 Task: Play online Dominion games in easy mode.
Action: Mouse moved to (506, 562)
Screenshot: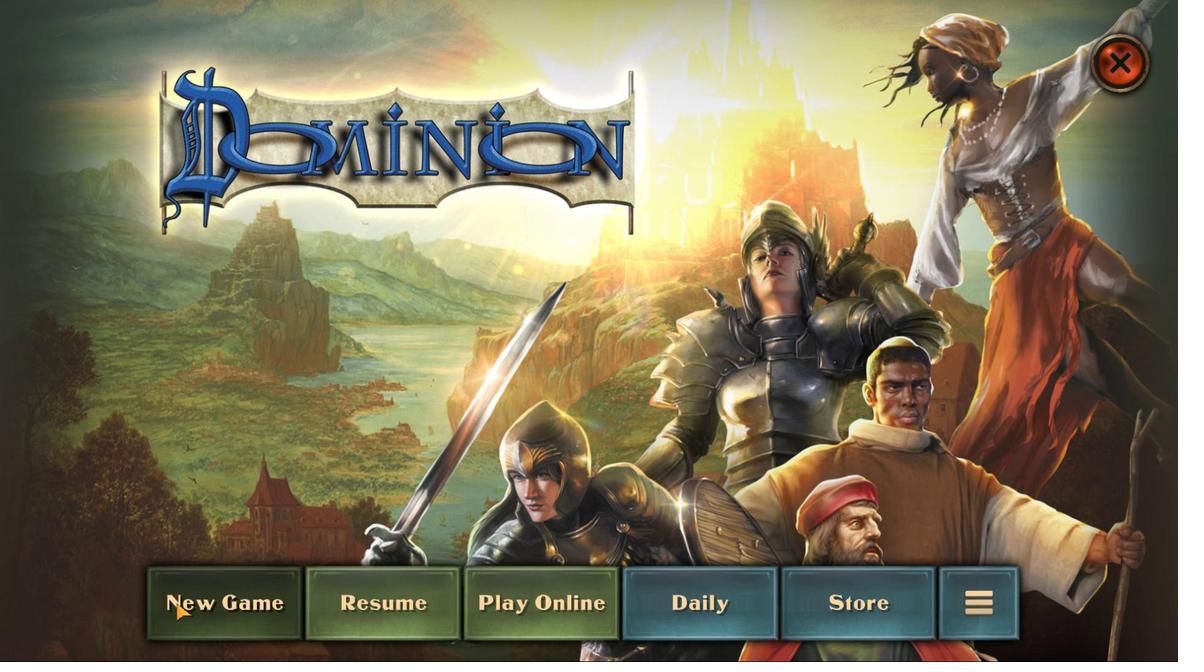 
Action: Mouse pressed left at (506, 562)
Screenshot: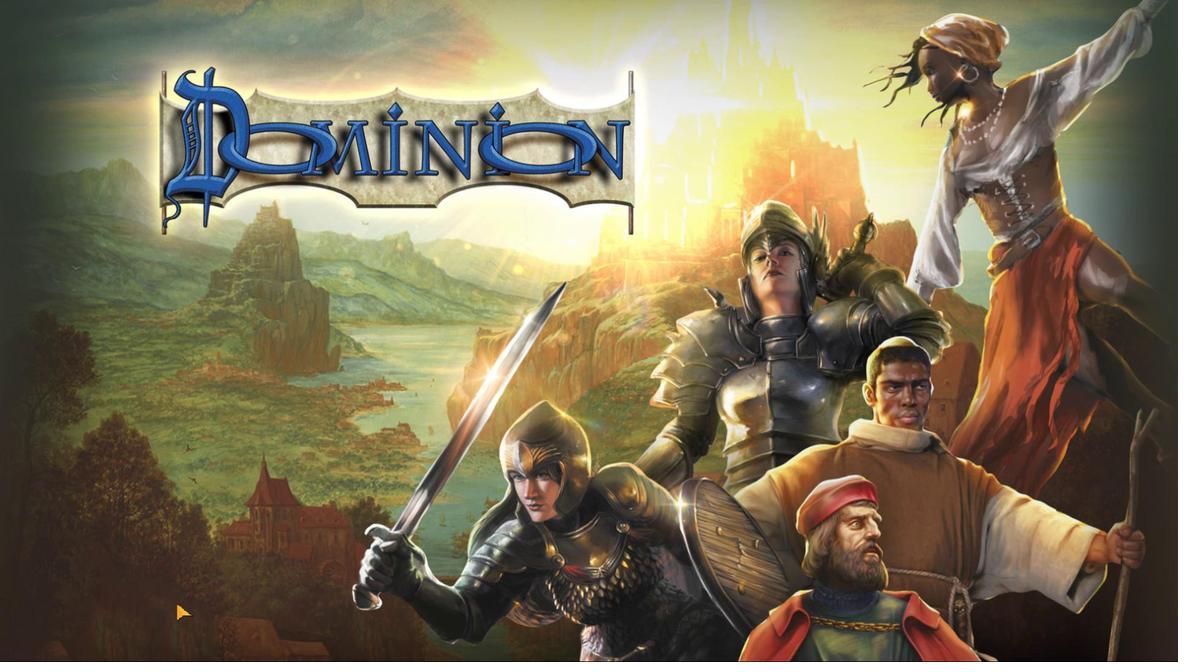 
Action: Mouse moved to (507, 521)
Screenshot: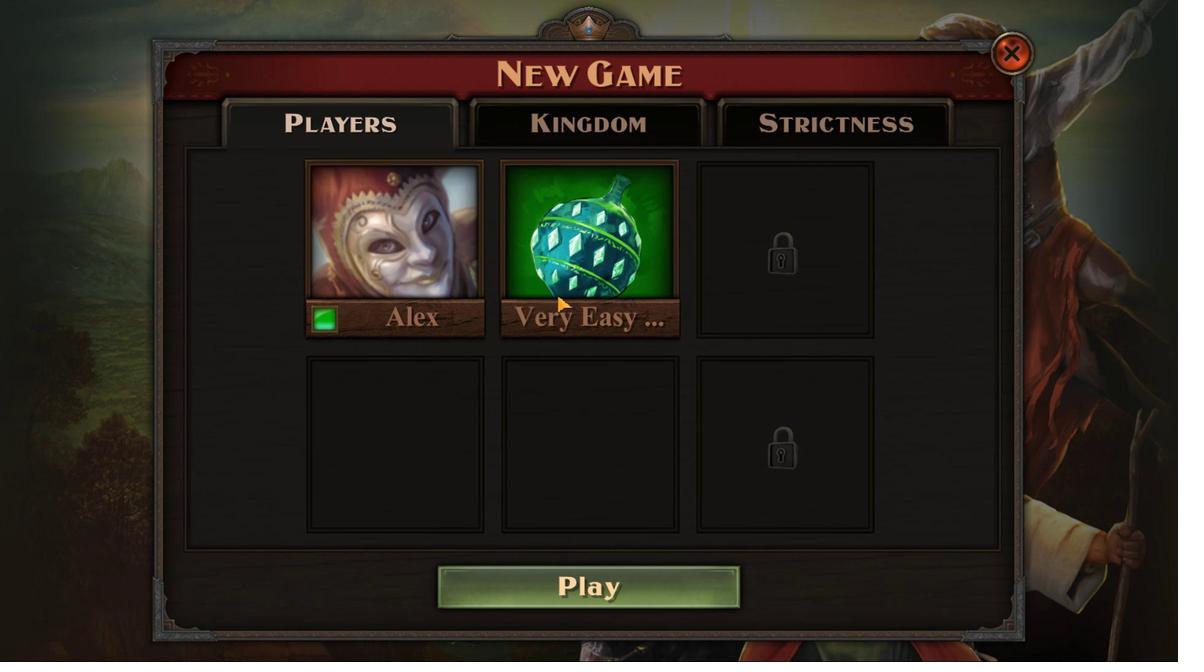 
Action: Mouse pressed left at (507, 521)
Screenshot: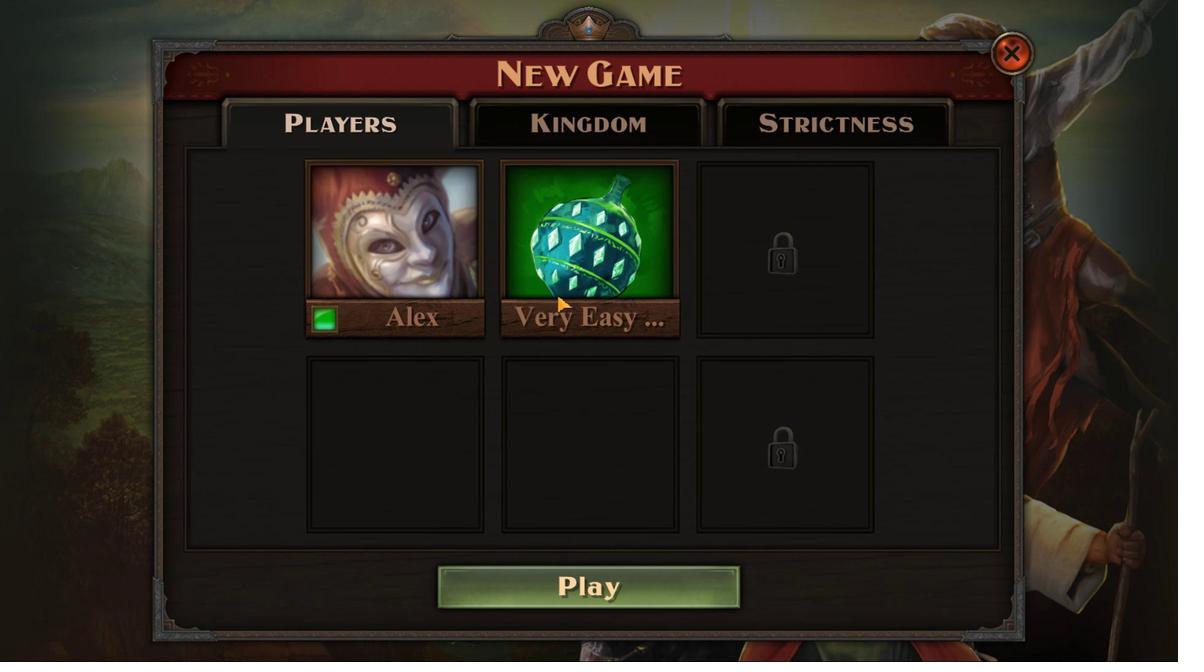 
Action: Mouse moved to (506, 534)
Screenshot: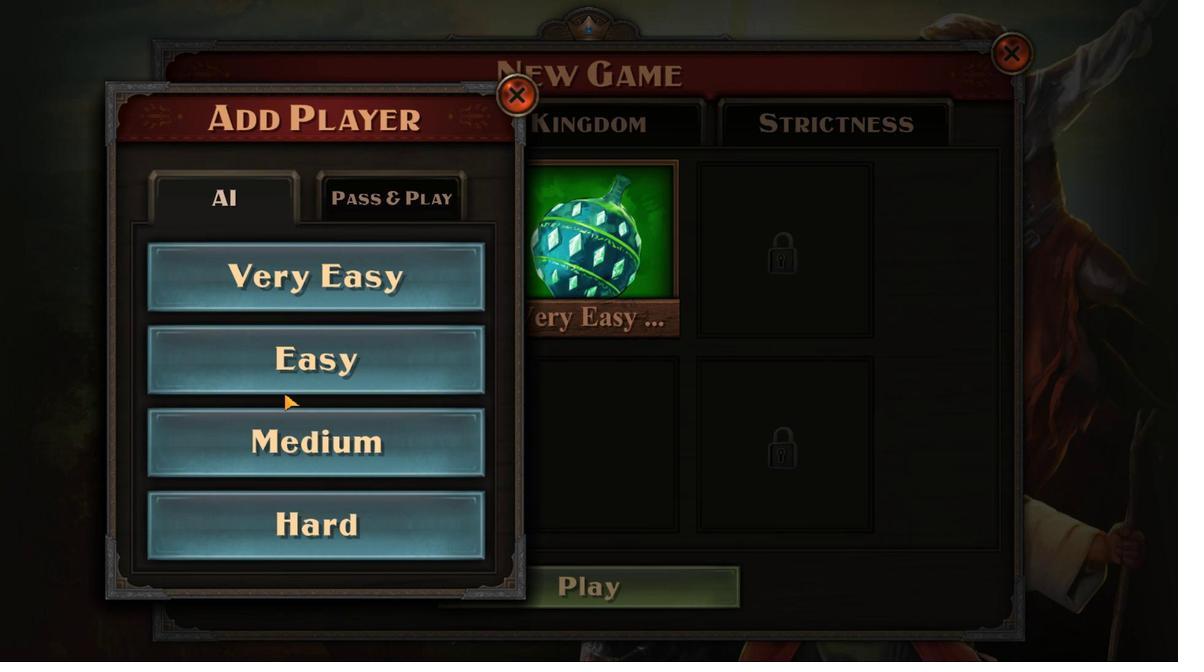 
Action: Mouse pressed left at (506, 534)
Screenshot: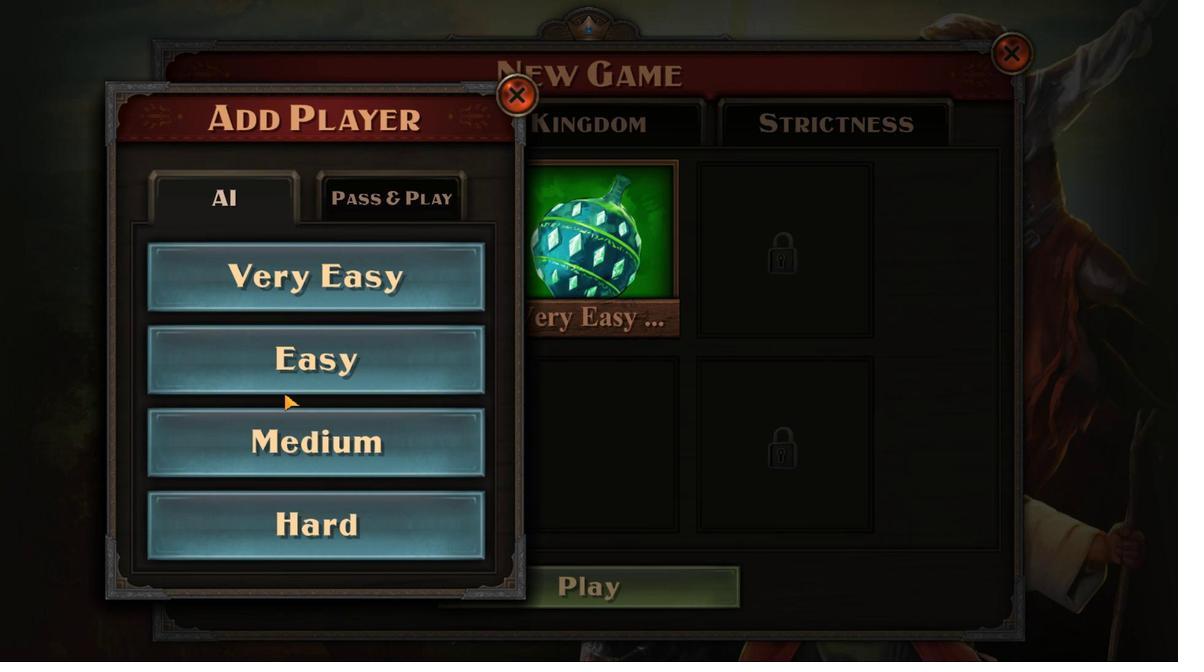 
Action: Mouse moved to (507, 560)
Screenshot: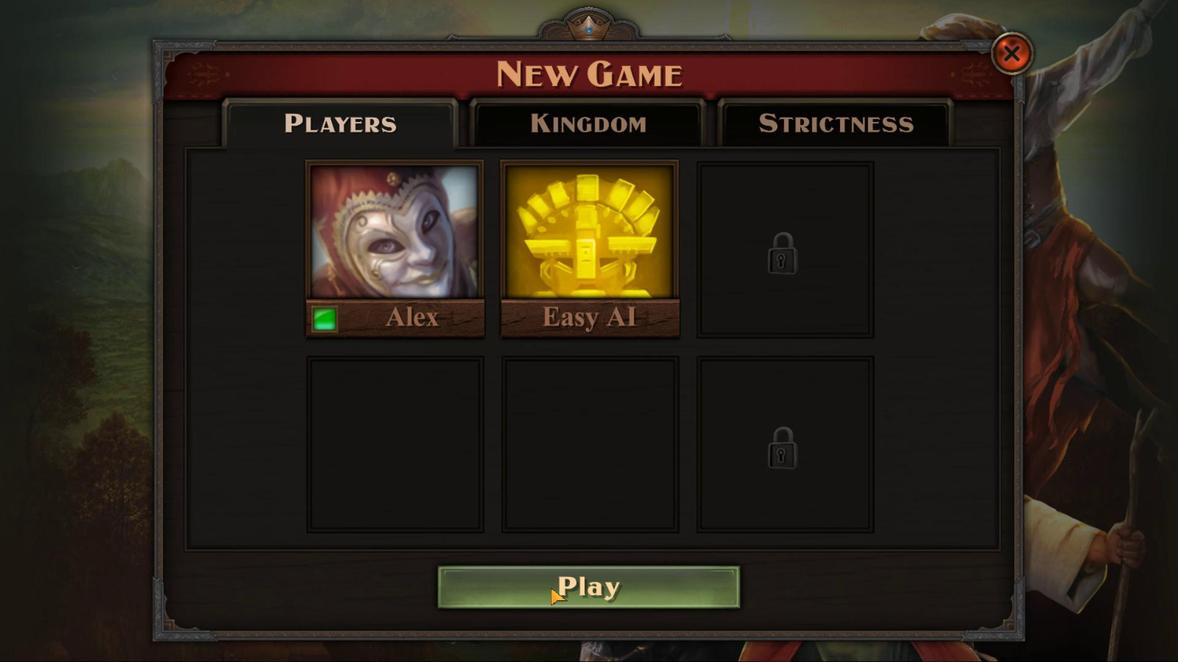 
Action: Mouse pressed left at (507, 560)
Screenshot: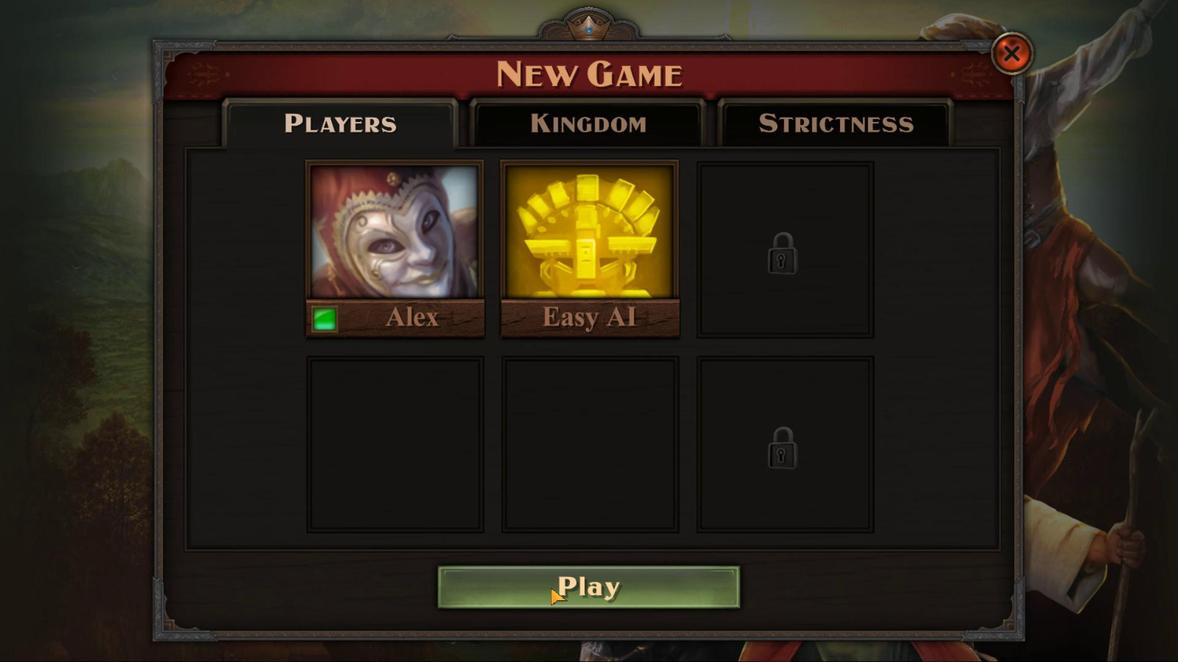 
Action: Mouse moved to (507, 557)
Screenshot: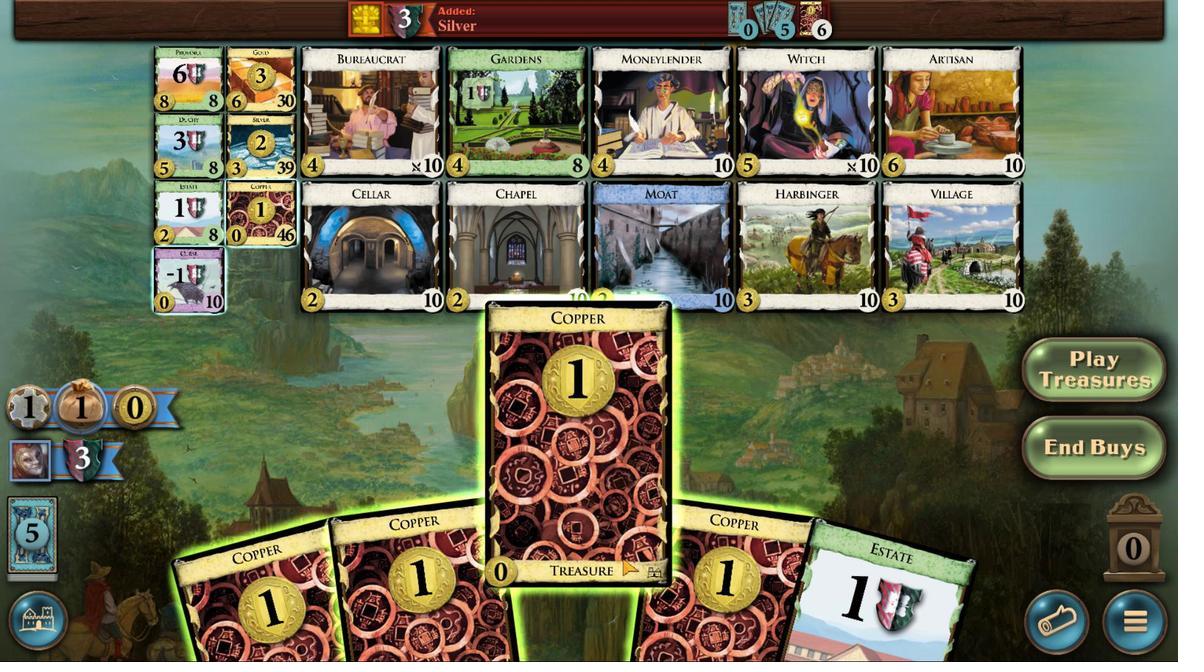 
Action: Mouse scrolled (507, 556) with delta (0, 0)
Screenshot: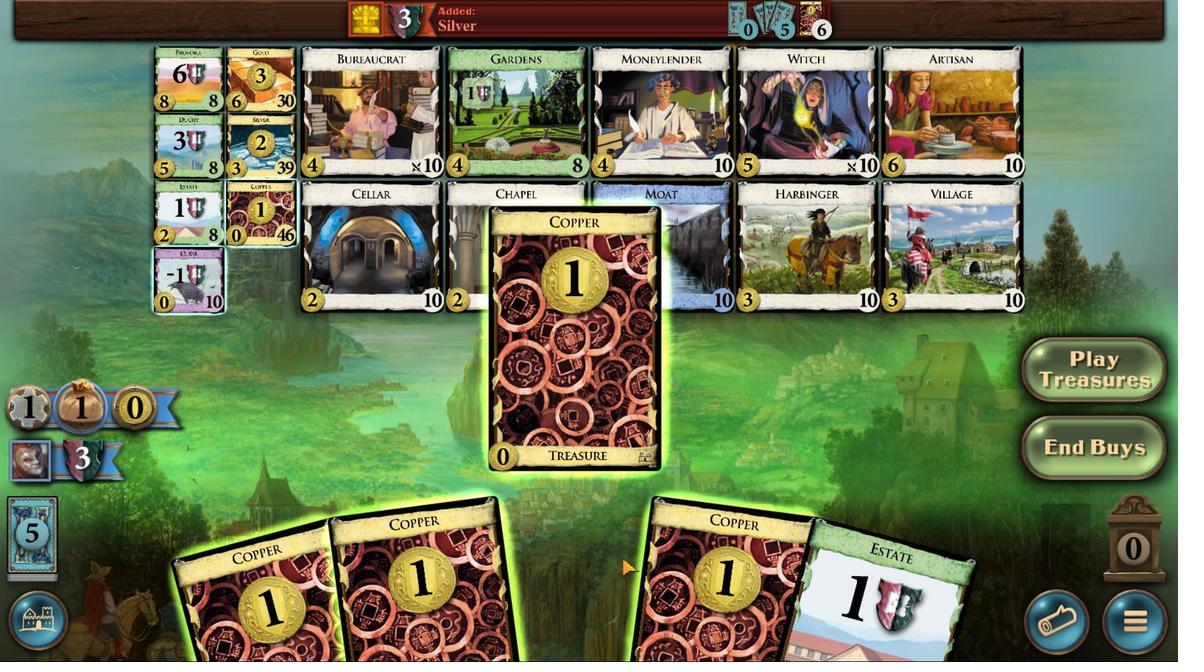 
Action: Mouse scrolled (507, 556) with delta (0, 0)
Screenshot: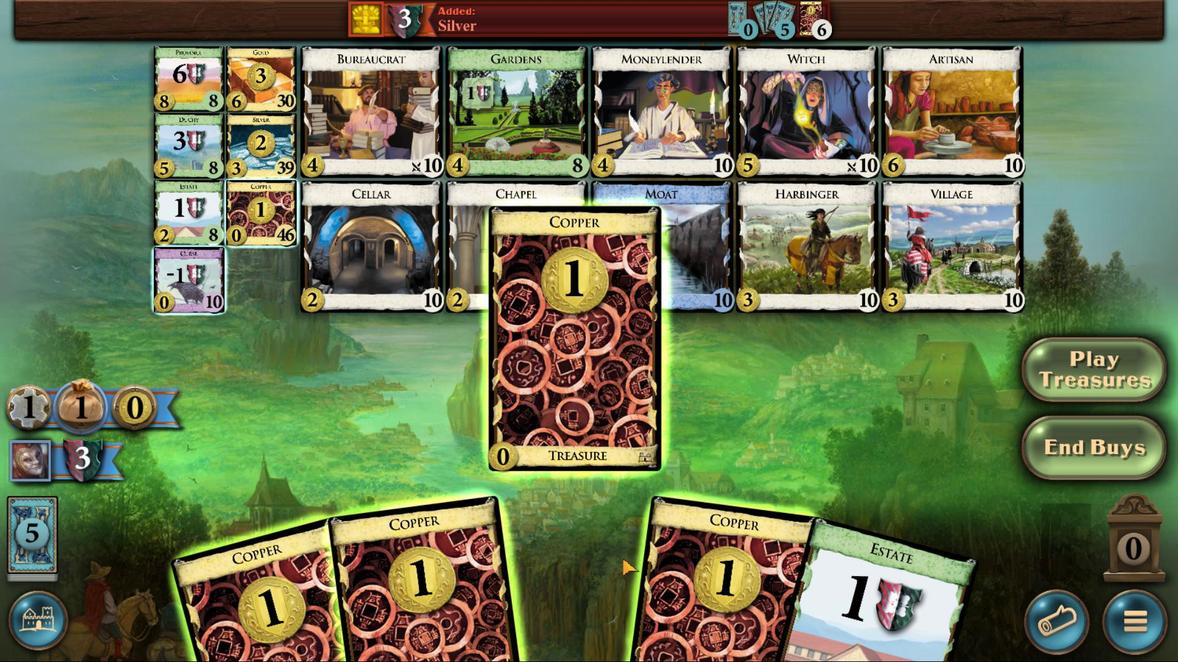 
Action: Mouse moved to (507, 556)
Screenshot: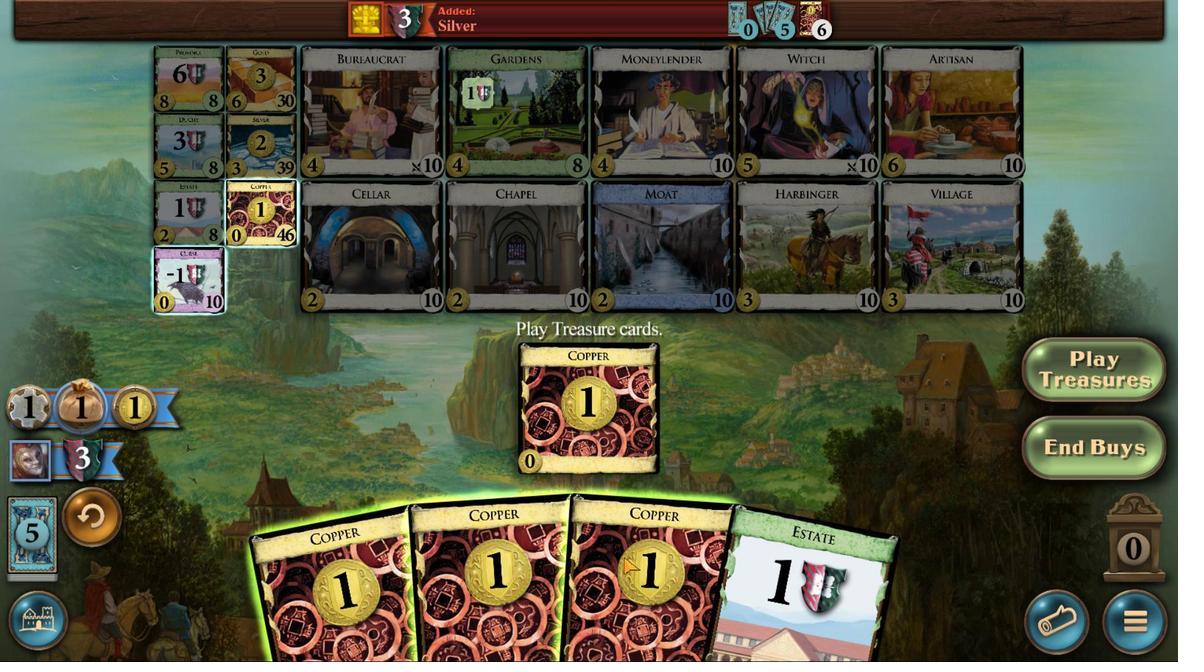 
Action: Mouse scrolled (507, 556) with delta (0, 0)
Screenshot: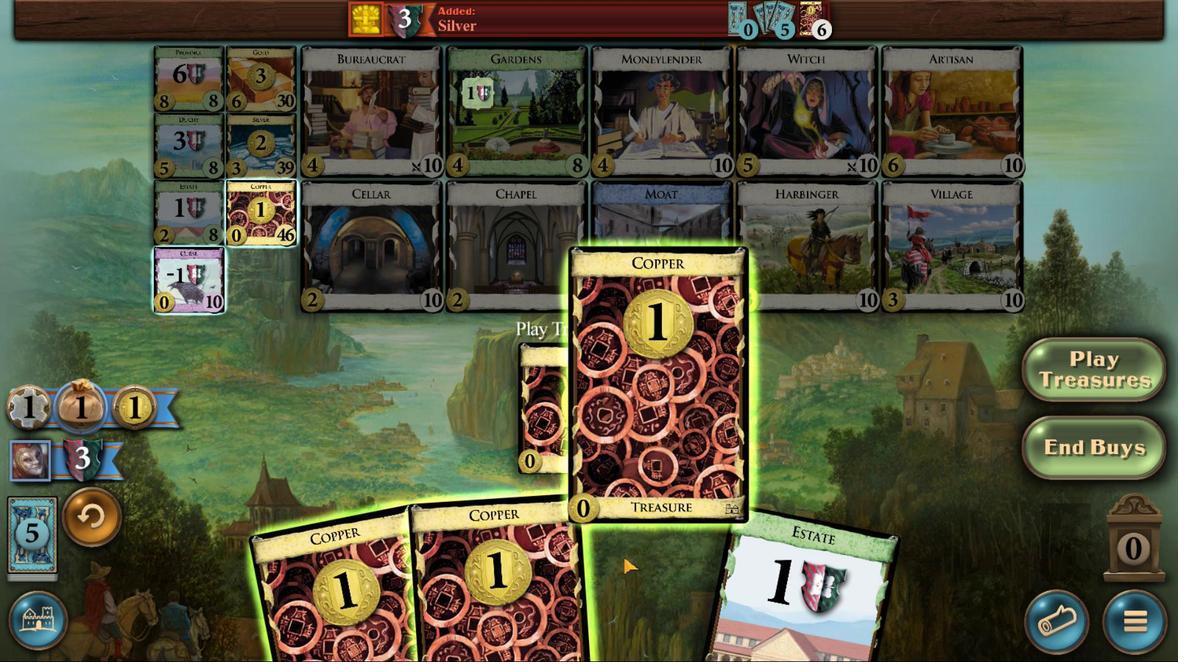 
Action: Mouse scrolled (507, 556) with delta (0, 0)
Screenshot: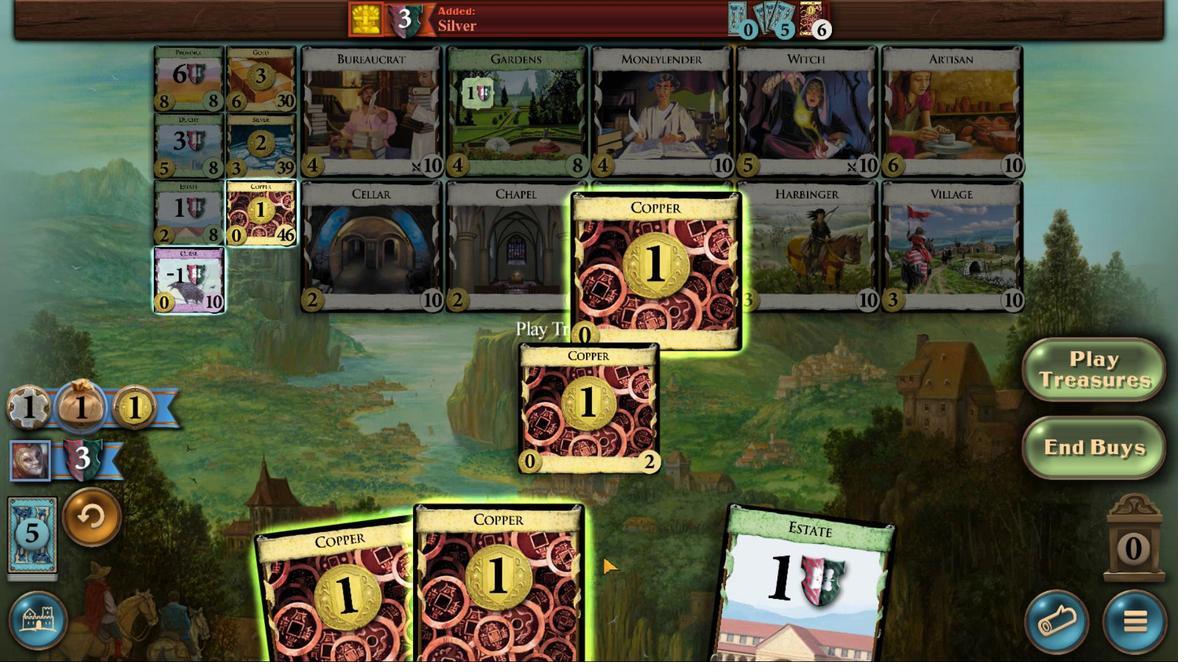 
Action: Mouse moved to (507, 557)
Screenshot: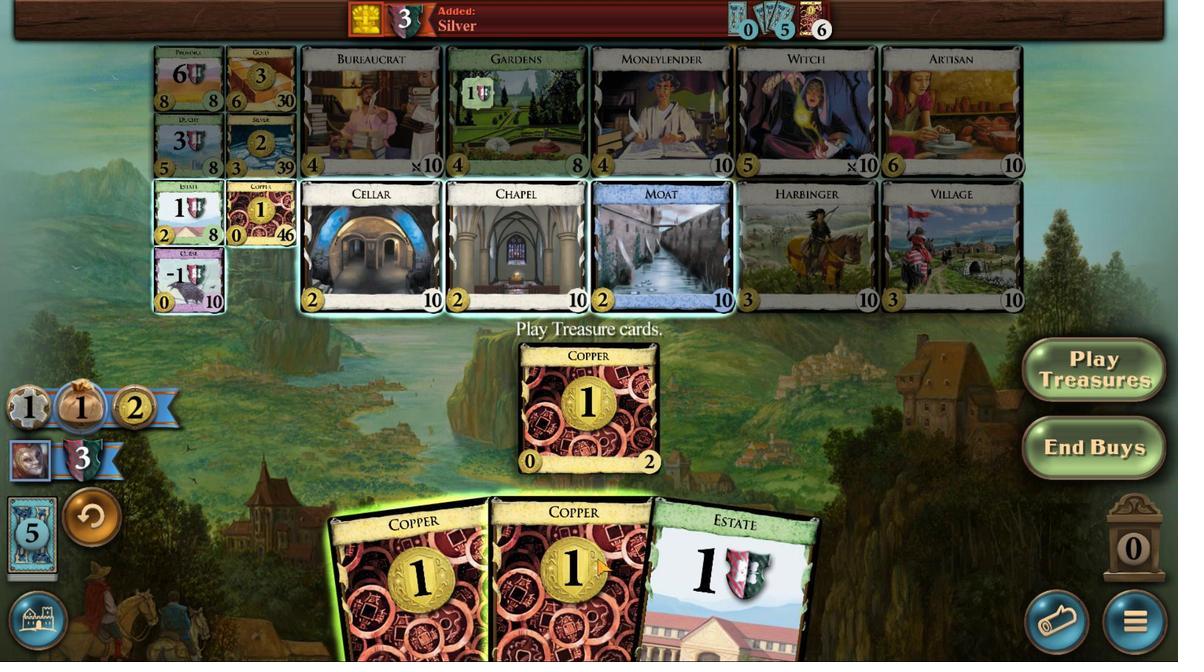 
Action: Mouse scrolled (507, 556) with delta (0, 0)
Screenshot: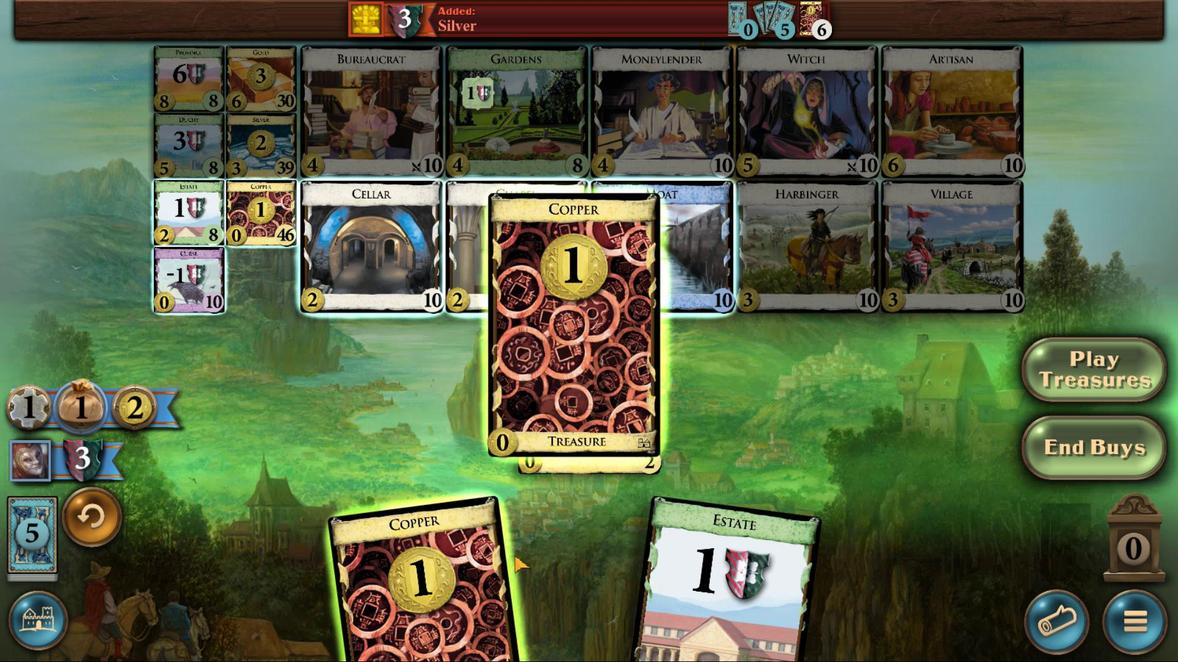 
Action: Mouse scrolled (507, 556) with delta (0, 0)
Screenshot: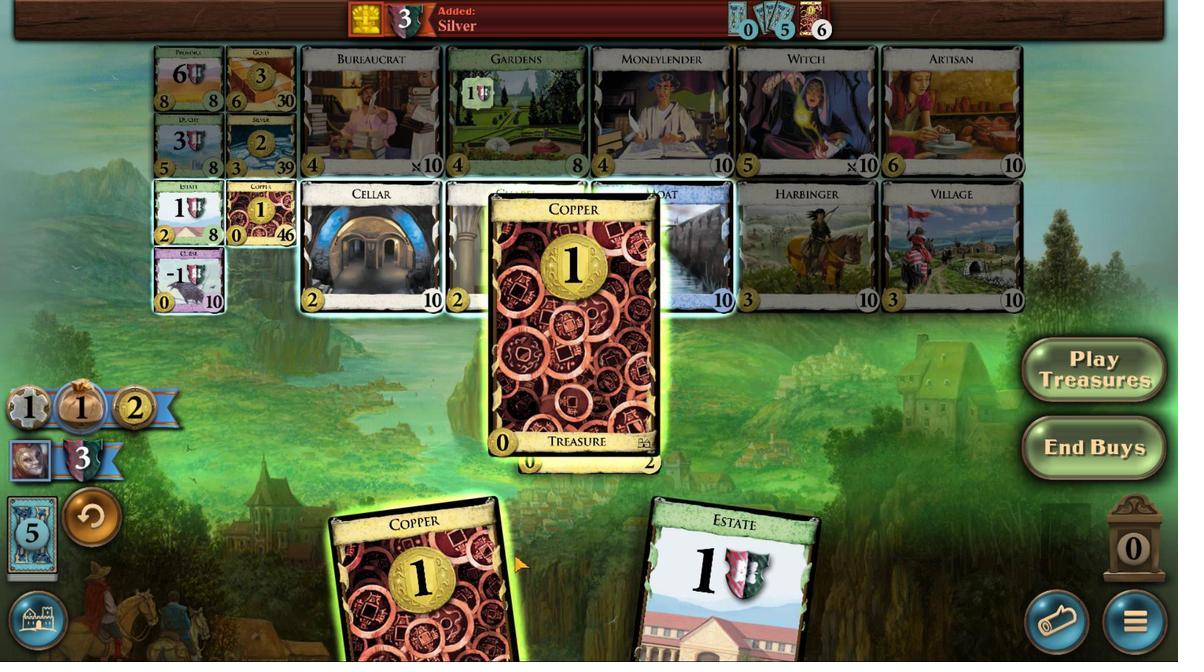 
Action: Mouse moved to (507, 556)
Screenshot: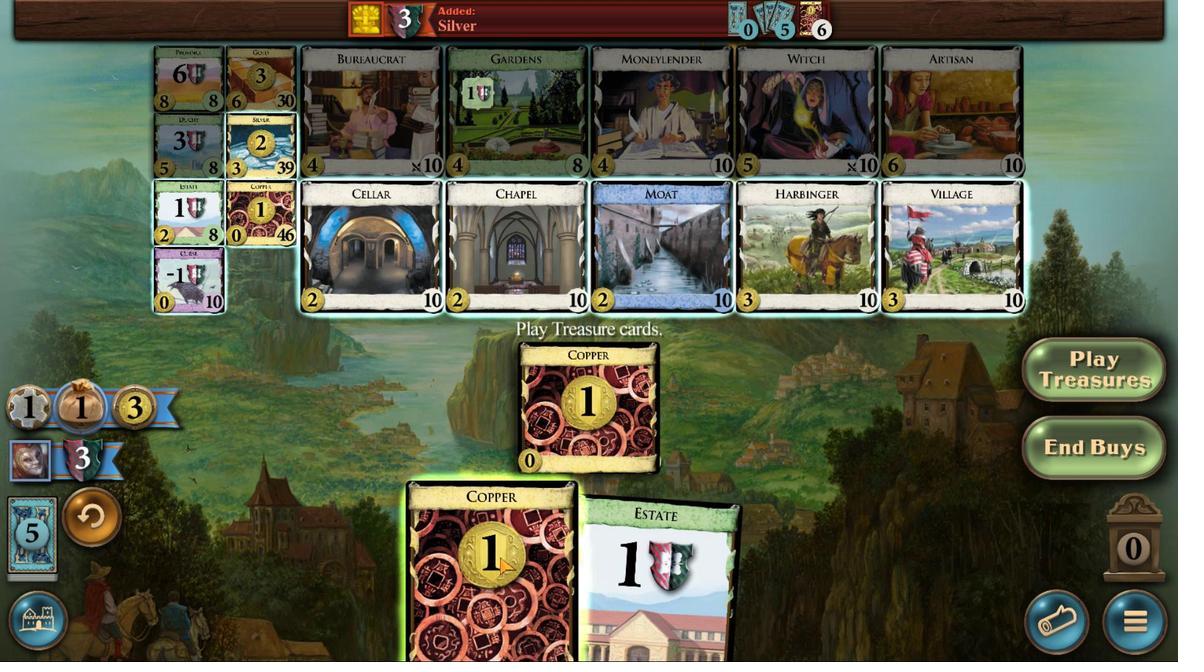 
Action: Mouse scrolled (507, 556) with delta (0, 0)
Screenshot: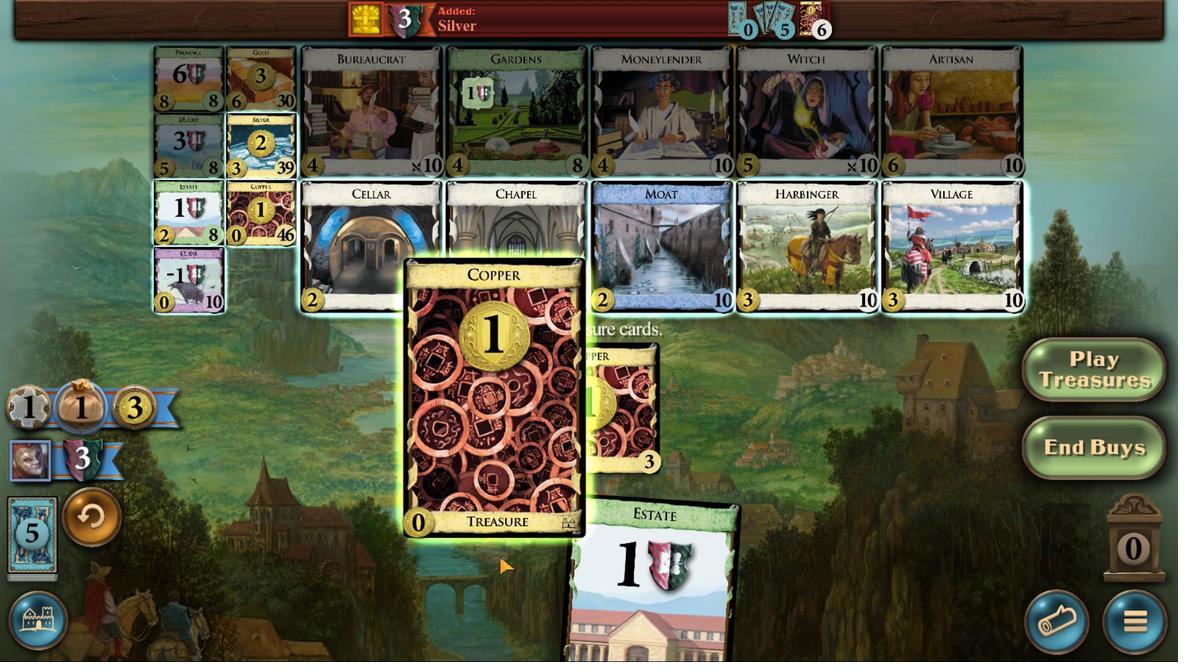 
Action: Mouse scrolled (507, 556) with delta (0, 0)
Screenshot: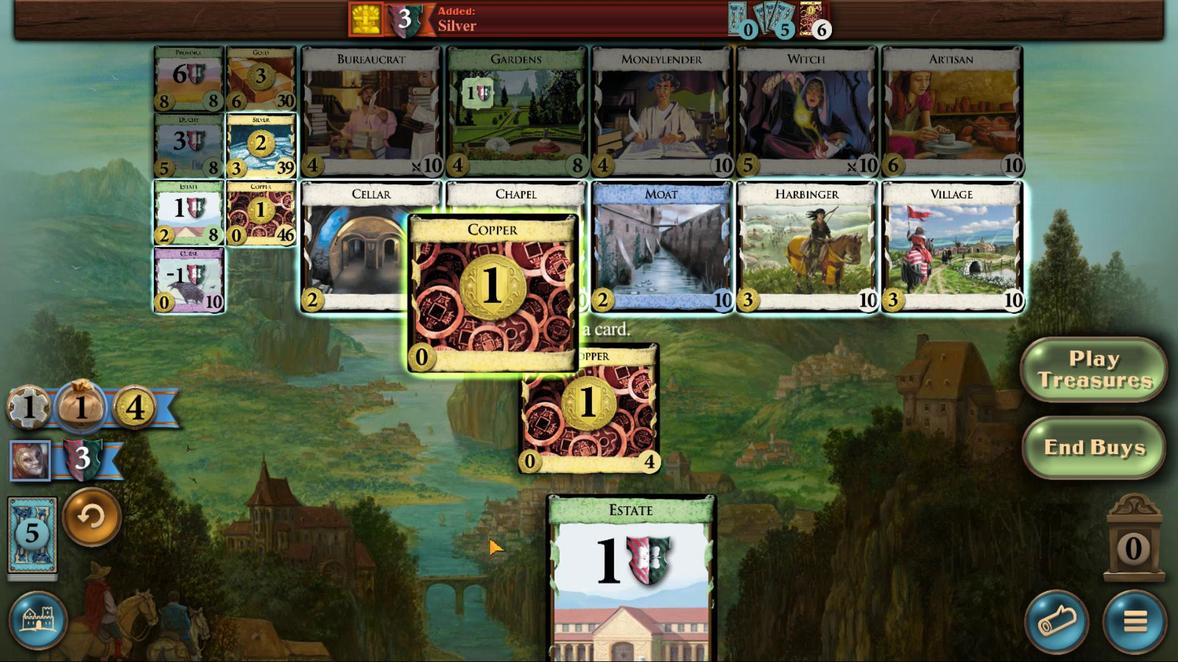 
Action: Mouse moved to (506, 500)
Screenshot: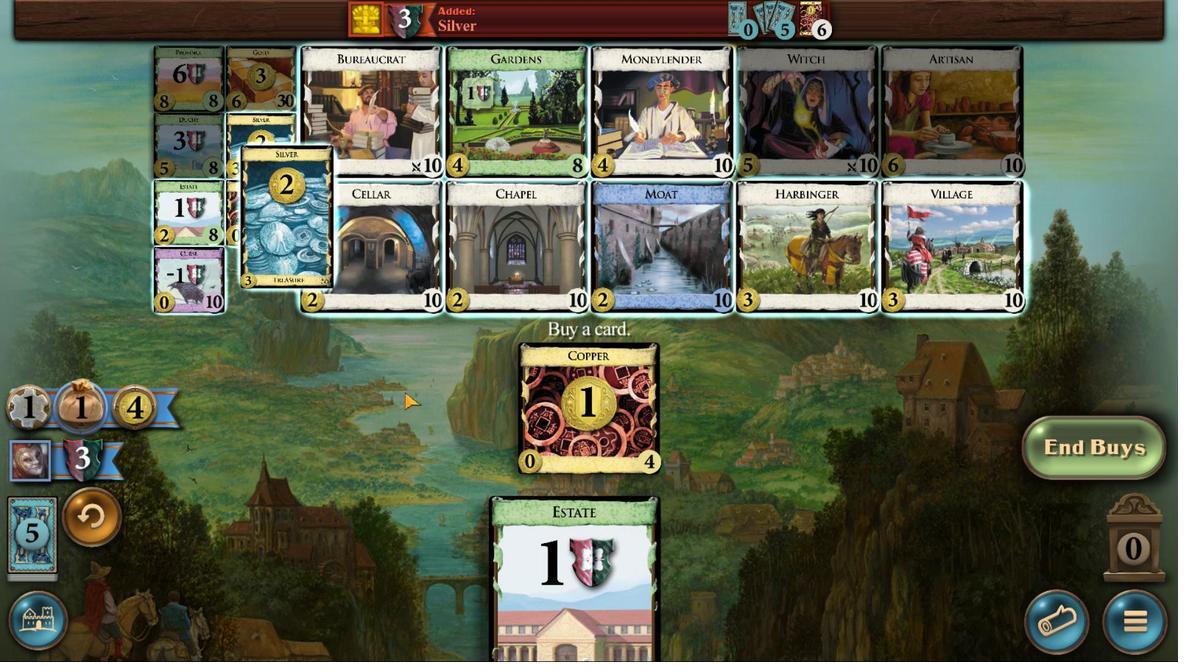 
Action: Mouse pressed left at (506, 500)
Screenshot: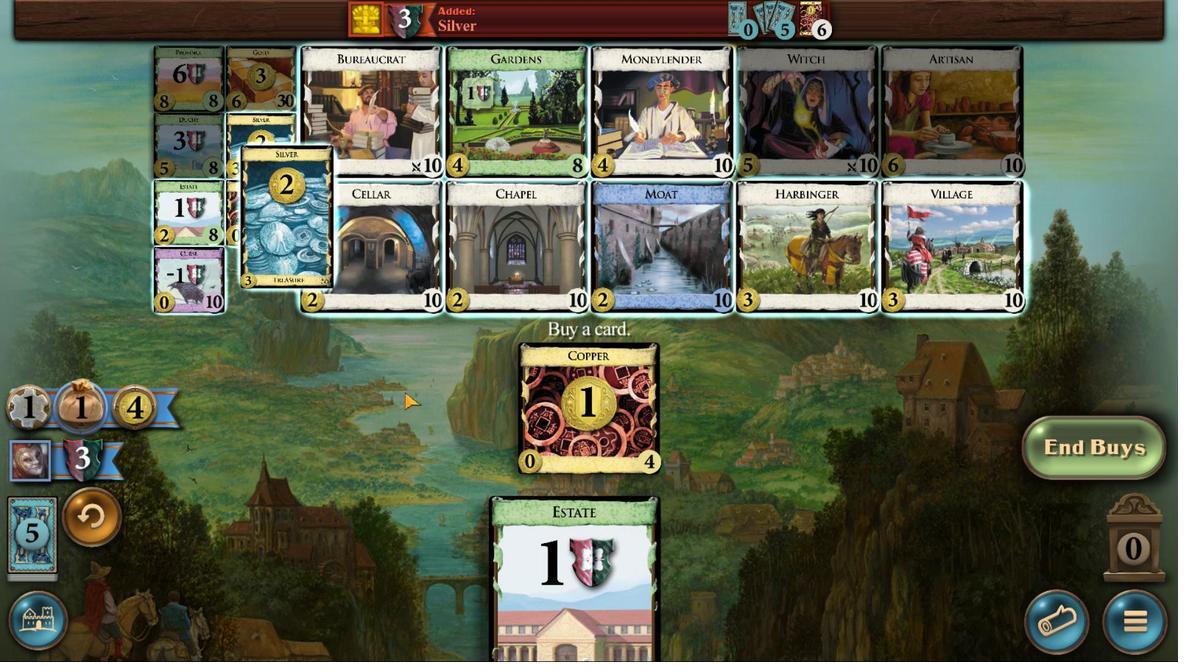 
Action: Mouse moved to (507, 552)
Screenshot: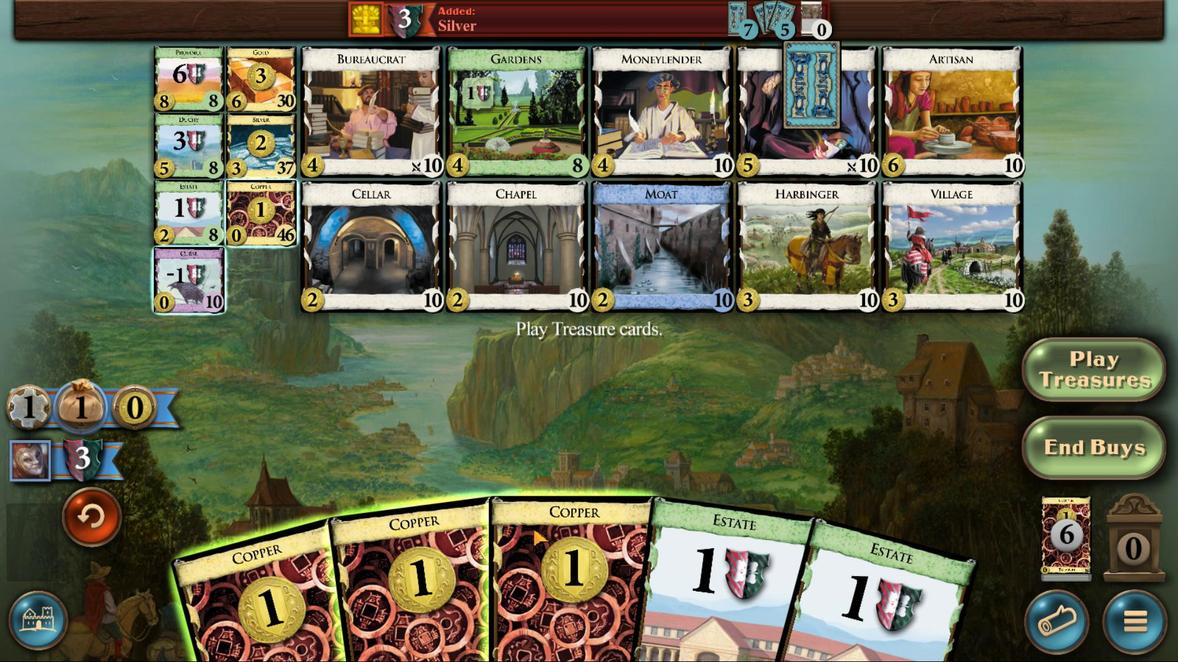 
Action: Mouse scrolled (507, 552) with delta (0, 0)
Screenshot: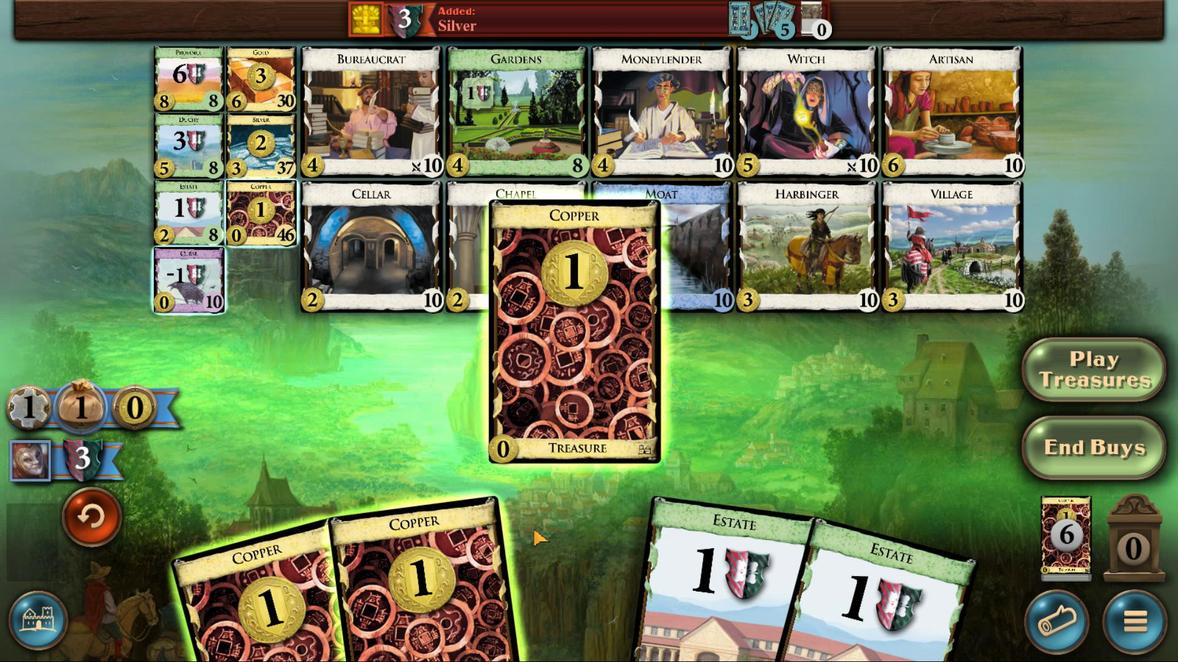 
Action: Mouse scrolled (507, 552) with delta (0, 0)
Screenshot: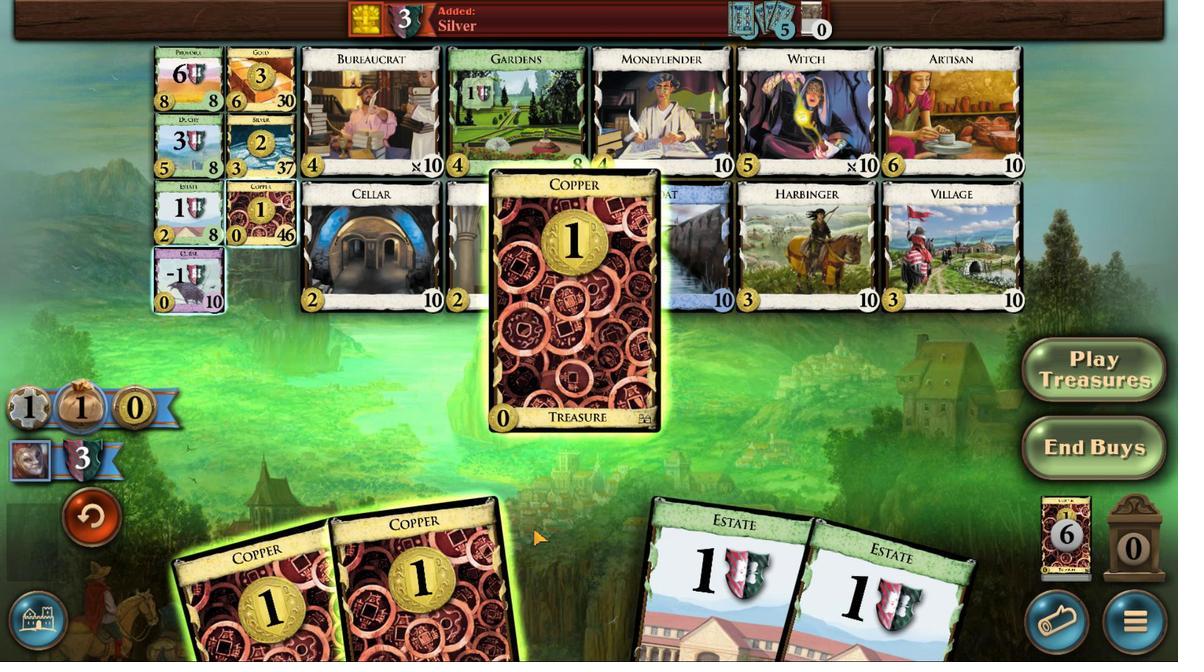 
Action: Mouse moved to (506, 551)
Screenshot: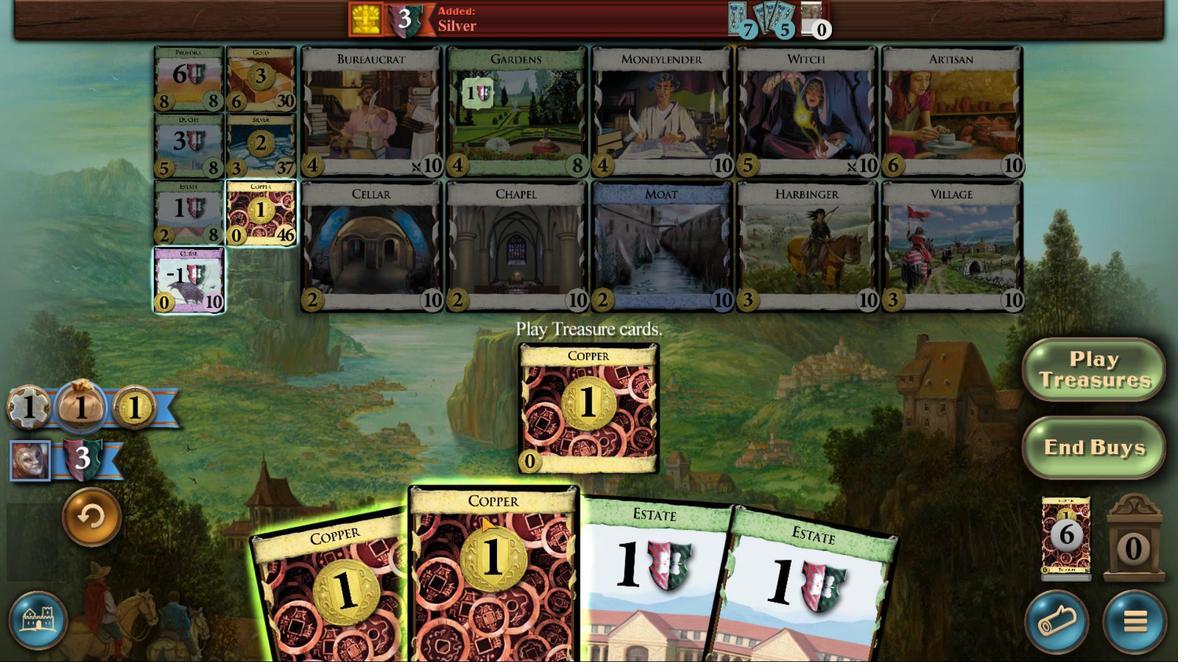 
Action: Mouse scrolled (506, 551) with delta (0, 0)
Screenshot: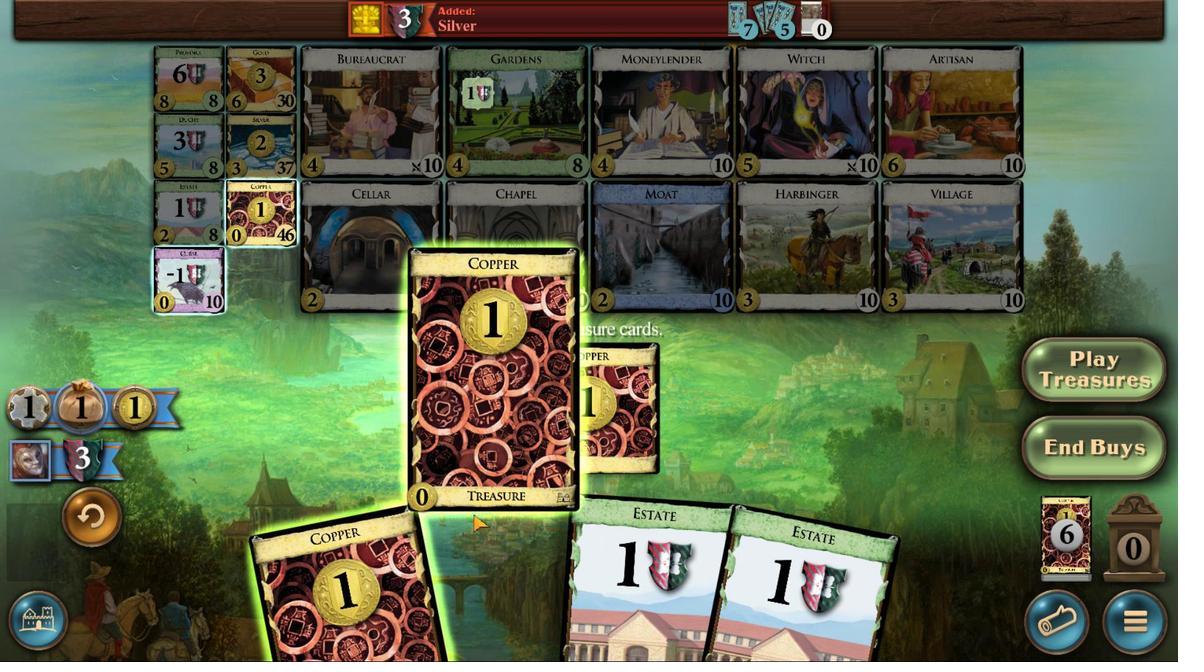 
Action: Mouse scrolled (506, 551) with delta (0, 0)
Screenshot: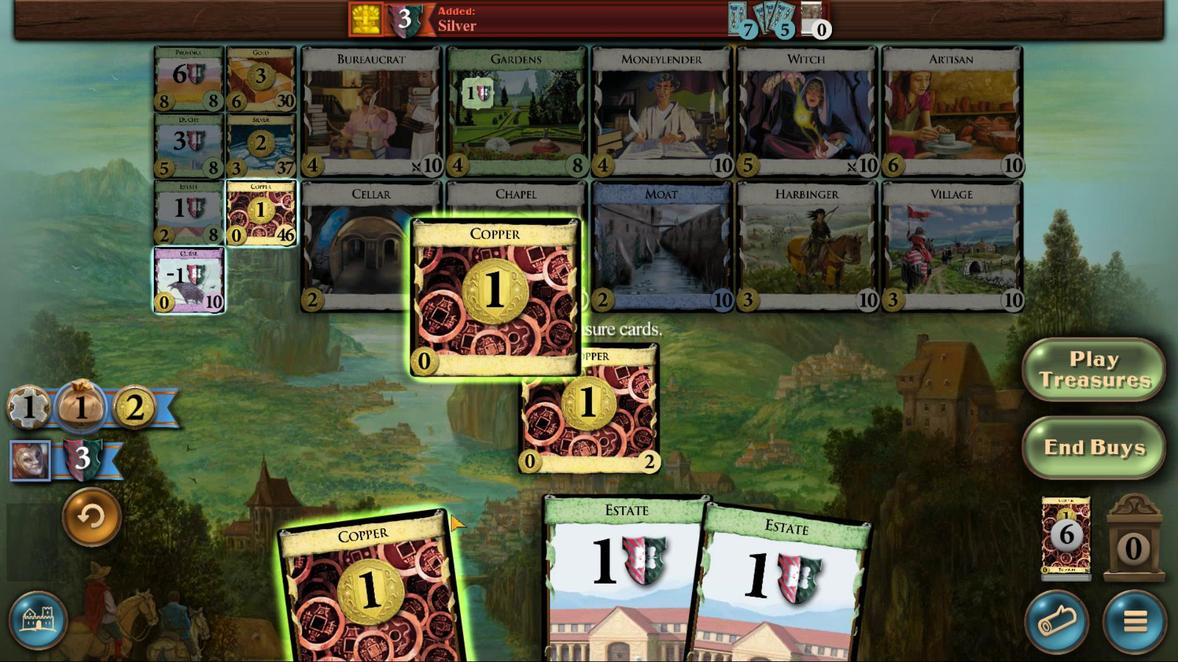 
Action: Mouse moved to (506, 551)
Screenshot: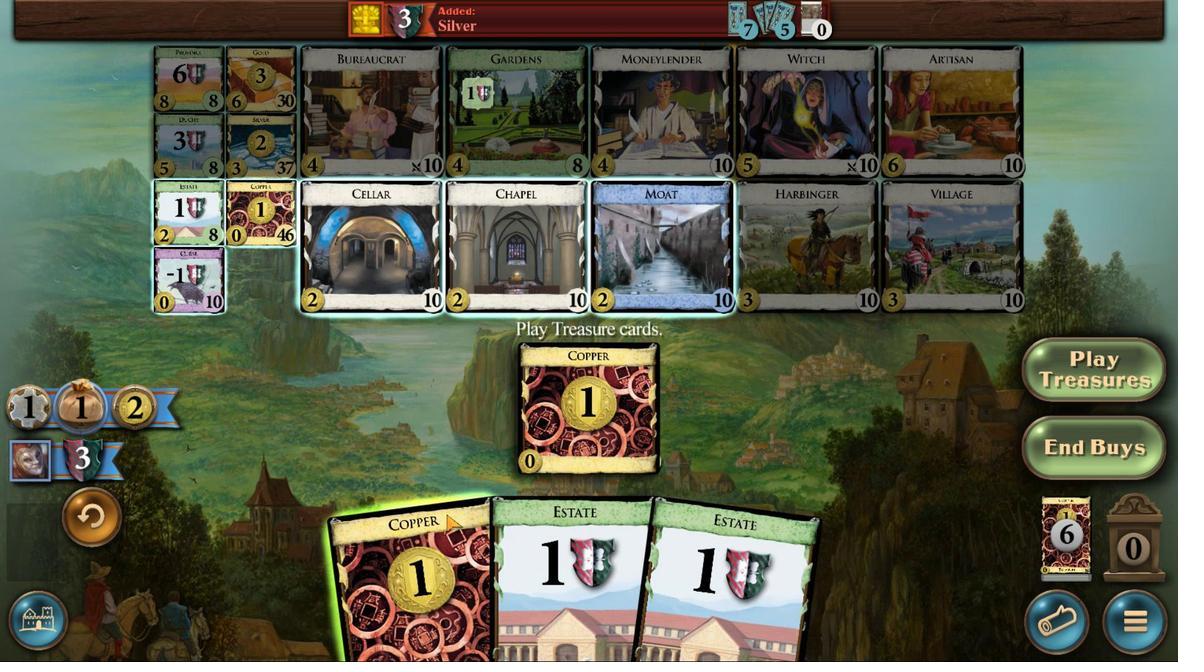 
Action: Mouse scrolled (506, 551) with delta (0, 0)
Screenshot: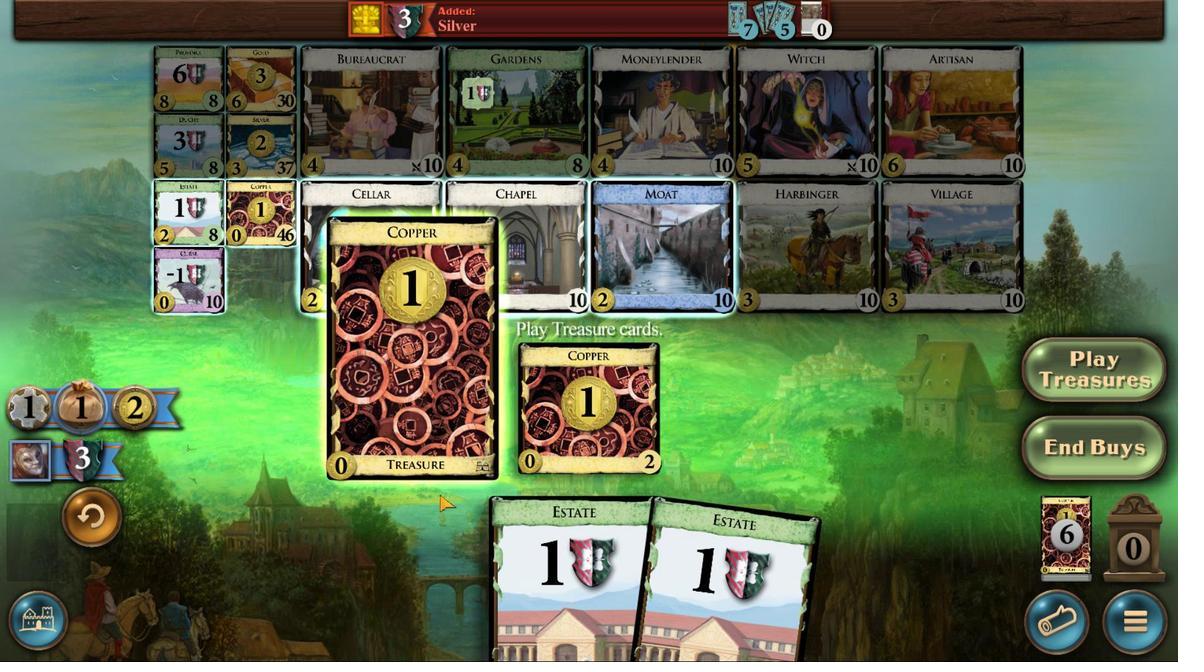 
Action: Mouse scrolled (506, 551) with delta (0, 0)
Screenshot: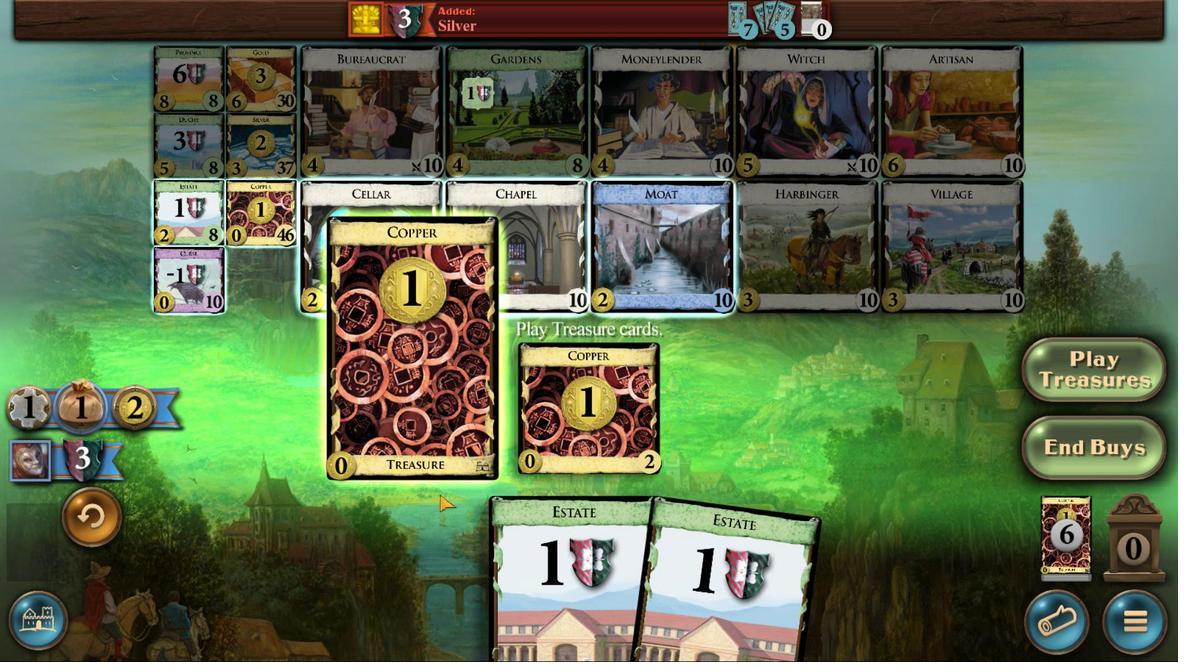 
Action: Mouse moved to (506, 501)
Screenshot: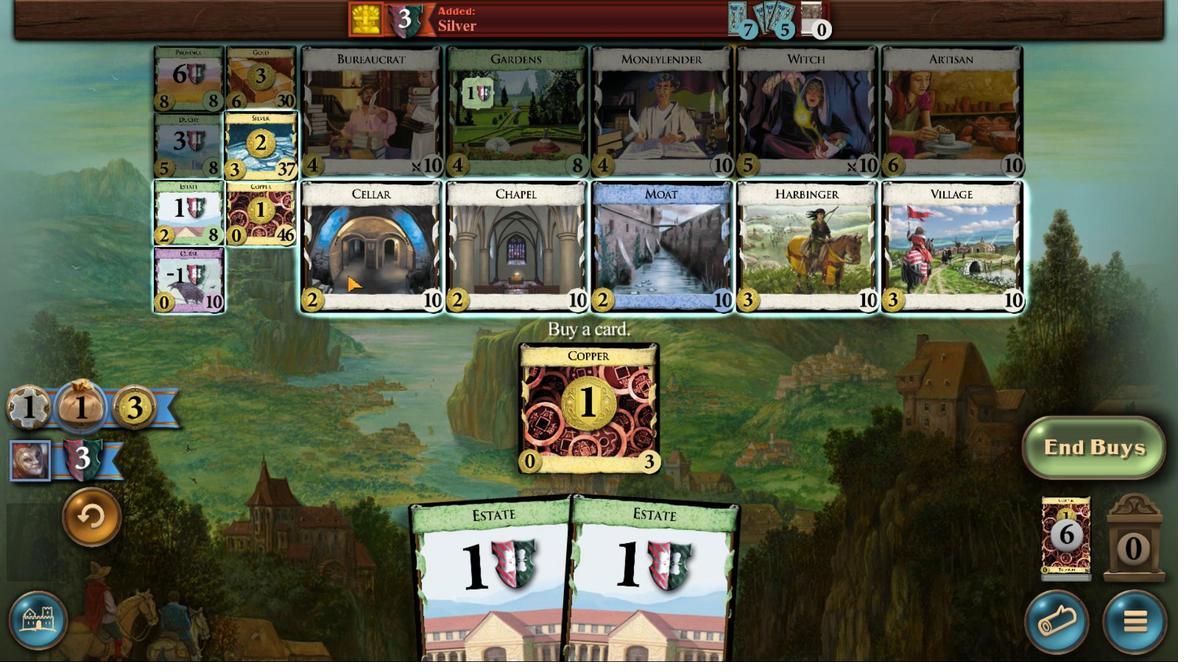 
Action: Mouse pressed left at (506, 501)
Screenshot: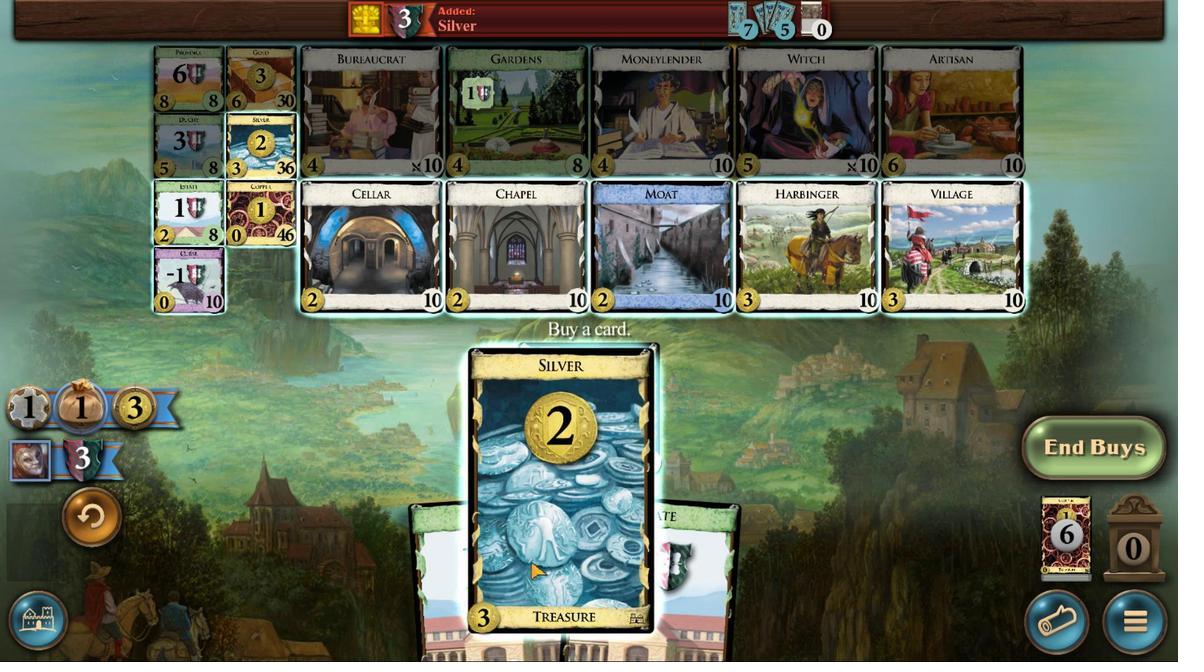 
Action: Mouse moved to (508, 557)
Screenshot: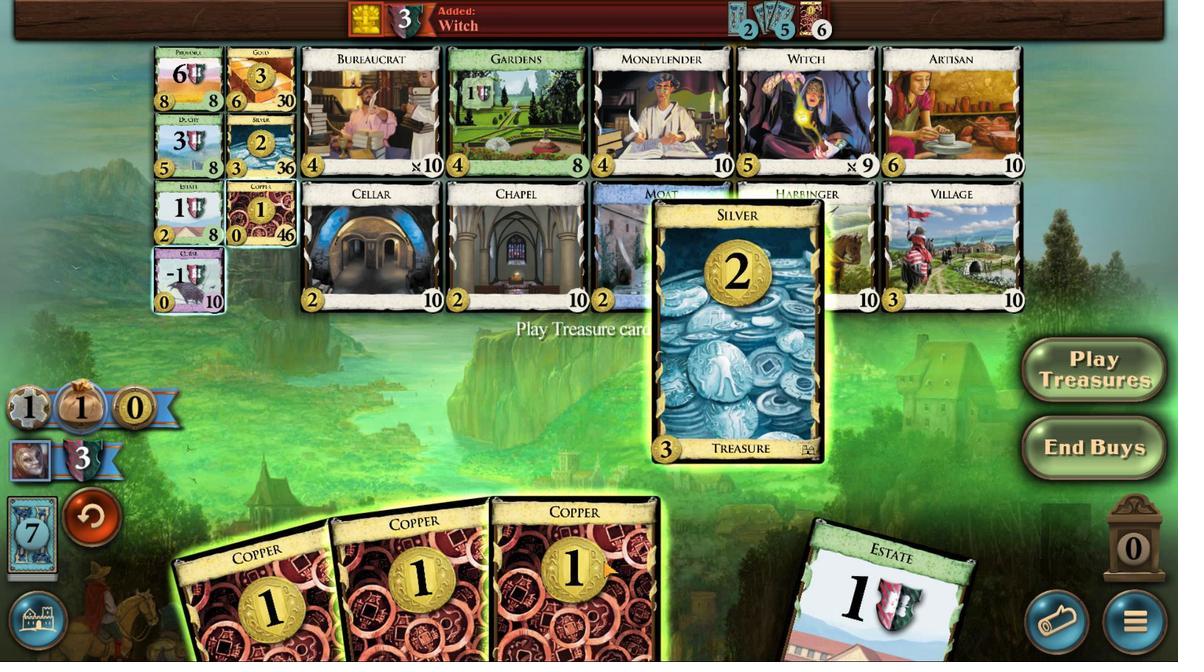
Action: Mouse scrolled (508, 557) with delta (0, 0)
Screenshot: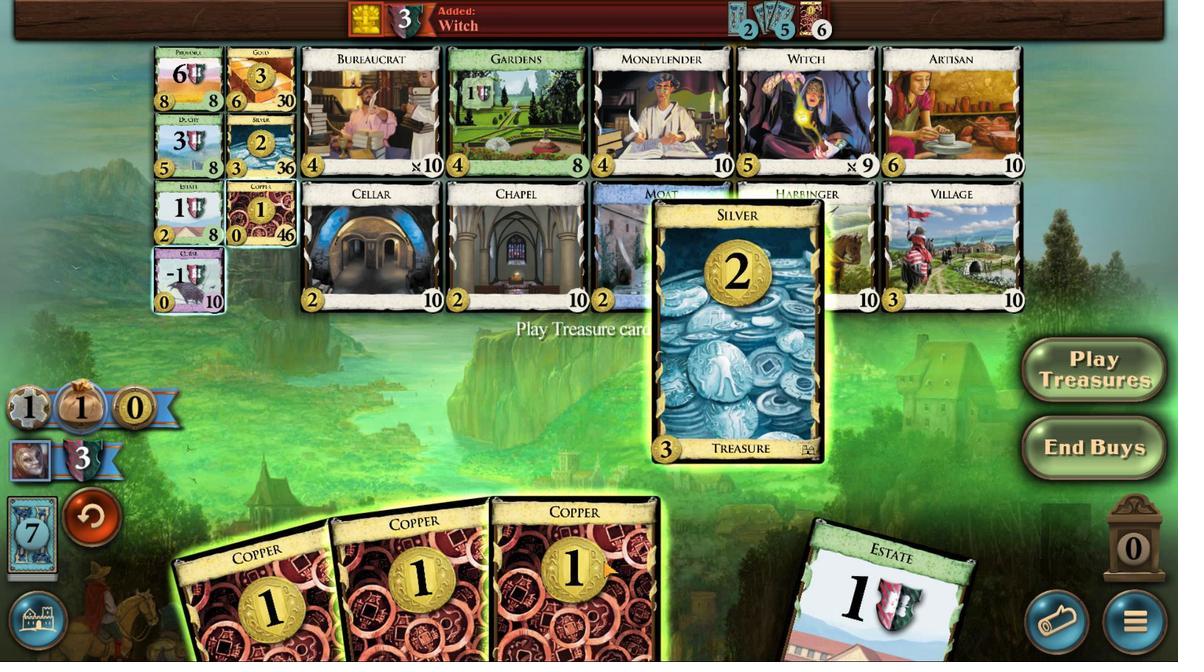 
Action: Mouse moved to (508, 557)
Screenshot: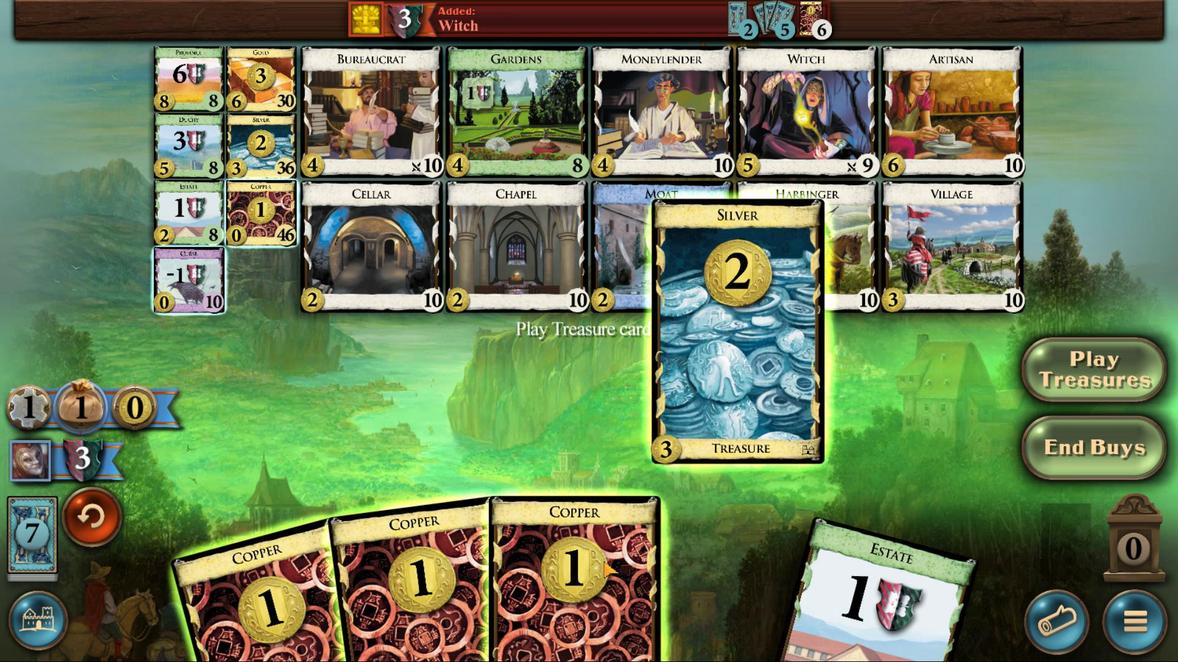 
Action: Mouse scrolled (508, 557) with delta (0, 0)
Screenshot: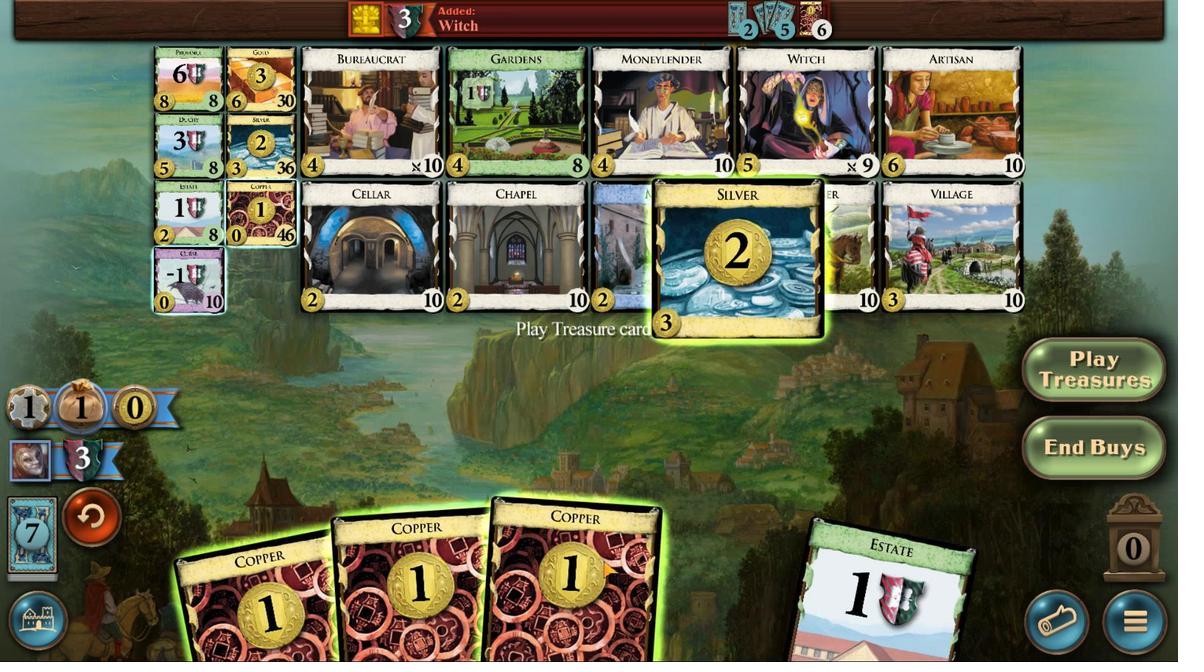 
Action: Mouse scrolled (508, 557) with delta (0, 0)
Screenshot: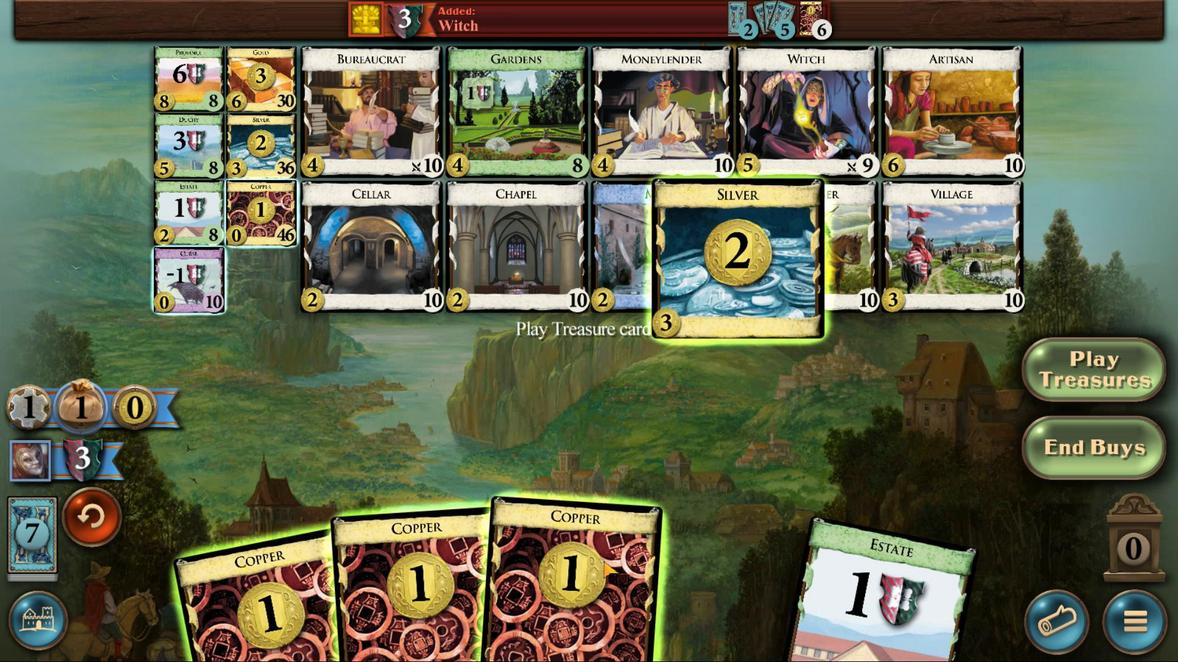 
Action: Mouse moved to (507, 557)
Screenshot: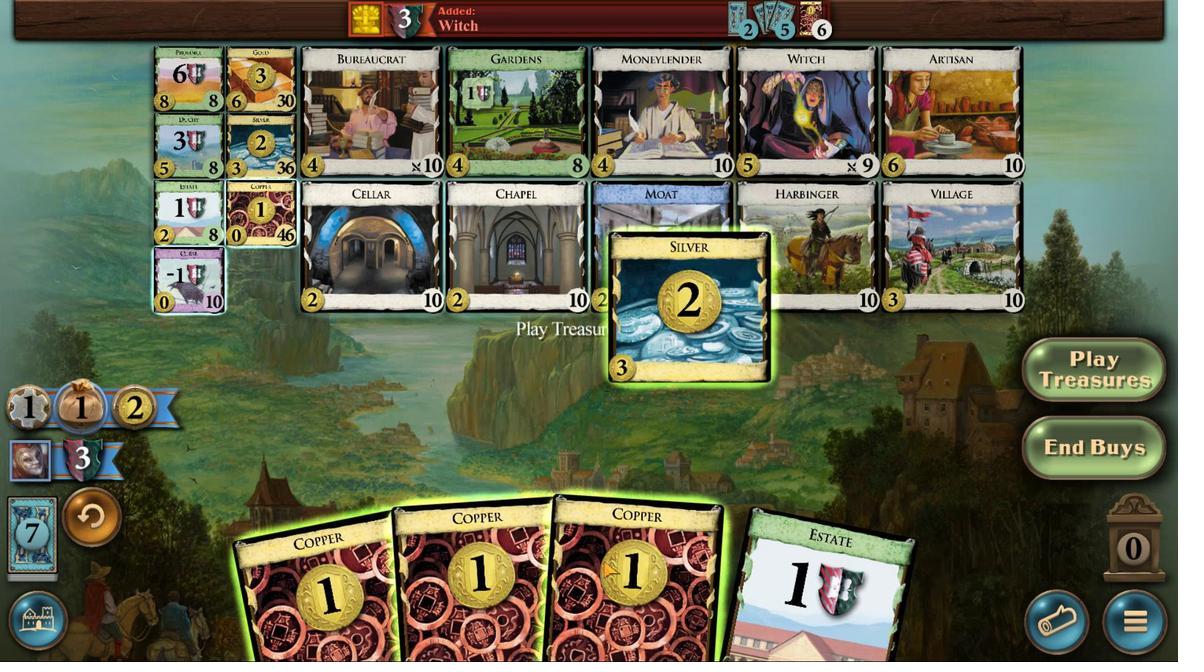 
Action: Mouse scrolled (507, 557) with delta (0, 0)
Screenshot: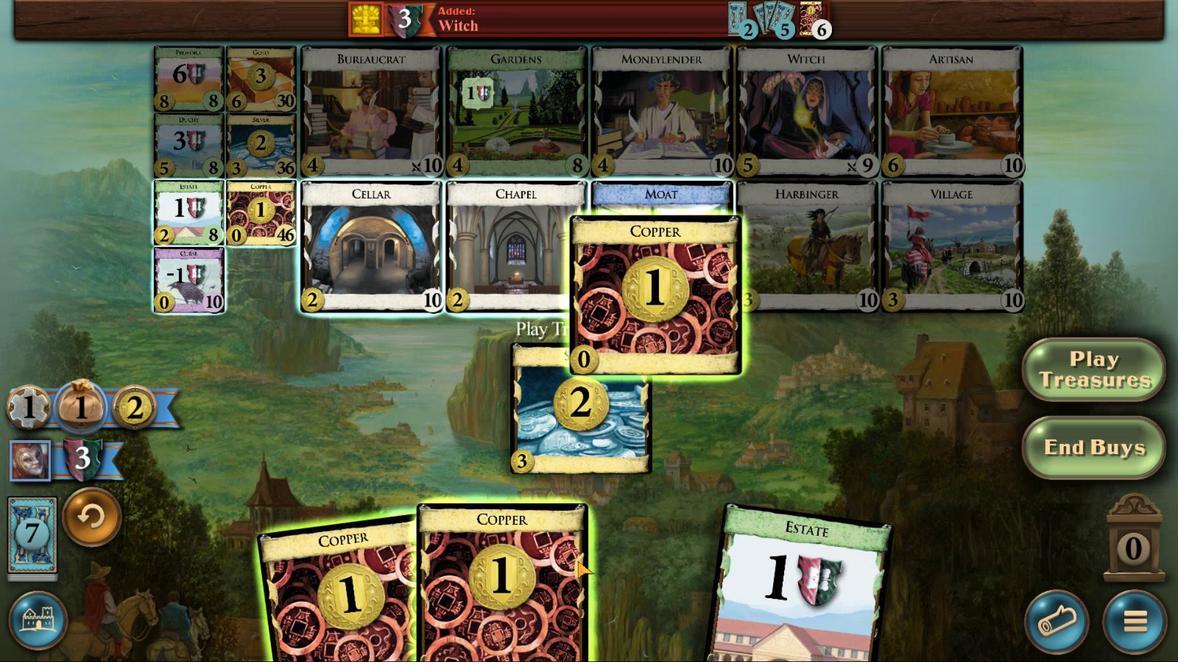 
Action: Mouse scrolled (507, 557) with delta (0, 0)
Screenshot: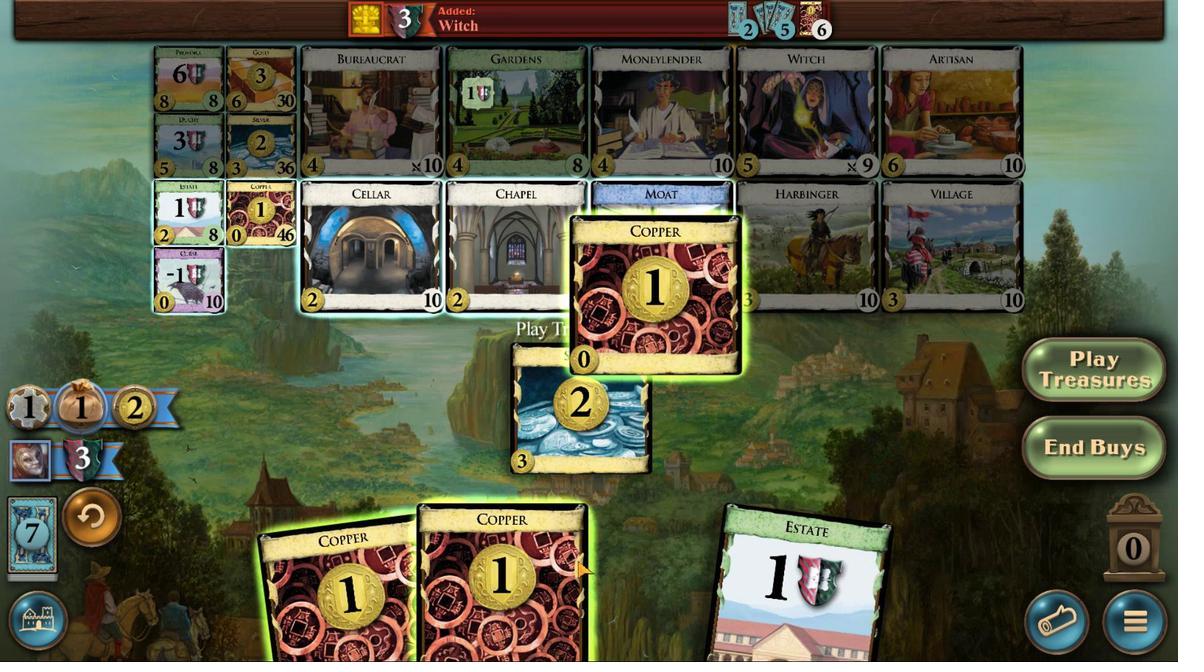 
Action: Mouse moved to (507, 557)
Screenshot: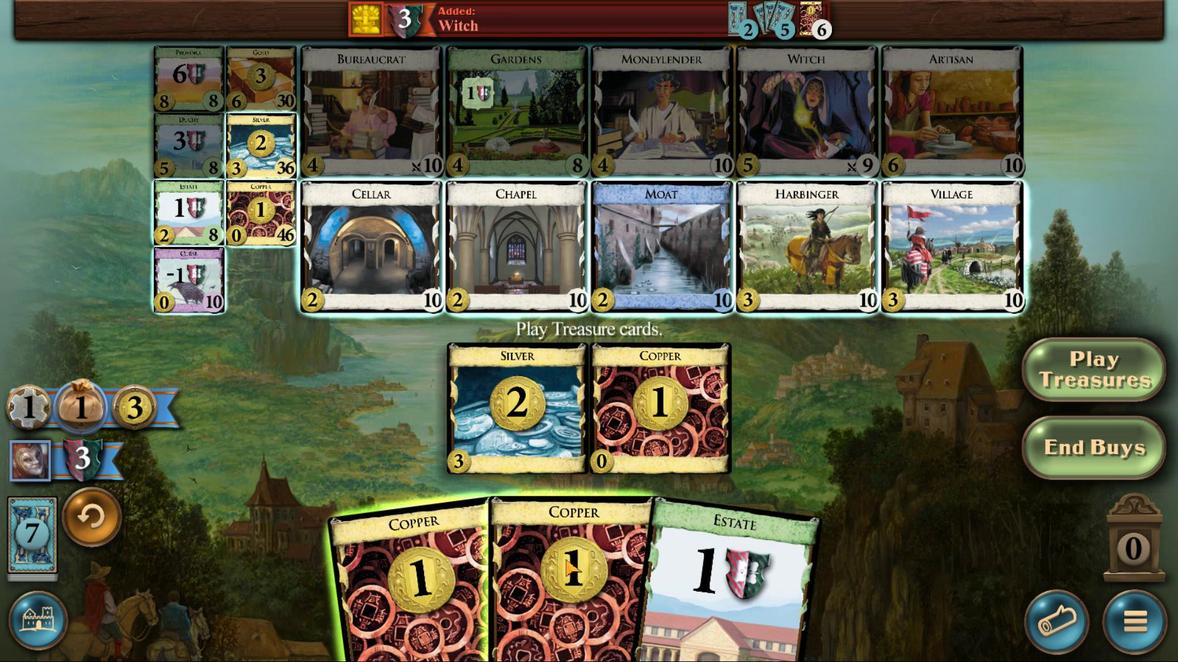 
Action: Mouse scrolled (507, 557) with delta (0, 0)
Screenshot: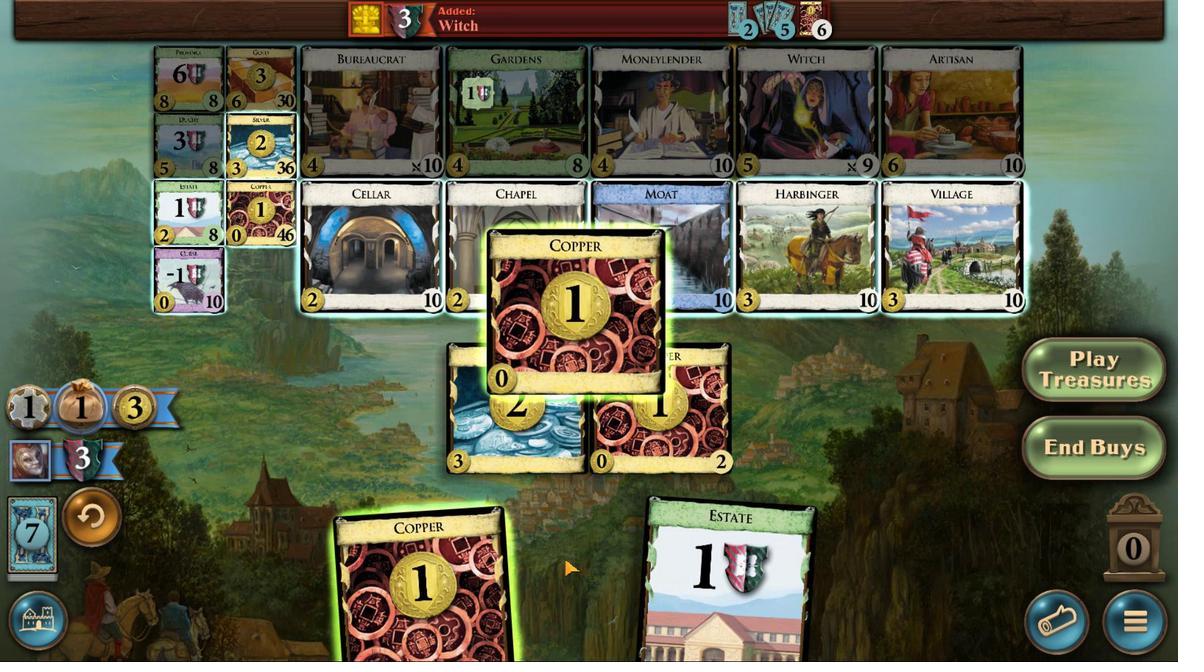 
Action: Mouse moved to (507, 556)
Screenshot: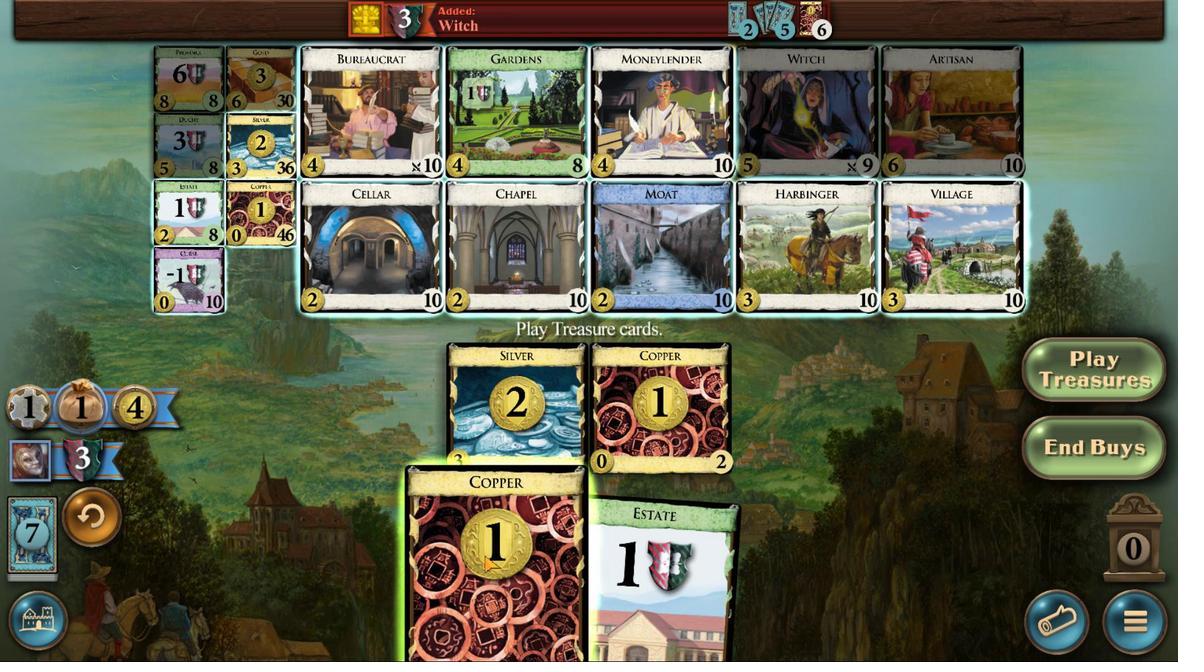 
Action: Mouse scrolled (507, 556) with delta (0, 0)
Screenshot: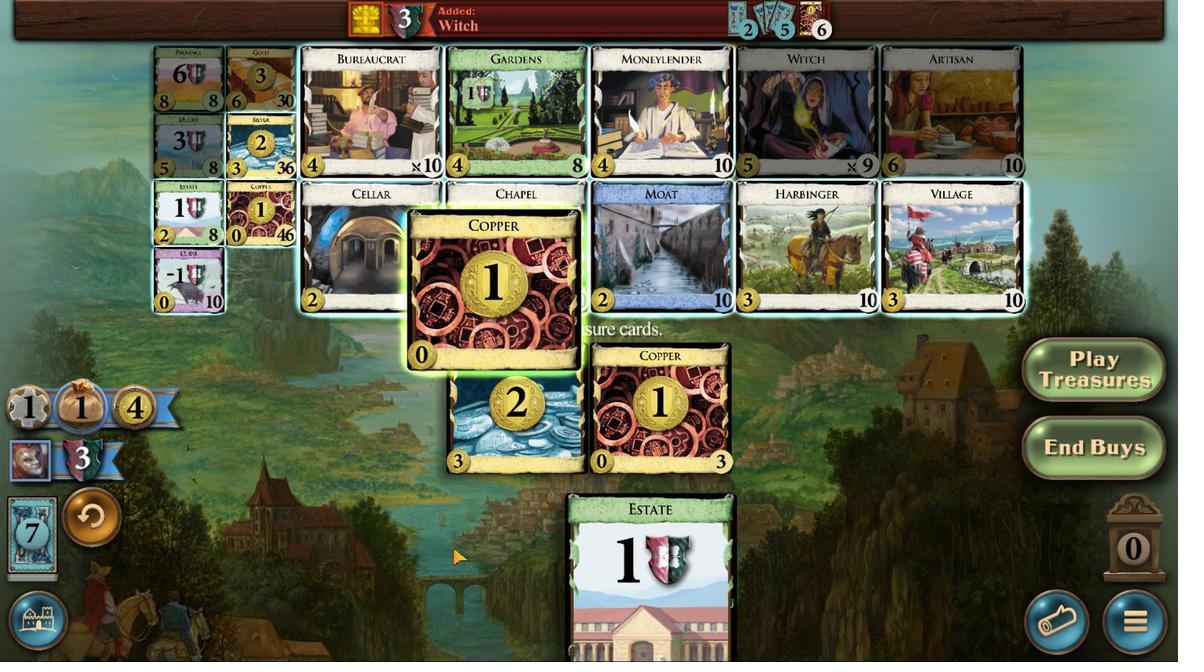 
Action: Mouse scrolled (507, 556) with delta (0, 0)
Screenshot: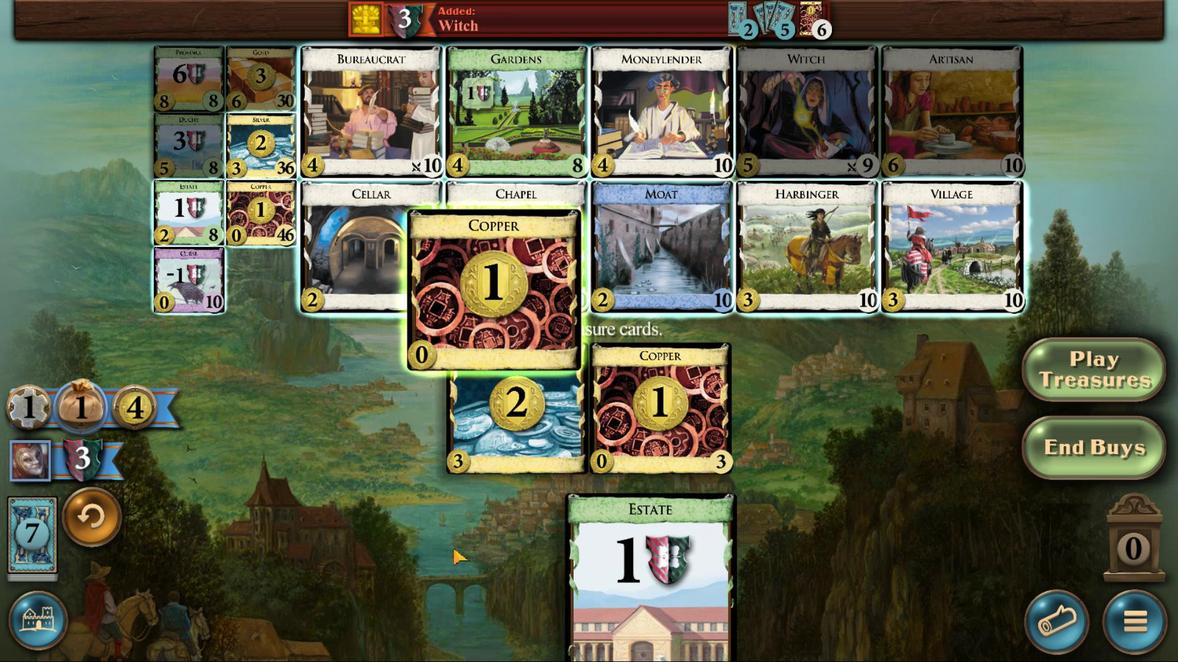 
Action: Mouse moved to (506, 500)
Screenshot: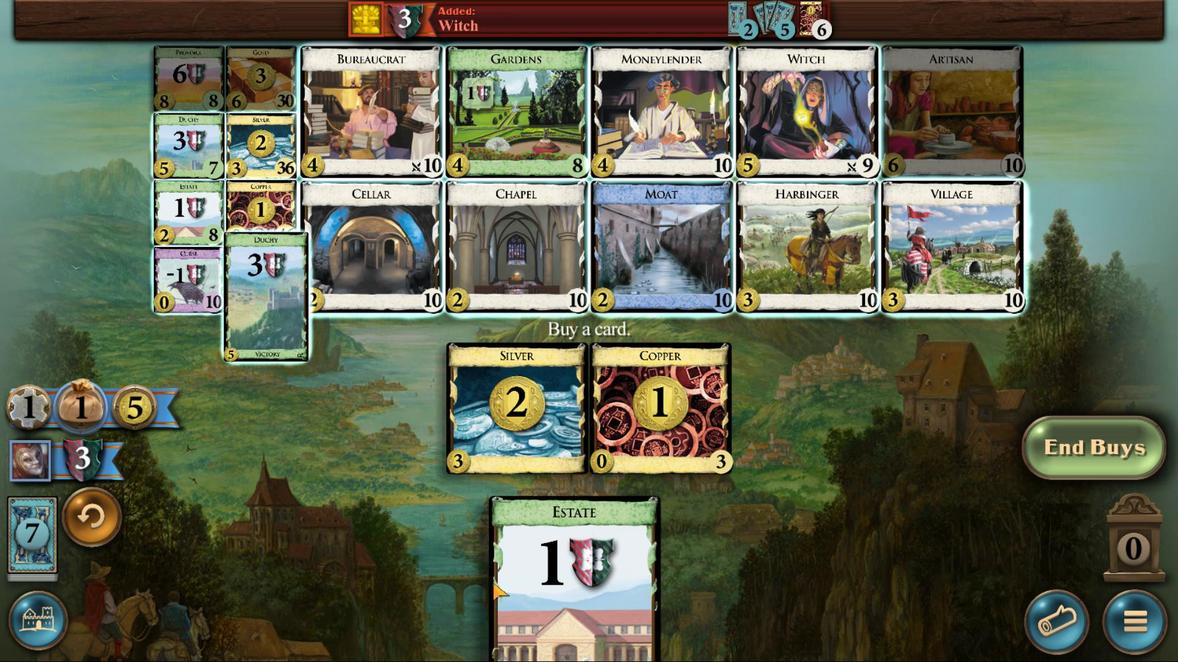 
Action: Mouse pressed left at (506, 500)
Screenshot: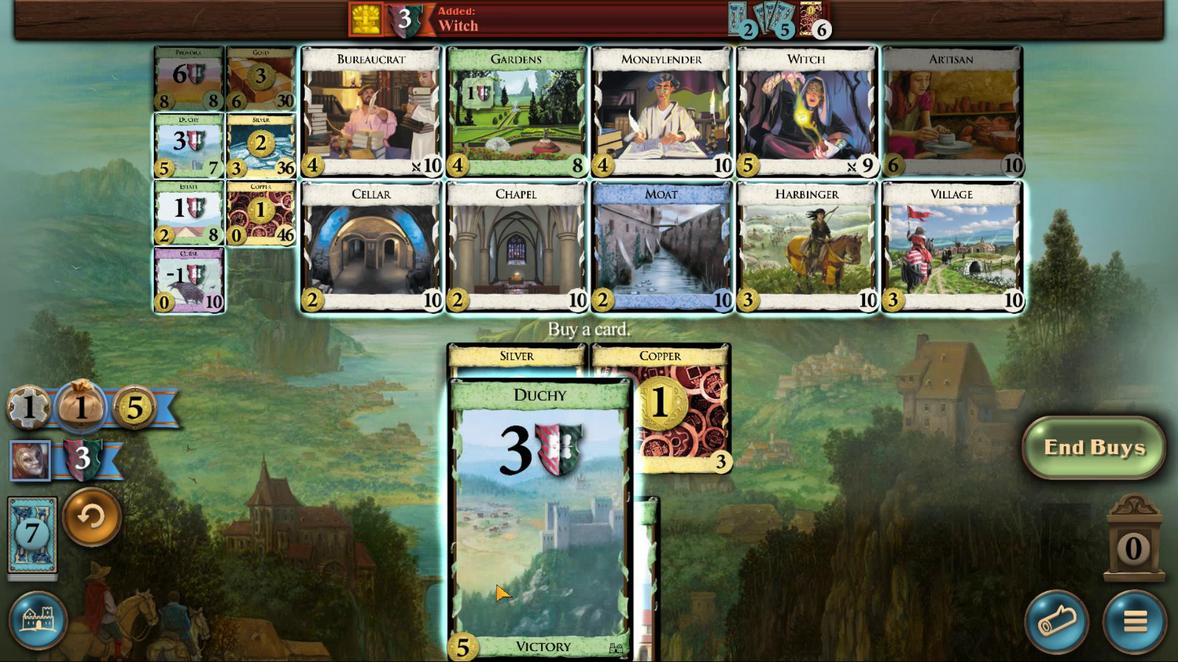 
Action: Mouse moved to (506, 557)
Screenshot: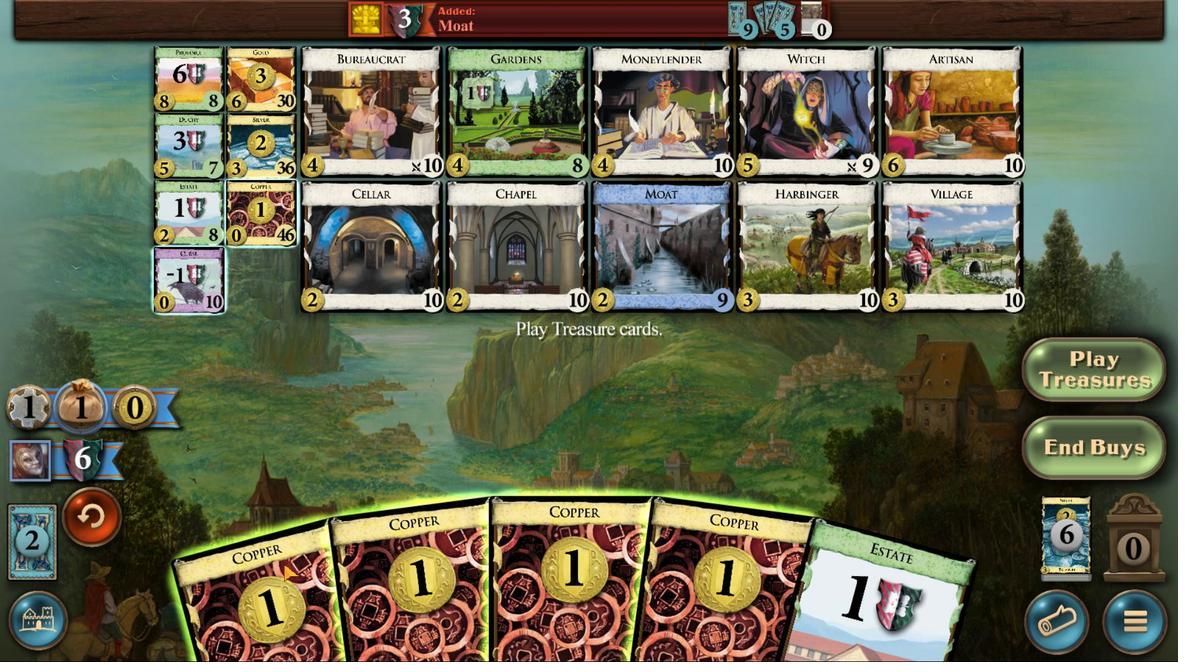 
Action: Mouse scrolled (506, 557) with delta (0, 0)
Screenshot: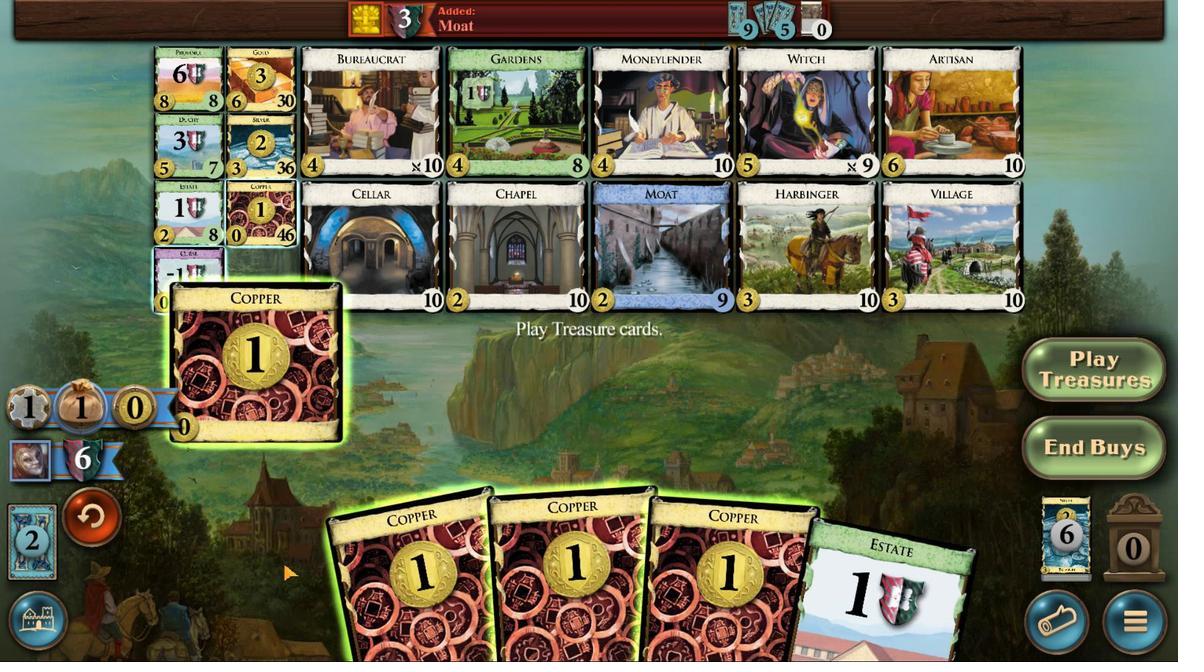 
Action: Mouse scrolled (506, 557) with delta (0, 0)
Screenshot: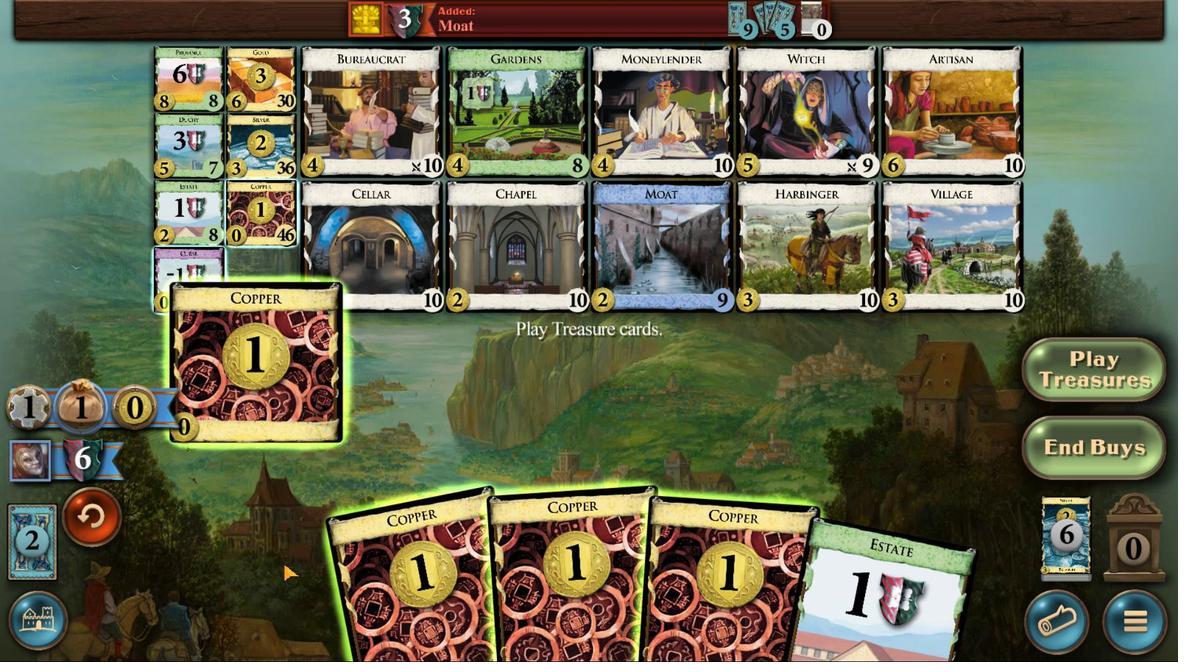 
Action: Mouse moved to (506, 557)
Screenshot: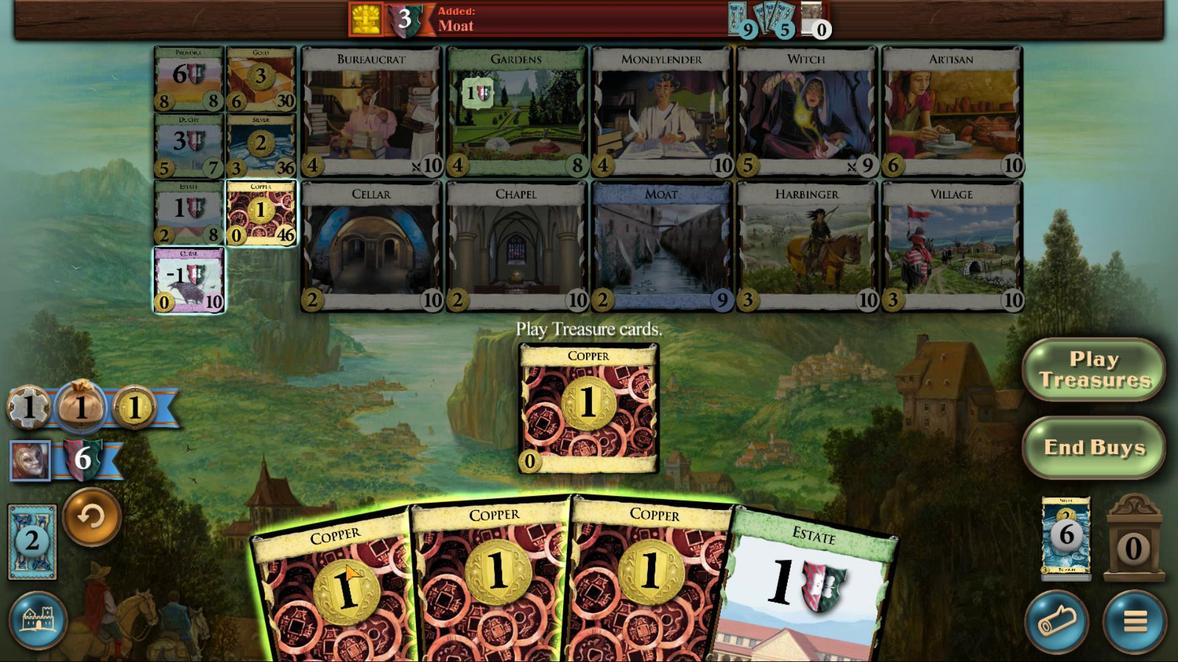 
Action: Mouse scrolled (506, 557) with delta (0, 0)
Screenshot: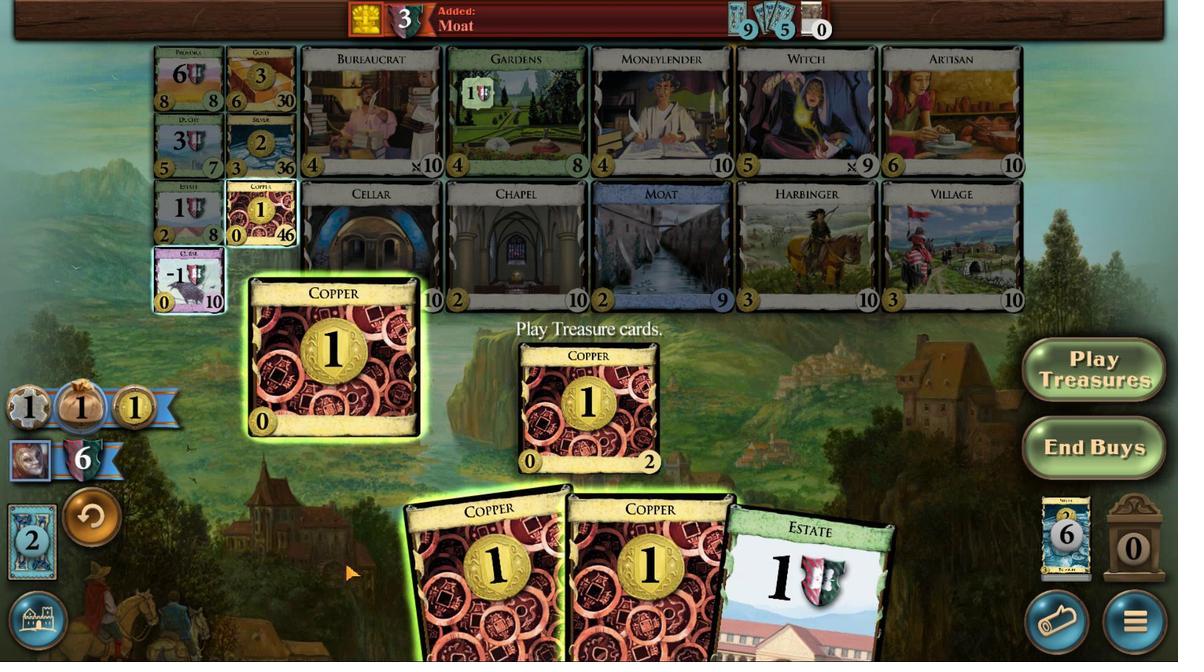 
Action: Mouse scrolled (506, 557) with delta (0, 0)
Screenshot: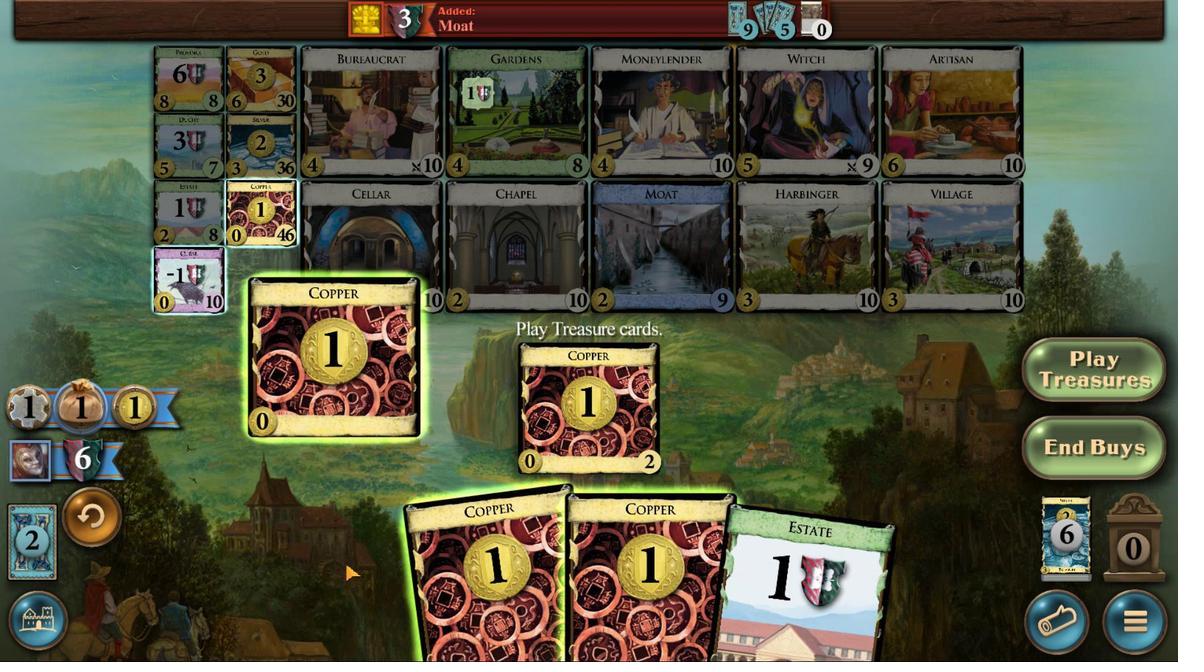 
Action: Mouse scrolled (506, 557) with delta (0, 0)
Screenshot: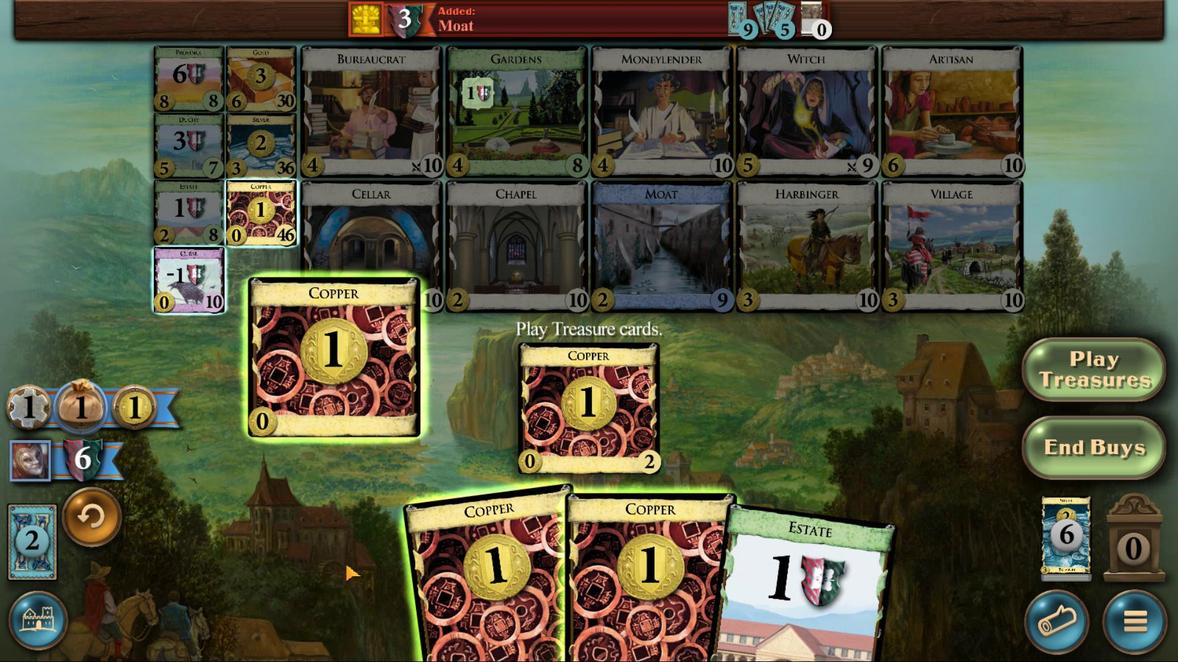
Action: Mouse moved to (506, 557)
Screenshot: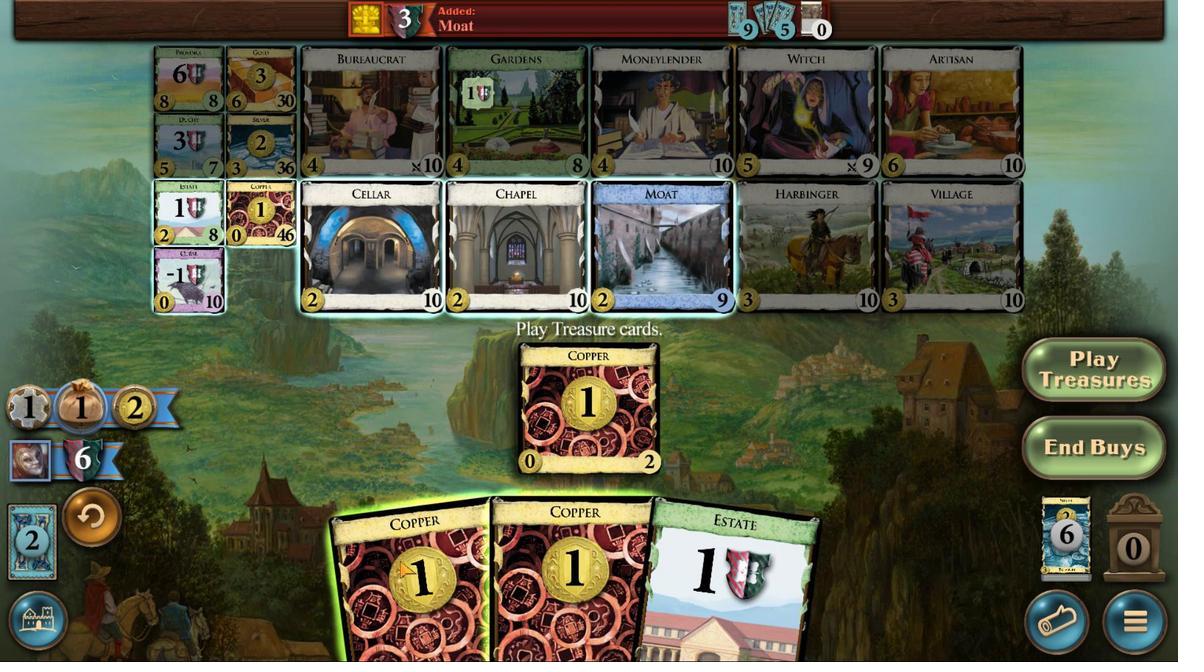 
Action: Mouse scrolled (506, 557) with delta (0, 0)
Screenshot: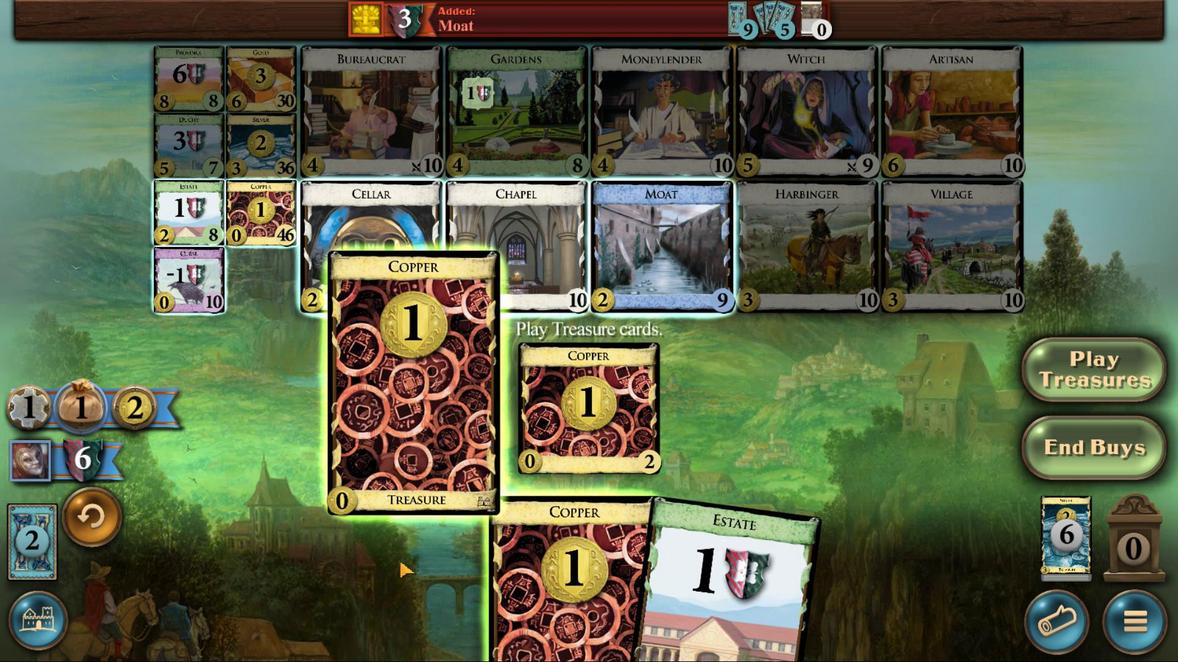 
Action: Mouse scrolled (506, 557) with delta (0, 0)
Screenshot: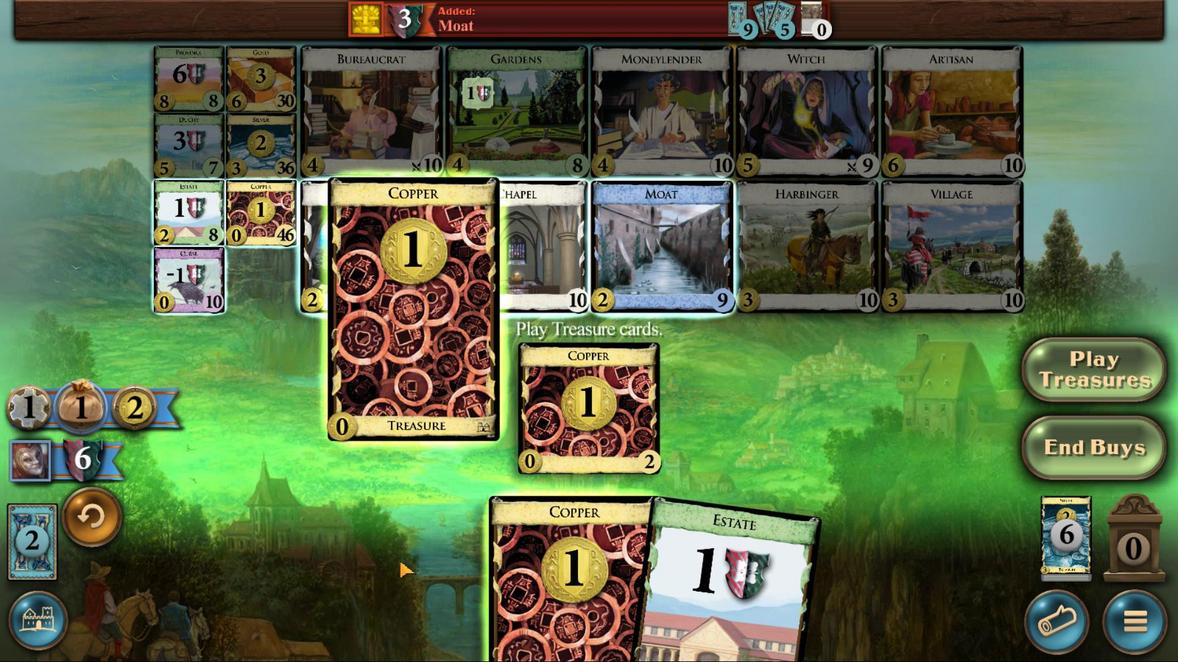 
Action: Mouse scrolled (506, 557) with delta (0, 0)
Screenshot: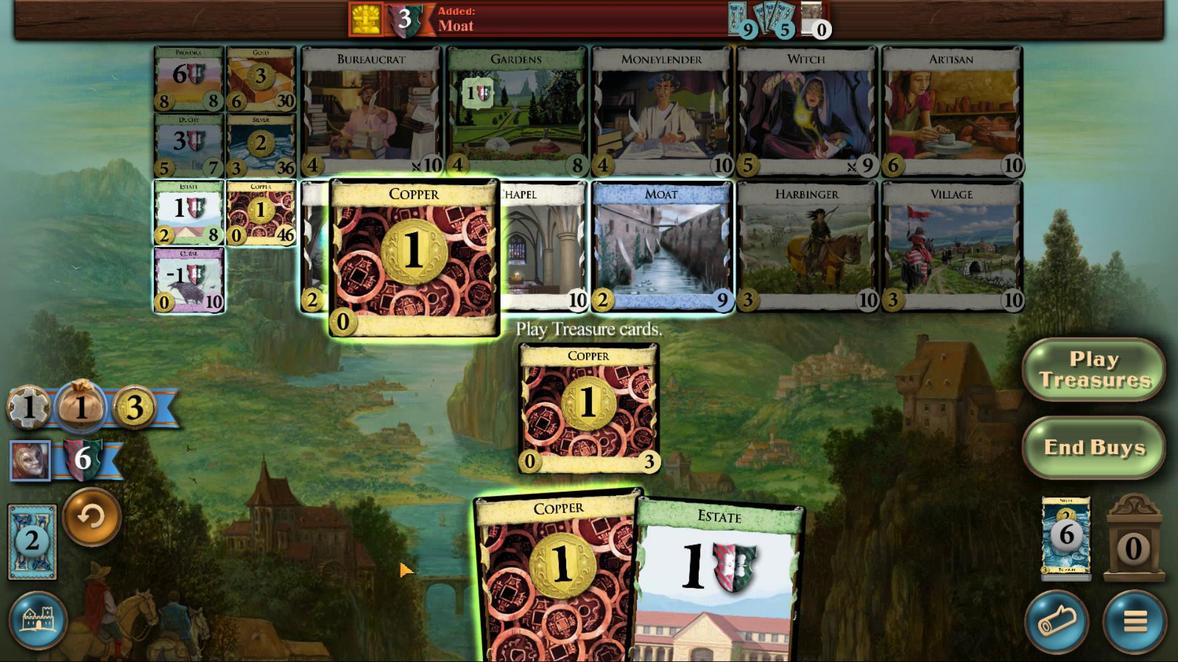
Action: Mouse scrolled (506, 557) with delta (0, 0)
Screenshot: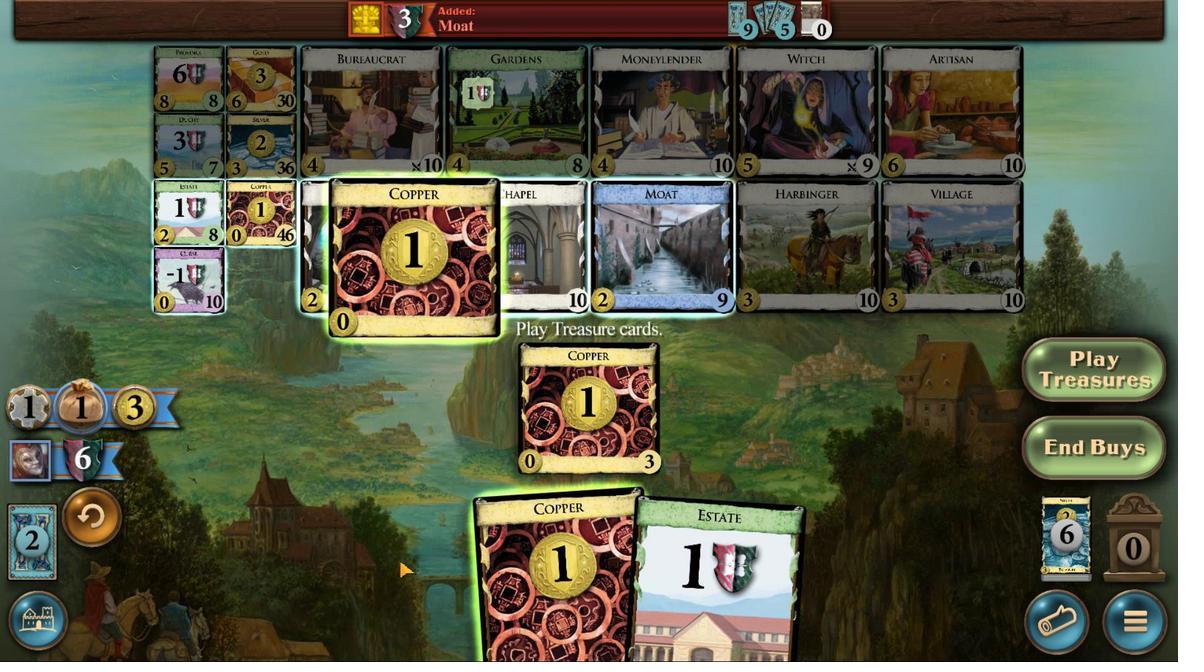 
Action: Mouse moved to (507, 556)
Screenshot: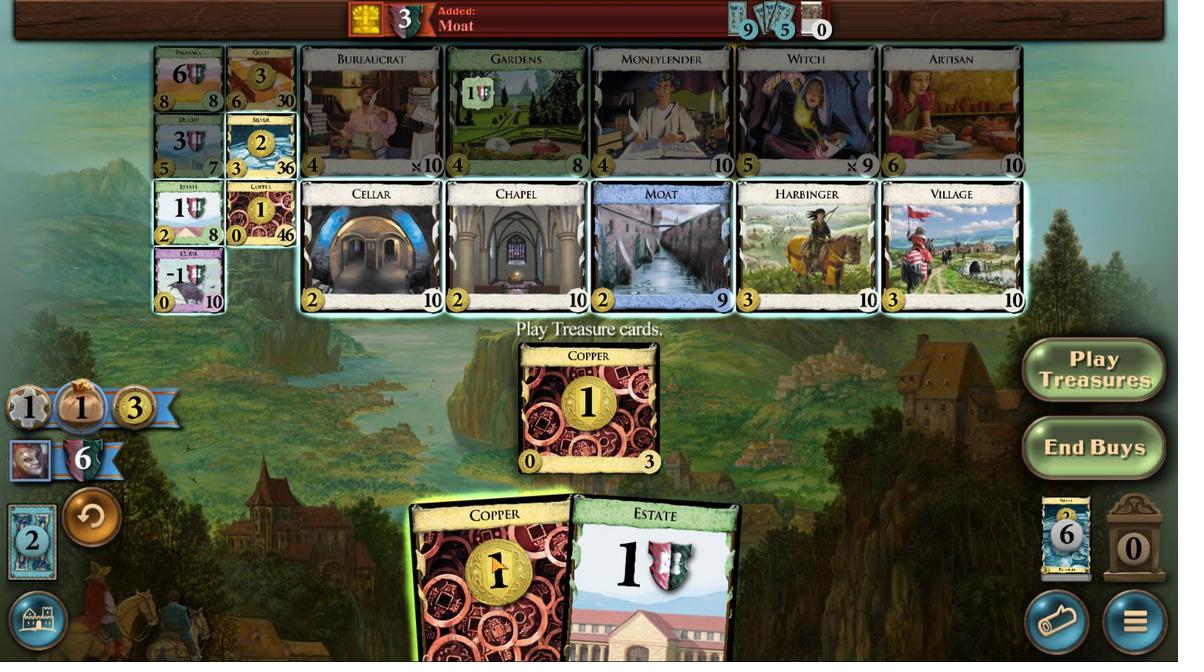 
Action: Mouse scrolled (507, 556) with delta (0, 0)
Screenshot: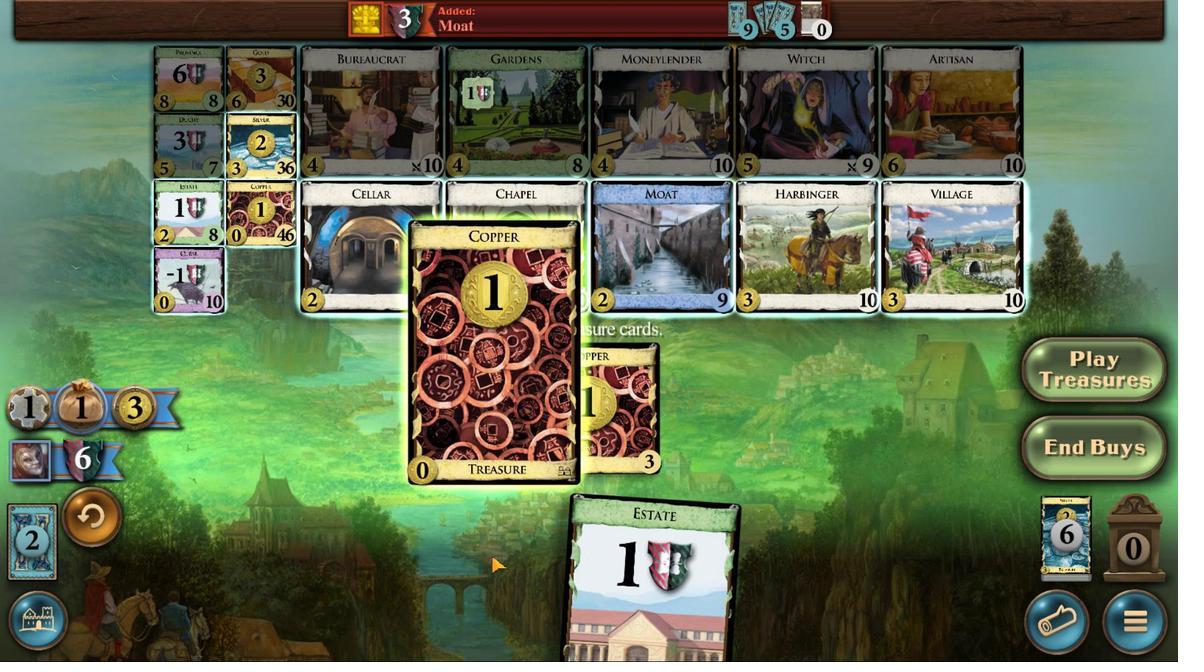 
Action: Mouse scrolled (507, 556) with delta (0, 0)
Screenshot: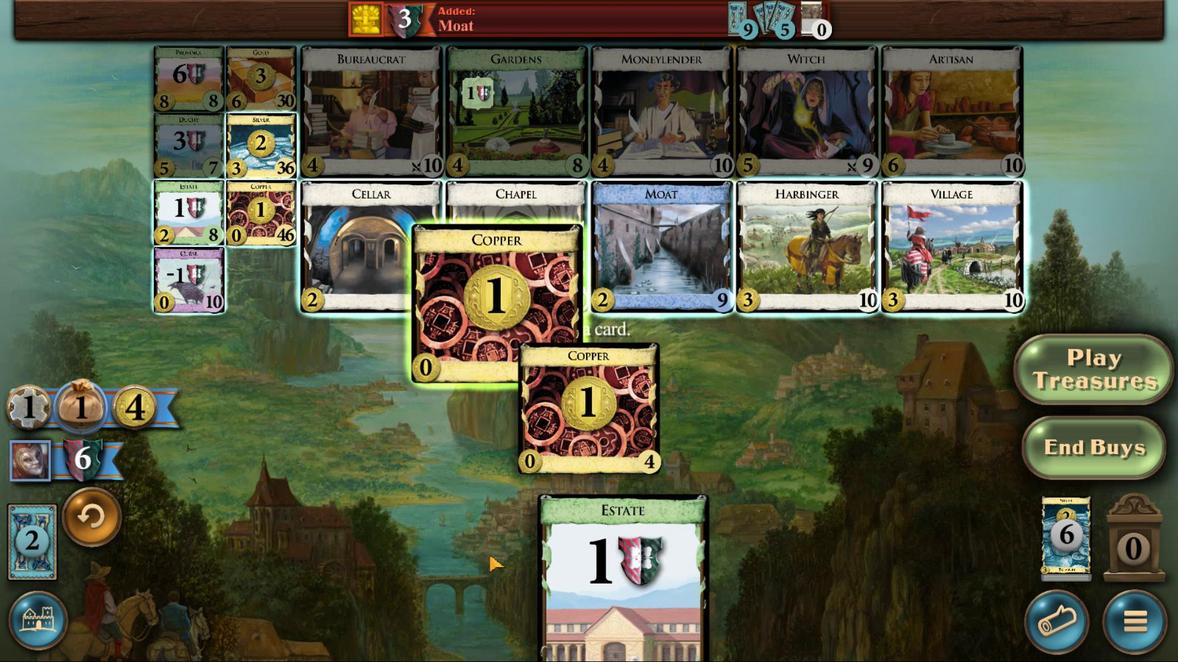 
Action: Mouse moved to (506, 501)
Screenshot: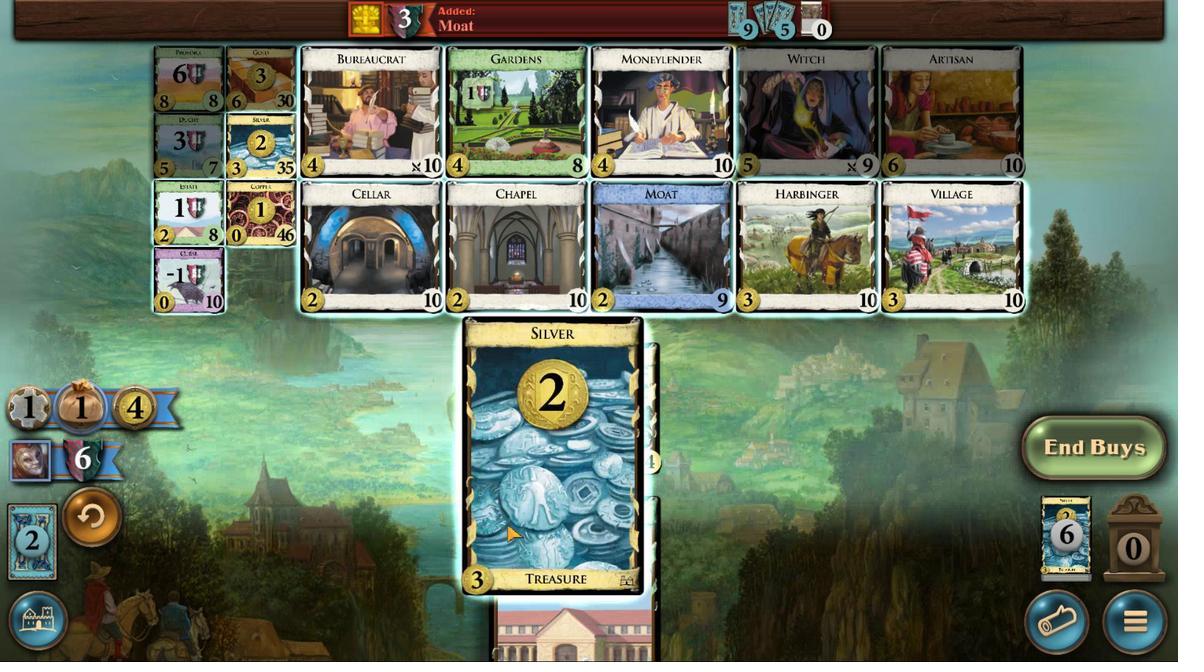 
Action: Mouse pressed left at (506, 501)
Screenshot: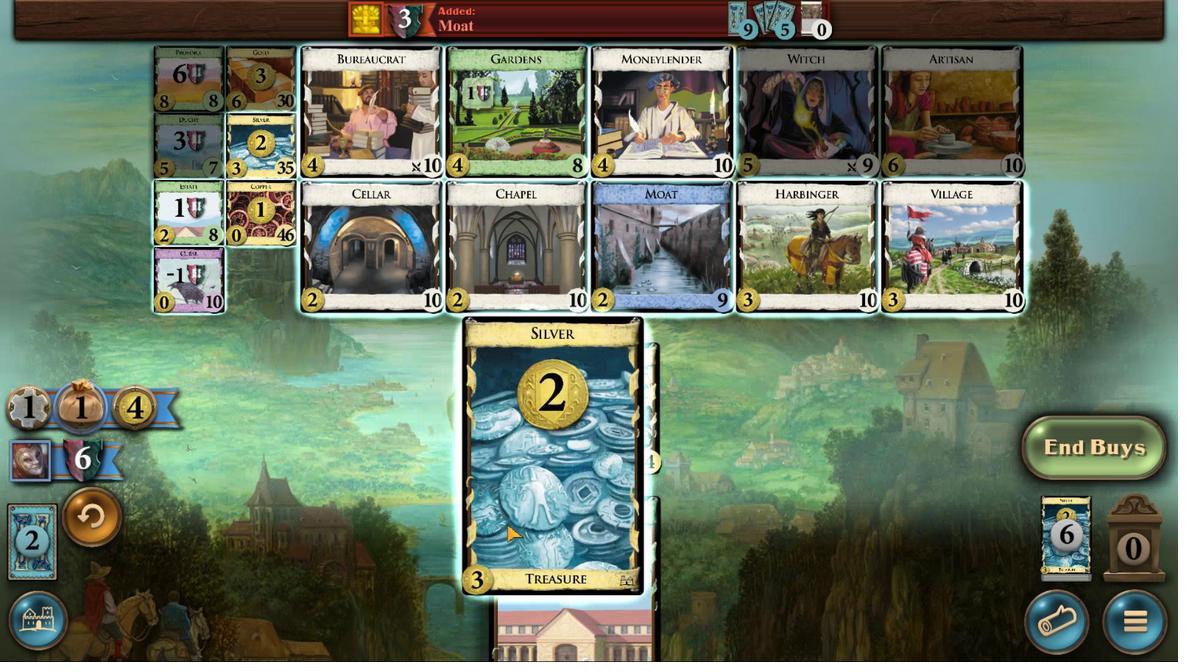 
Action: Mouse moved to (506, 559)
Screenshot: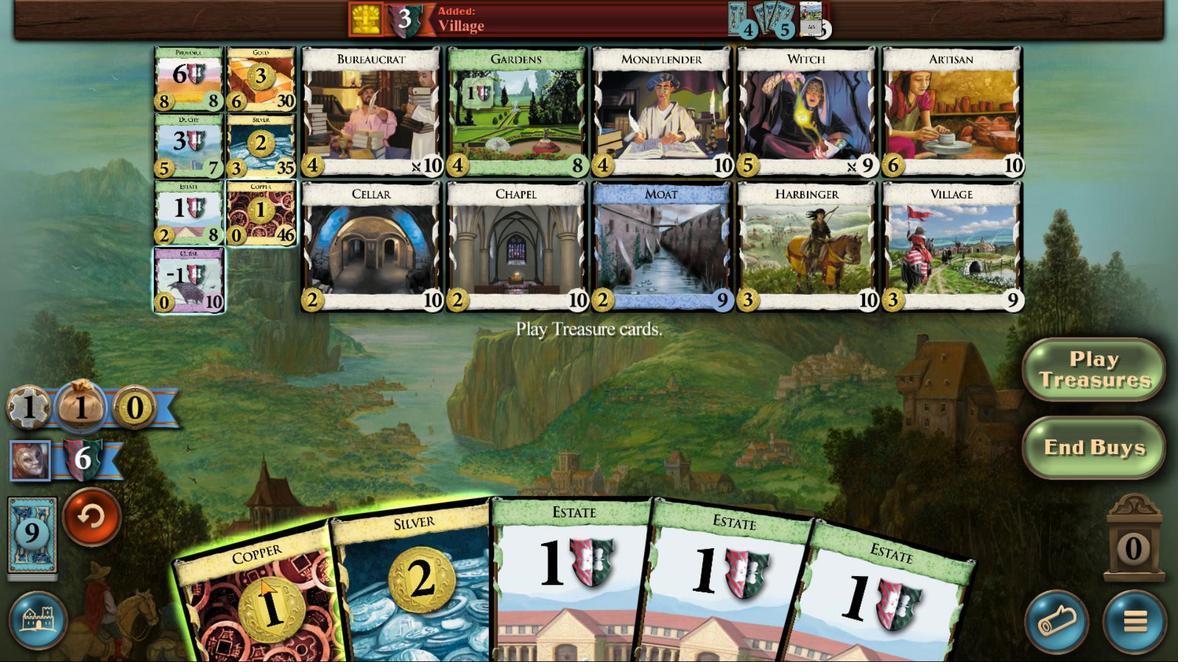 
Action: Mouse scrolled (506, 559) with delta (0, 0)
Screenshot: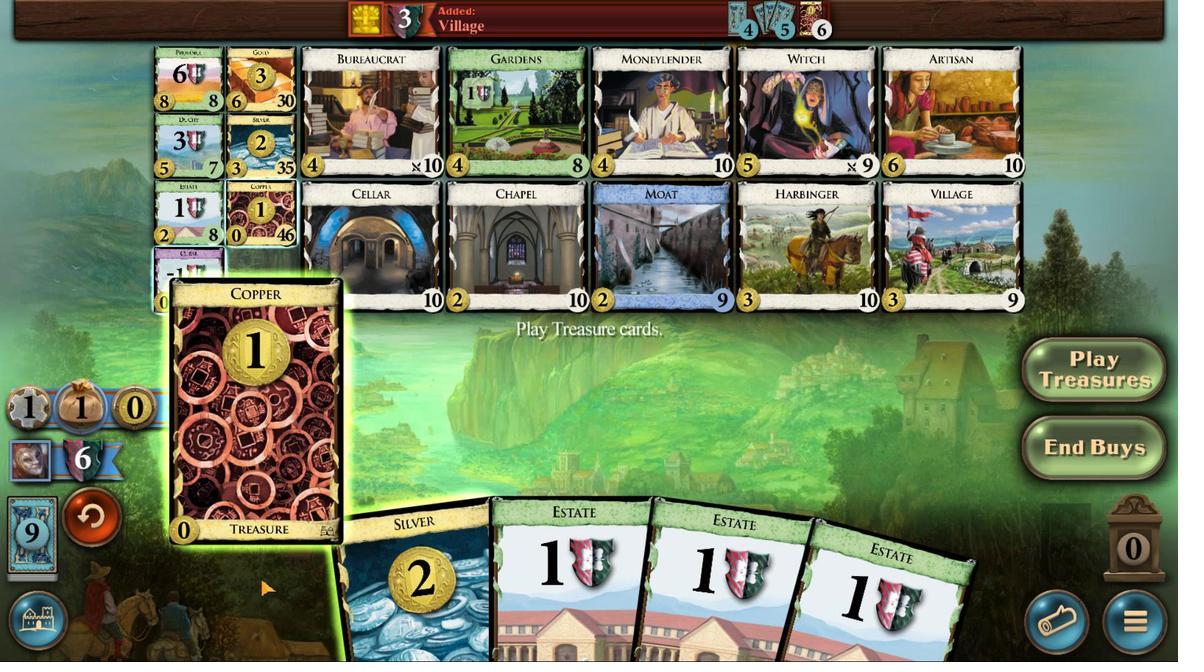 
Action: Mouse scrolled (506, 559) with delta (0, 0)
Screenshot: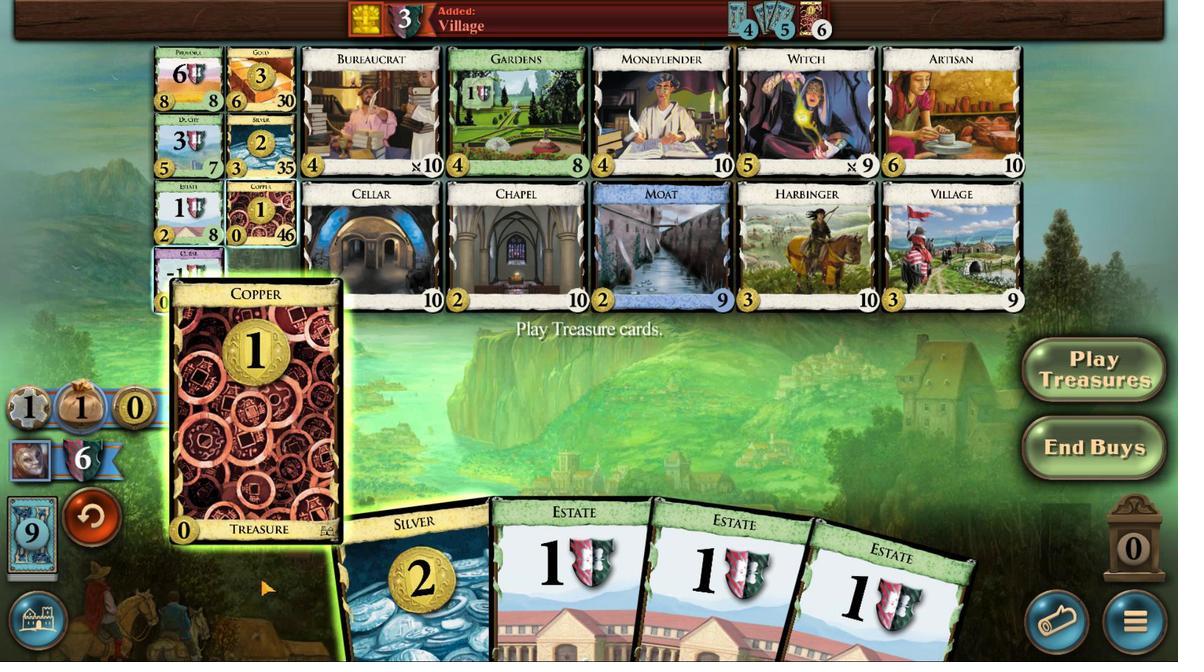 
Action: Mouse scrolled (506, 559) with delta (0, 0)
Screenshot: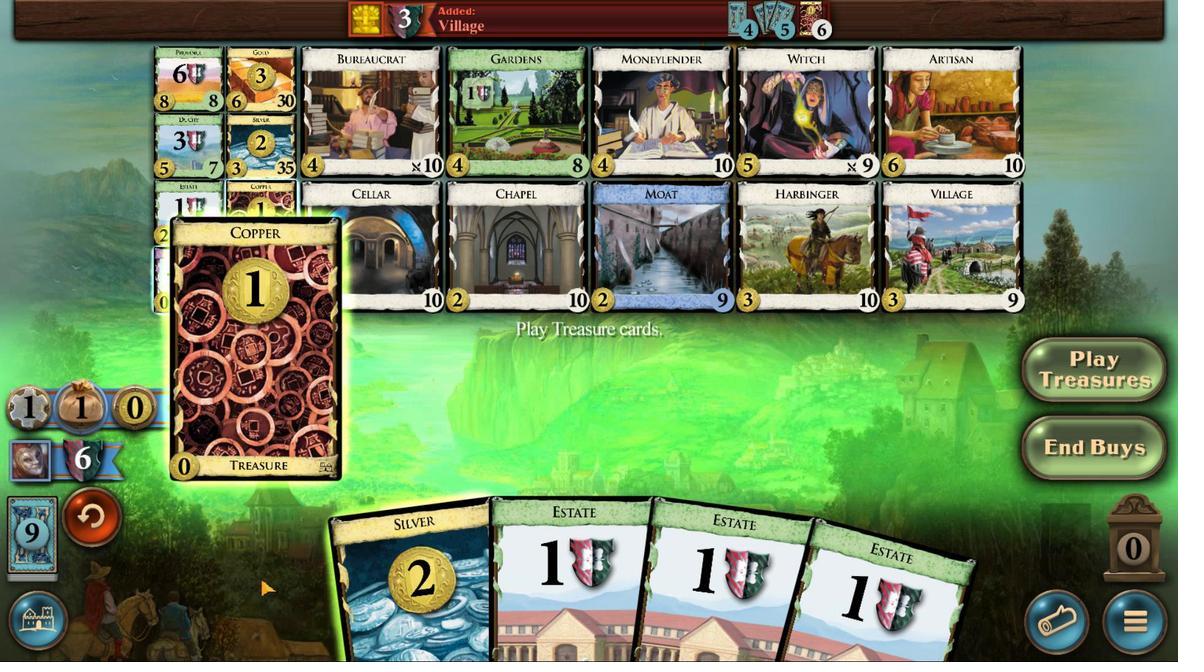 
Action: Mouse scrolled (506, 559) with delta (0, 0)
Screenshot: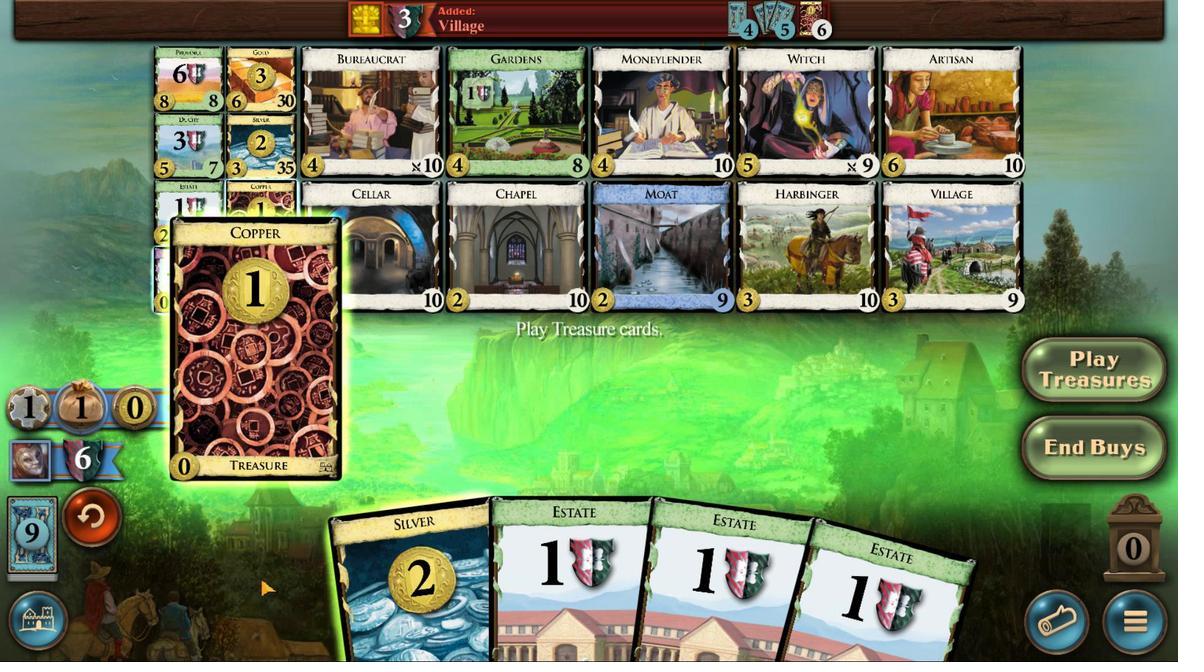 
Action: Mouse scrolled (506, 559) with delta (0, 0)
Screenshot: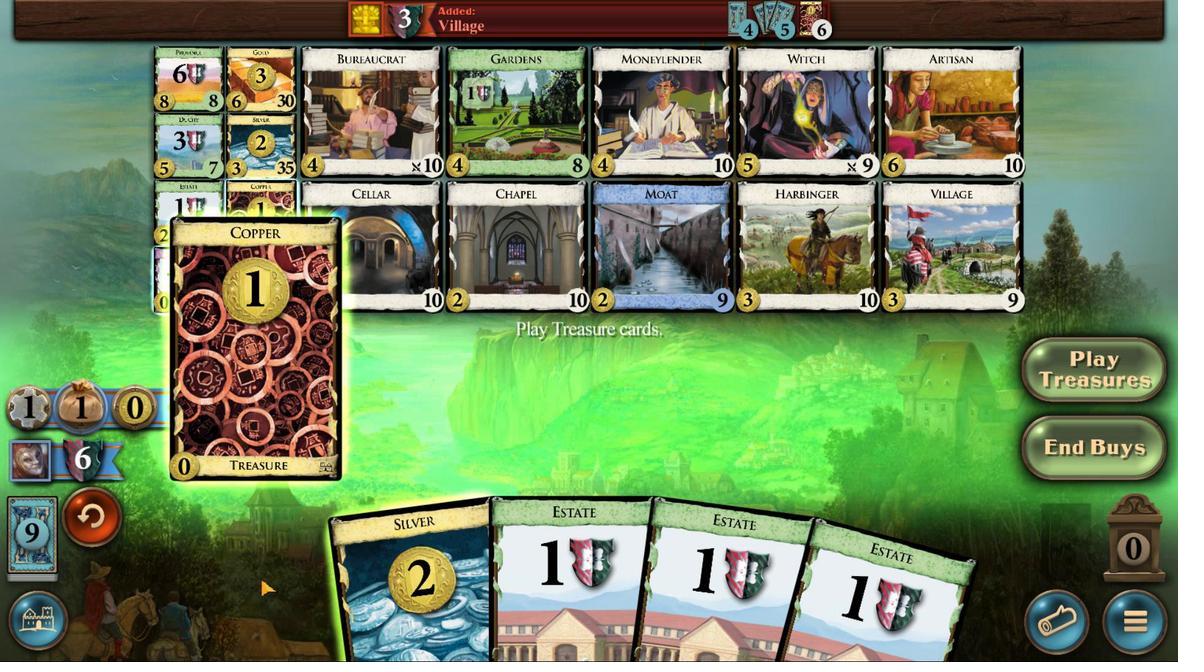 
Action: Mouse moved to (506, 559)
Screenshot: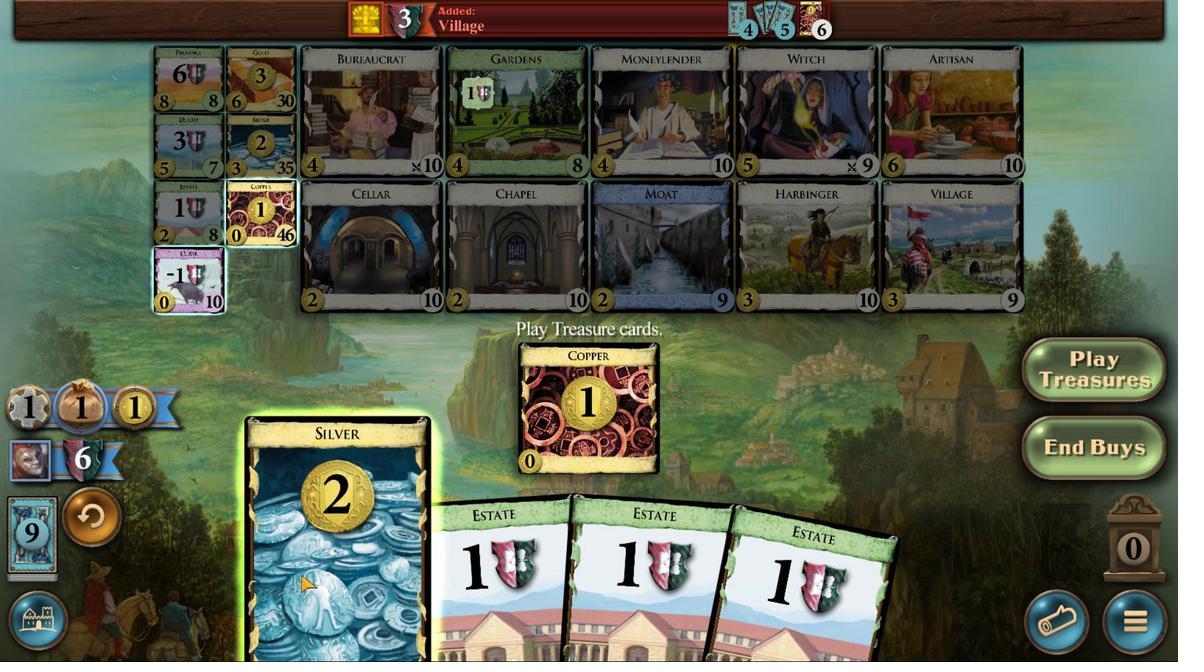 
Action: Mouse scrolled (506, 559) with delta (0, 0)
Screenshot: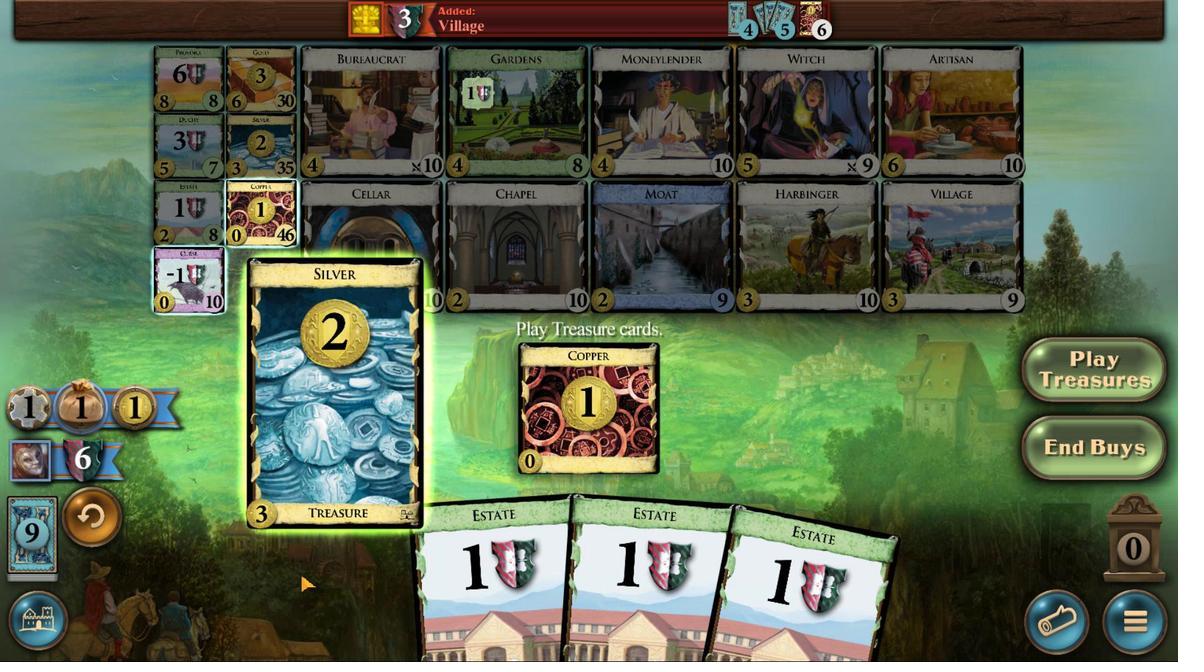 
Action: Mouse scrolled (506, 559) with delta (0, 0)
Screenshot: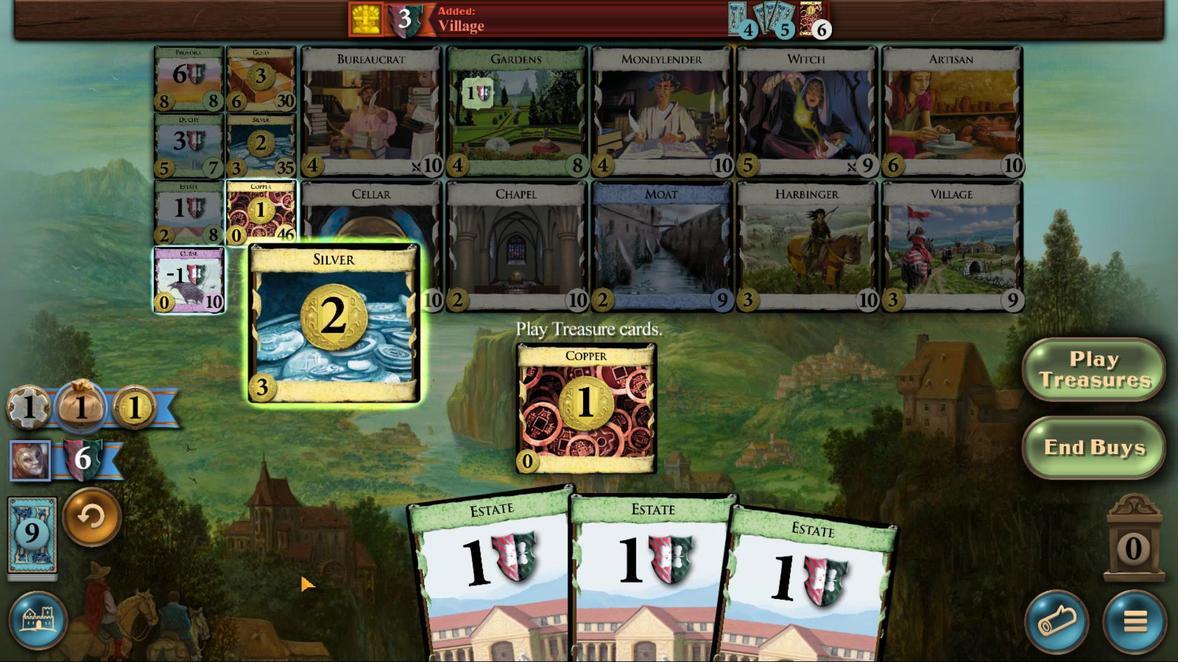 
Action: Mouse scrolled (506, 559) with delta (0, 0)
Screenshot: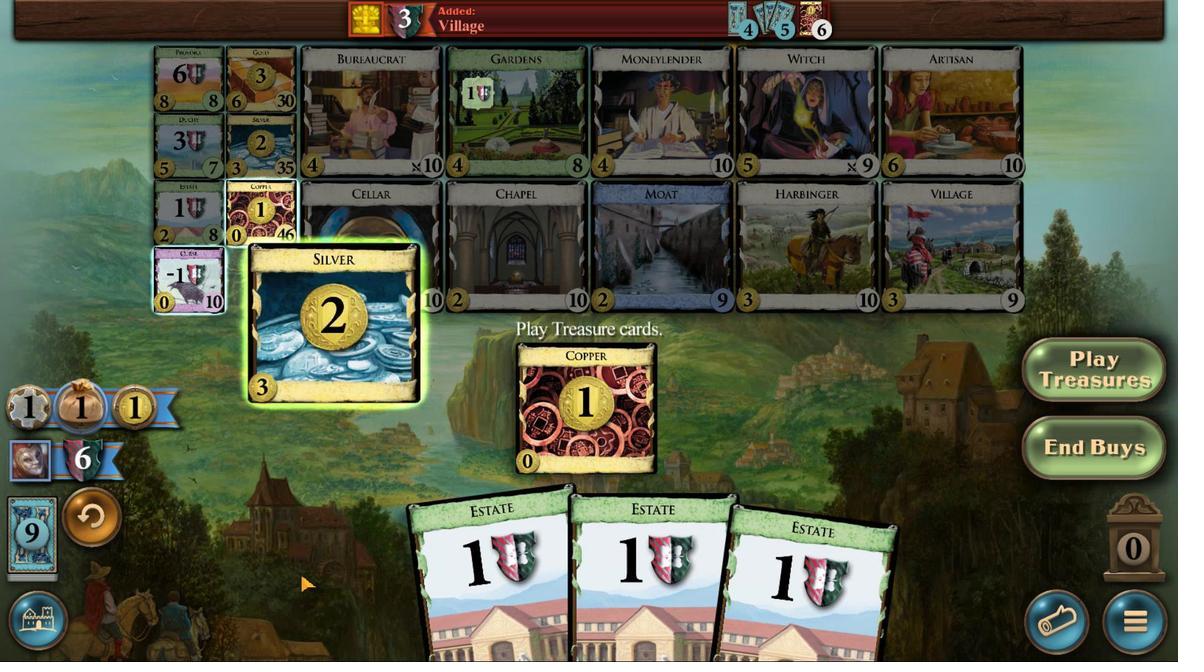 
Action: Mouse moved to (506, 504)
Screenshot: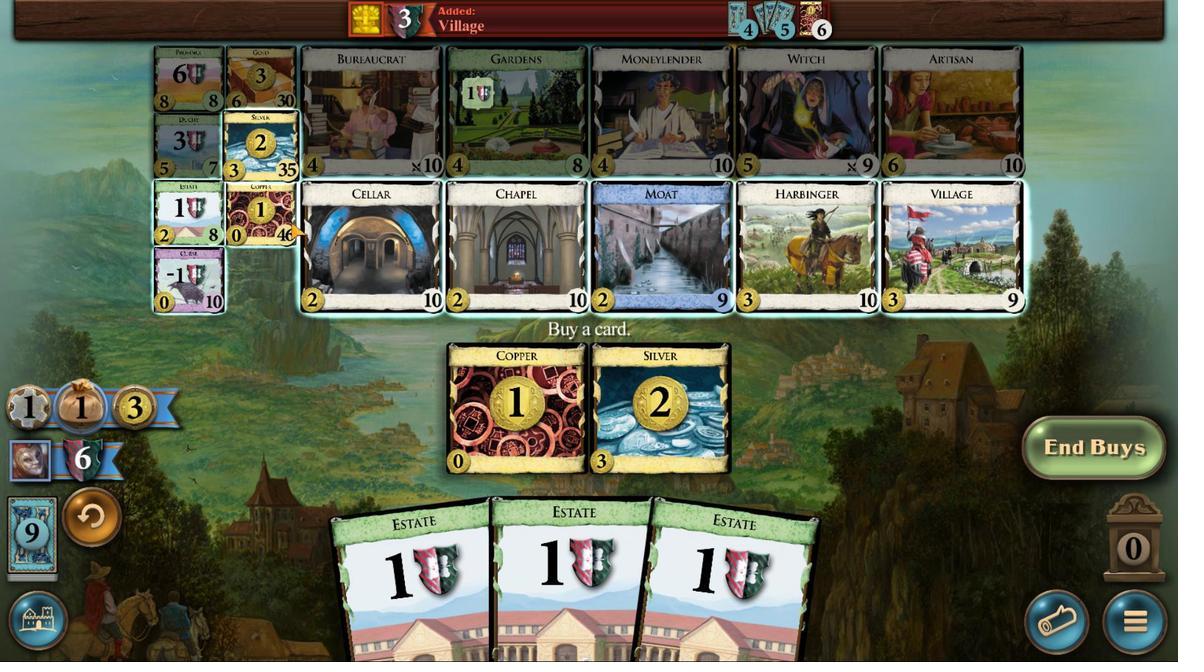 
Action: Mouse pressed left at (506, 504)
Screenshot: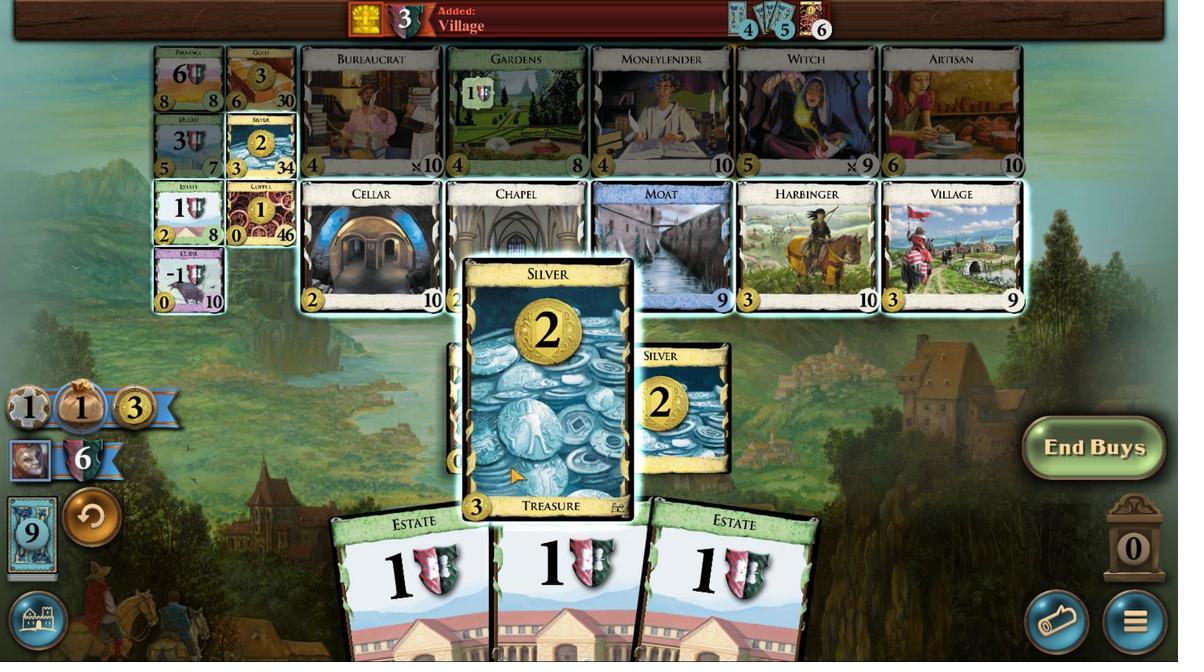 
Action: Mouse moved to (508, 554)
Screenshot: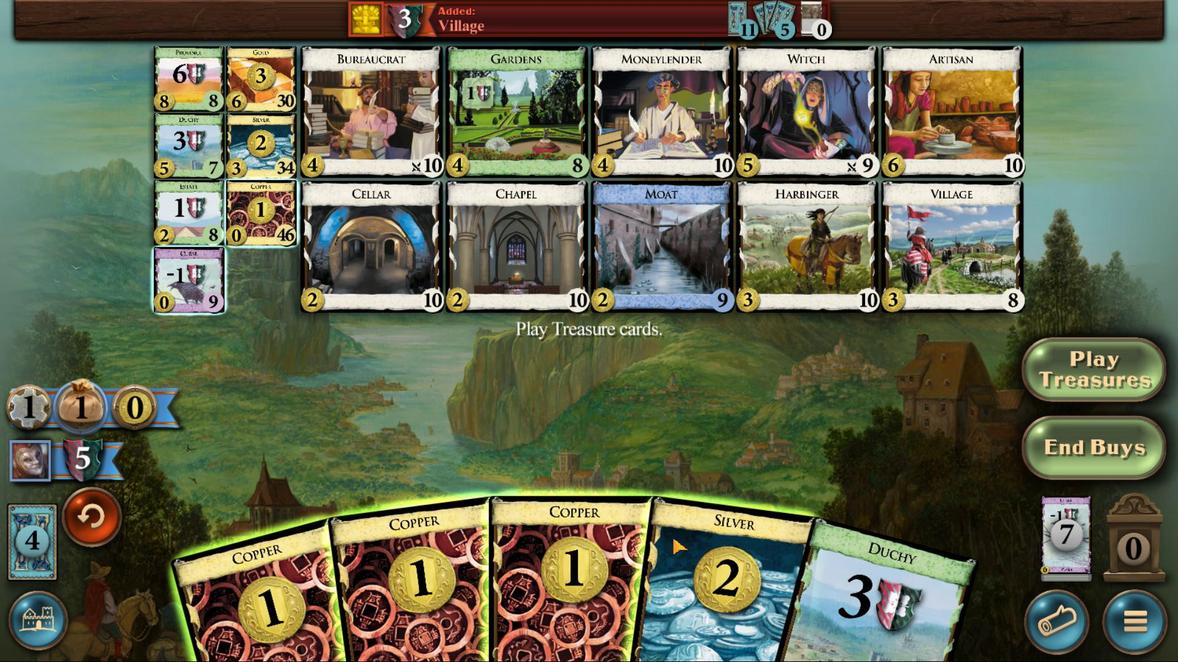 
Action: Mouse scrolled (508, 554) with delta (0, 0)
Screenshot: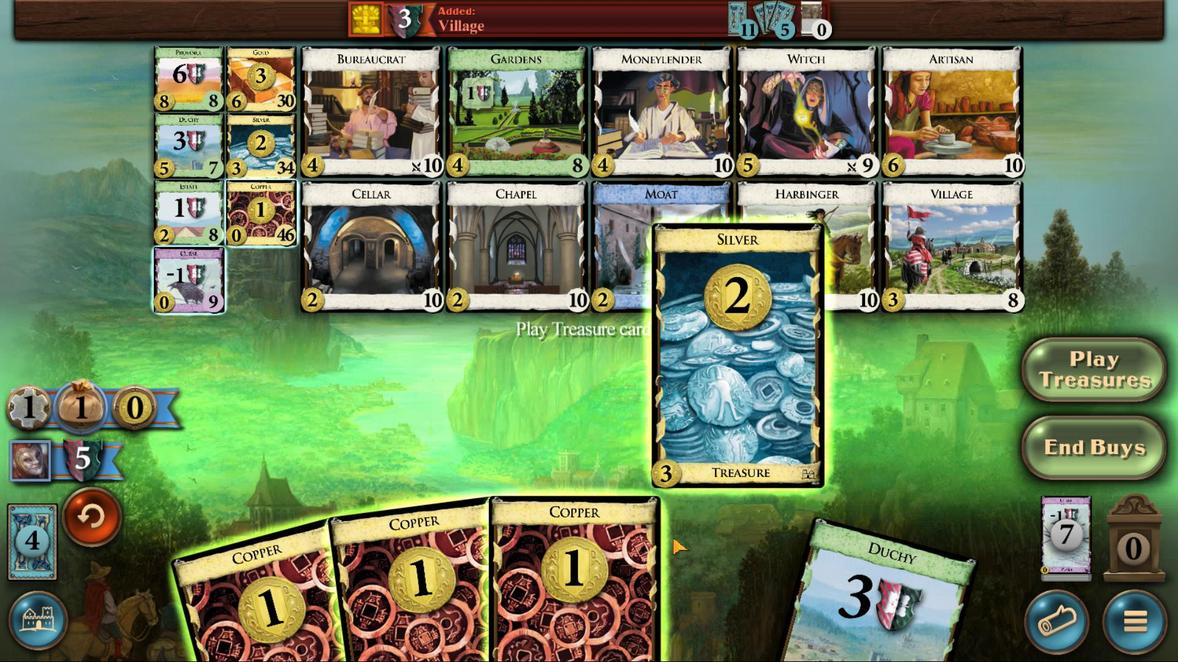 
Action: Mouse scrolled (508, 554) with delta (0, 0)
Screenshot: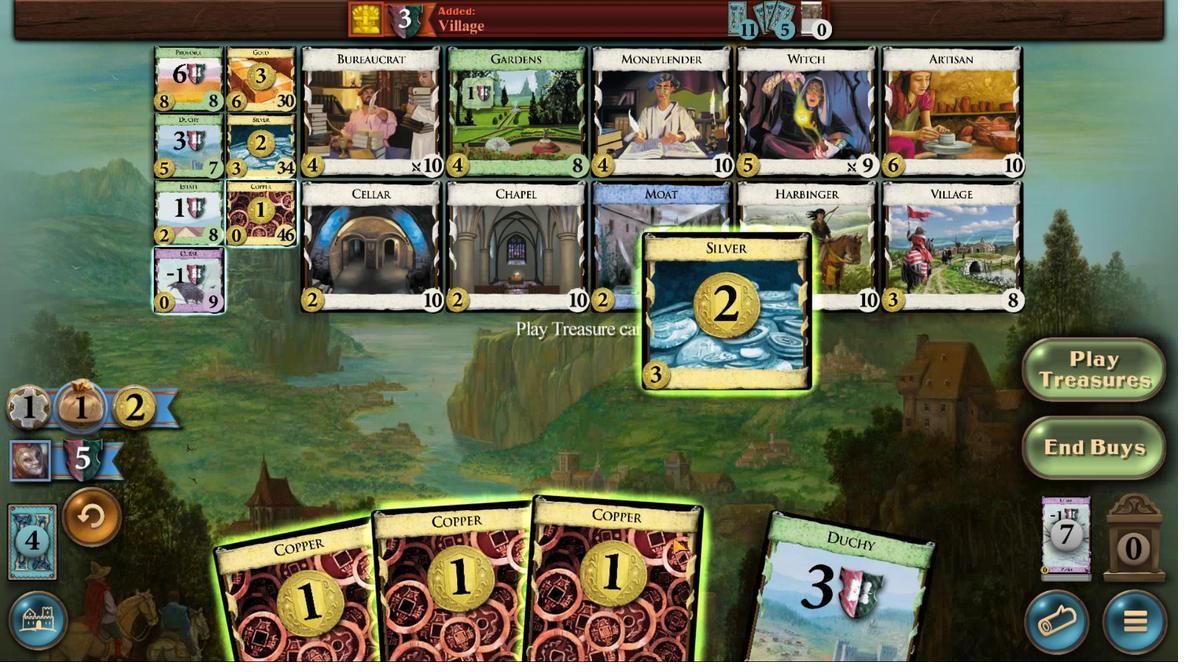 
Action: Mouse moved to (507, 554)
Screenshot: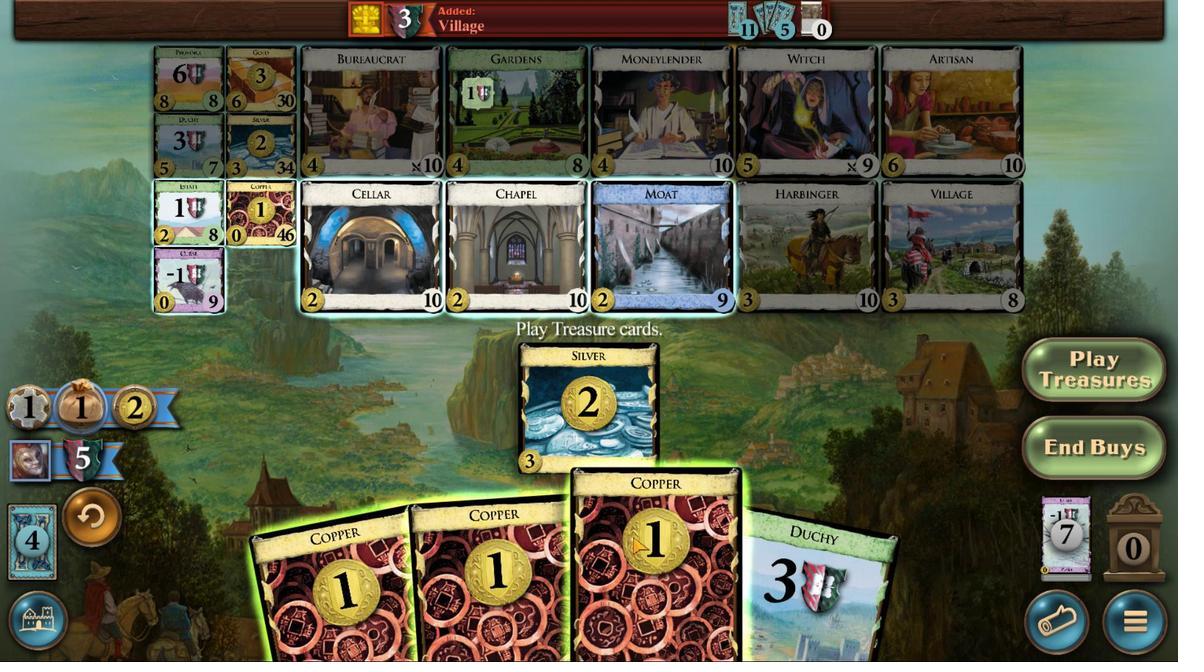 
Action: Mouse scrolled (507, 554) with delta (0, 0)
Screenshot: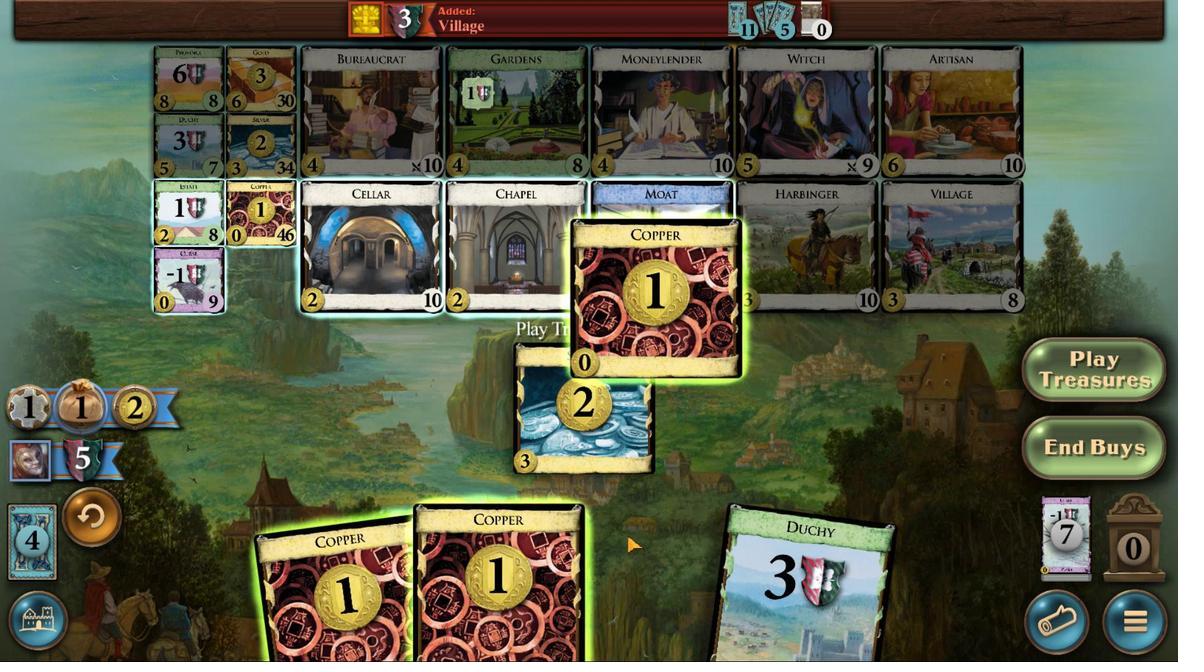 
Action: Mouse scrolled (507, 554) with delta (0, 0)
Screenshot: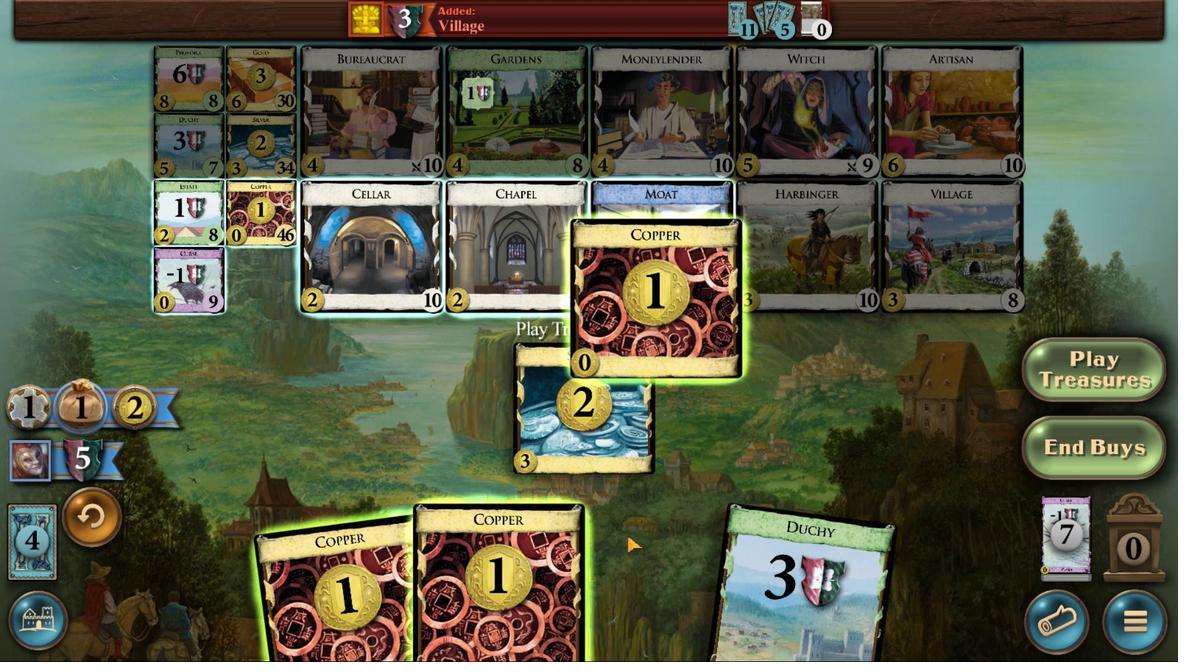 
Action: Mouse moved to (507, 553)
Screenshot: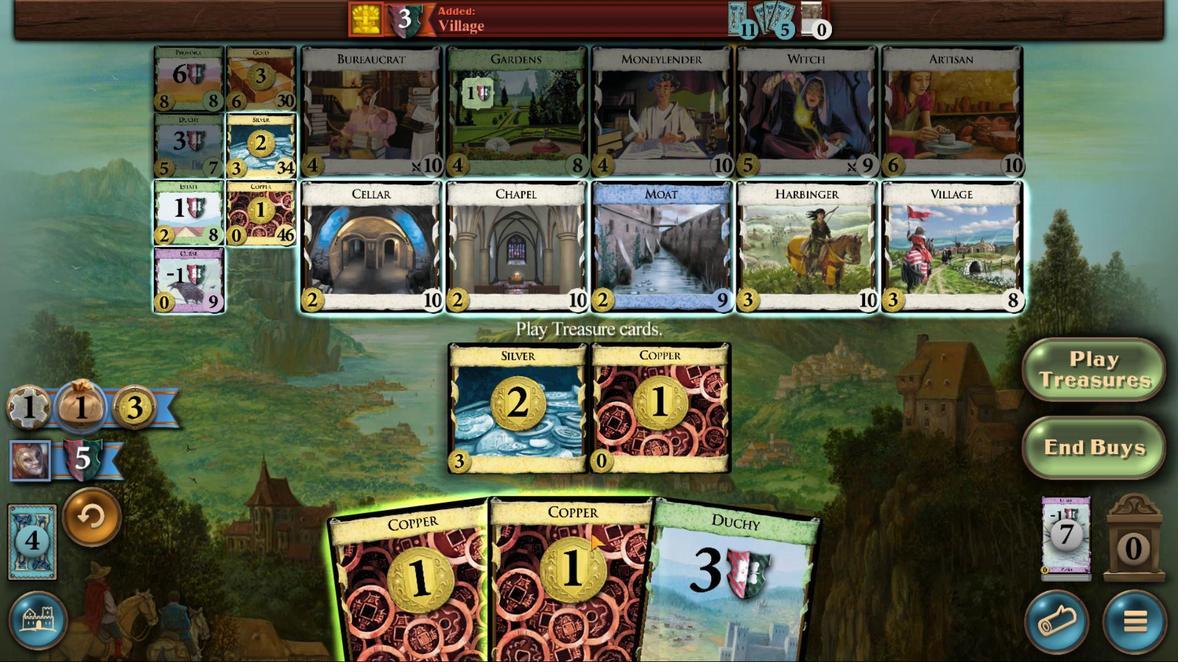 
Action: Mouse scrolled (507, 553) with delta (0, 0)
Screenshot: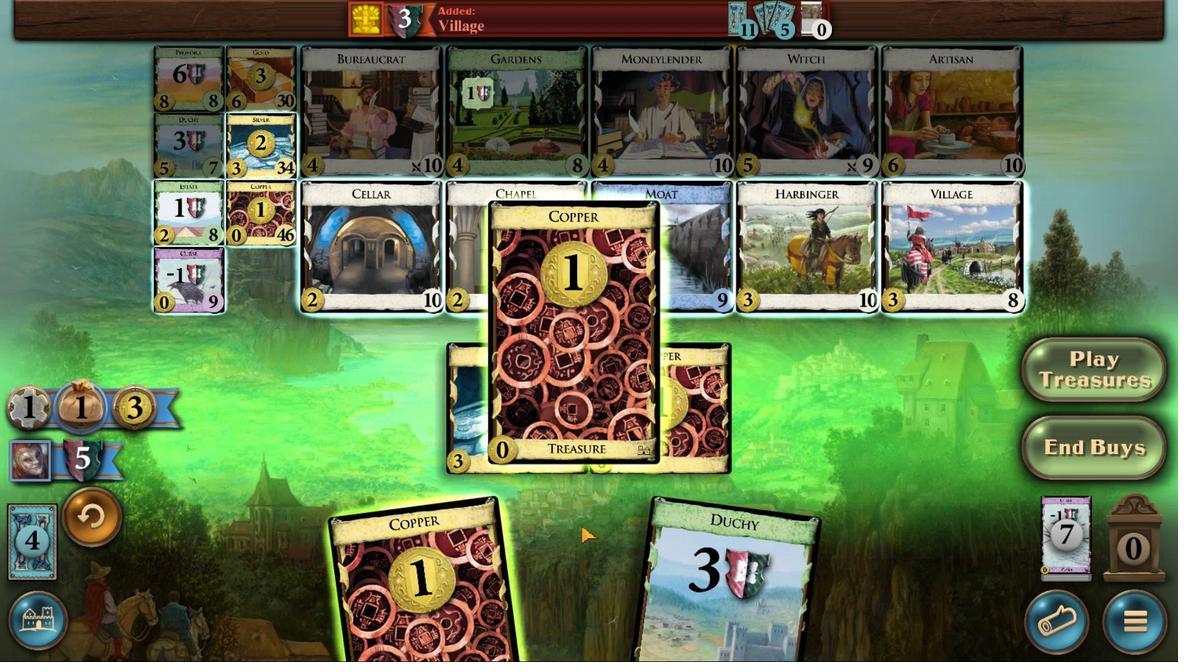 
Action: Mouse scrolled (507, 553) with delta (0, 0)
Screenshot: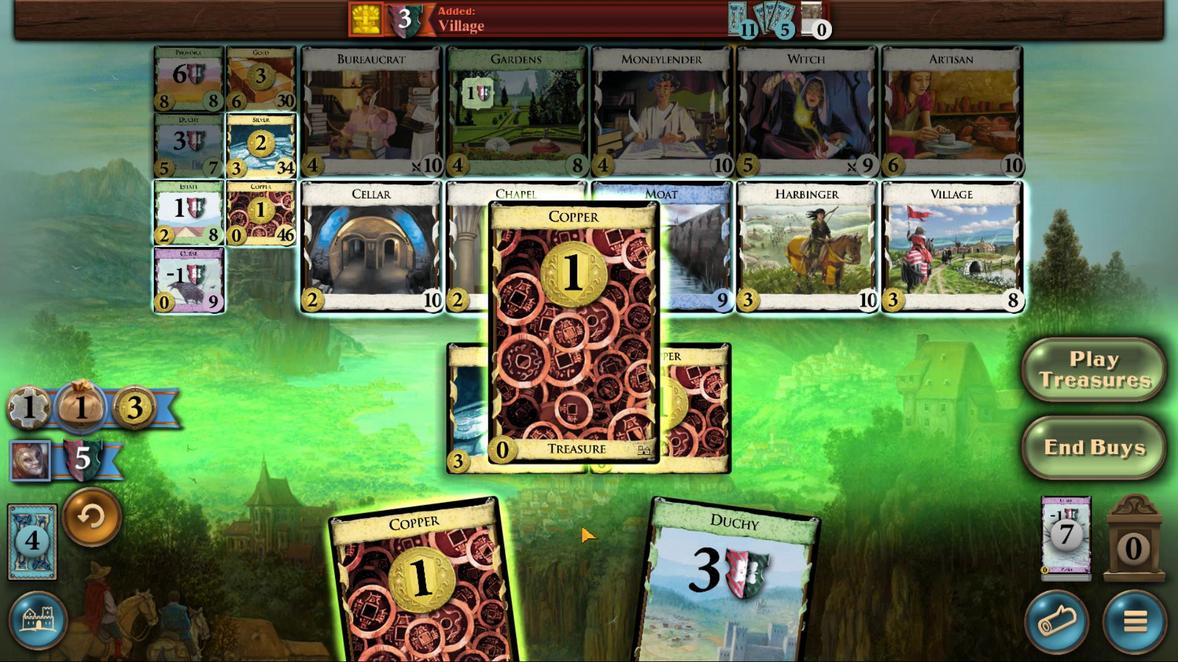 
Action: Mouse moved to (507, 550)
Screenshot: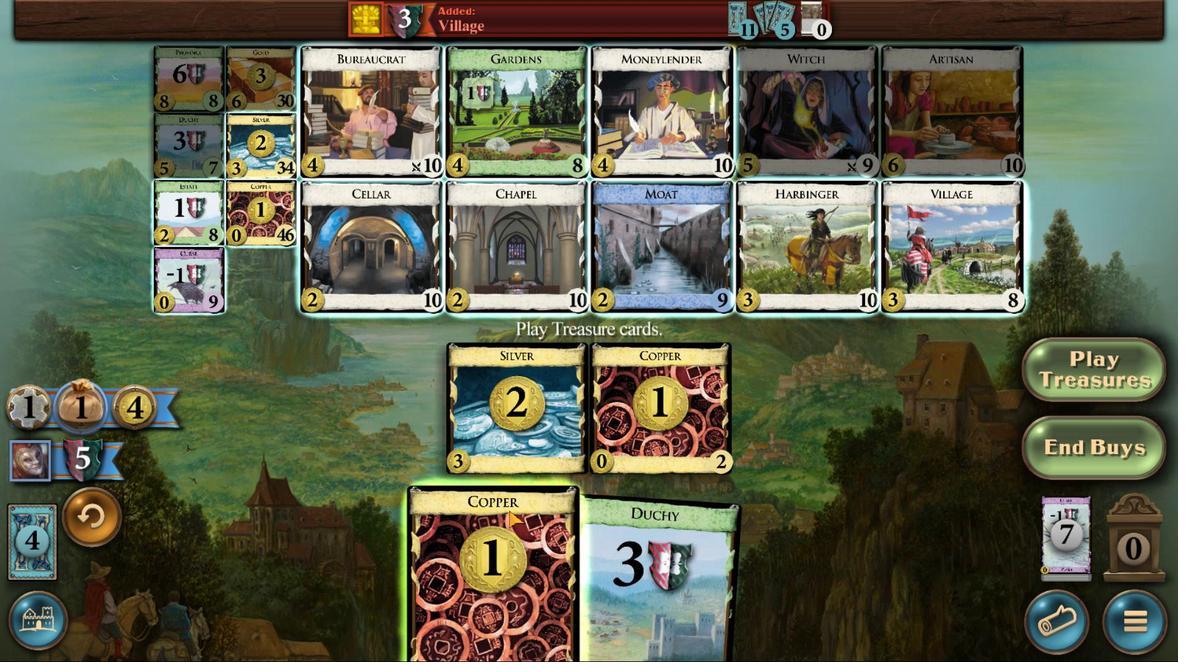 
Action: Mouse scrolled (507, 550) with delta (0, 0)
Screenshot: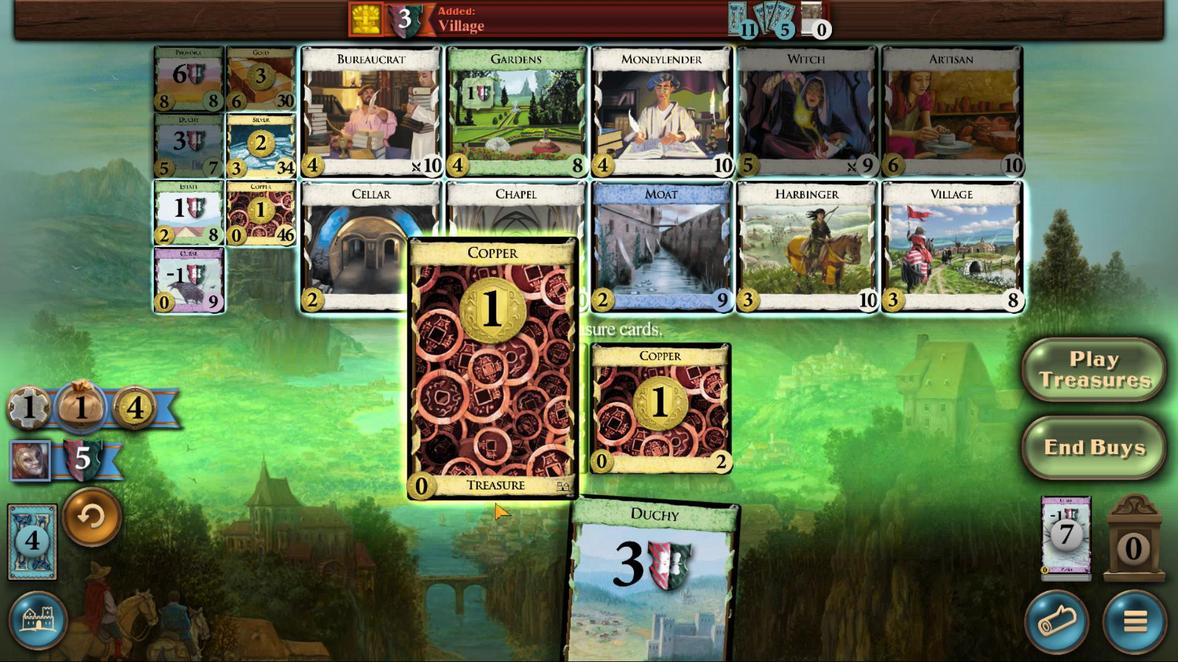 
Action: Mouse scrolled (507, 550) with delta (0, 0)
Screenshot: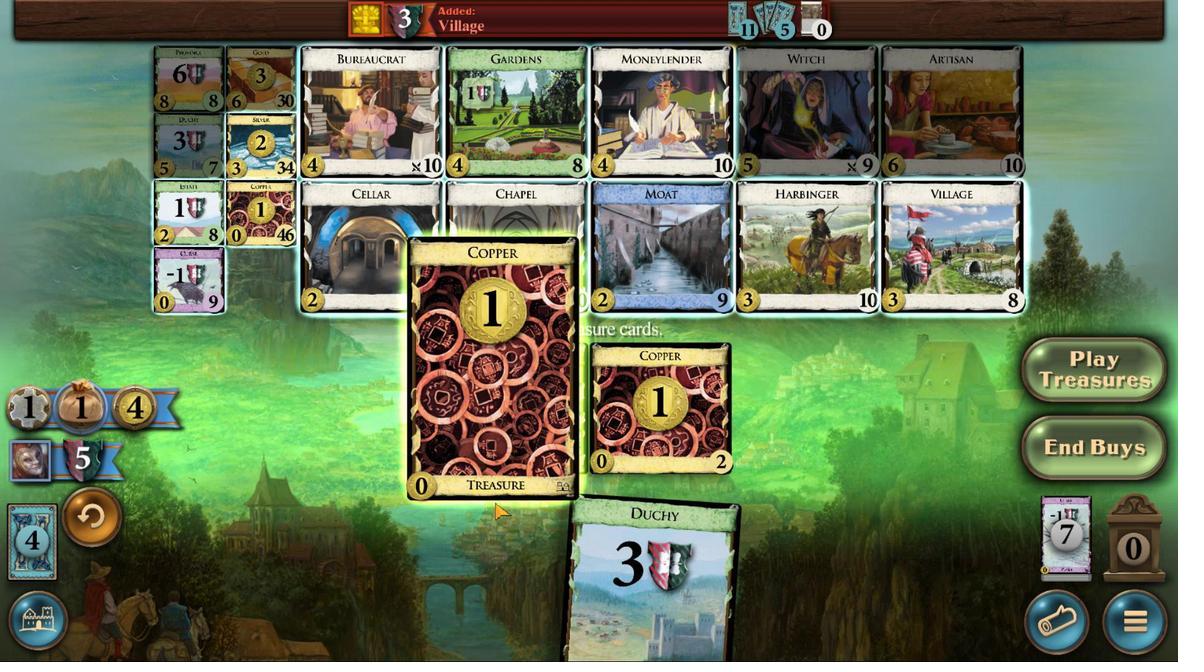 
Action: Mouse moved to (506, 501)
Screenshot: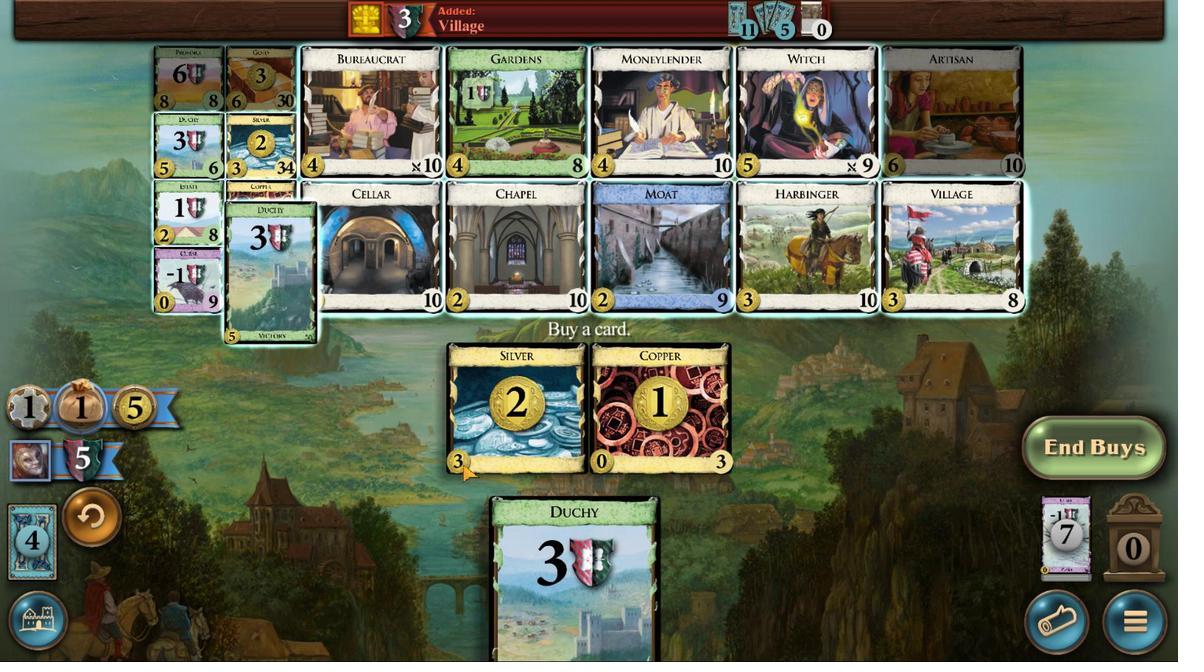 
Action: Mouse pressed left at (506, 501)
Screenshot: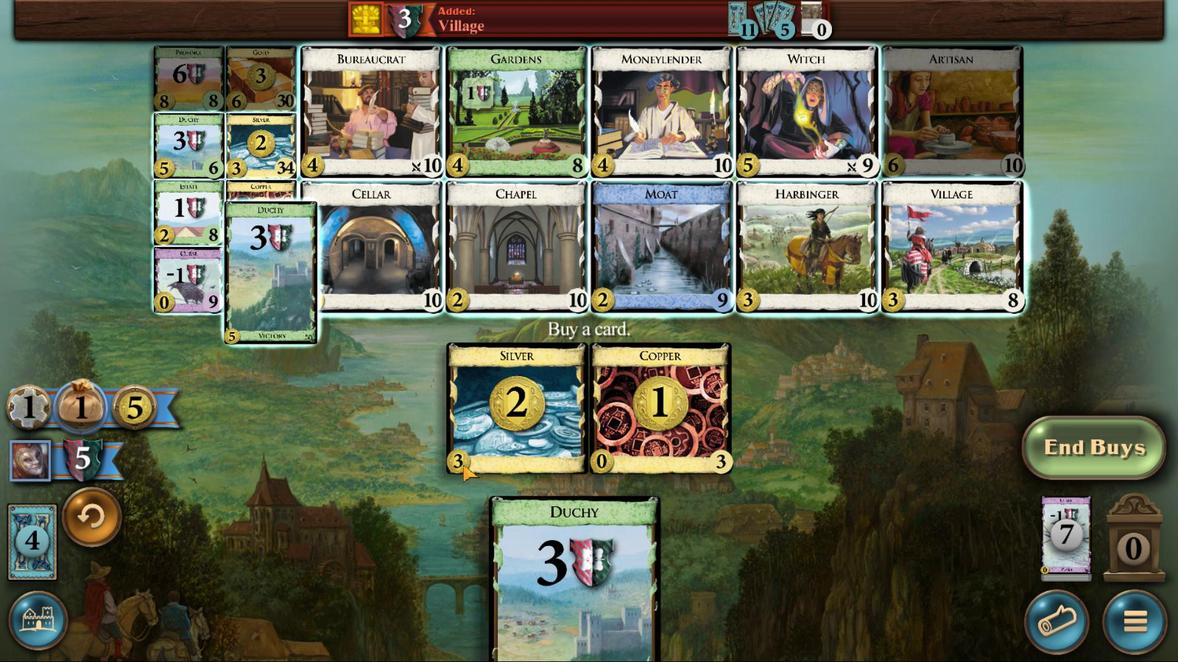 
Action: Mouse moved to (506, 557)
Screenshot: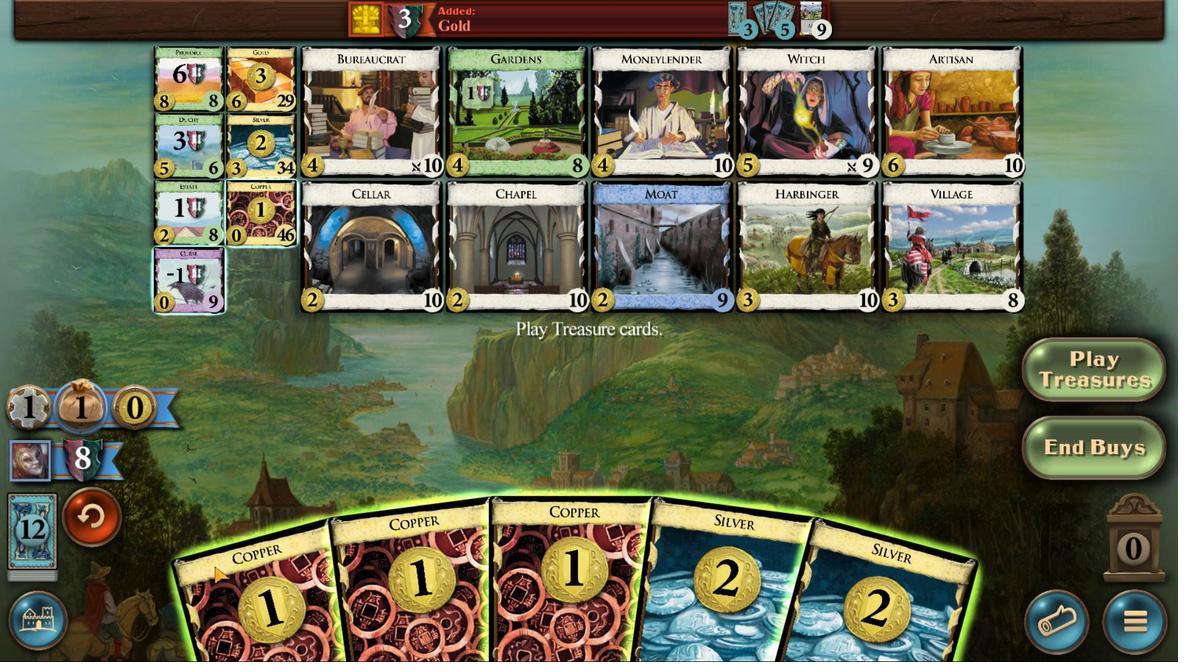 
Action: Mouse scrolled (506, 557) with delta (0, 0)
Screenshot: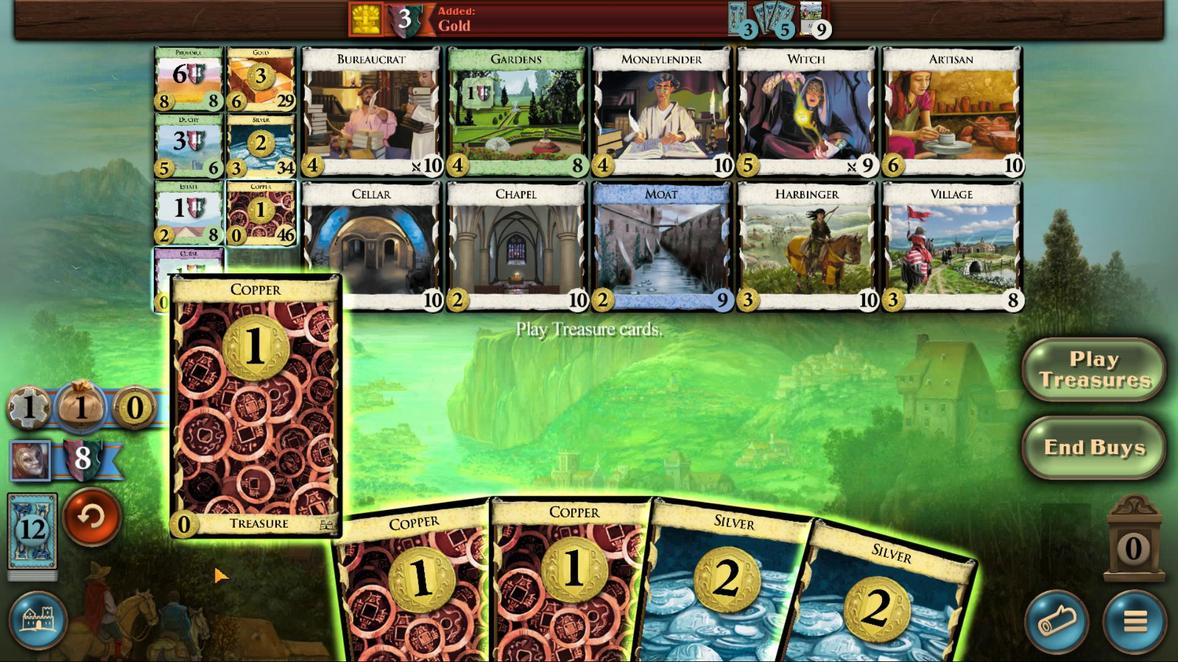 
Action: Mouse scrolled (506, 557) with delta (0, 0)
Screenshot: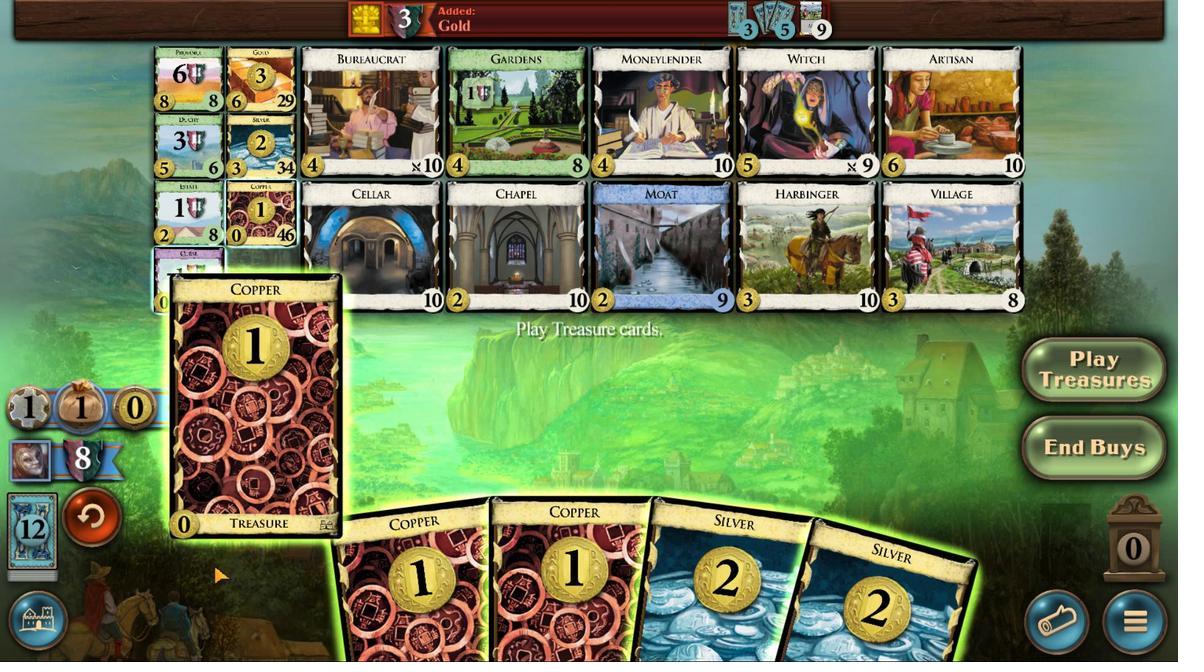 
Action: Mouse moved to (506, 558)
Screenshot: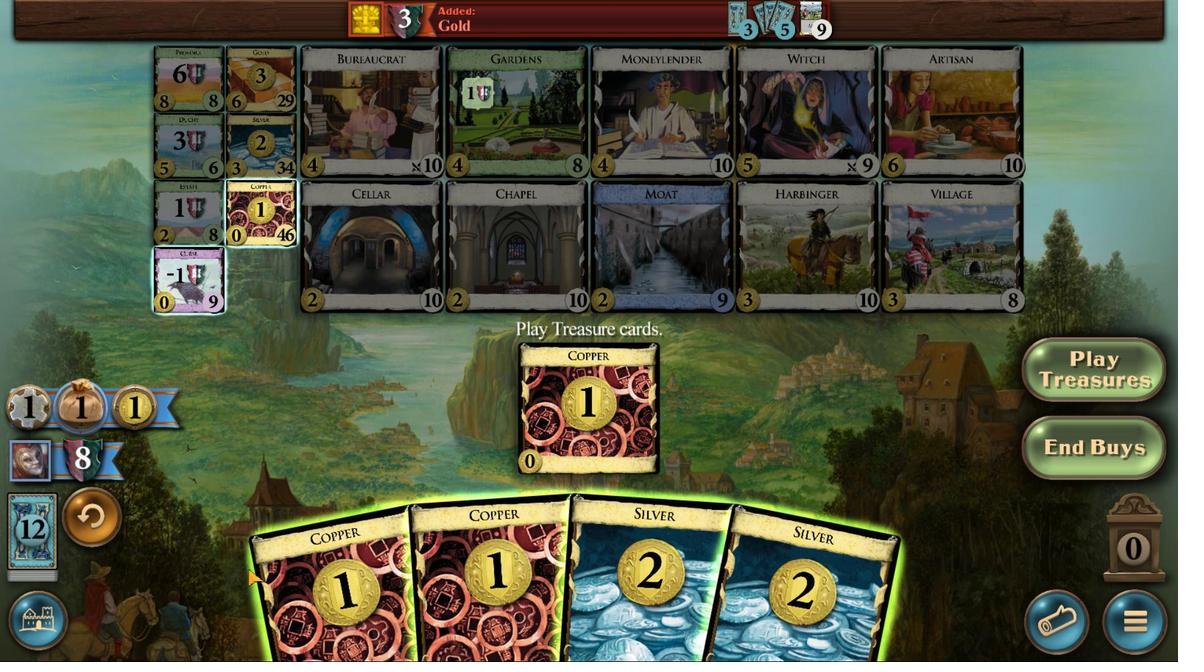 
Action: Mouse scrolled (506, 558) with delta (0, 0)
Screenshot: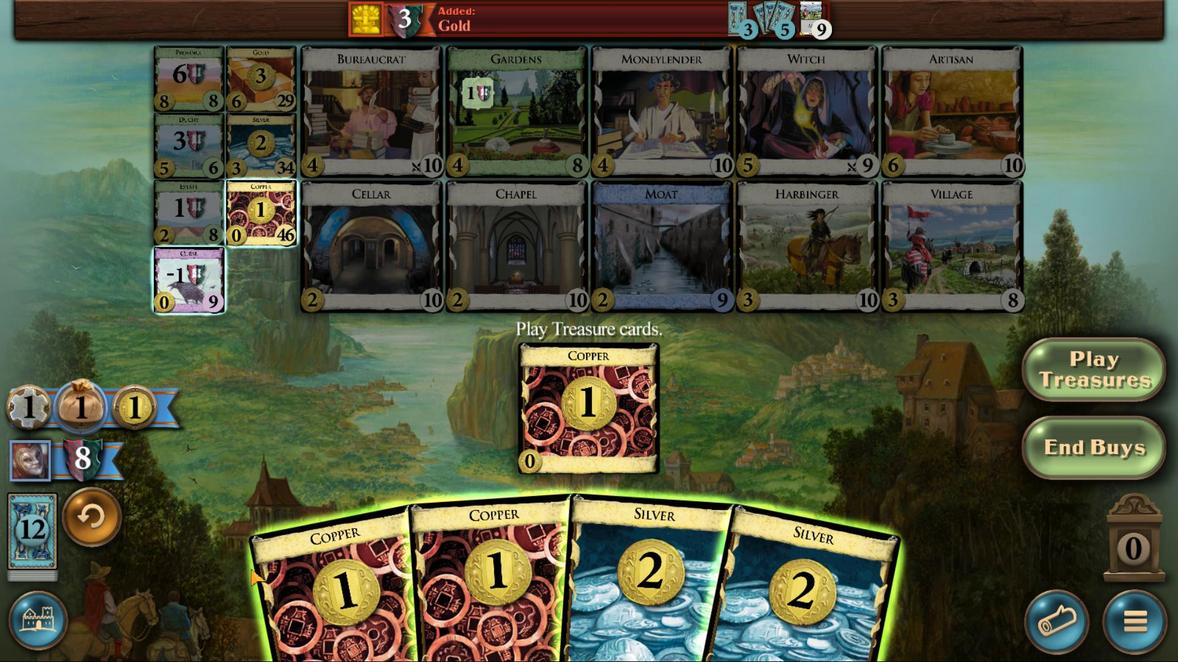 
Action: Mouse scrolled (506, 558) with delta (0, 0)
Screenshot: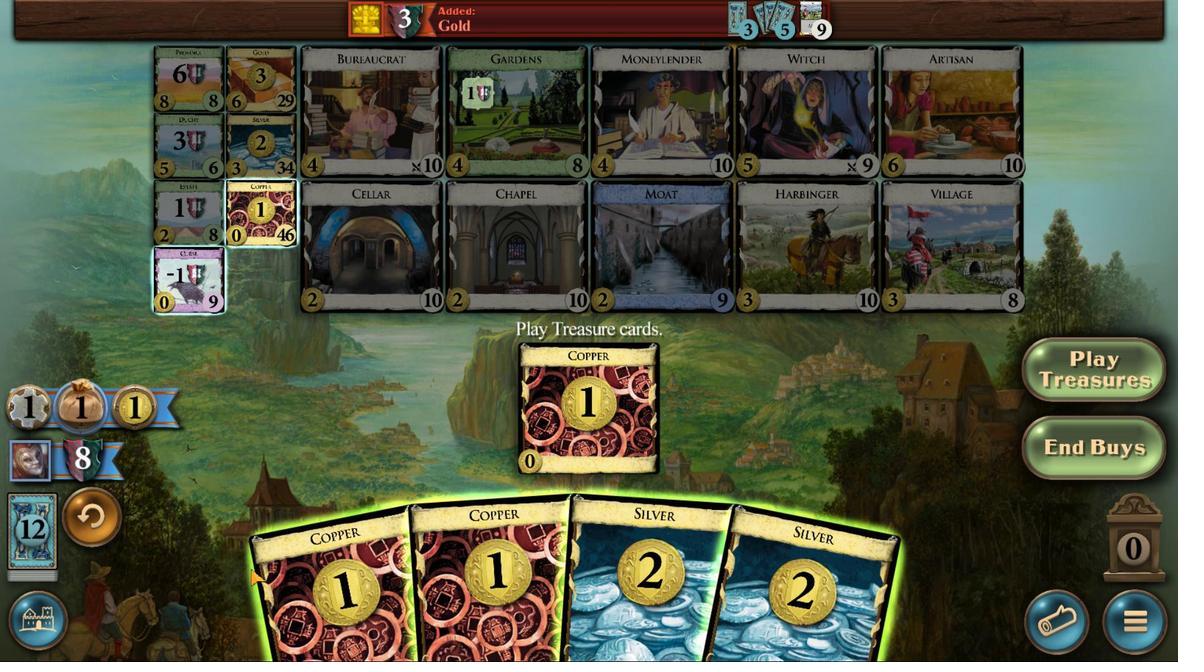 
Action: Mouse moved to (506, 558)
Screenshot: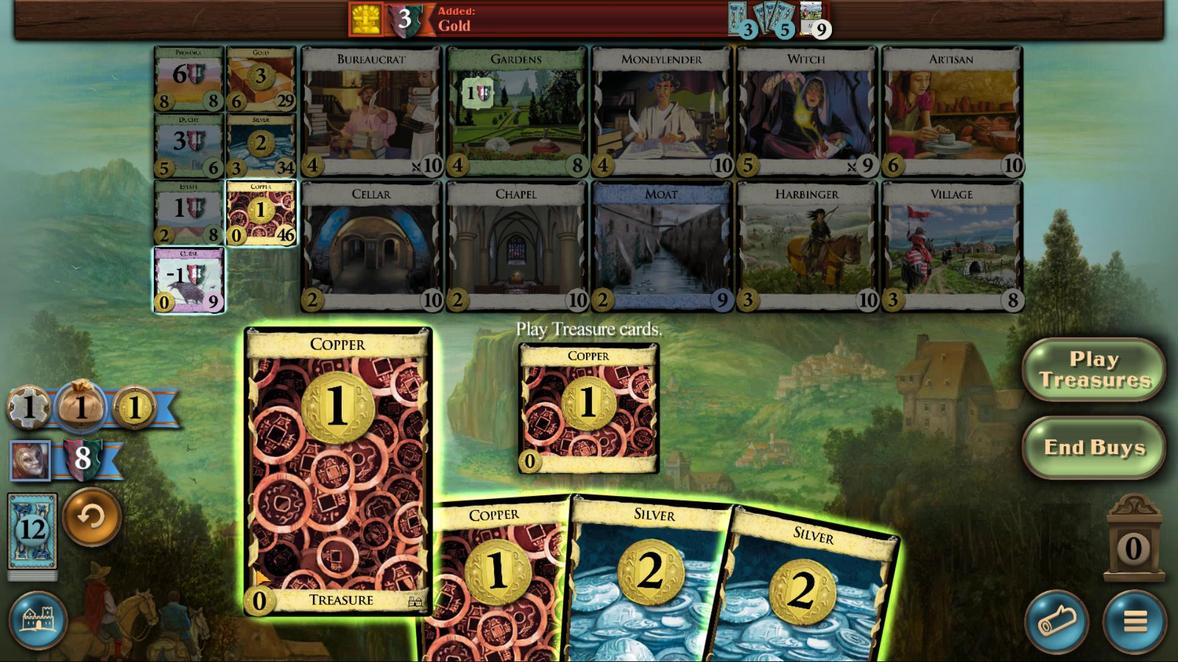 
Action: Mouse scrolled (506, 558) with delta (0, 0)
Screenshot: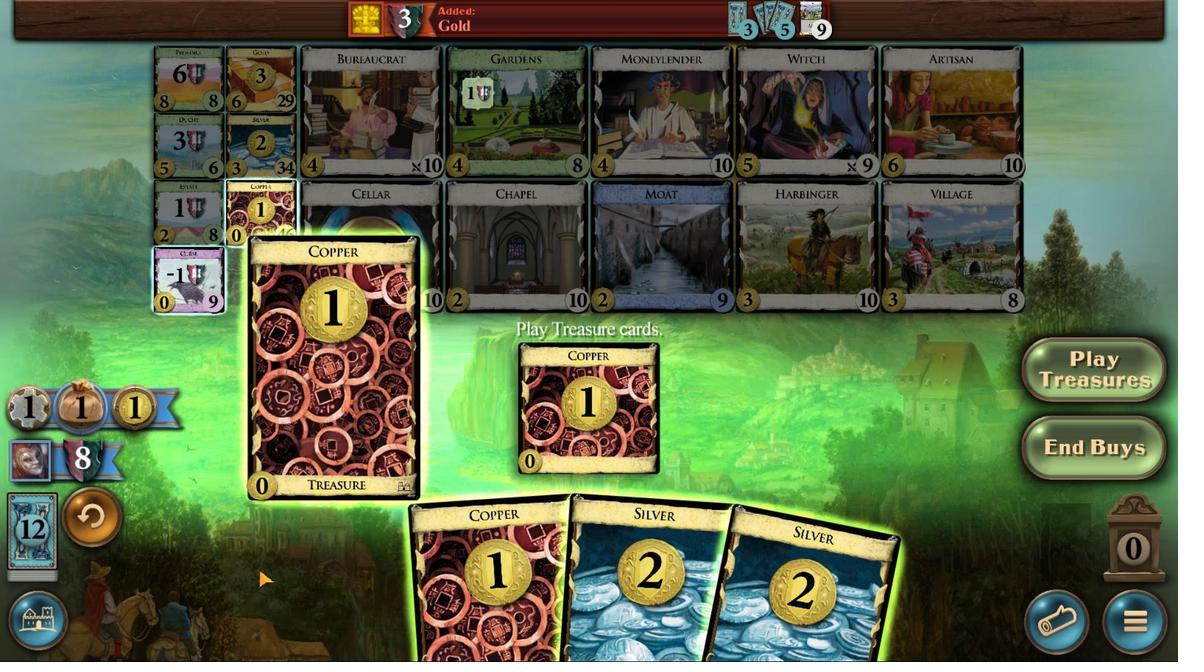 
Action: Mouse scrolled (506, 558) with delta (0, 0)
Screenshot: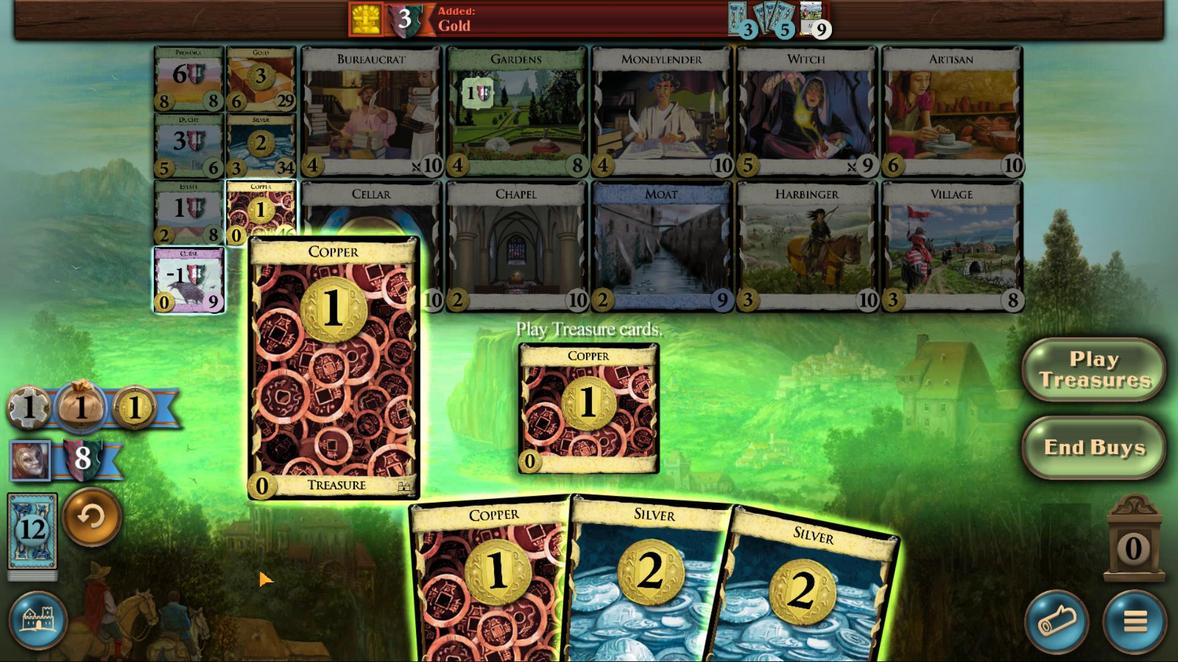 
Action: Mouse moved to (506, 559)
Screenshot: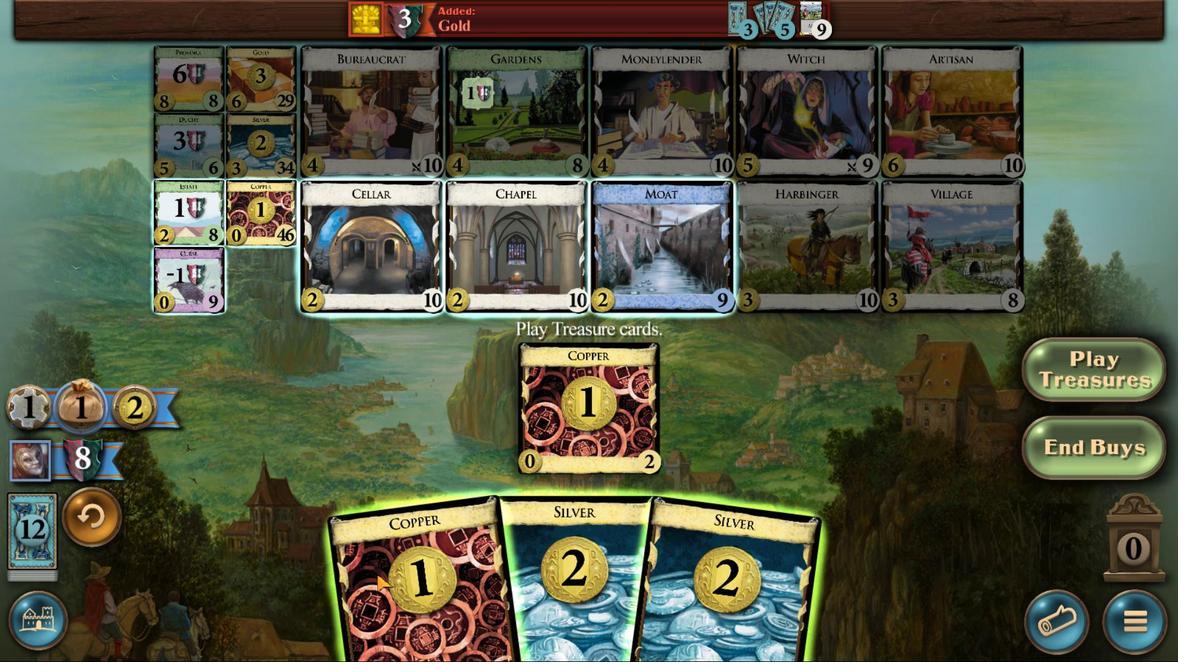 
Action: Mouse scrolled (506, 559) with delta (0, 0)
Screenshot: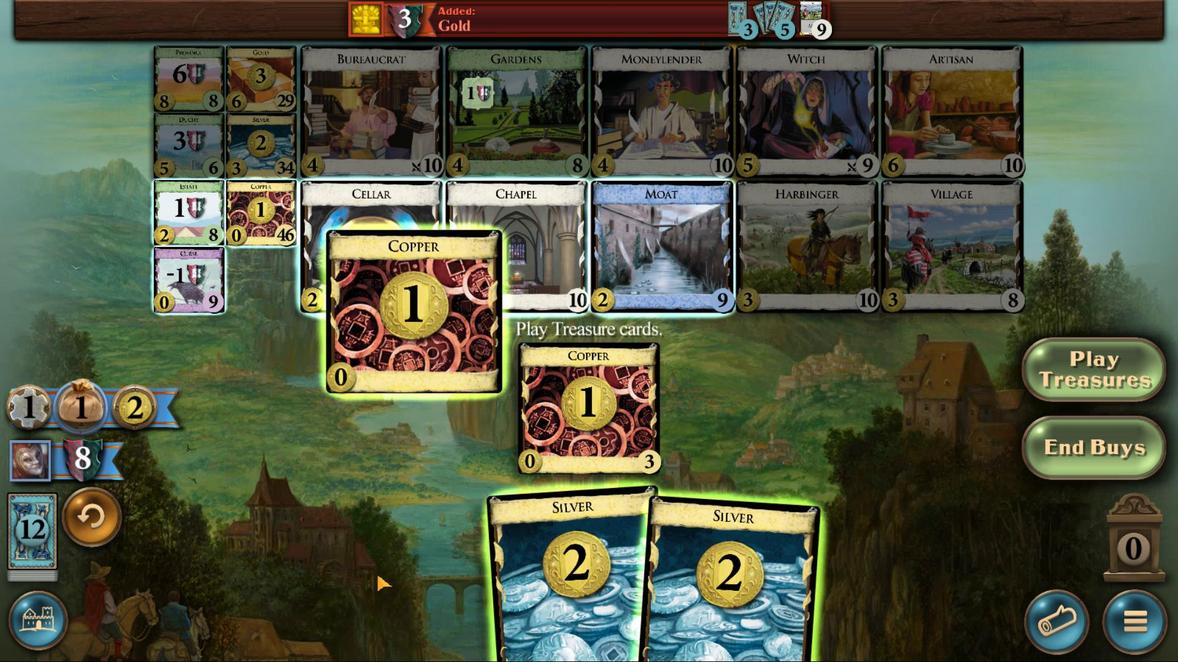 
Action: Mouse moved to (506, 559)
Screenshot: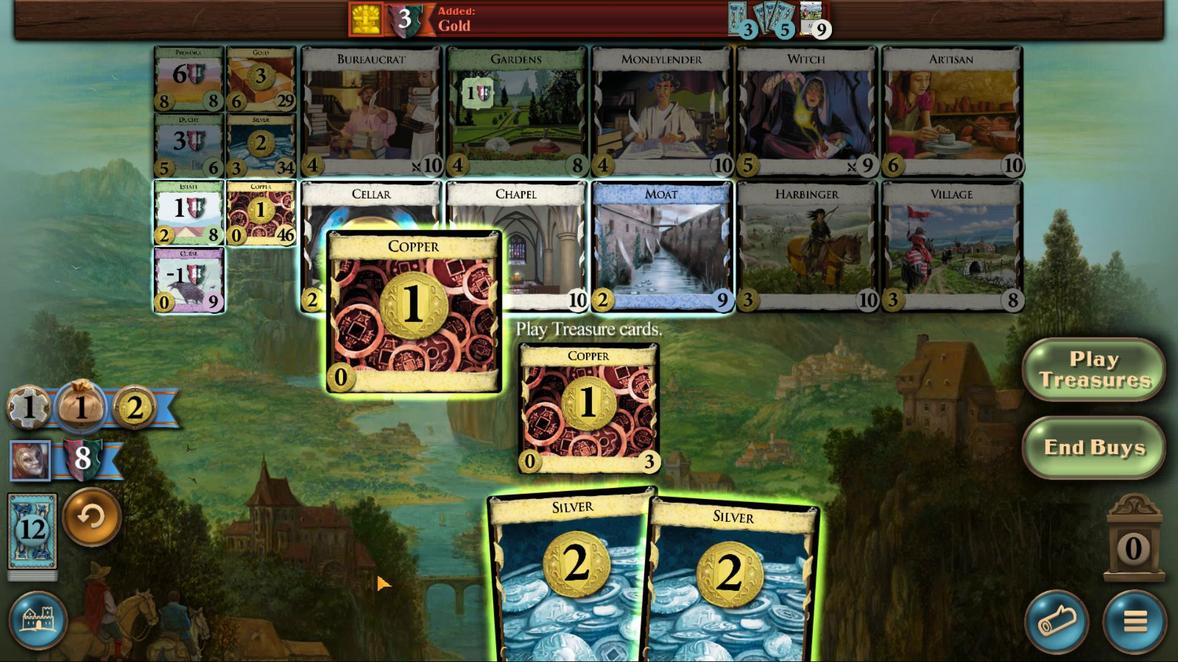 
Action: Mouse scrolled (506, 559) with delta (0, 0)
Screenshot: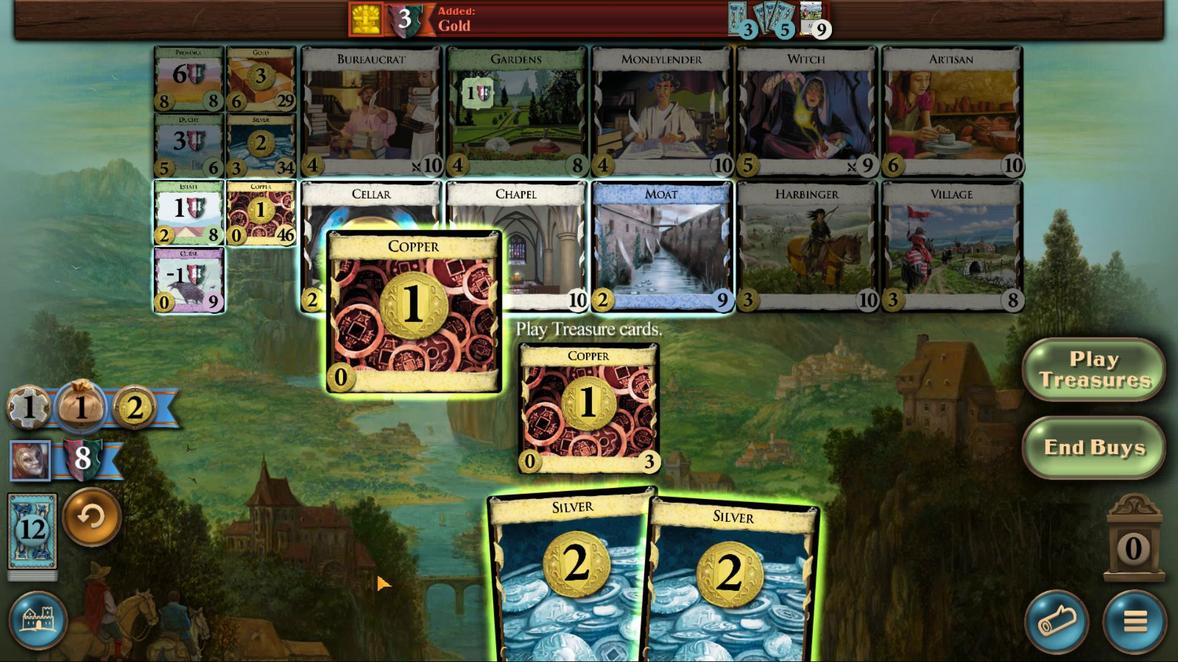 
Action: Mouse moved to (506, 560)
Screenshot: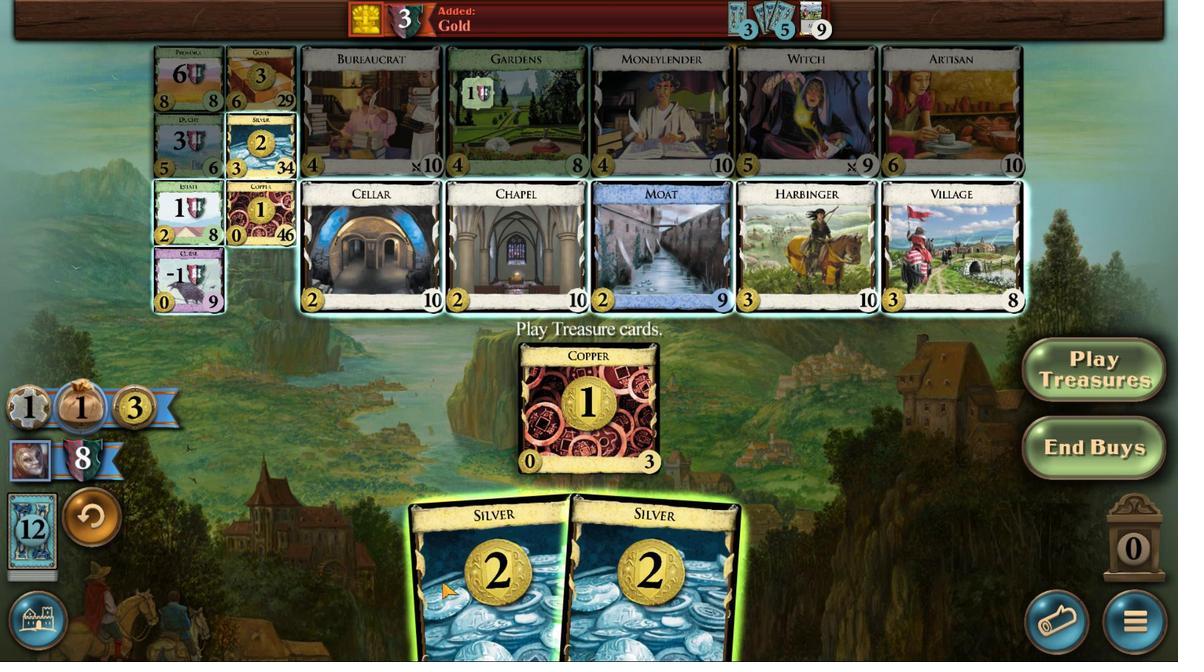 
Action: Mouse scrolled (506, 560) with delta (0, 0)
Screenshot: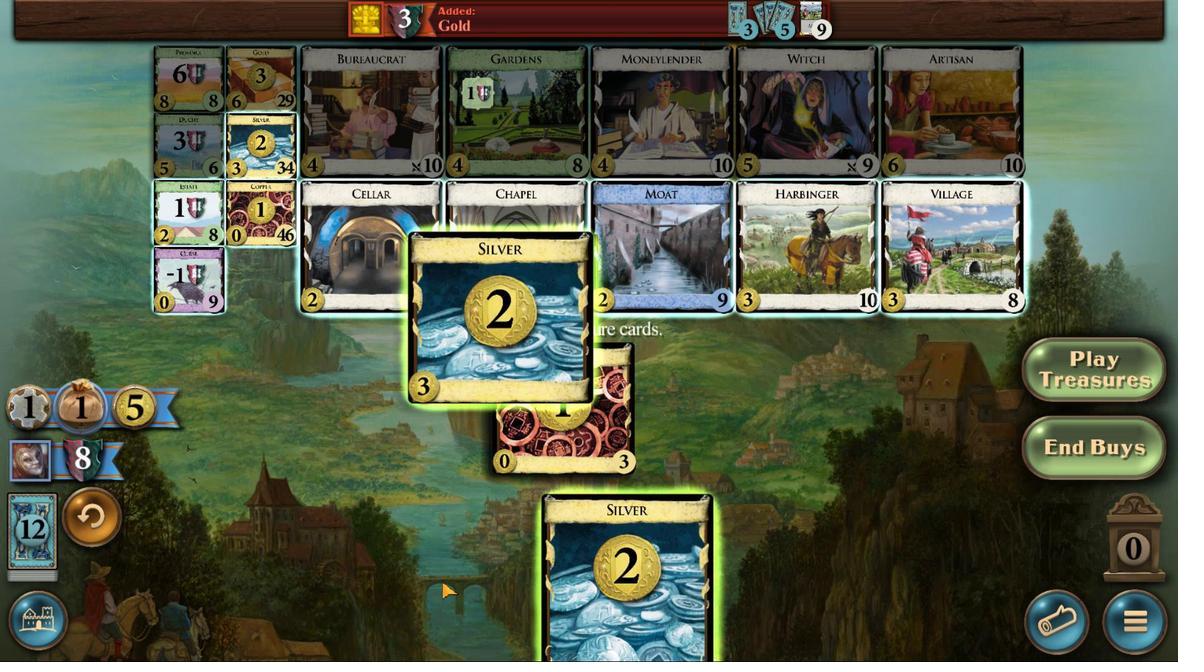 
Action: Mouse moved to (507, 561)
Screenshot: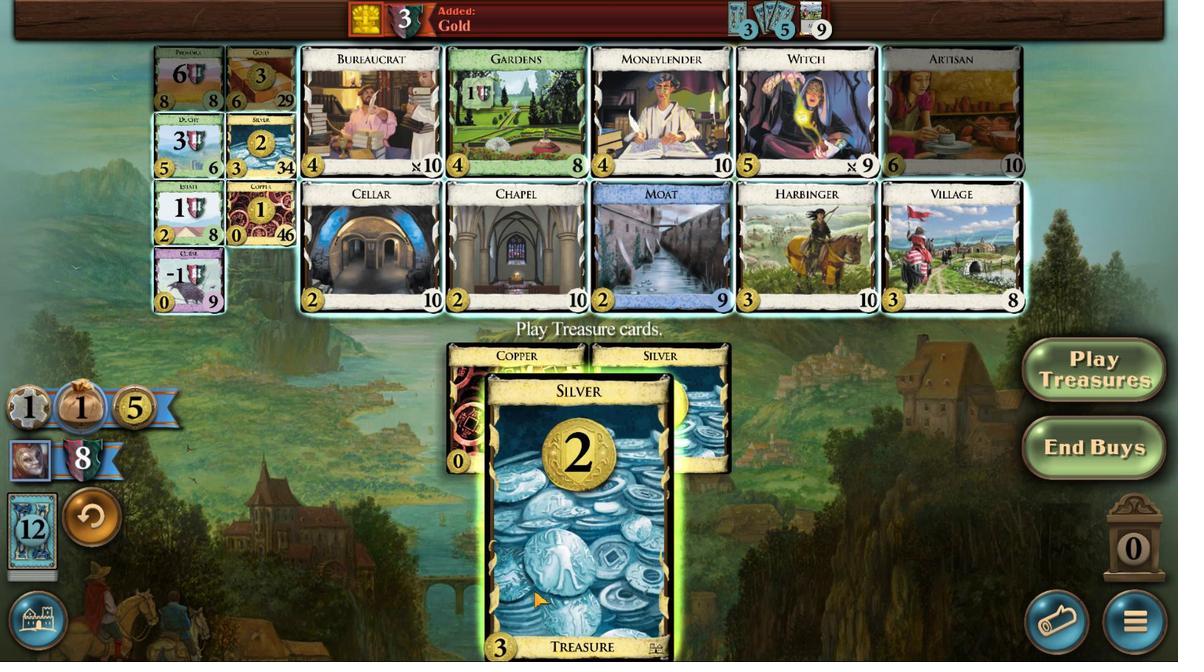 
Action: Mouse scrolled (507, 561) with delta (0, 0)
Screenshot: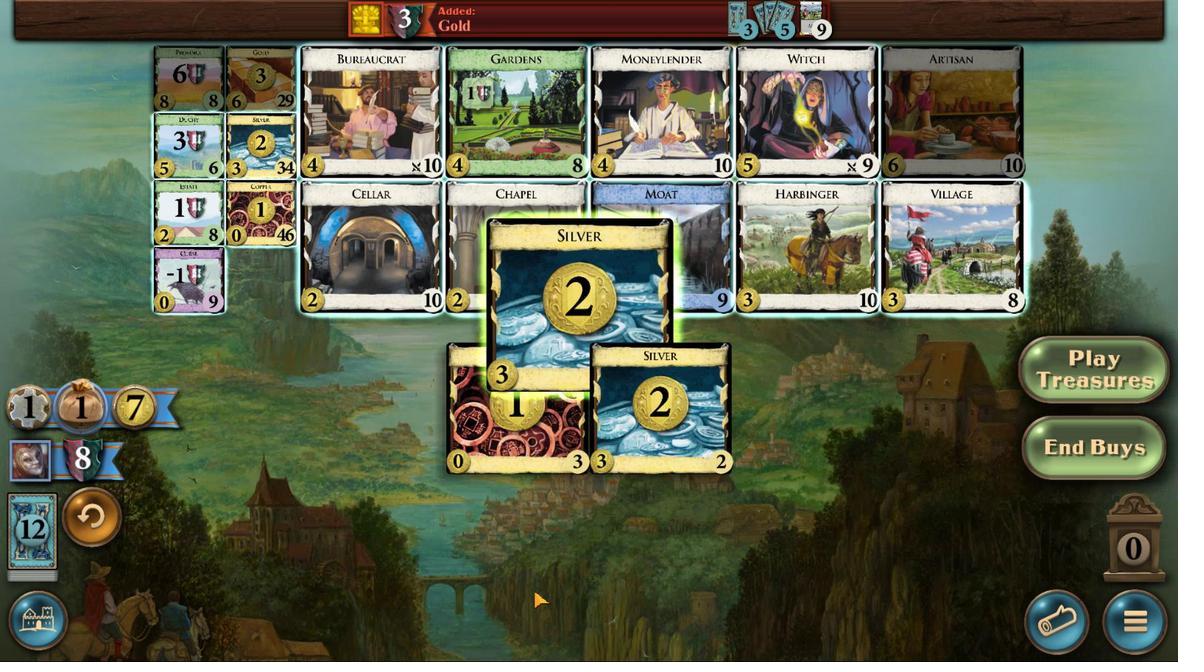 
Action: Mouse moved to (506, 501)
Screenshot: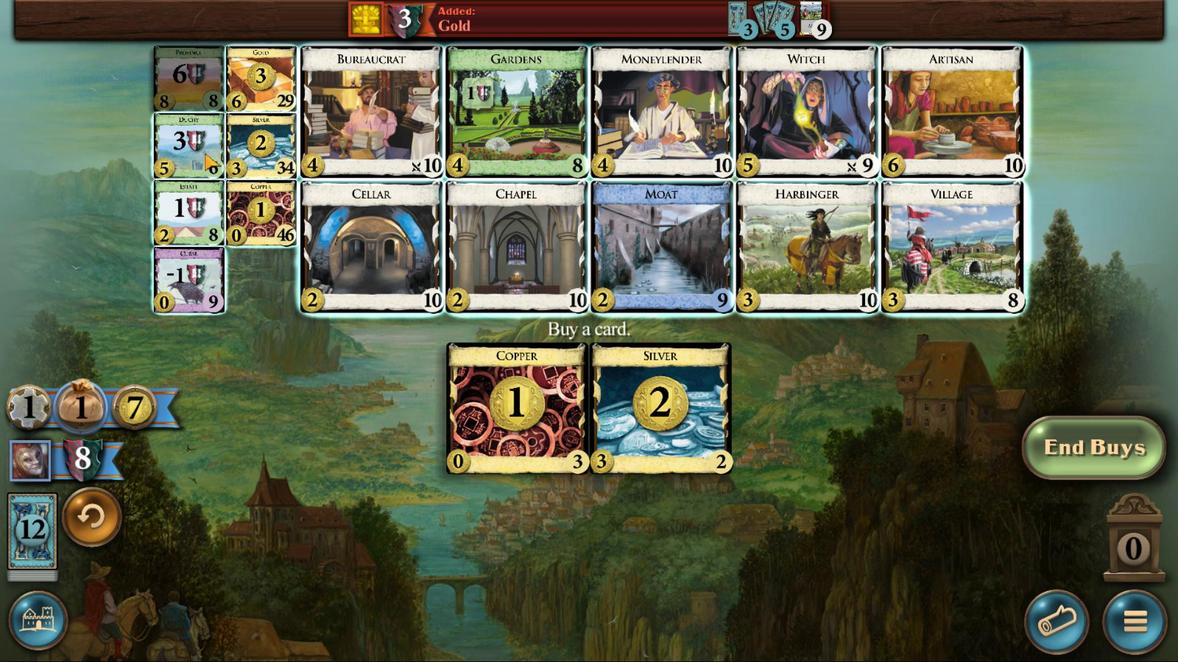 
Action: Mouse pressed left at (506, 501)
Screenshot: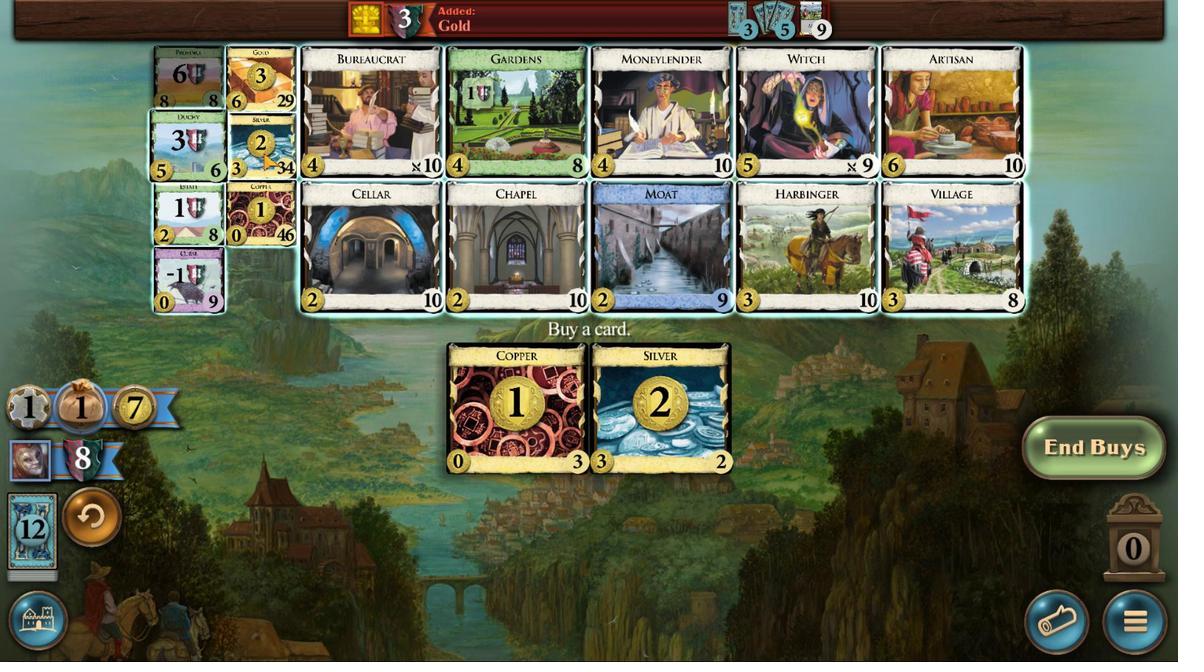 
Action: Mouse moved to (506, 561)
Screenshot: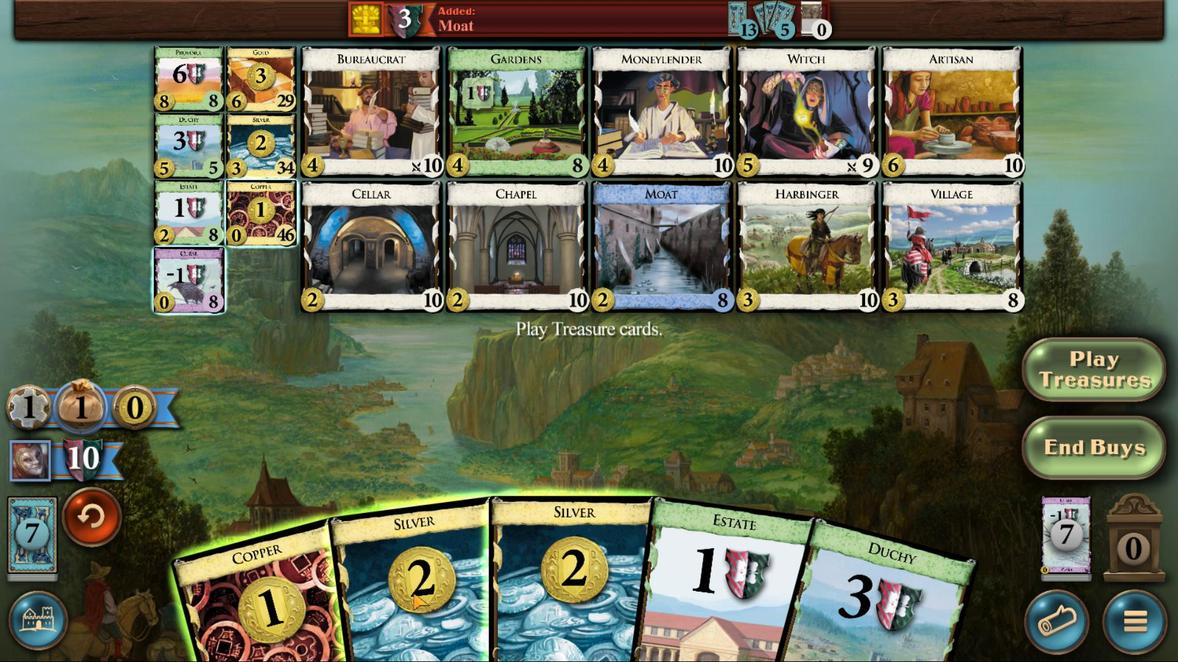 
Action: Mouse scrolled (506, 561) with delta (0, 0)
Screenshot: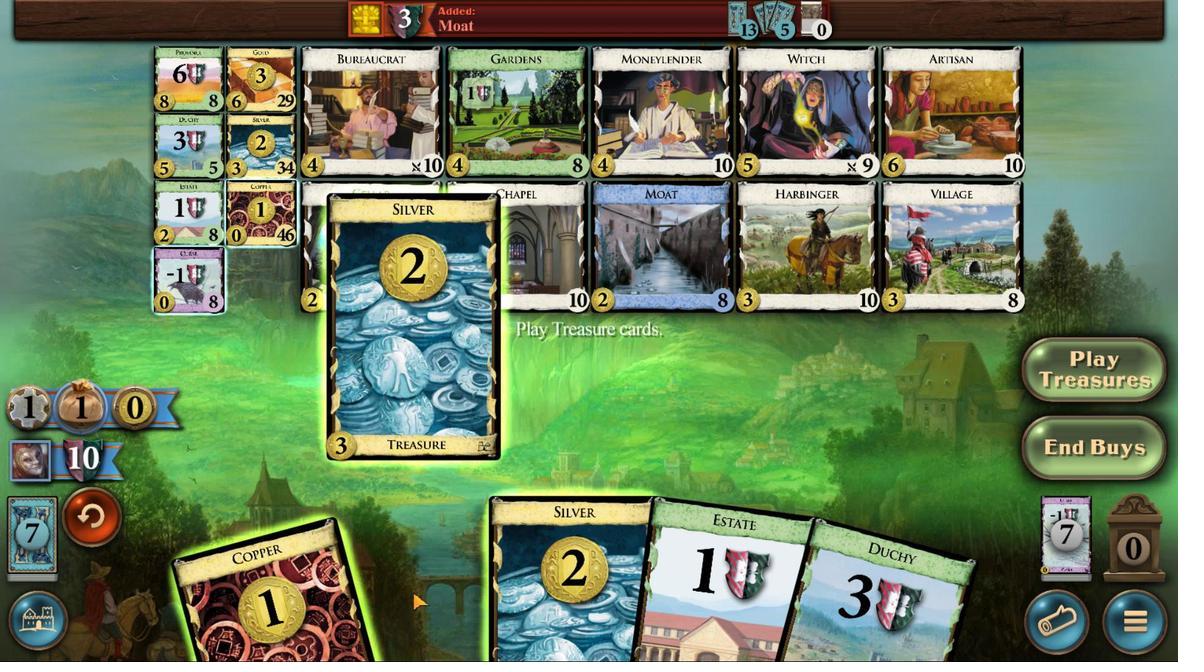 
Action: Mouse scrolled (506, 561) with delta (0, 0)
Screenshot: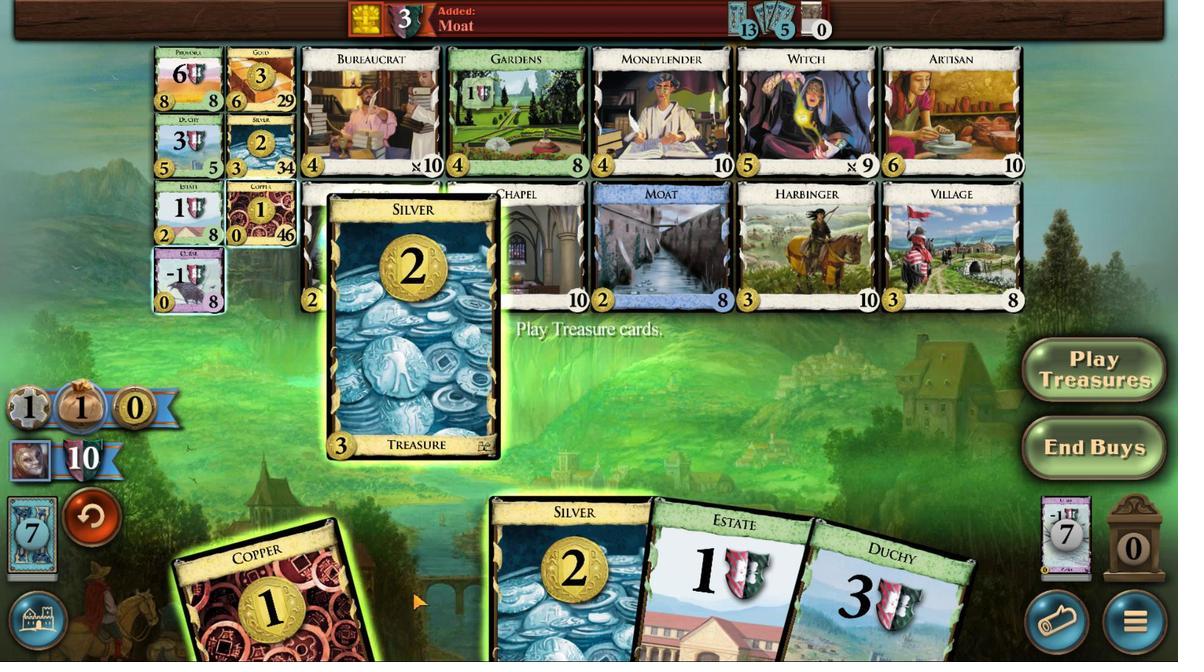 
Action: Mouse scrolled (506, 561) with delta (0, 0)
Screenshot: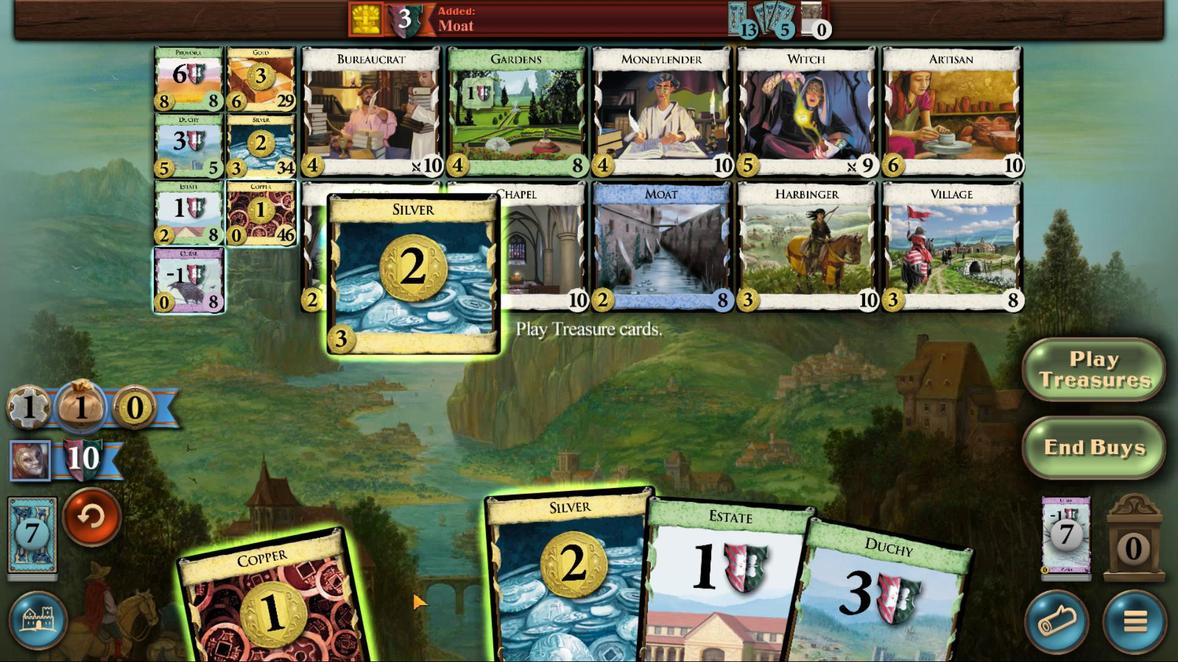 
Action: Mouse moved to (506, 560)
Screenshot: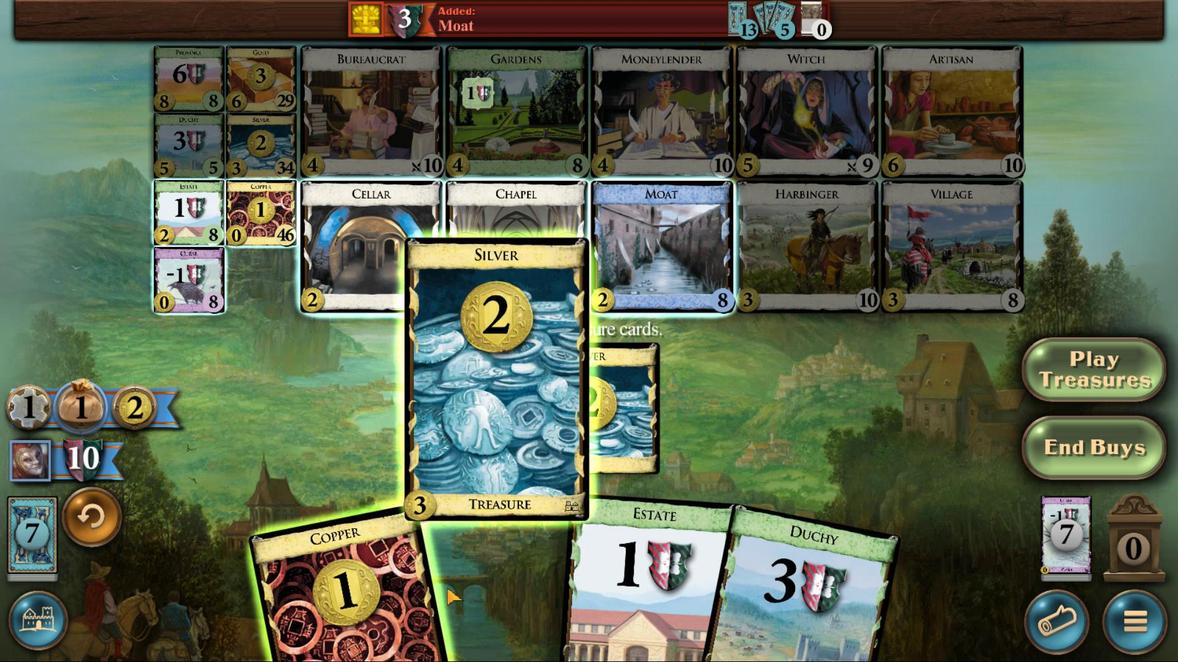 
Action: Mouse scrolled (506, 560) with delta (0, 0)
Screenshot: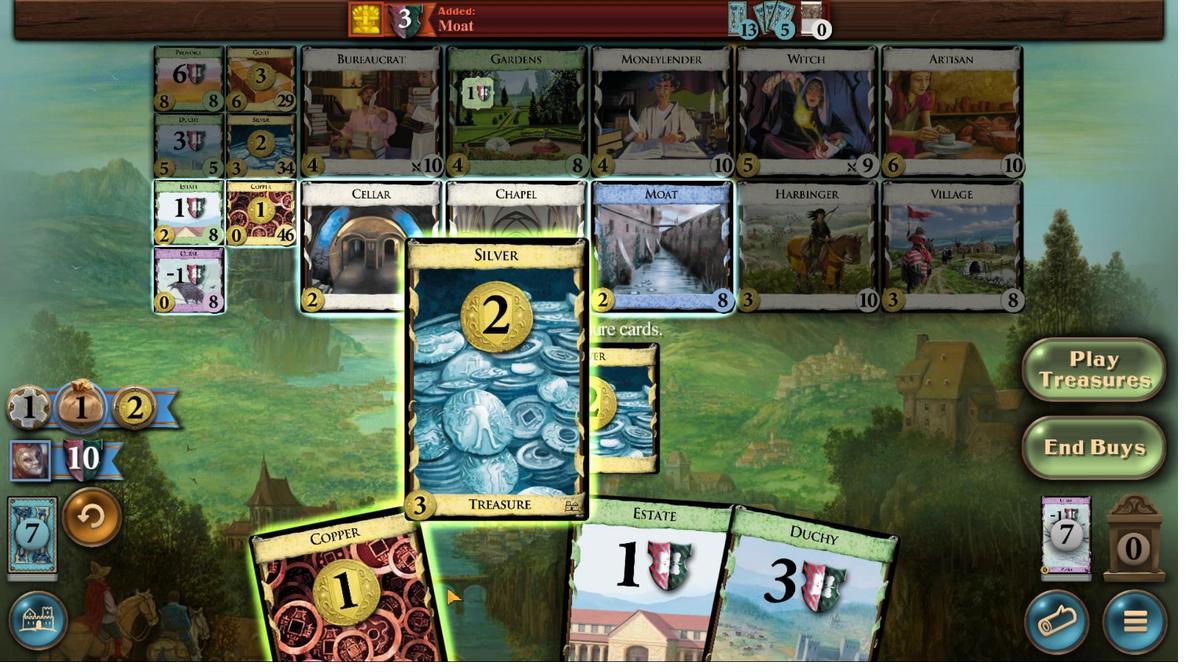
Action: Mouse scrolled (506, 560) with delta (0, 0)
Screenshot: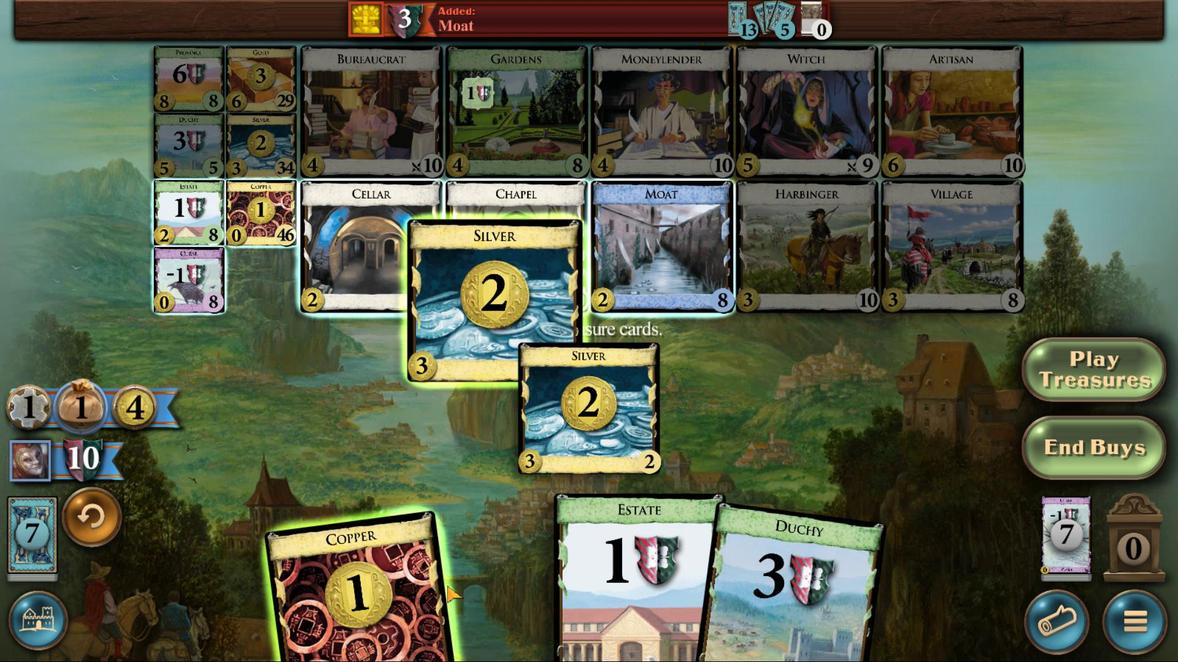 
Action: Mouse moved to (506, 559)
Screenshot: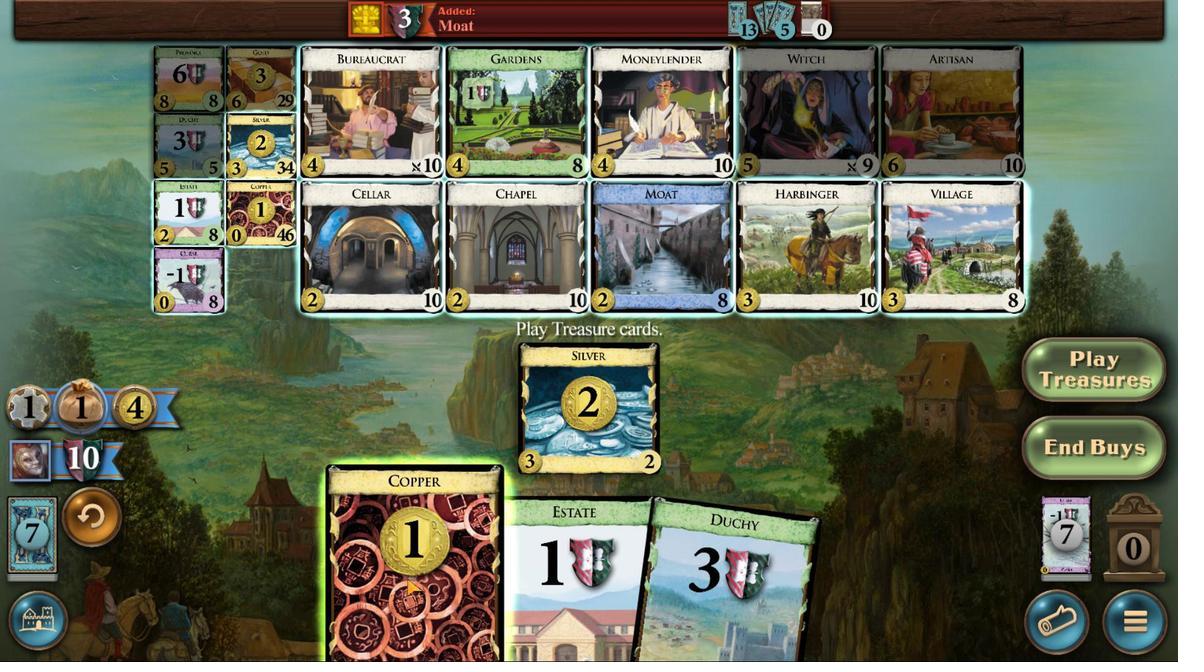 
Action: Mouse scrolled (506, 559) with delta (0, 0)
Screenshot: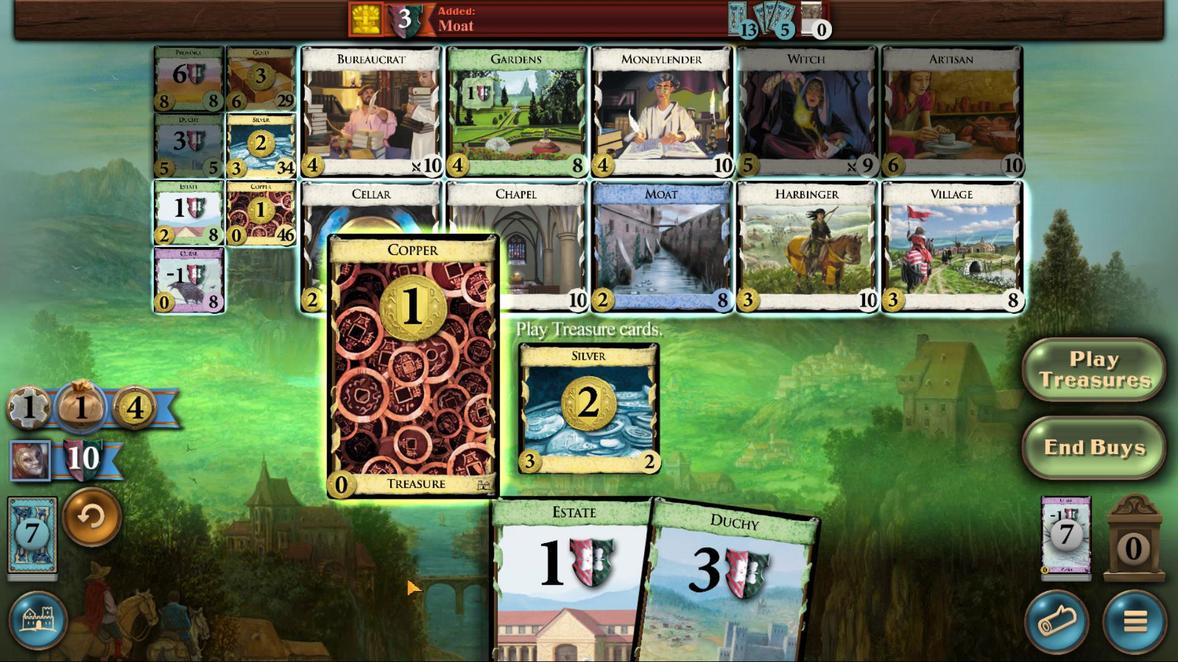 
Action: Mouse scrolled (506, 559) with delta (0, 0)
Screenshot: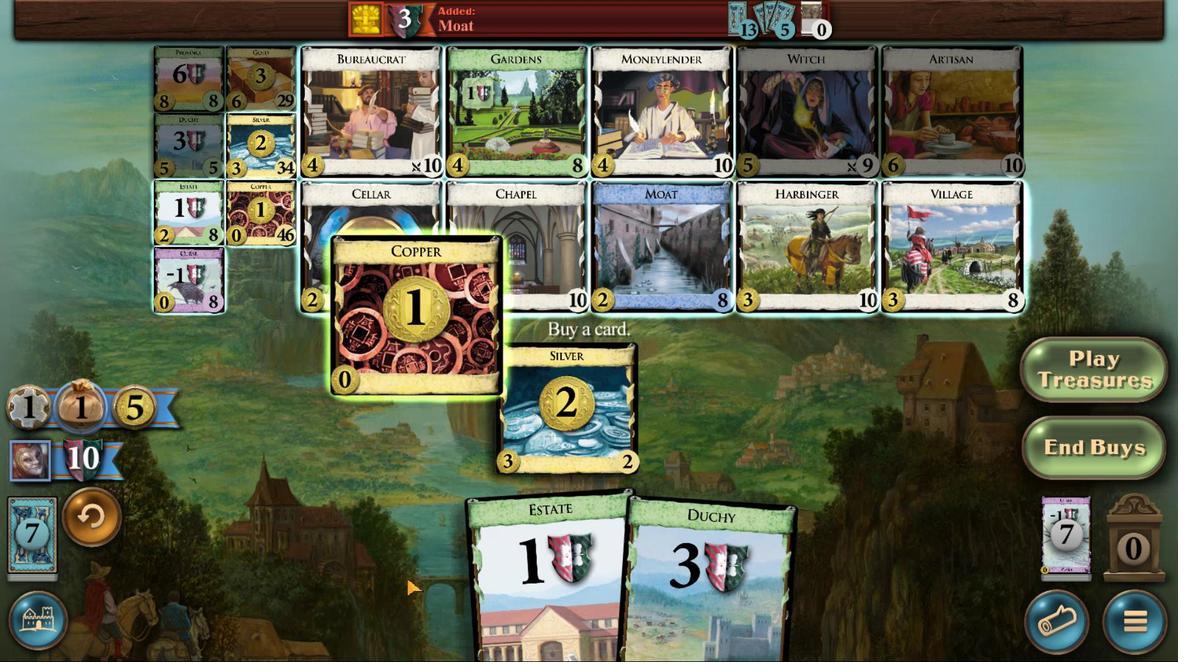 
Action: Mouse moved to (506, 502)
Screenshot: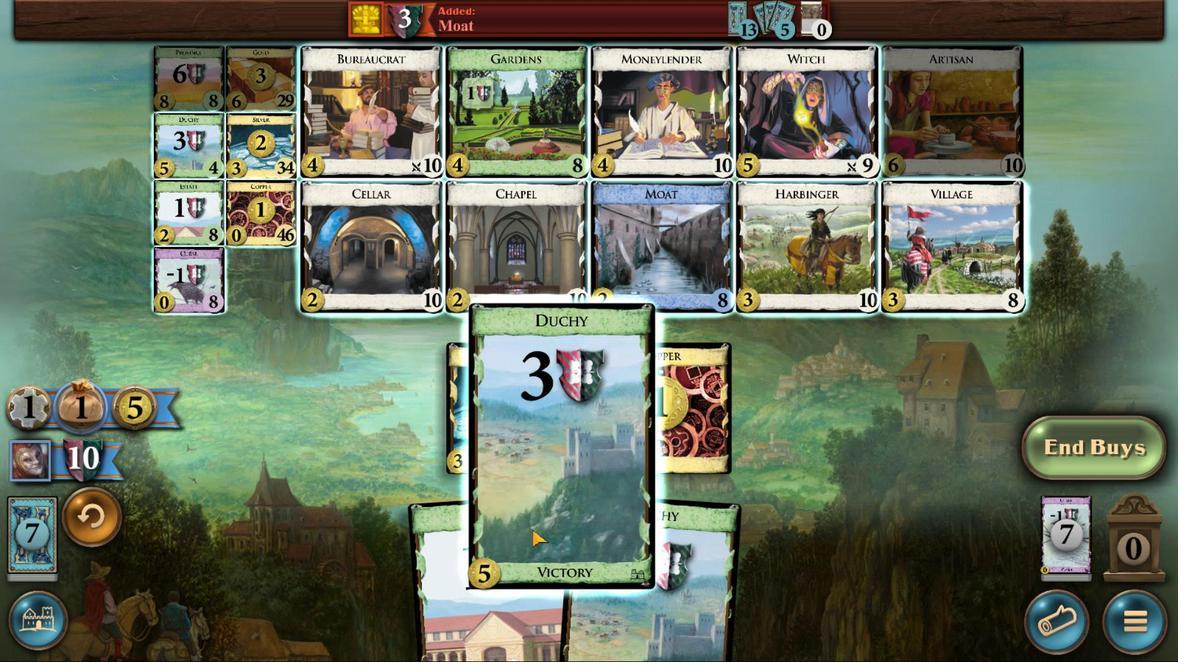 
Action: Mouse pressed left at (506, 502)
Screenshot: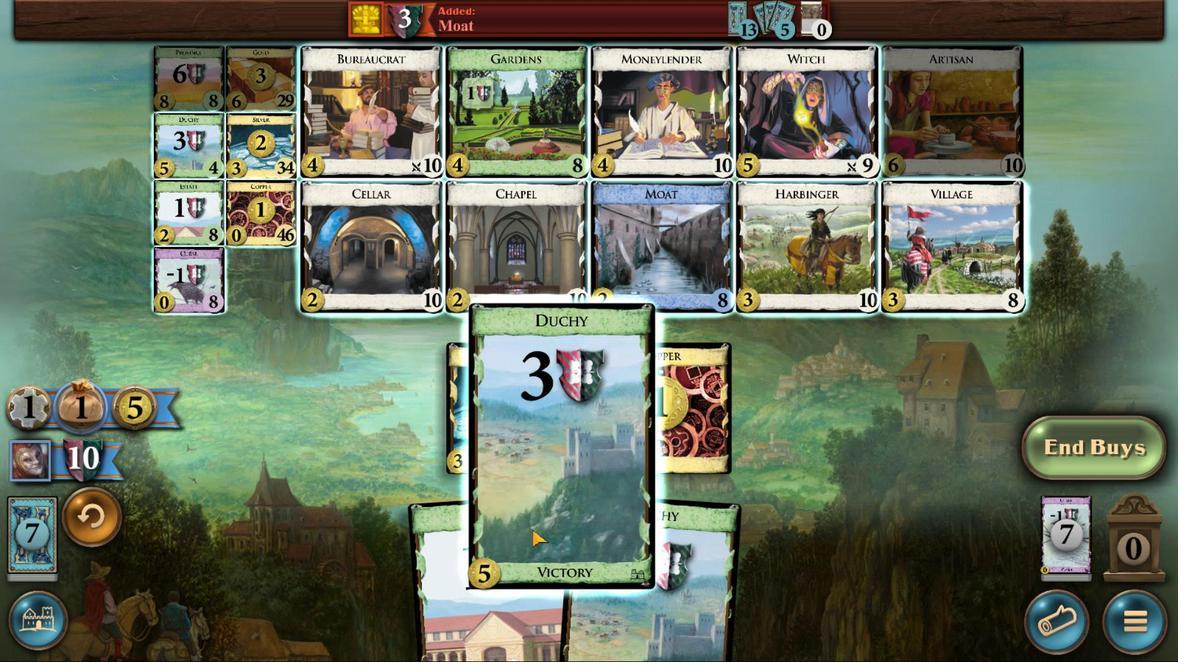 
Action: Mouse moved to (506, 566)
Screenshot: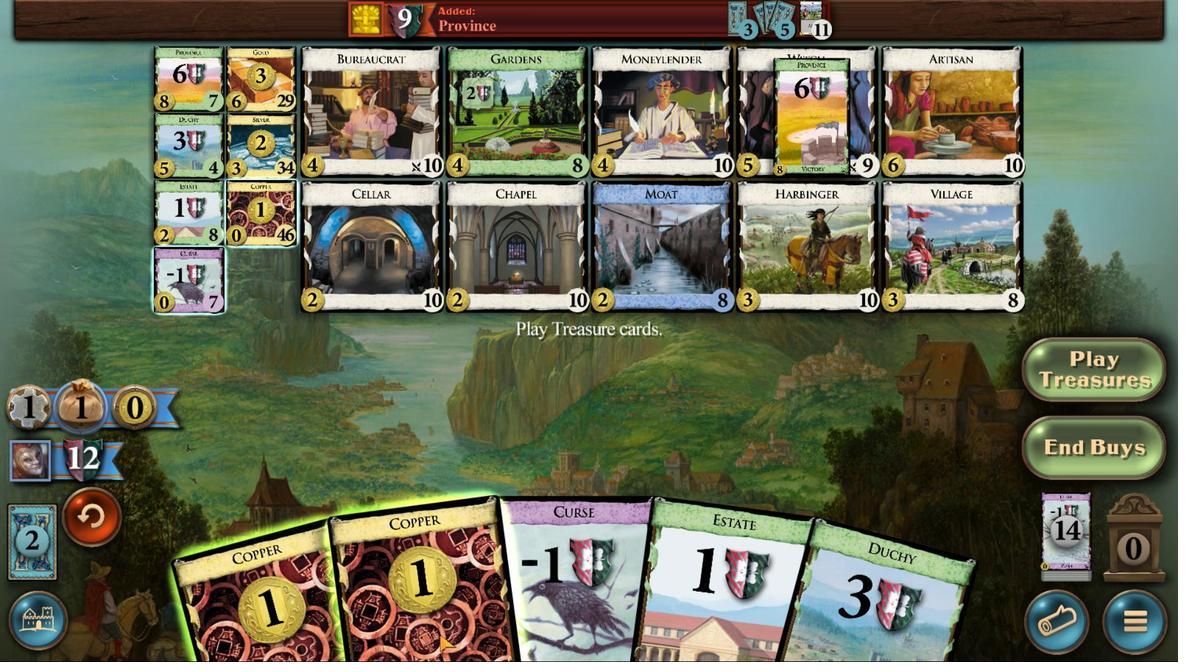 
Action: Mouse scrolled (506, 566) with delta (0, 0)
Screenshot: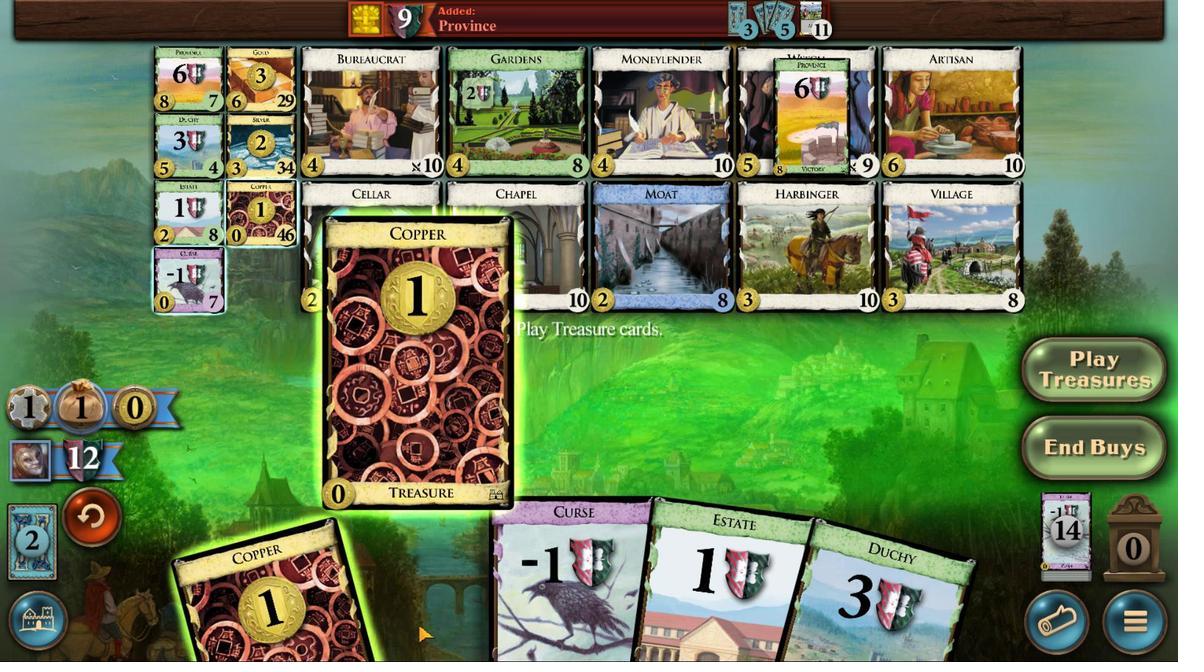 
Action: Mouse scrolled (506, 566) with delta (0, 0)
Screenshot: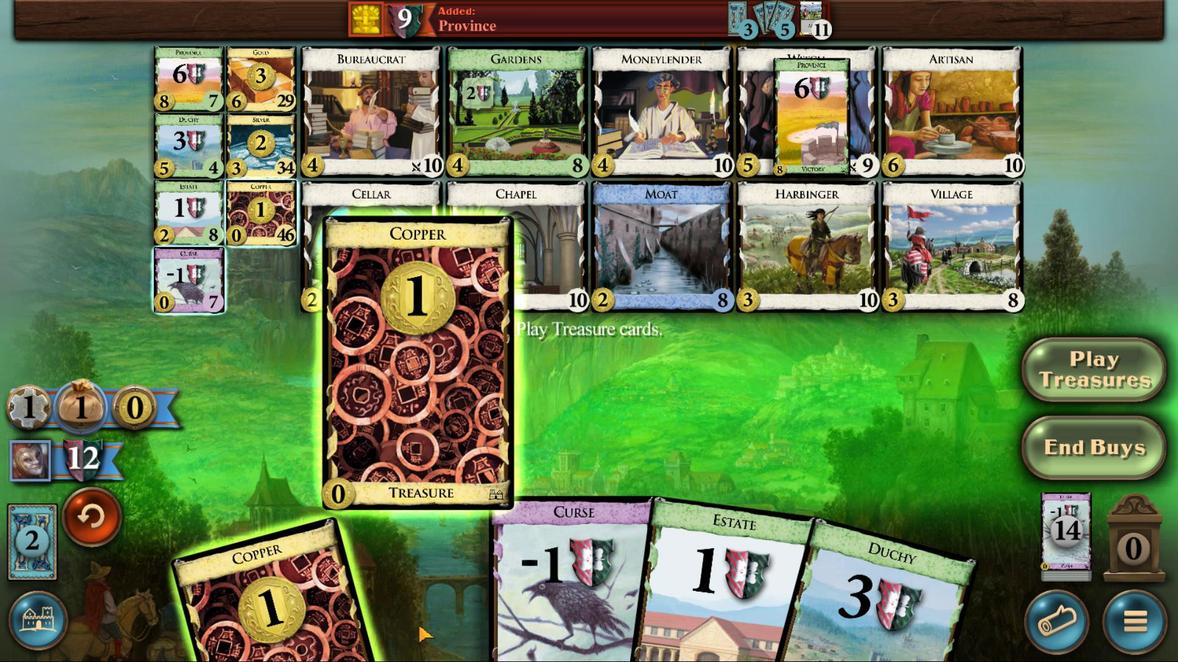 
Action: Mouse scrolled (506, 566) with delta (0, 0)
Screenshot: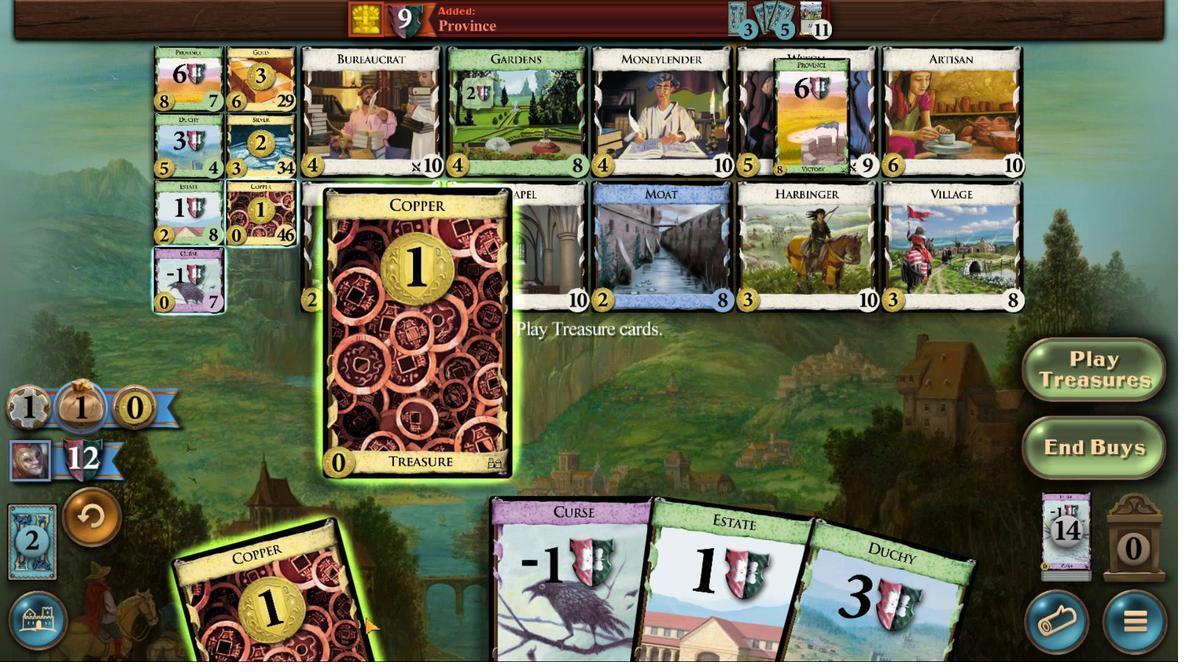 
Action: Mouse moved to (506, 564)
Screenshot: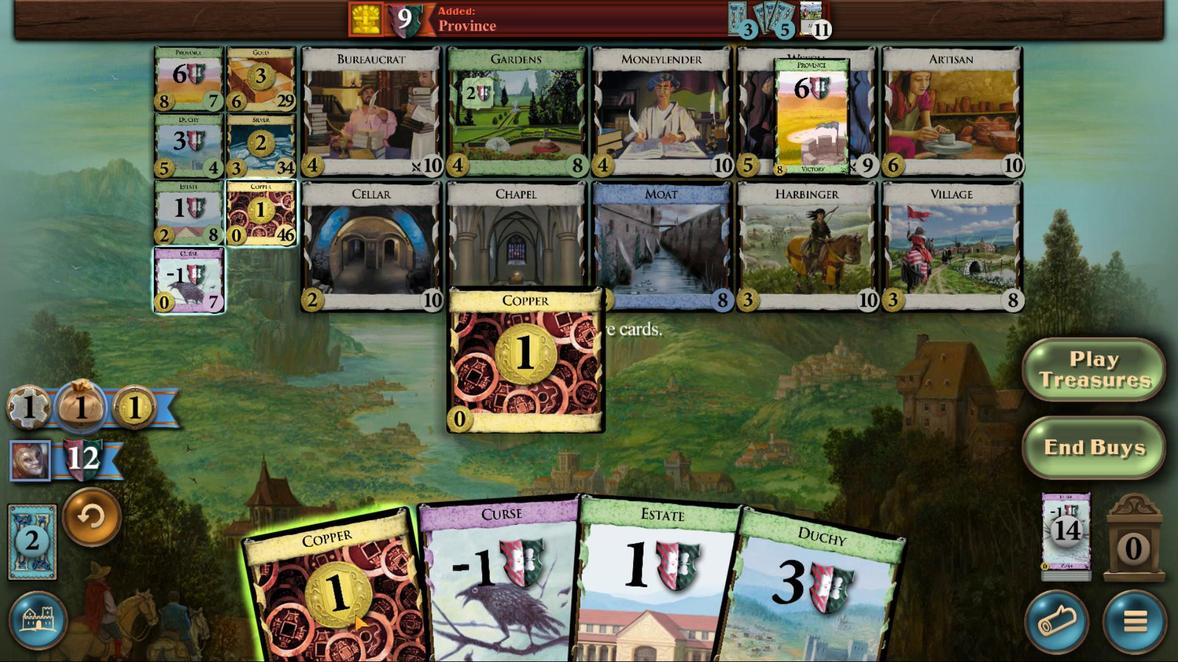 
Action: Mouse scrolled (506, 564) with delta (0, 0)
Screenshot: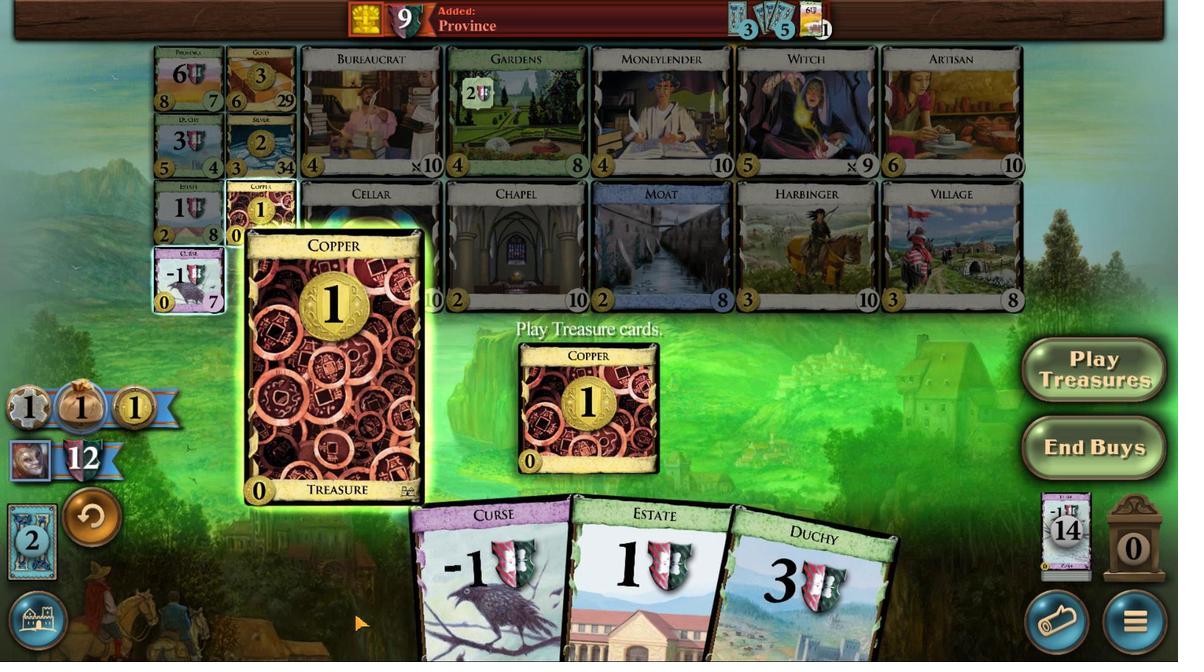 
Action: Mouse scrolled (506, 564) with delta (0, 0)
Screenshot: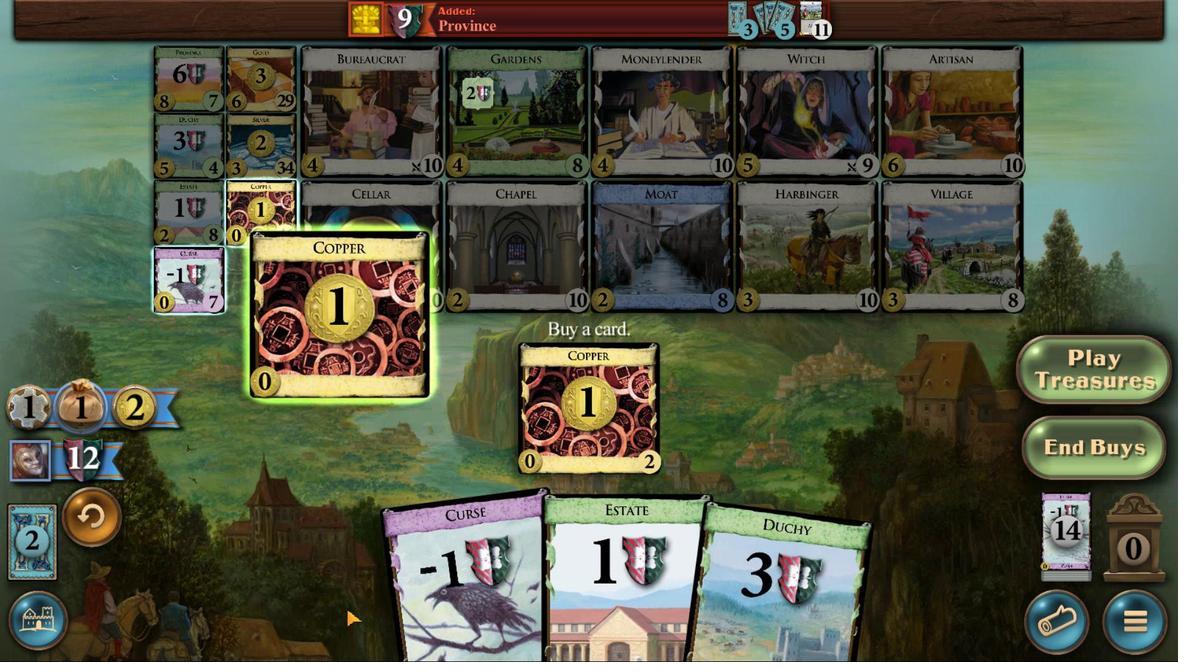 
Action: Mouse moved to (506, 509)
Screenshot: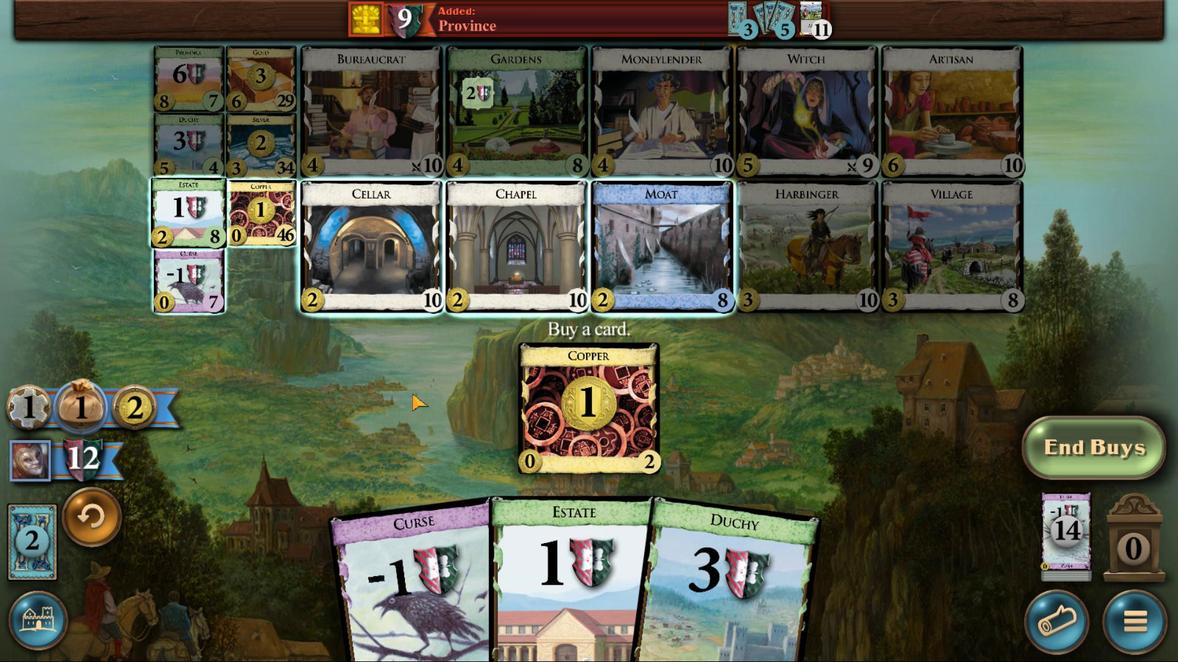 
Action: Mouse pressed left at (506, 509)
Screenshot: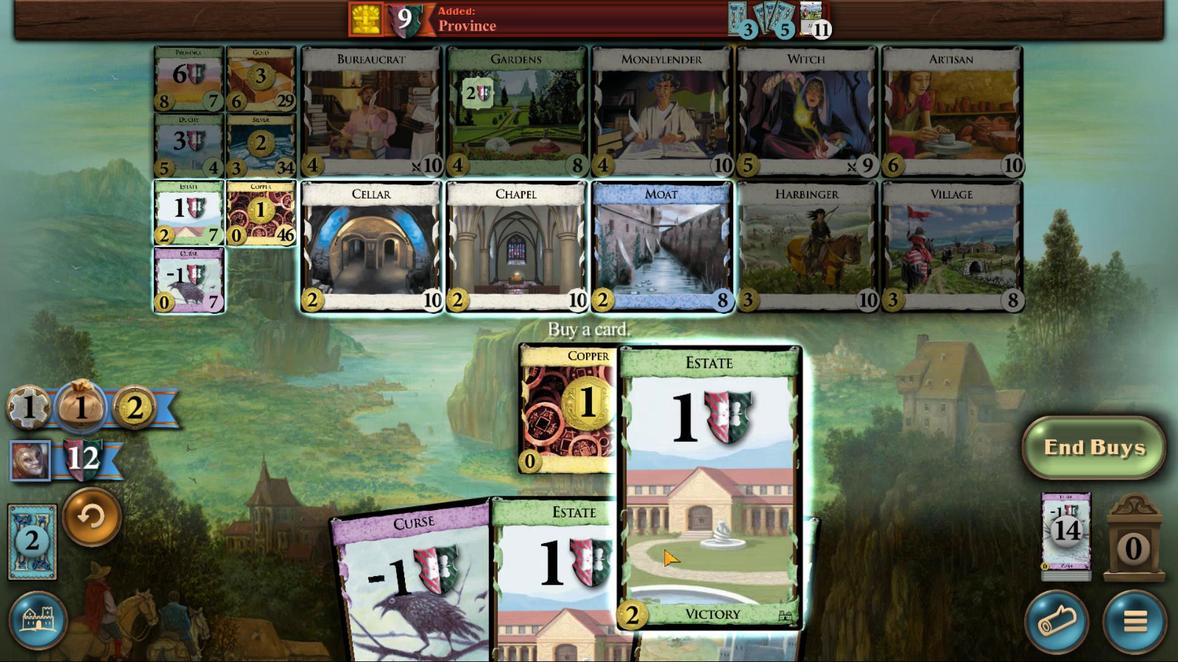 
Action: Mouse moved to (506, 559)
Screenshot: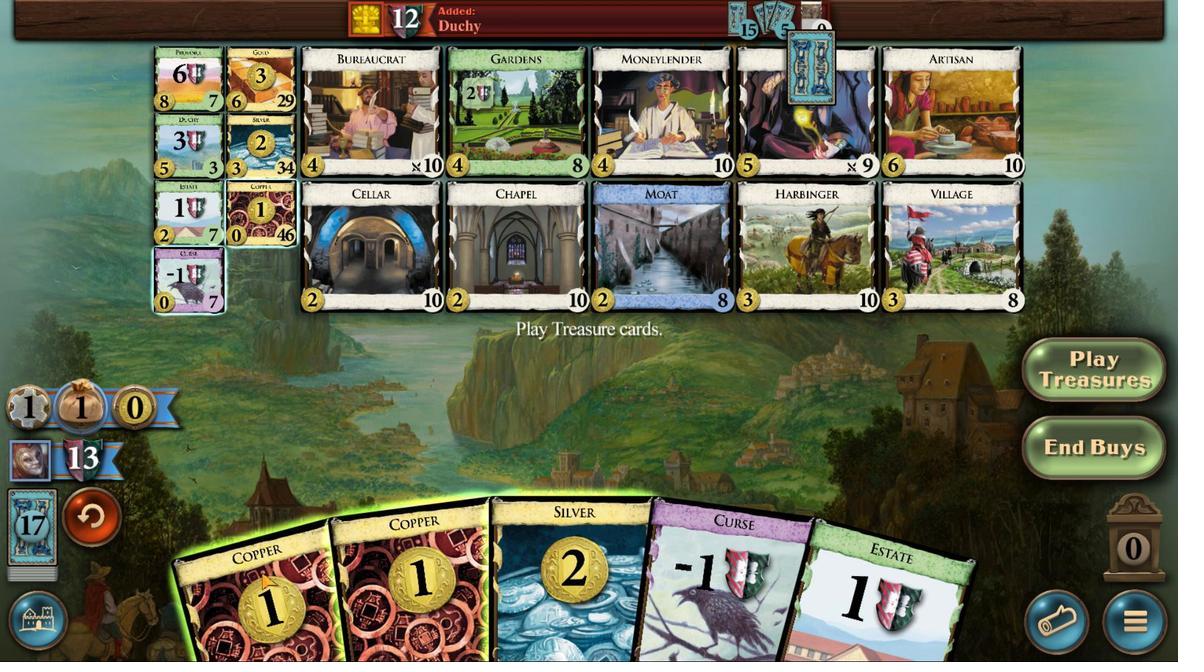 
Action: Mouse scrolled (506, 559) with delta (0, 0)
Screenshot: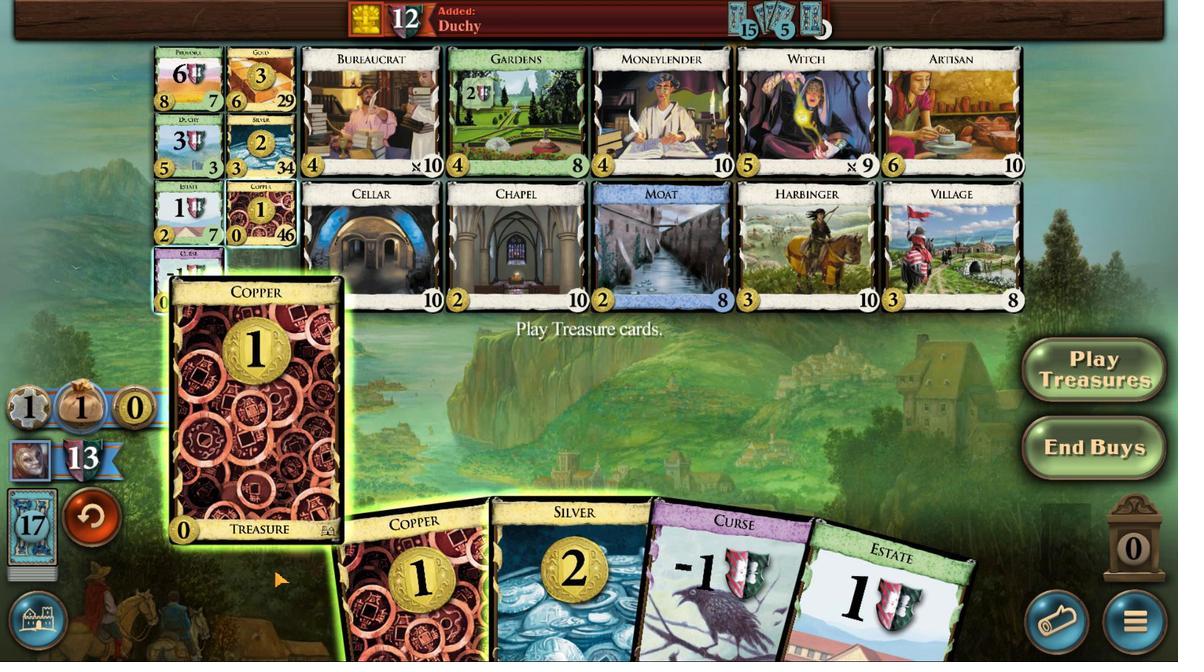 
Action: Mouse scrolled (506, 559) with delta (0, 0)
Screenshot: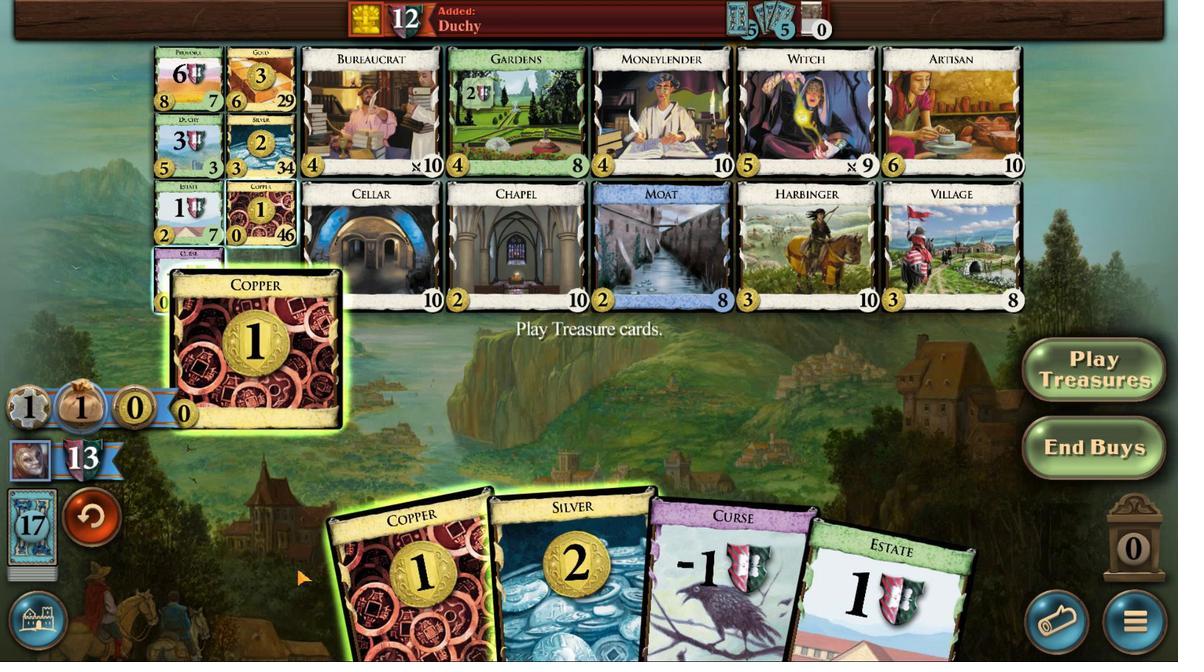
Action: Mouse moved to (506, 557)
Screenshot: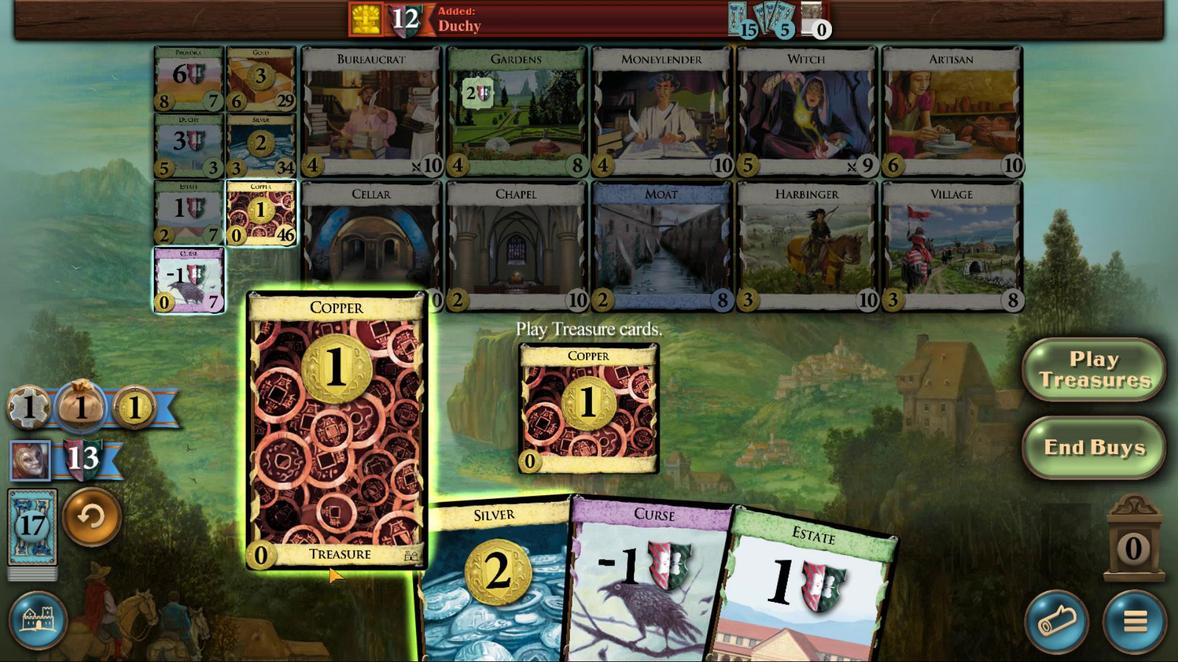 
Action: Mouse scrolled (506, 557) with delta (0, 0)
Screenshot: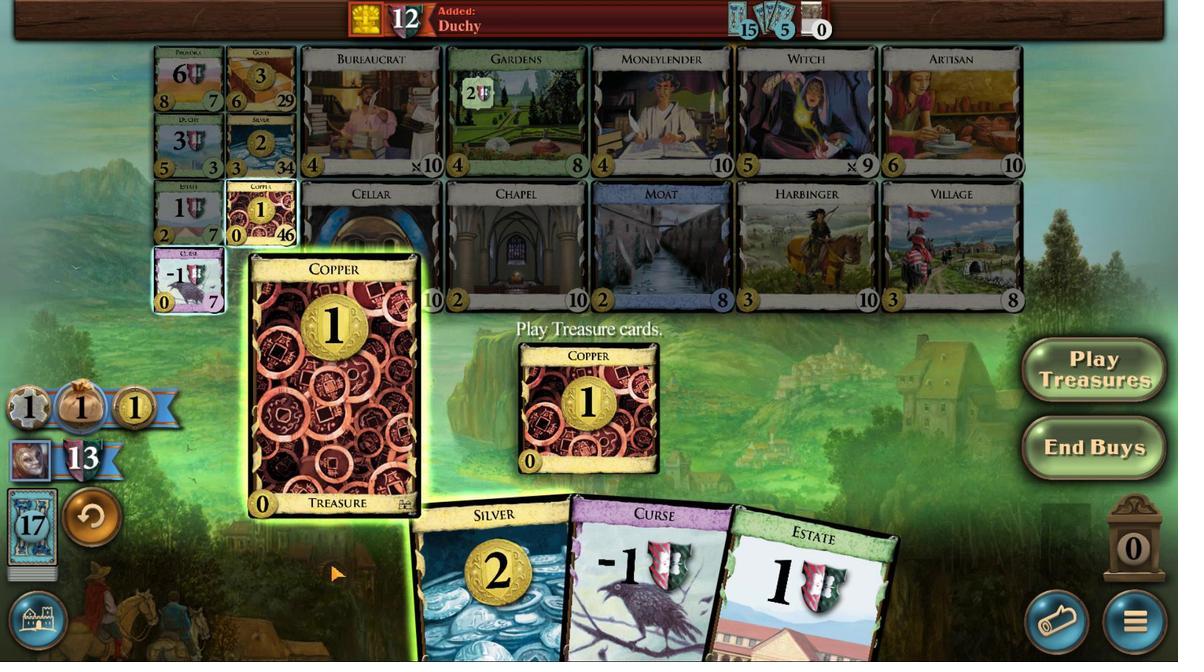 
Action: Mouse scrolled (506, 557) with delta (0, 0)
Screenshot: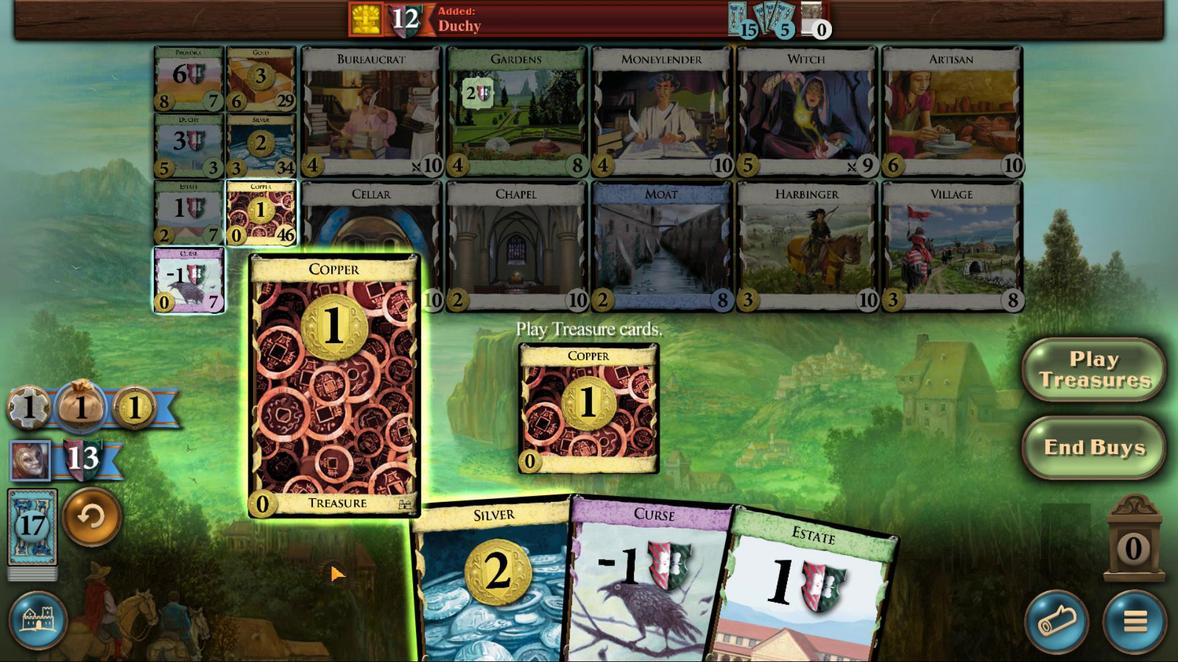 
Action: Mouse moved to (506, 557)
Screenshot: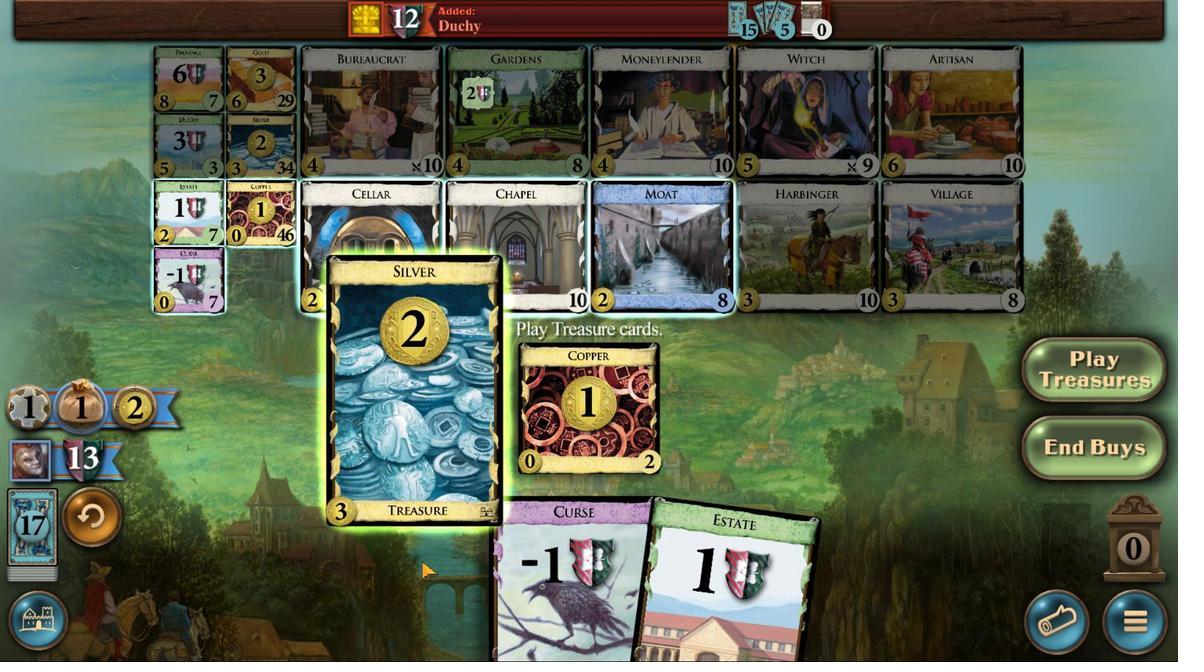 
Action: Mouse scrolled (506, 557) with delta (0, 0)
Screenshot: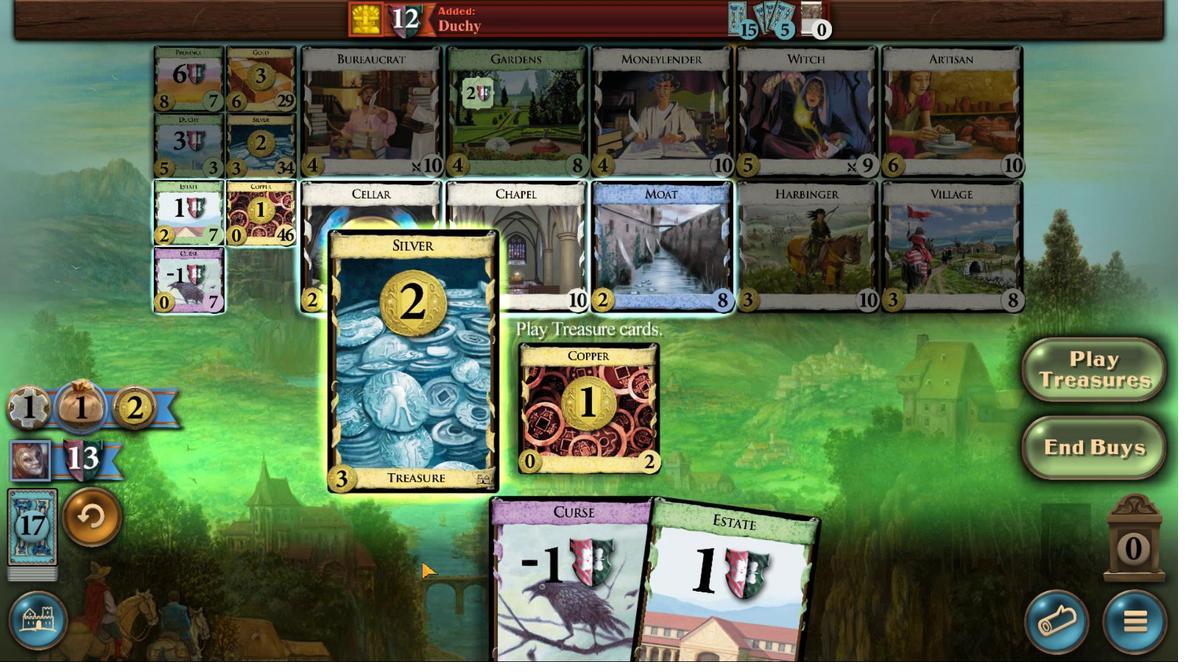 
Action: Mouse scrolled (506, 557) with delta (0, 0)
Screenshot: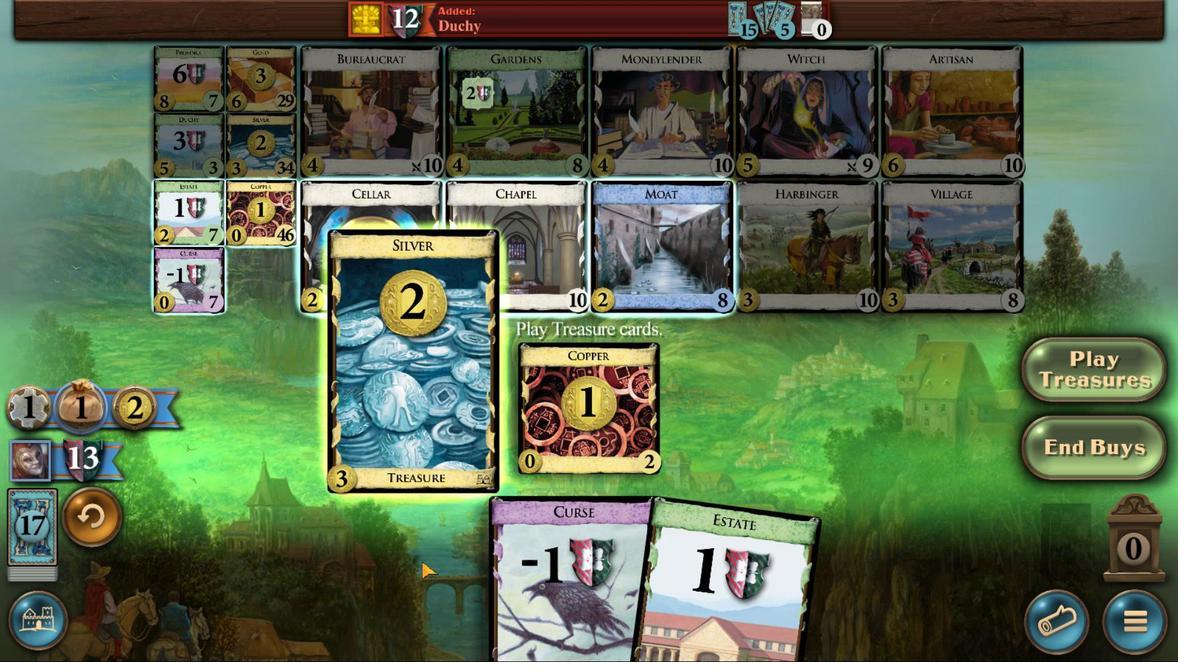 
Action: Mouse scrolled (506, 557) with delta (0, 0)
Screenshot: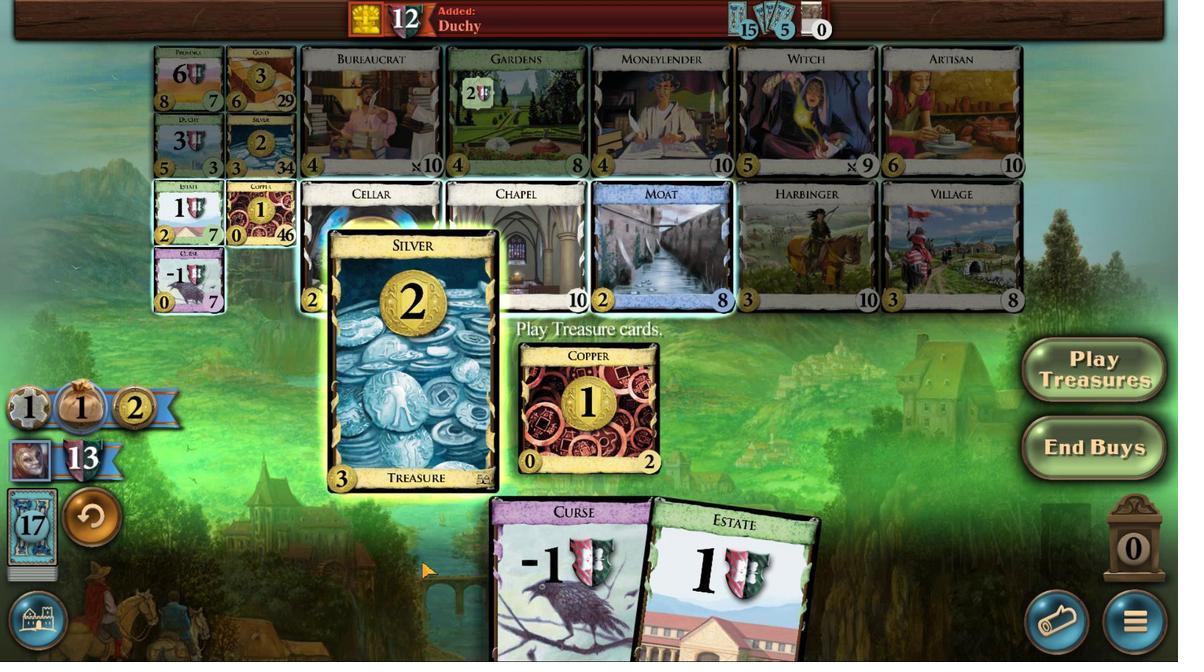 
Action: Mouse moved to (506, 500)
Screenshot: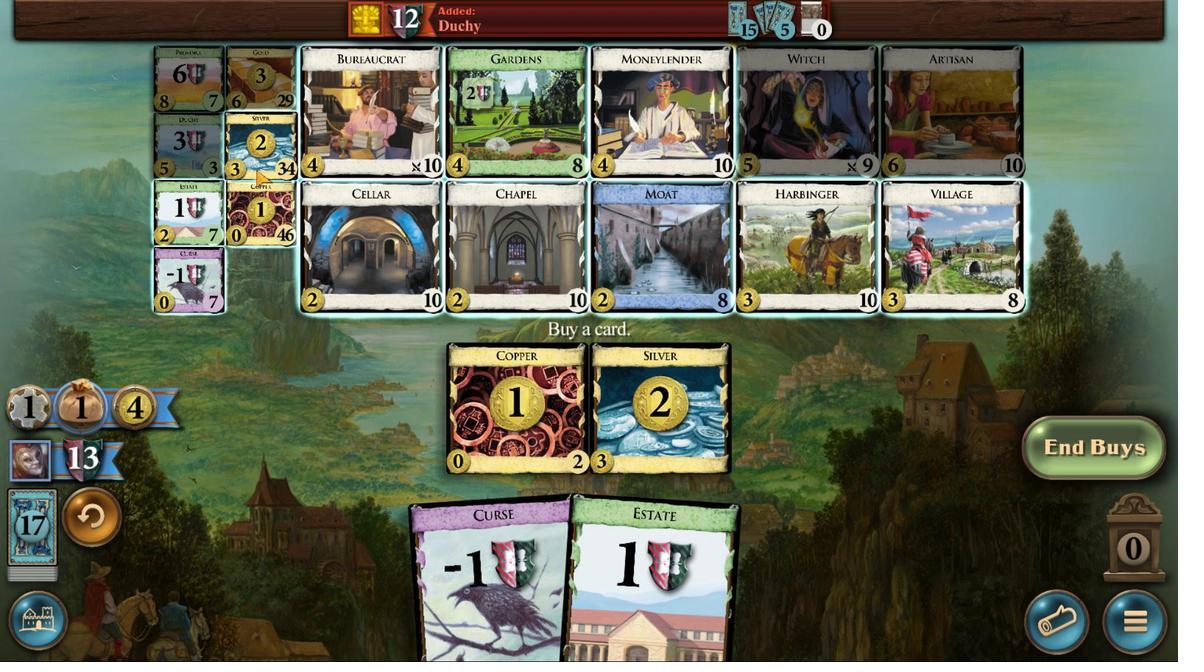 
Action: Mouse pressed left at (506, 500)
Screenshot: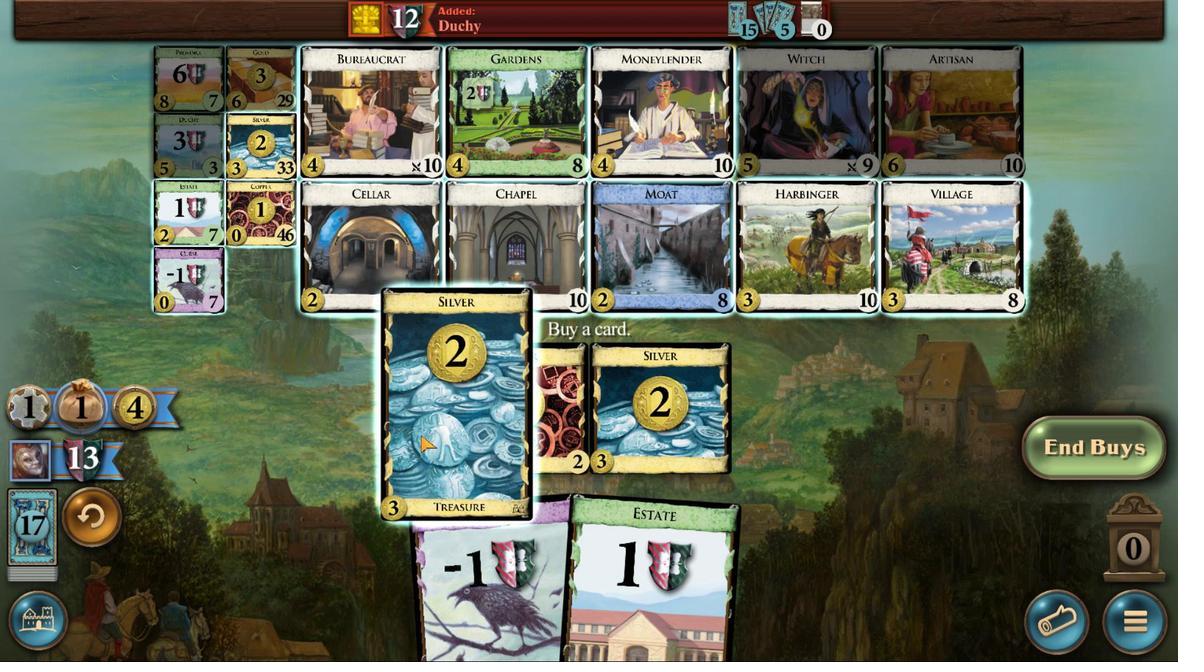 
Action: Mouse moved to (506, 562)
Screenshot: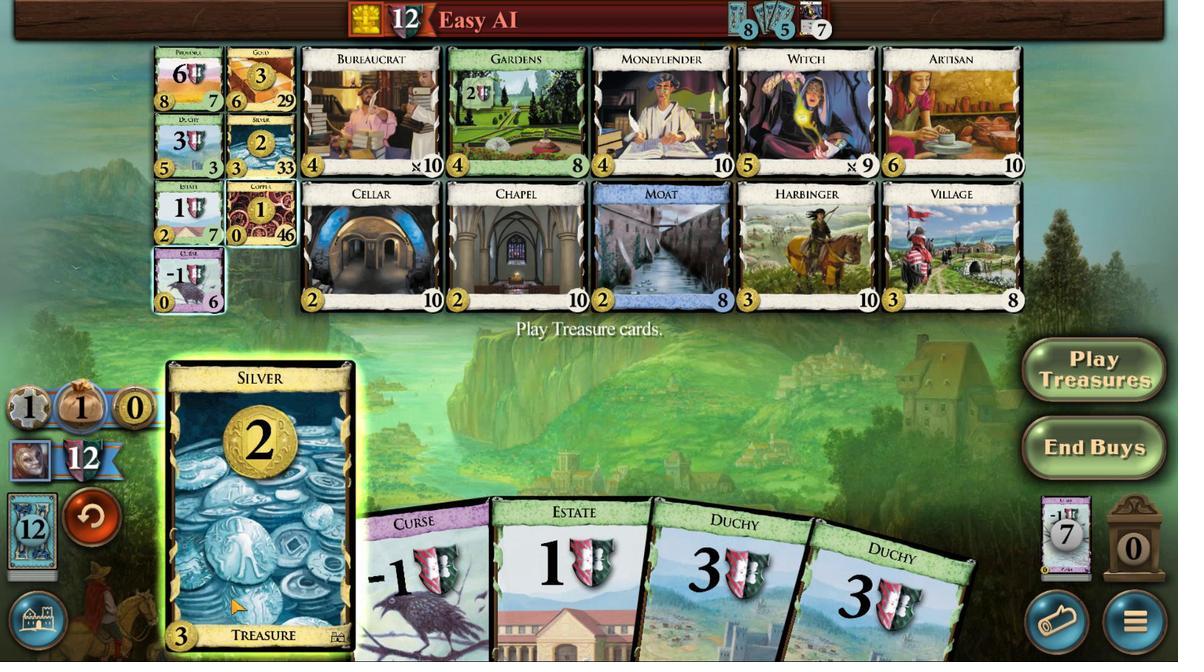 
Action: Mouse scrolled (506, 562) with delta (0, 0)
Screenshot: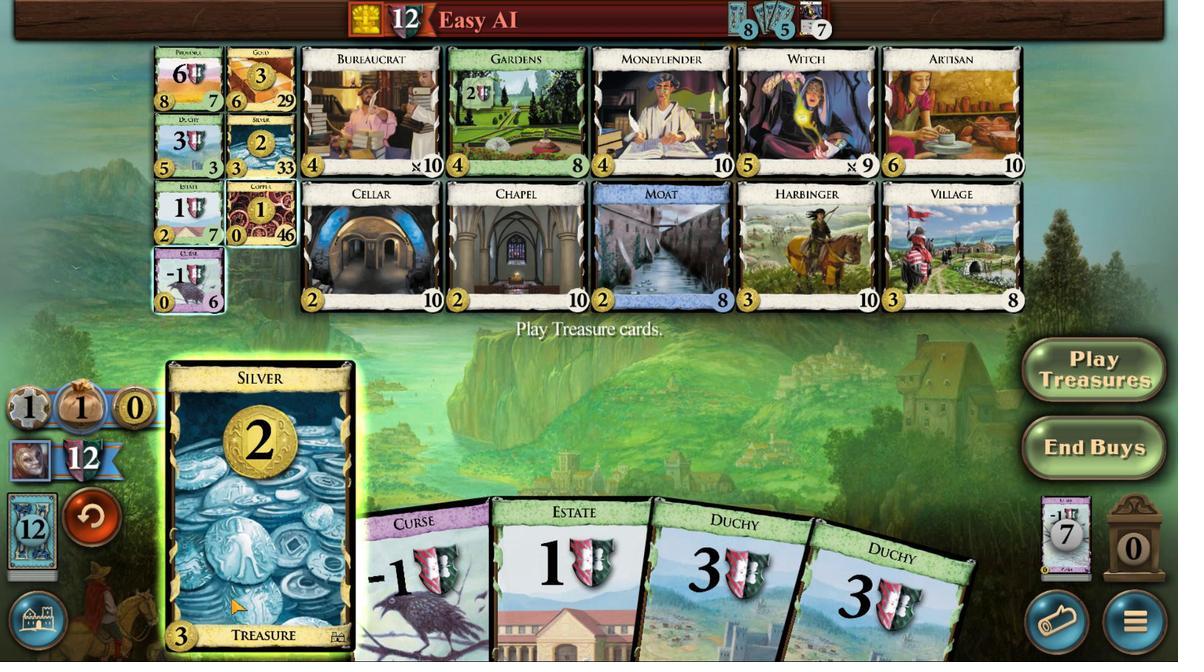 
Action: Mouse scrolled (506, 562) with delta (0, 0)
Screenshot: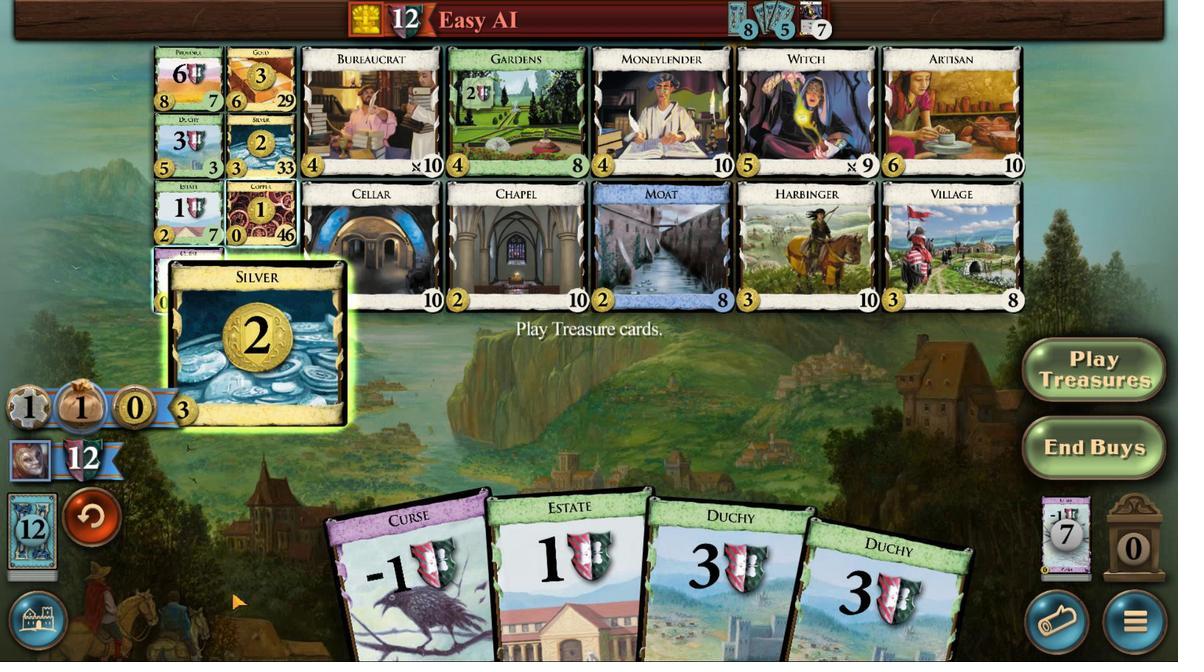 
Action: Mouse moved to (506, 511)
Screenshot: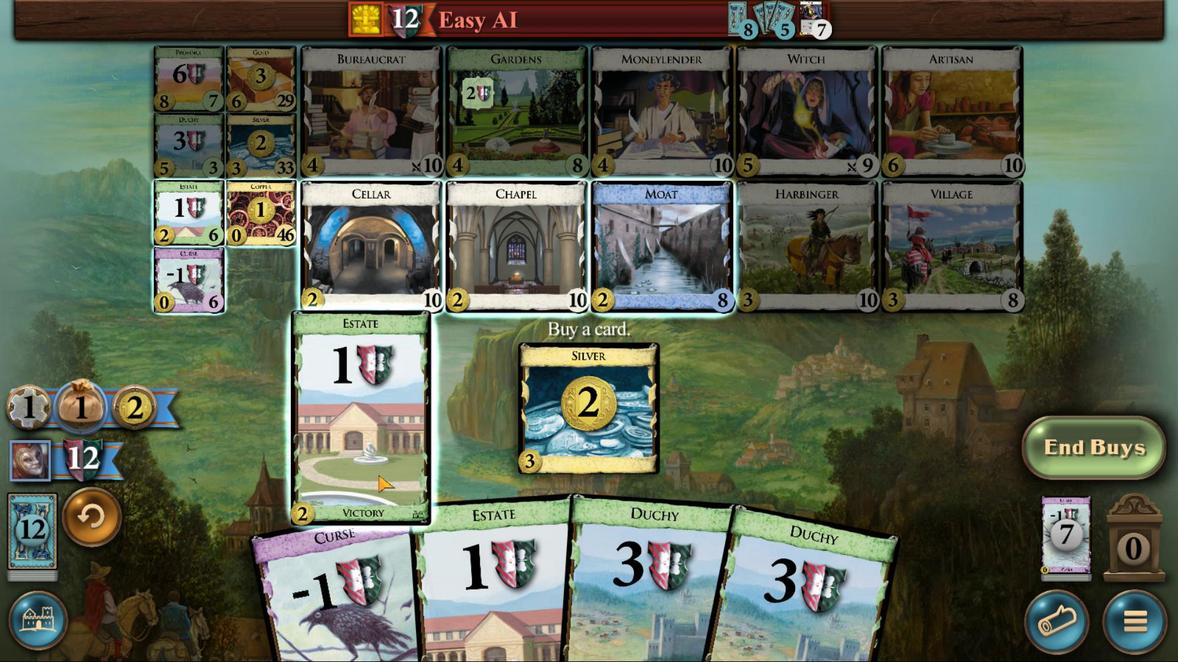 
Action: Mouse pressed left at (506, 511)
Screenshot: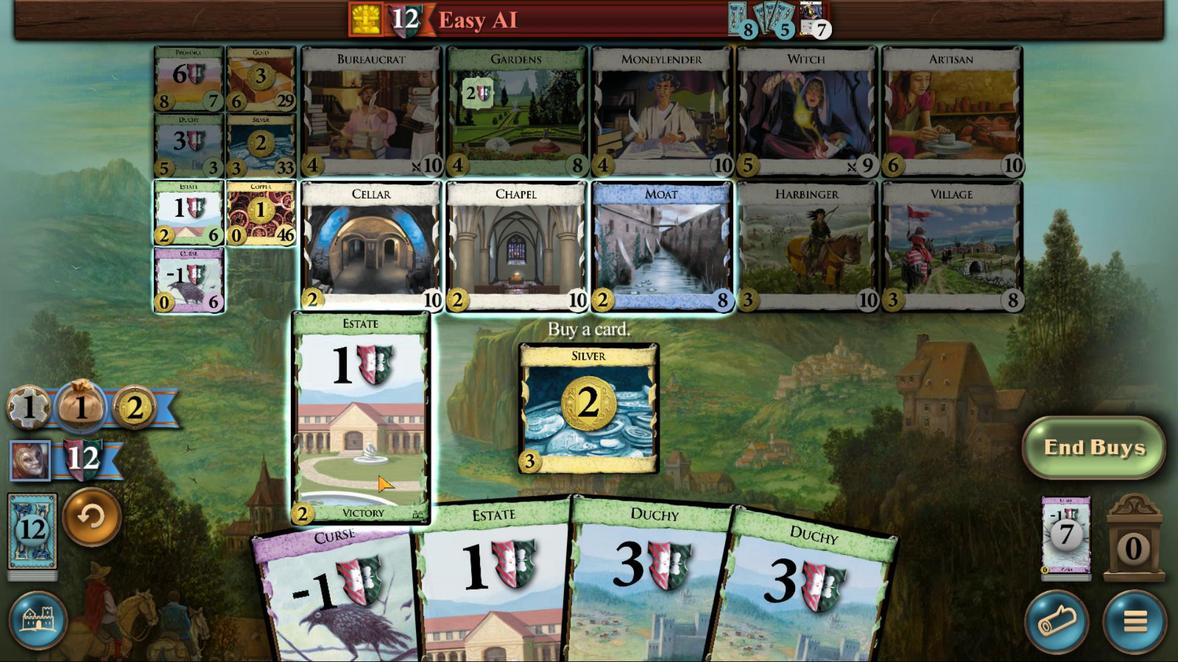 
Action: Mouse moved to (506, 554)
Screenshot: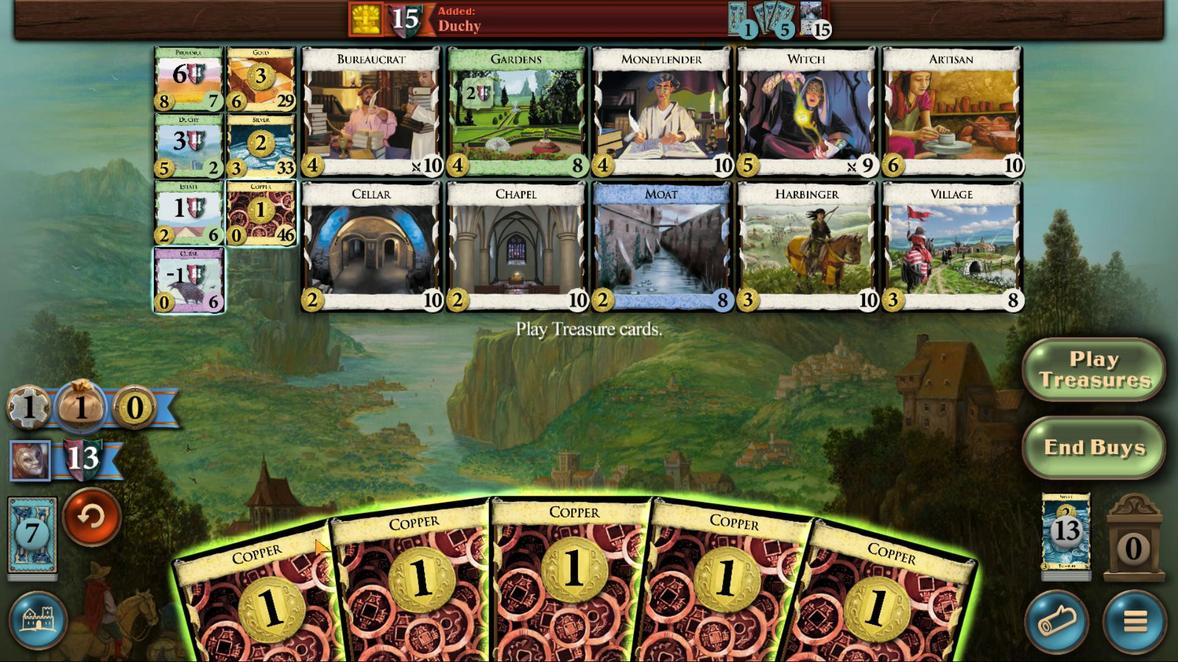 
Action: Mouse scrolled (506, 554) with delta (0, 0)
Screenshot: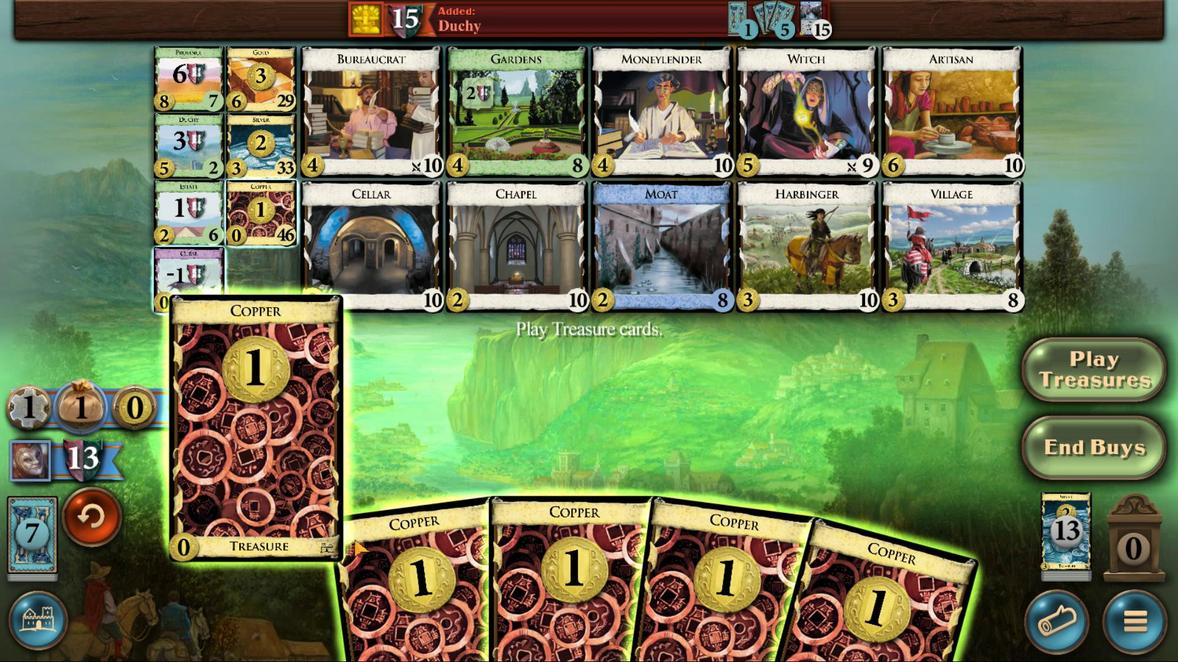 
Action: Mouse scrolled (506, 554) with delta (0, 0)
Screenshot: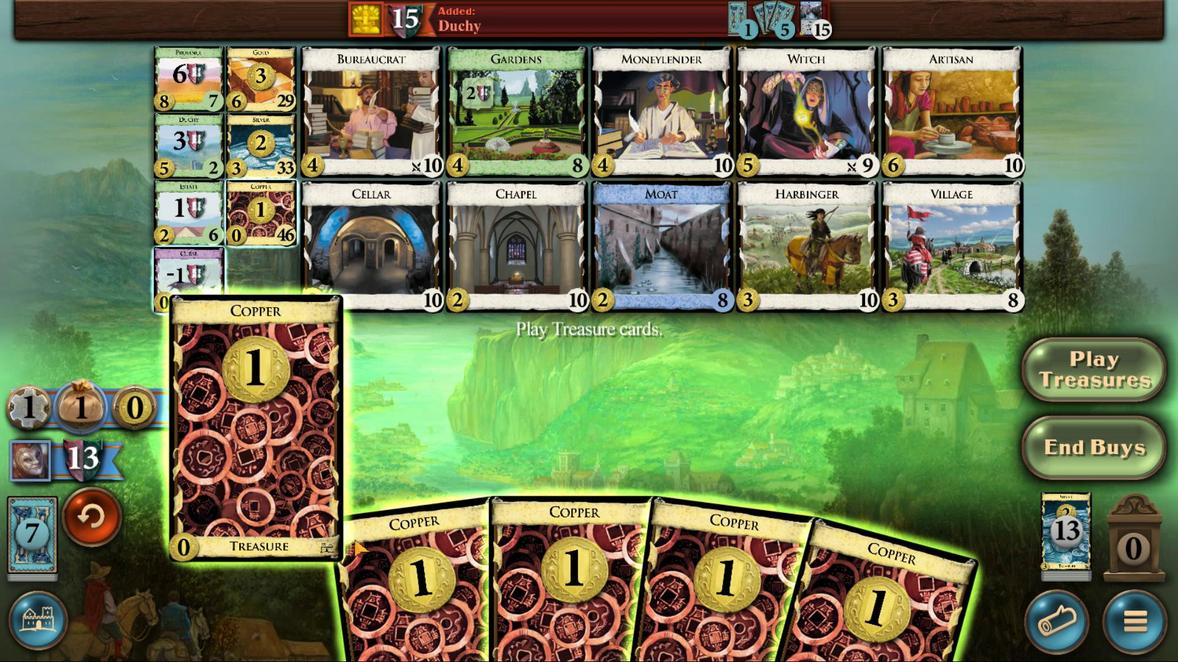 
Action: Mouse scrolled (506, 554) with delta (0, 0)
Screenshot: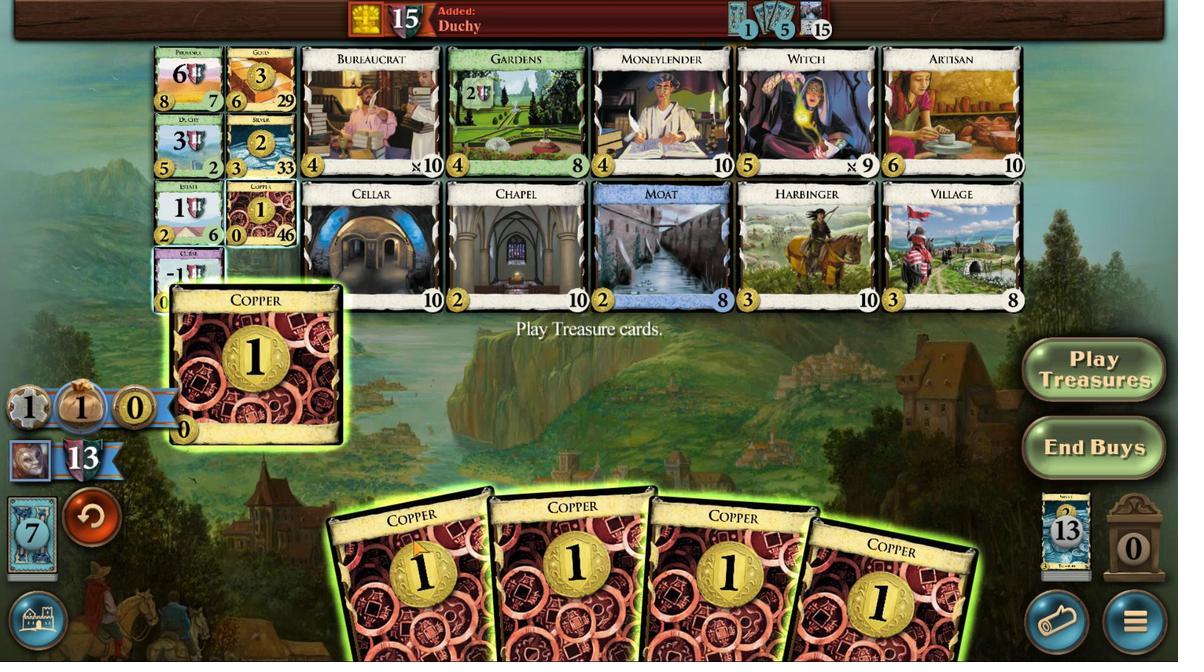 
Action: Mouse moved to (506, 555)
Screenshot: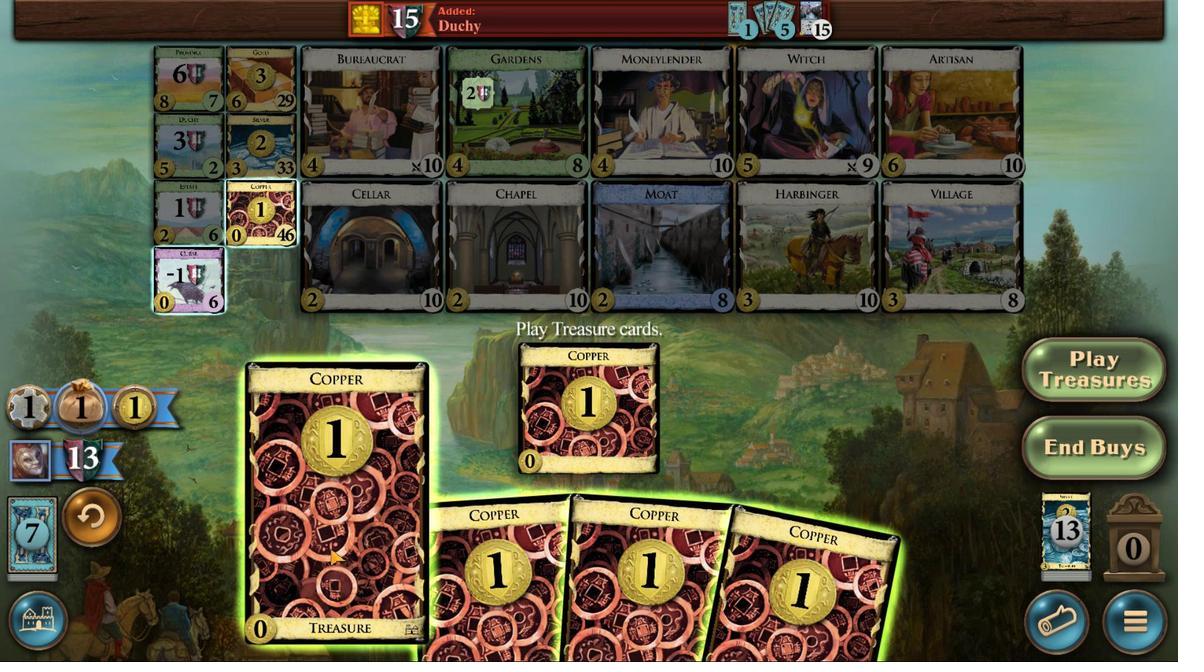 
Action: Mouse scrolled (506, 555) with delta (0, 0)
Screenshot: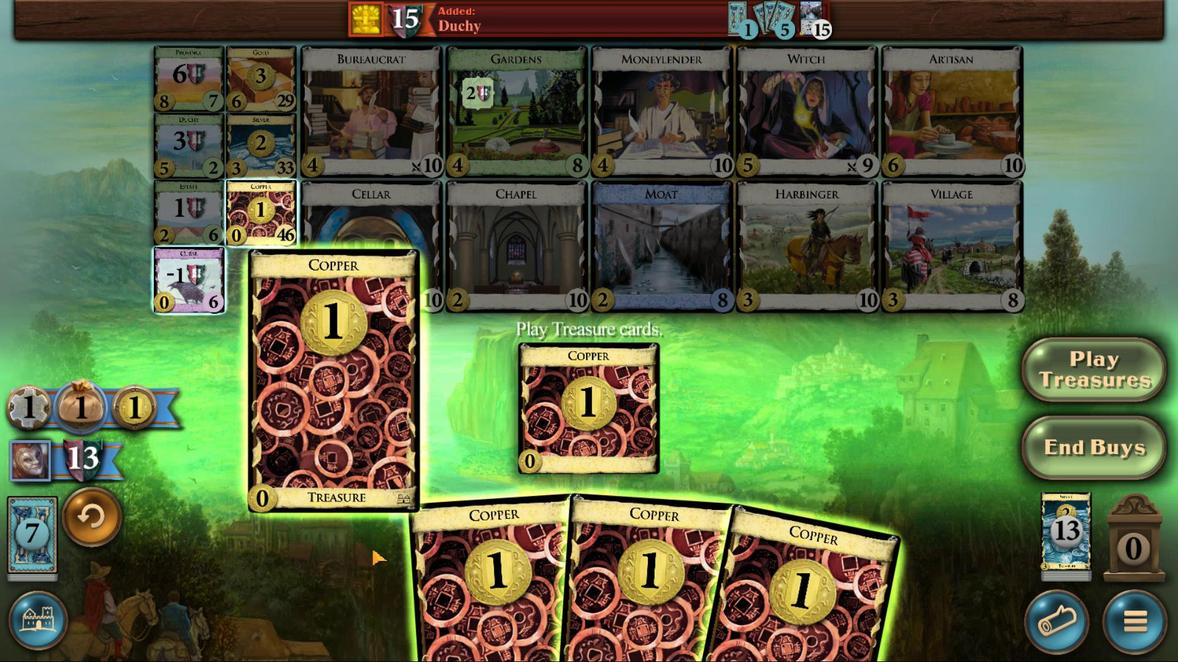 
Action: Mouse scrolled (506, 555) with delta (0, 0)
Screenshot: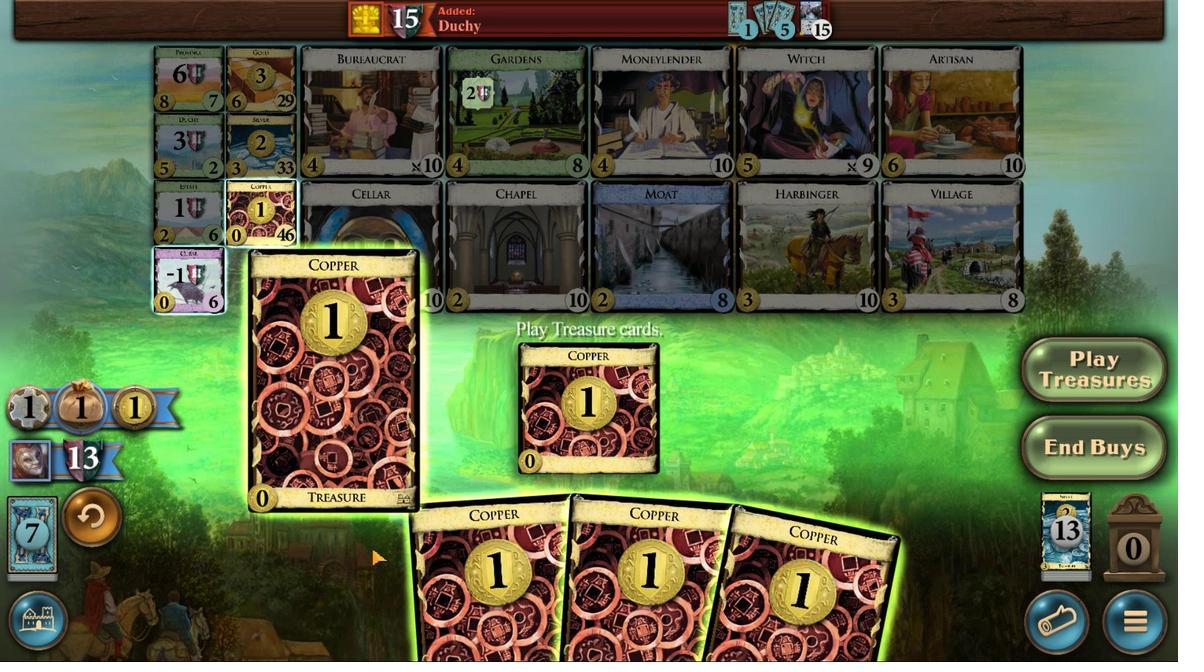 
Action: Mouse scrolled (506, 555) with delta (0, 0)
Screenshot: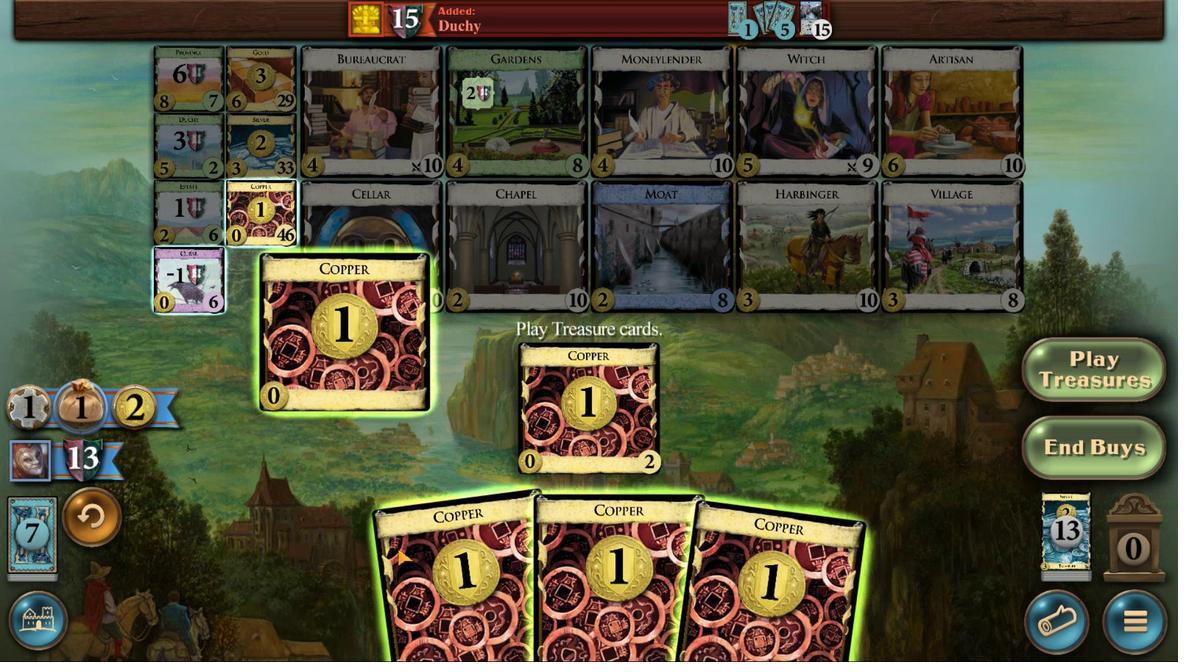 
Action: Mouse moved to (506, 555)
Screenshot: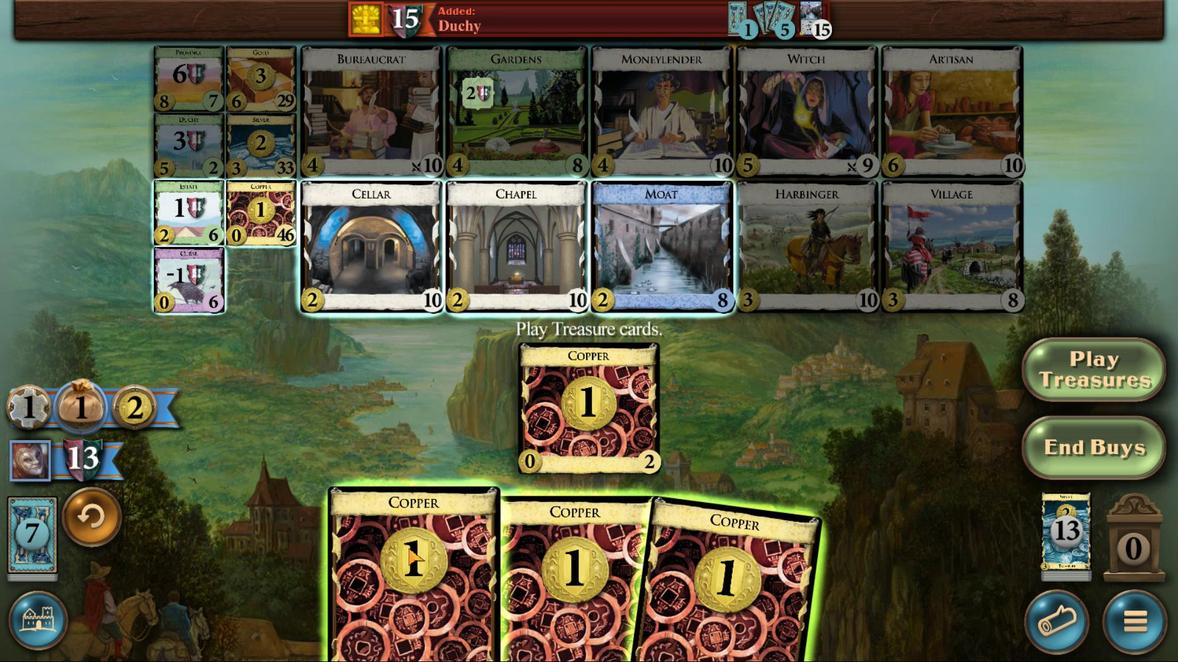 
Action: Mouse scrolled (506, 555) with delta (0, 0)
Screenshot: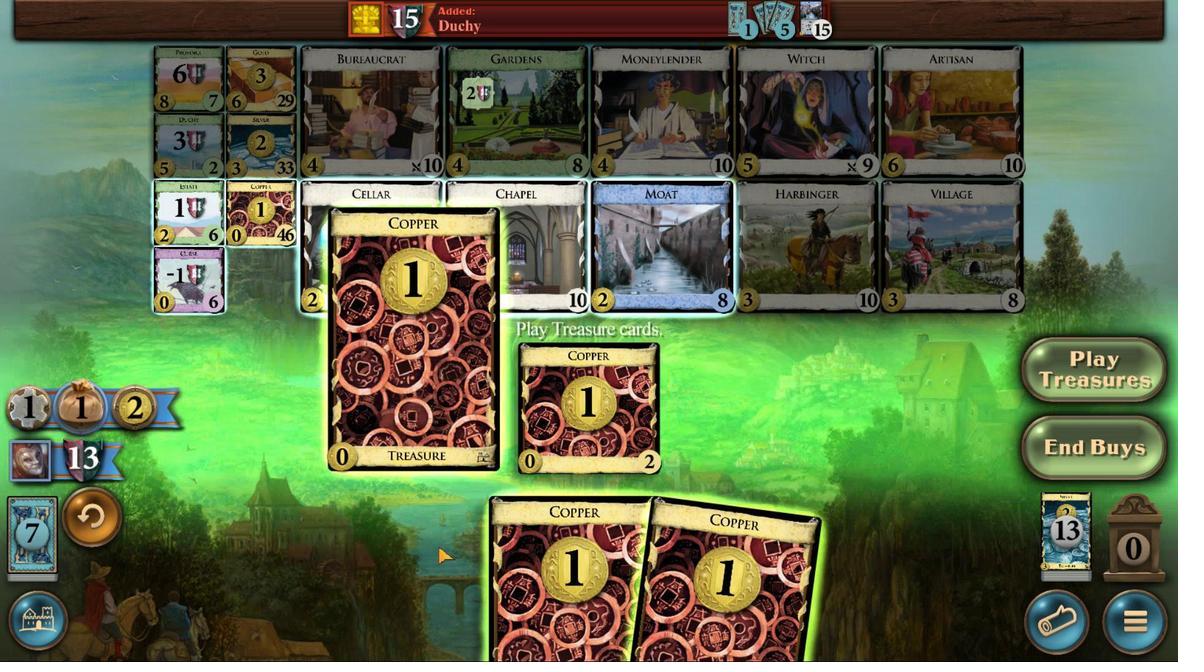 
Action: Mouse scrolled (506, 555) with delta (0, 0)
Screenshot: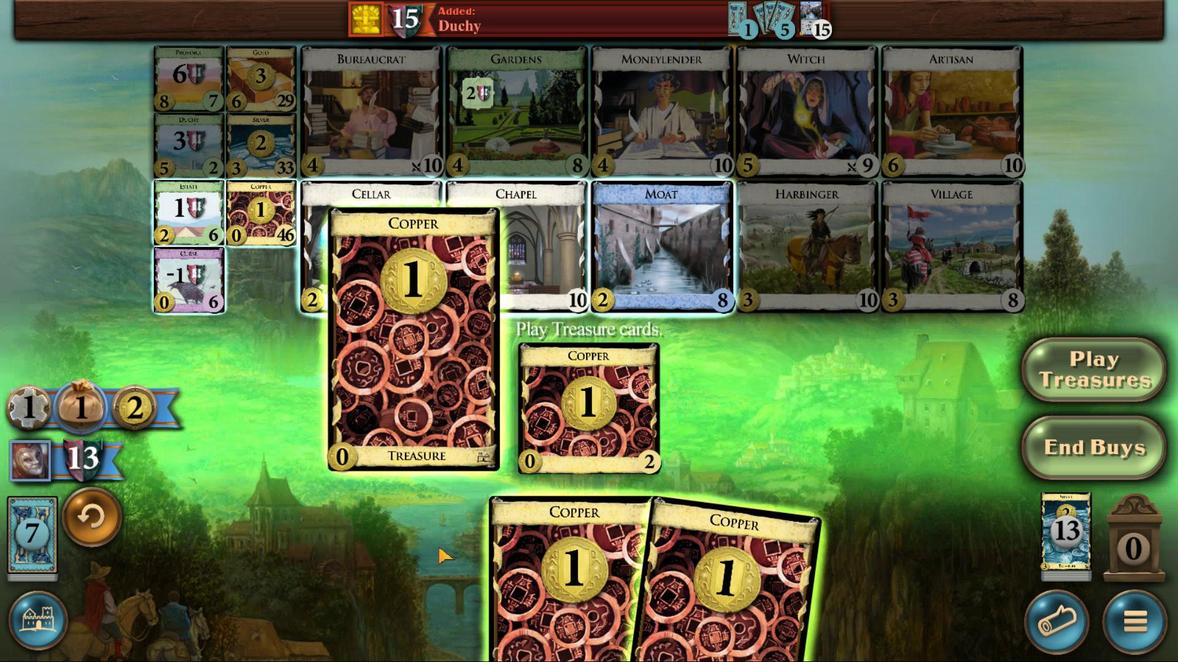 
Action: Mouse scrolled (506, 555) with delta (0, 0)
Screenshot: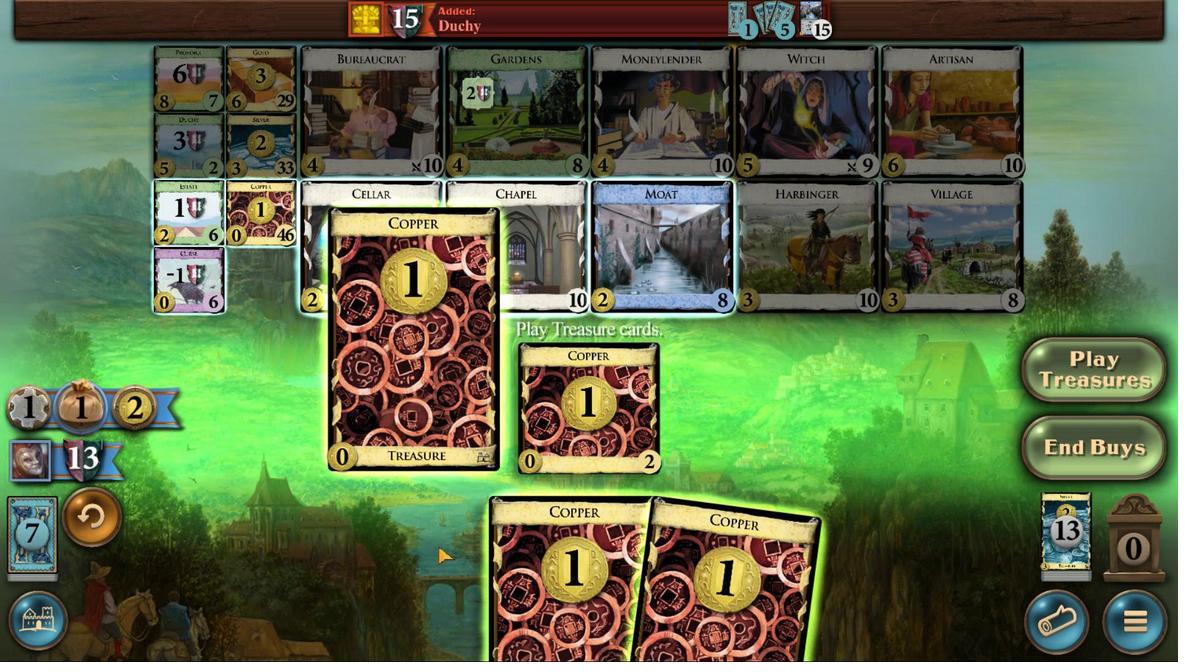 
Action: Mouse moved to (507, 555)
Screenshot: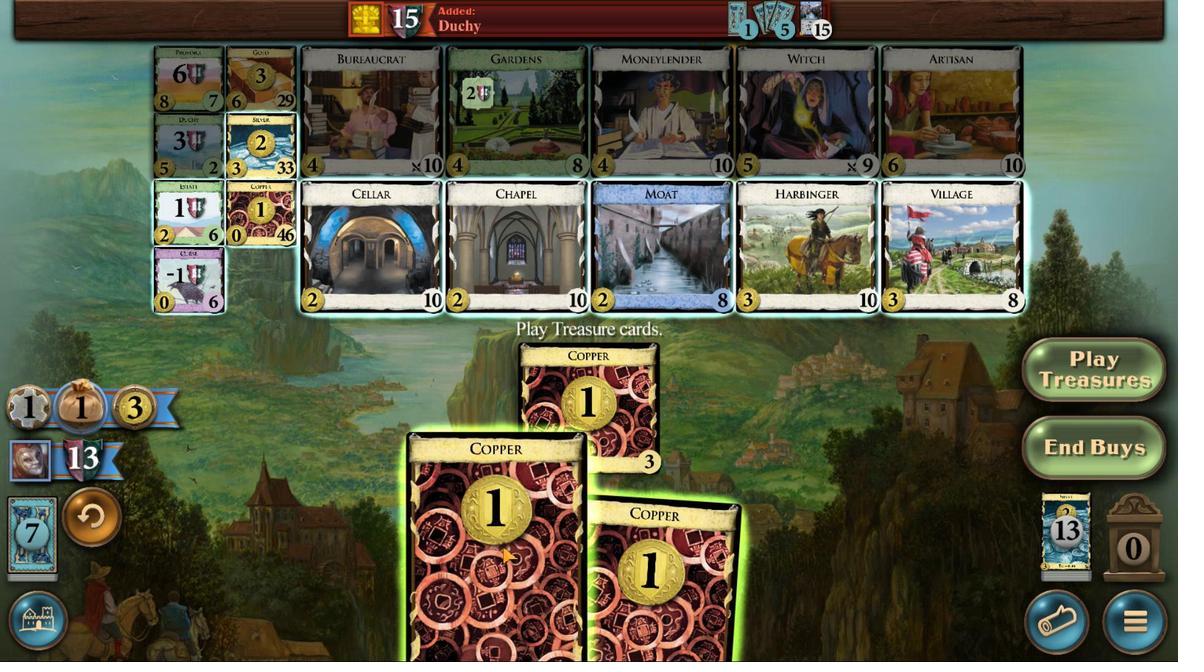 
Action: Mouse scrolled (507, 555) with delta (0, 0)
Screenshot: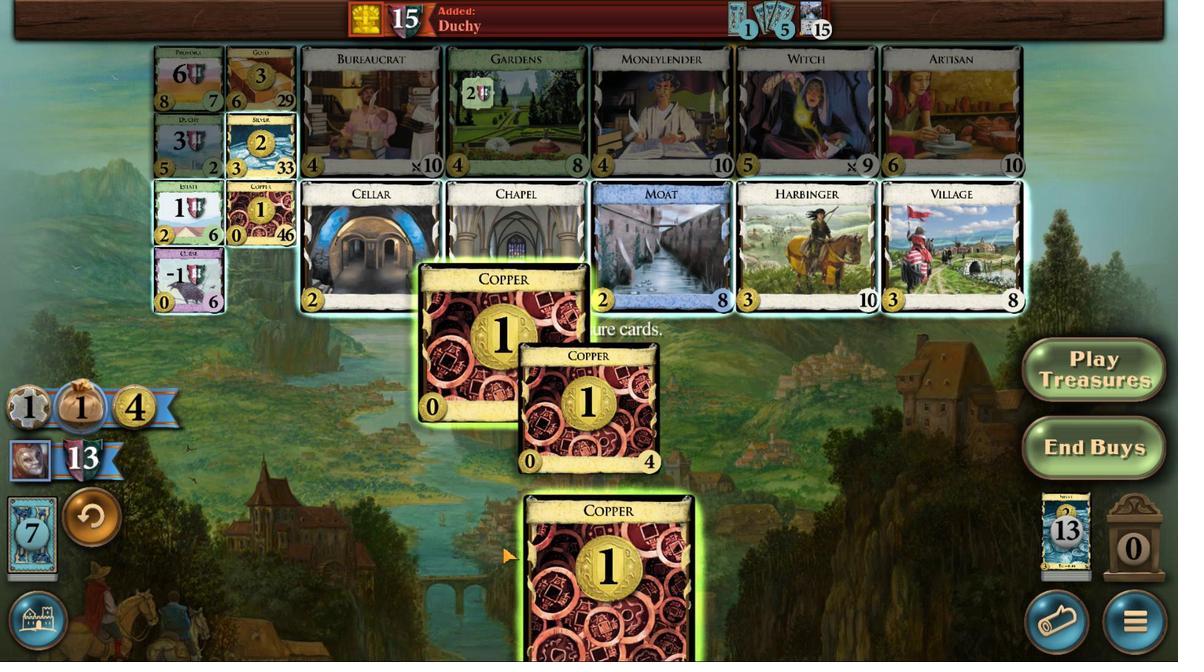 
Action: Mouse moved to (507, 555)
Screenshot: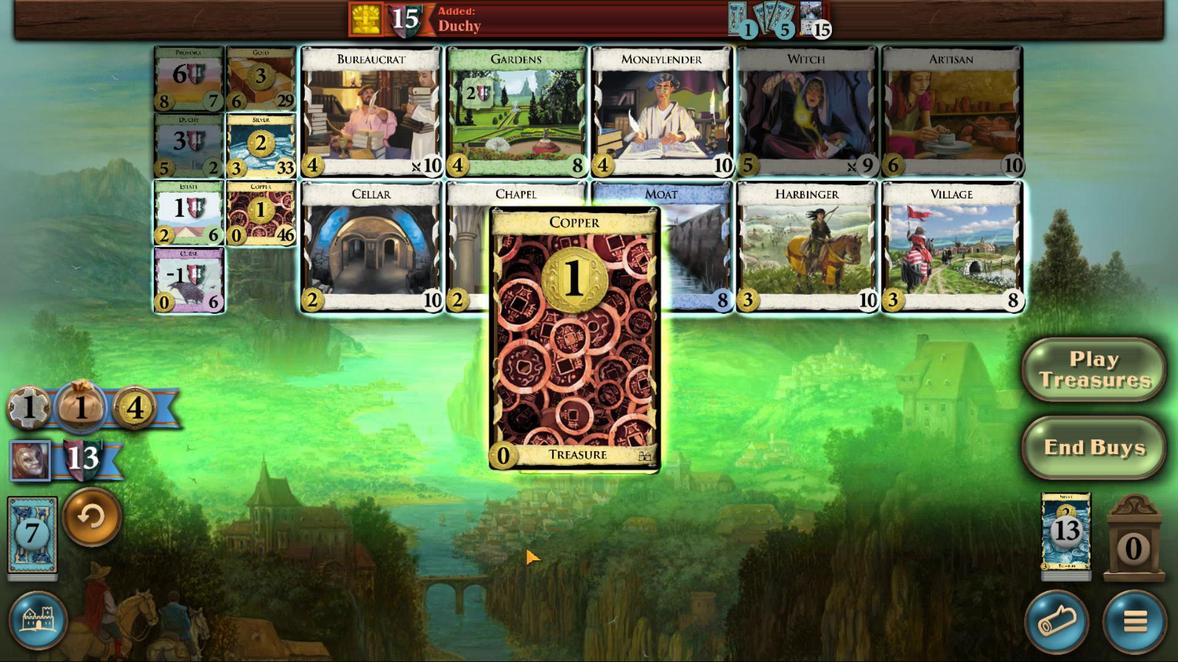 
Action: Mouse scrolled (507, 555) with delta (0, 0)
Screenshot: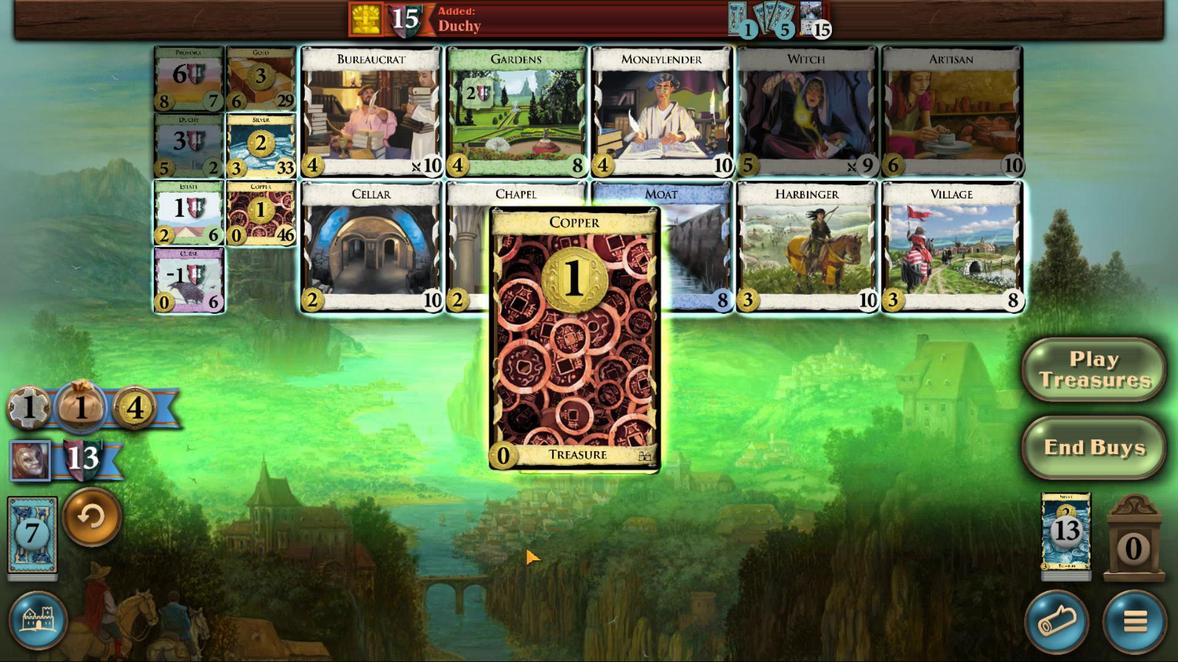 
Action: Mouse scrolled (507, 555) with delta (0, 0)
Screenshot: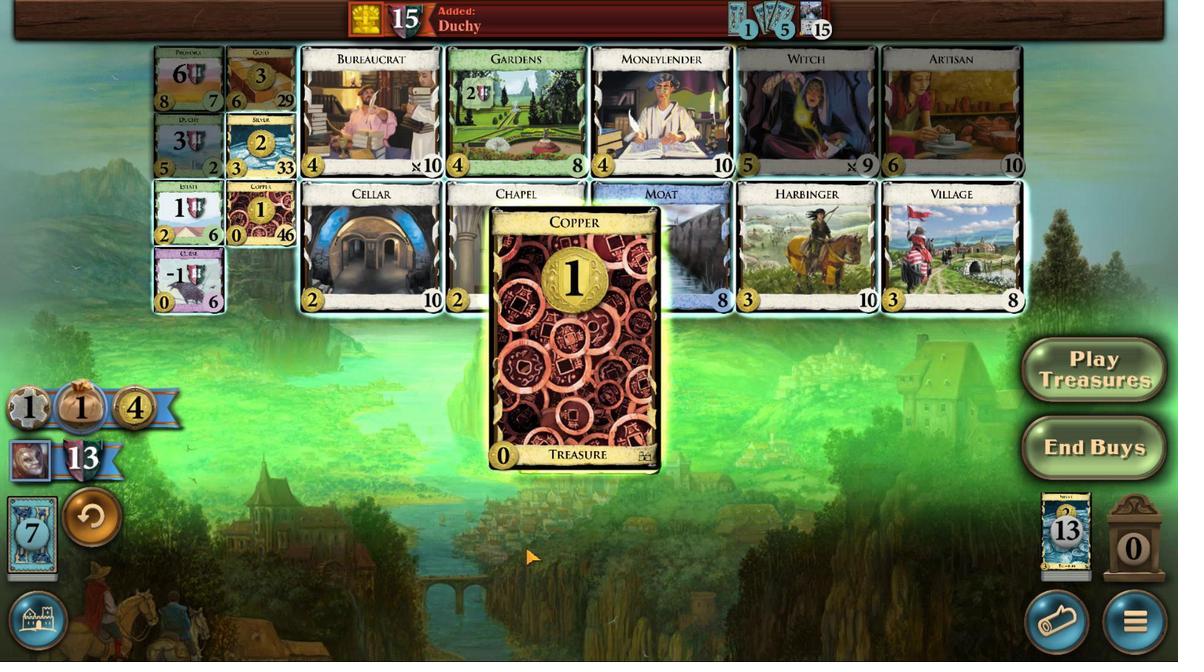 
Action: Mouse moved to (507, 555)
Screenshot: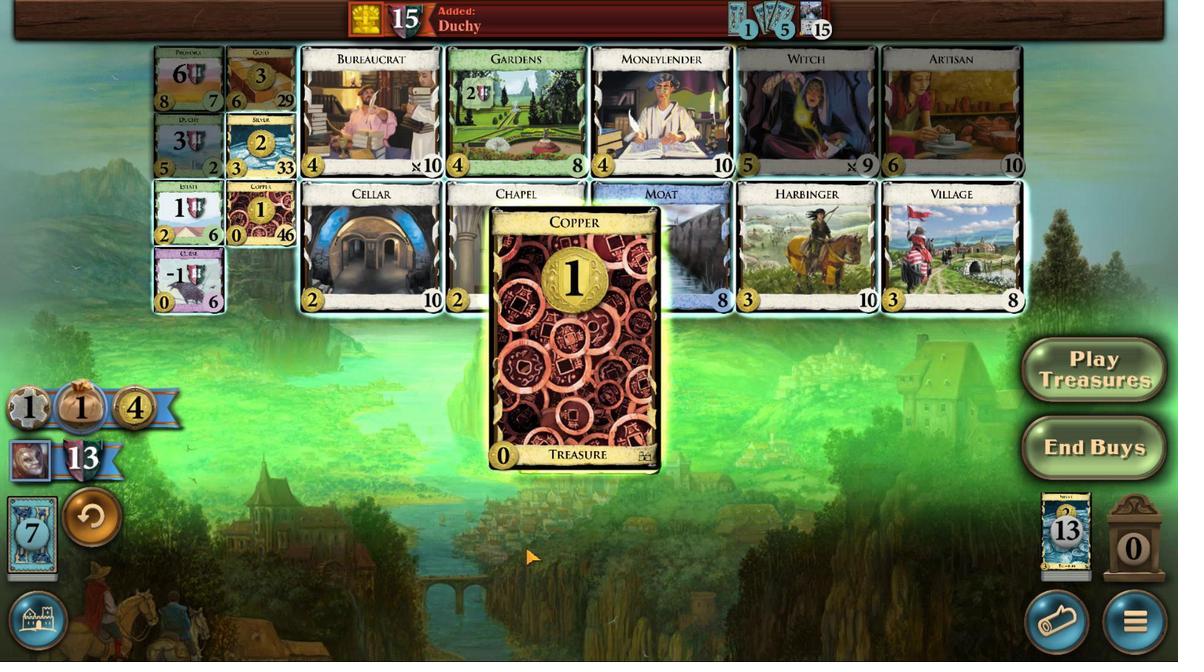 
Action: Mouse scrolled (507, 555) with delta (0, 0)
Screenshot: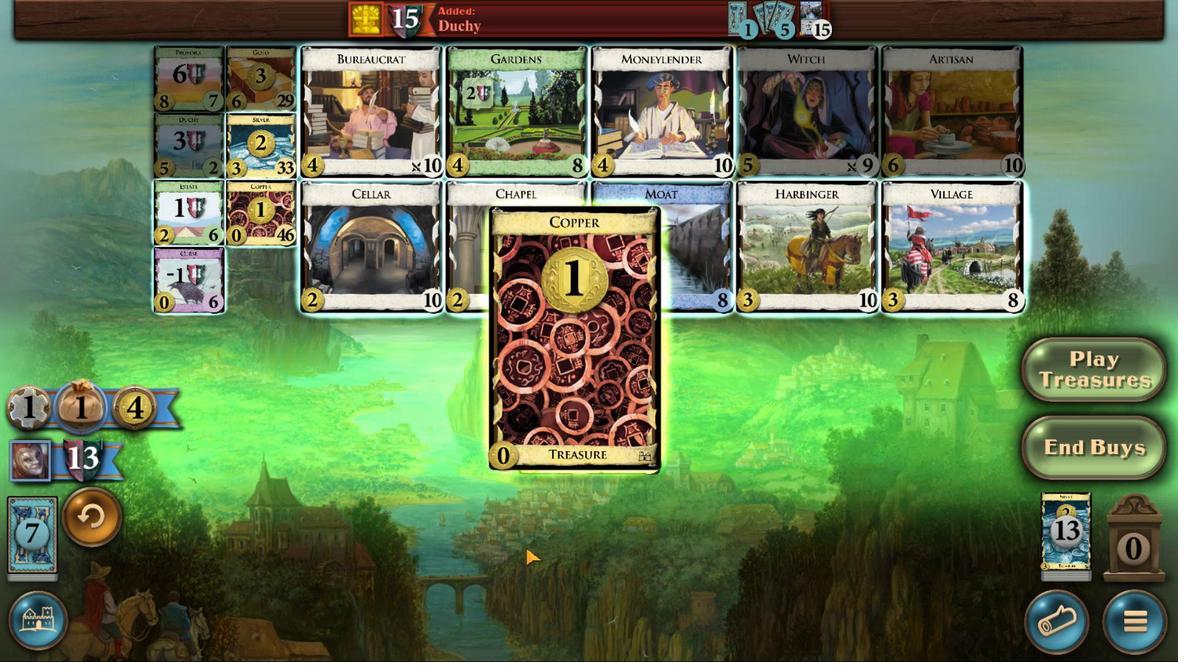
Action: Mouse moved to (506, 510)
Screenshot: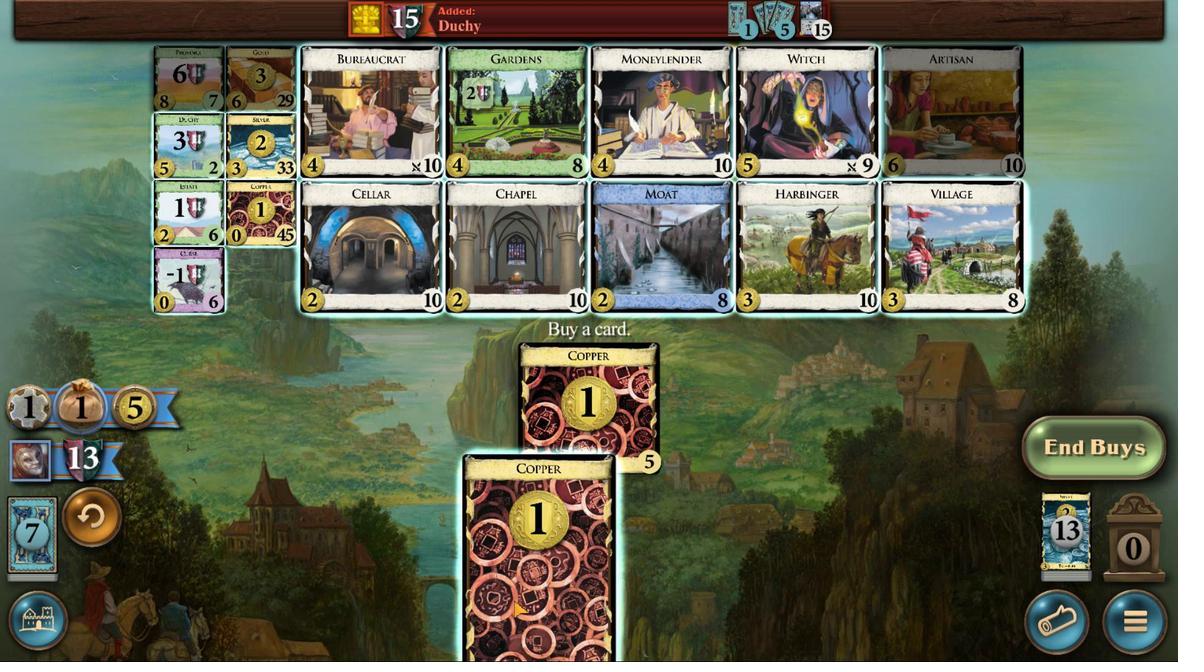 
Action: Mouse pressed left at (506, 510)
Screenshot: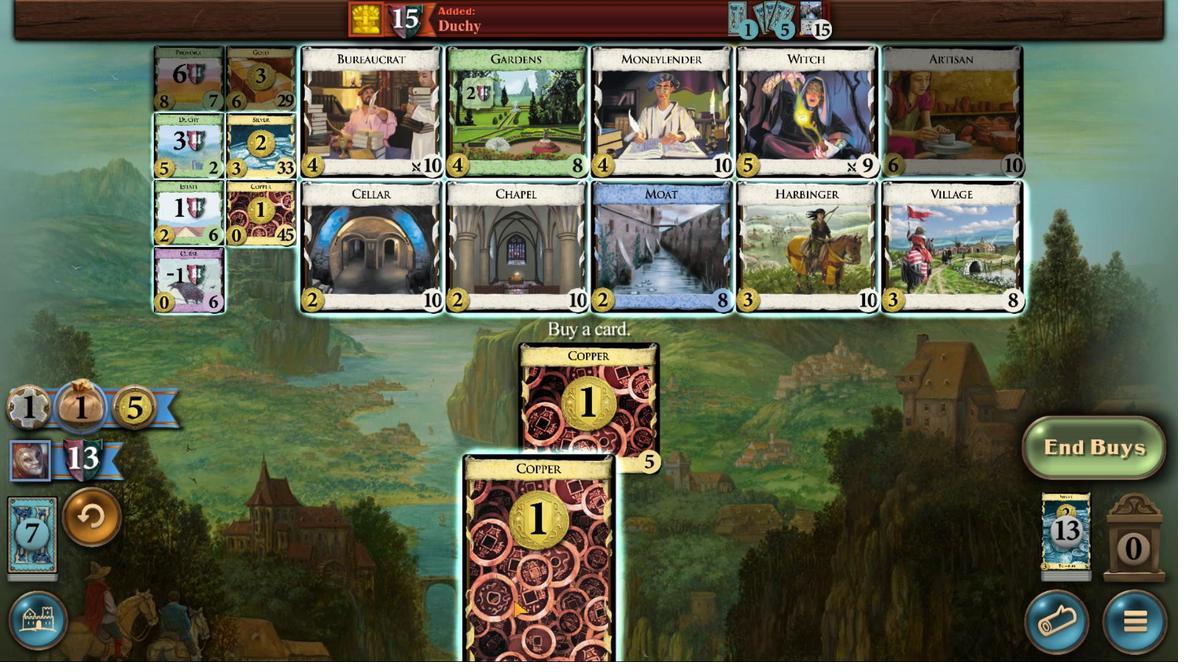 
Action: Mouse moved to (506, 559)
Screenshot: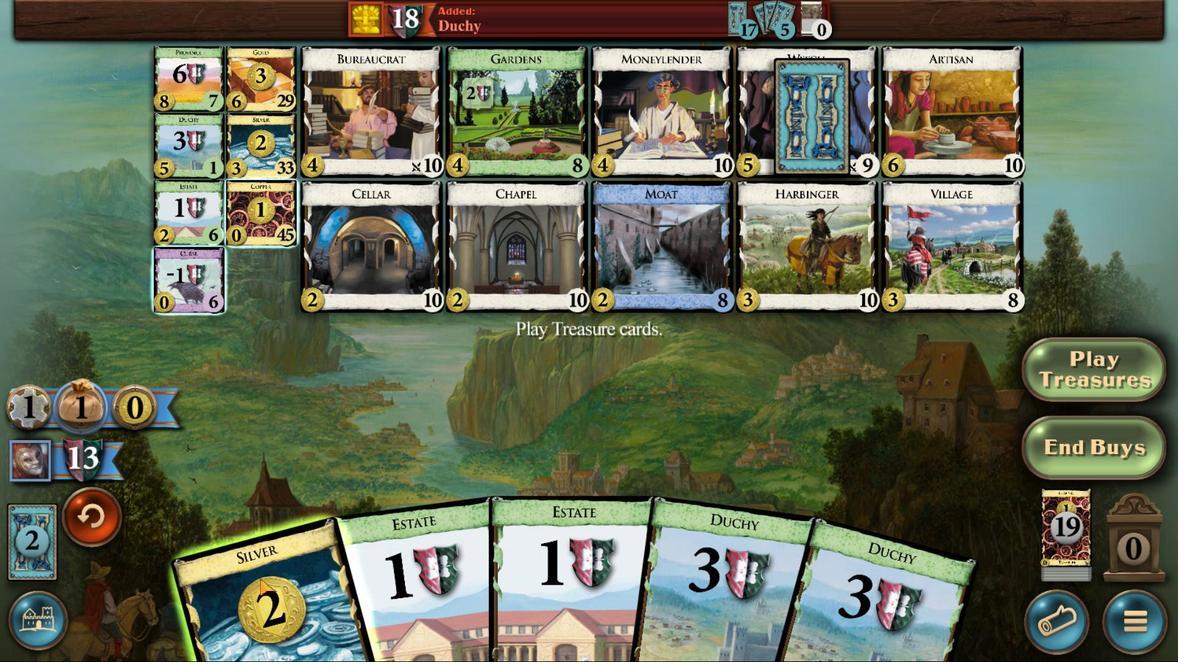 
Action: Mouse scrolled (506, 559) with delta (0, 0)
Screenshot: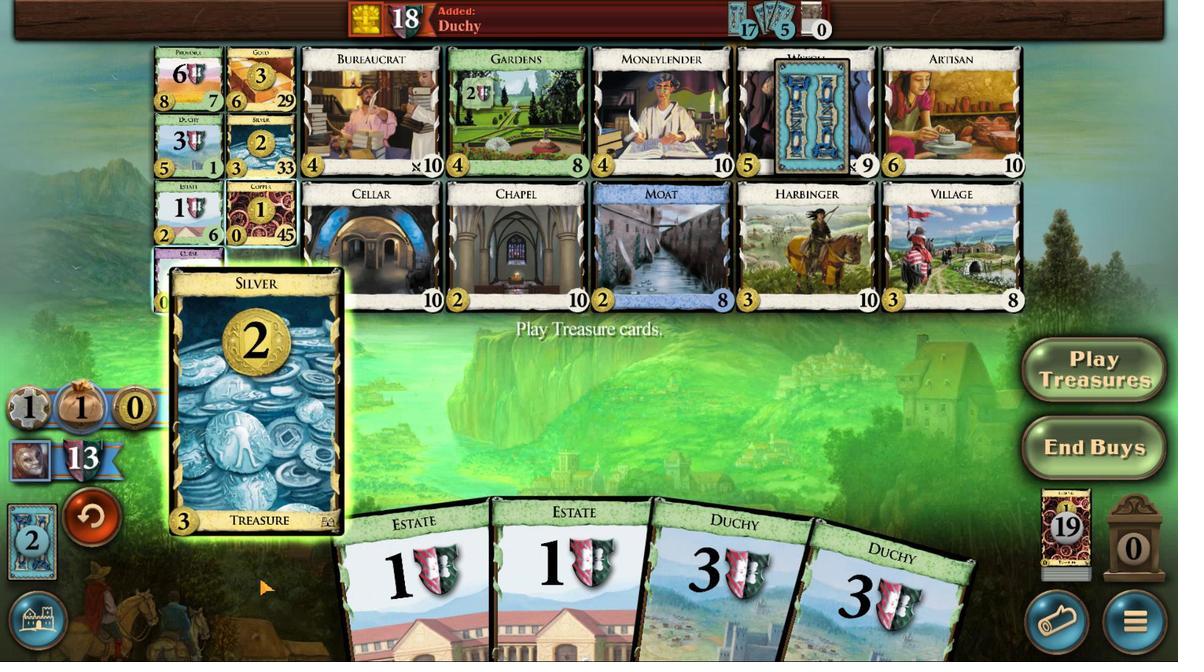 
Action: Mouse scrolled (506, 559) with delta (0, 0)
Screenshot: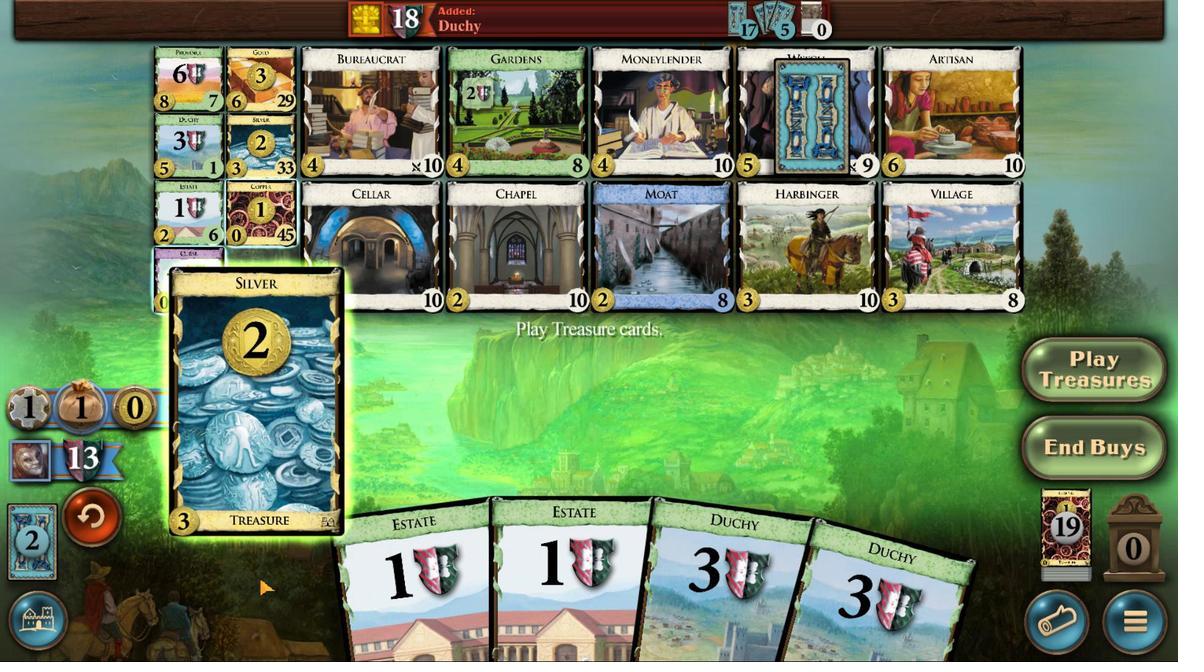 
Action: Mouse scrolled (506, 559) with delta (0, 0)
Screenshot: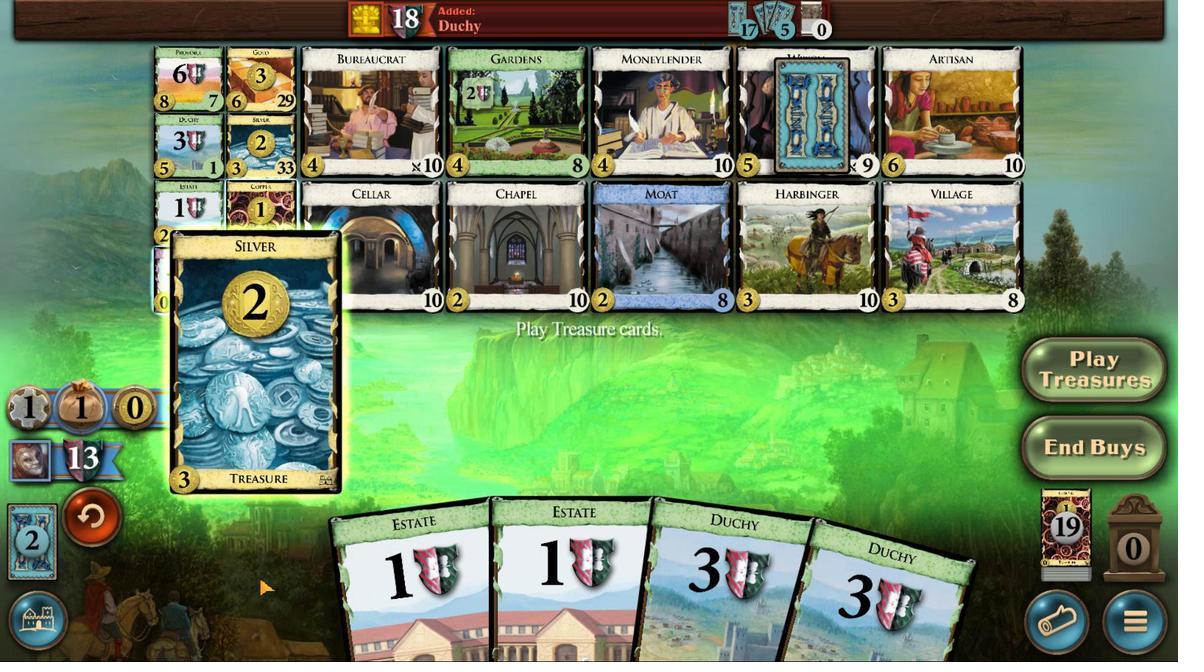 
Action: Mouse moved to (506, 509)
Screenshot: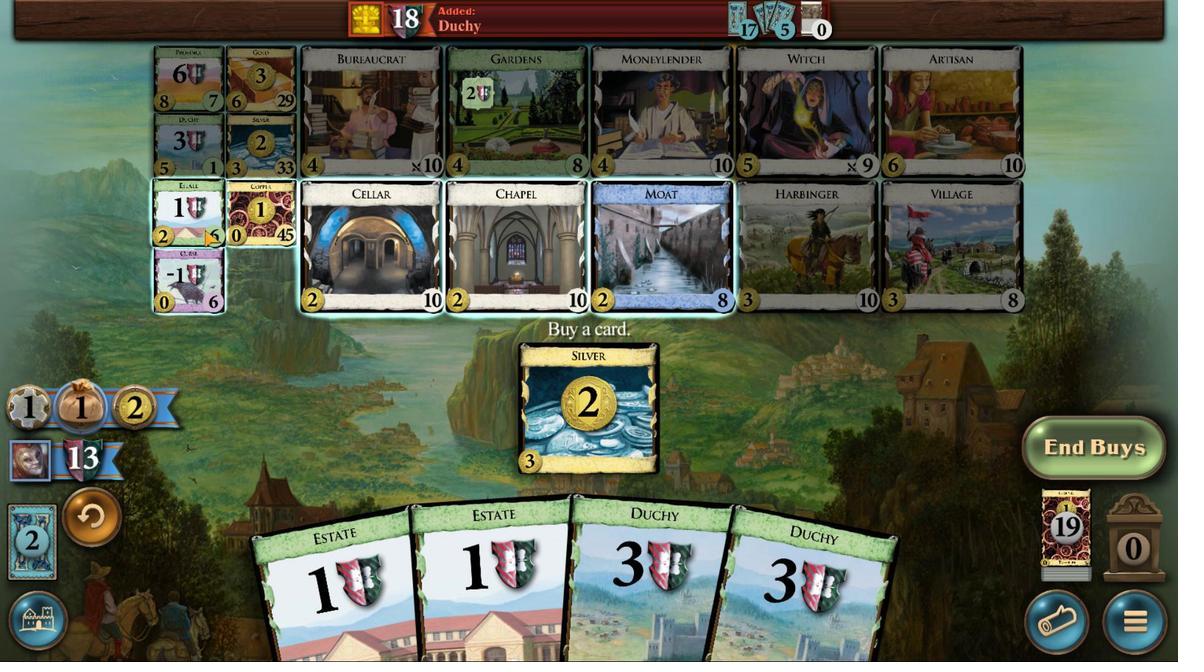
Action: Mouse pressed left at (506, 509)
Screenshot: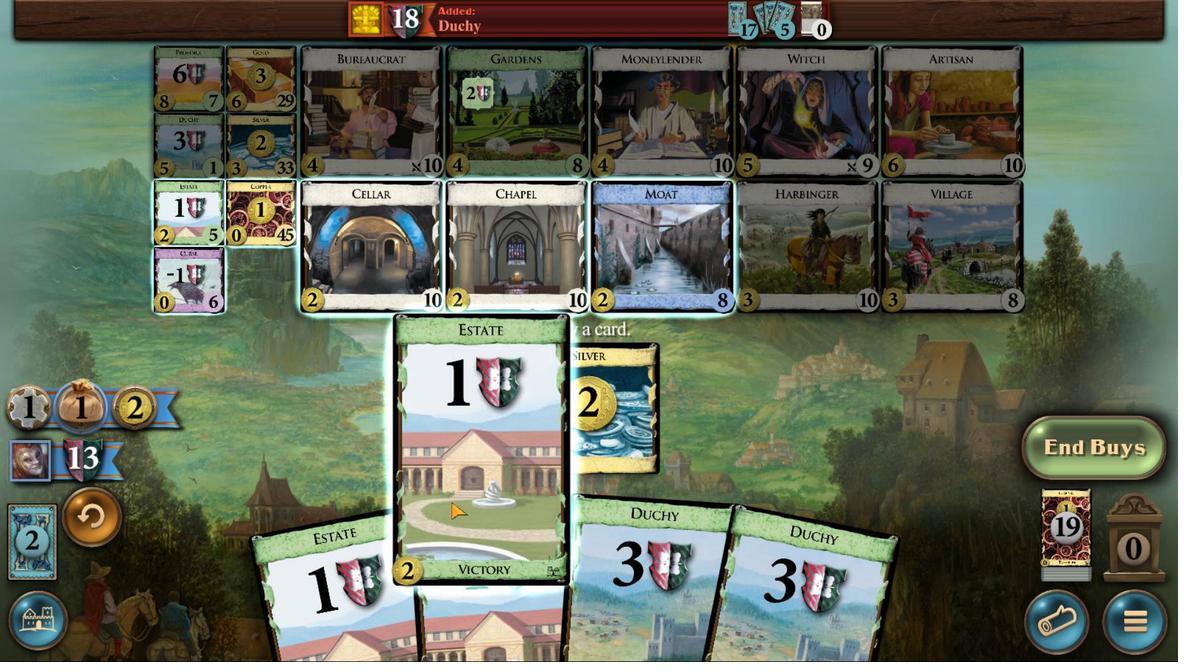 
Action: Mouse moved to (507, 551)
Screenshot: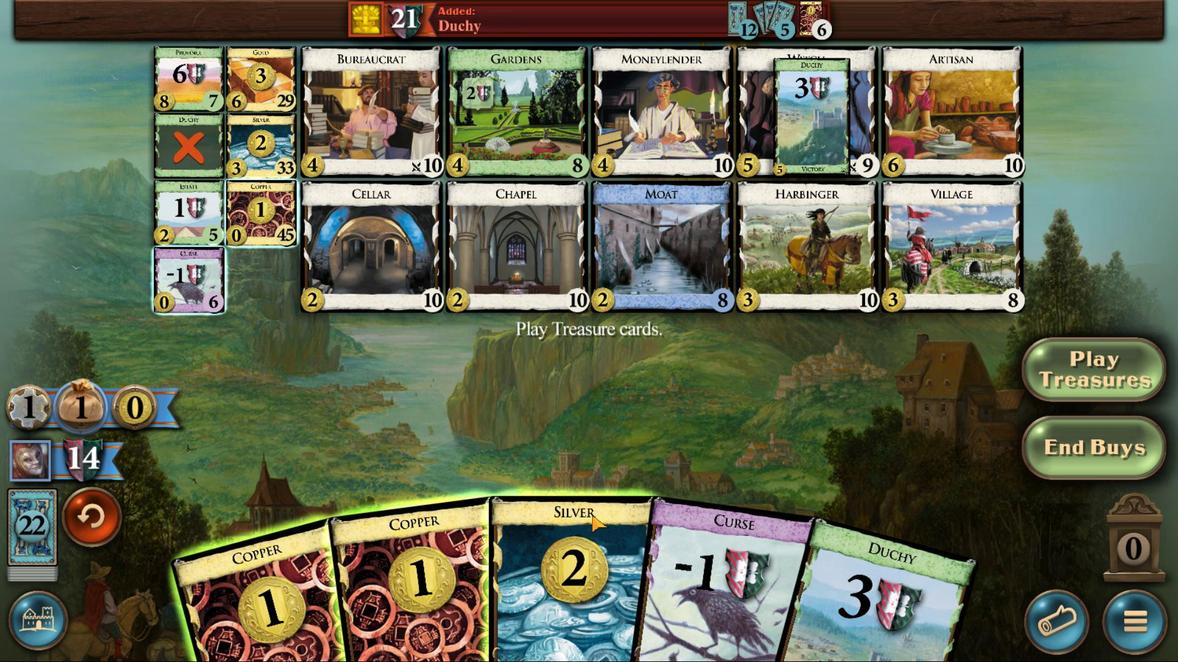 
Action: Mouse scrolled (507, 551) with delta (0, 0)
Screenshot: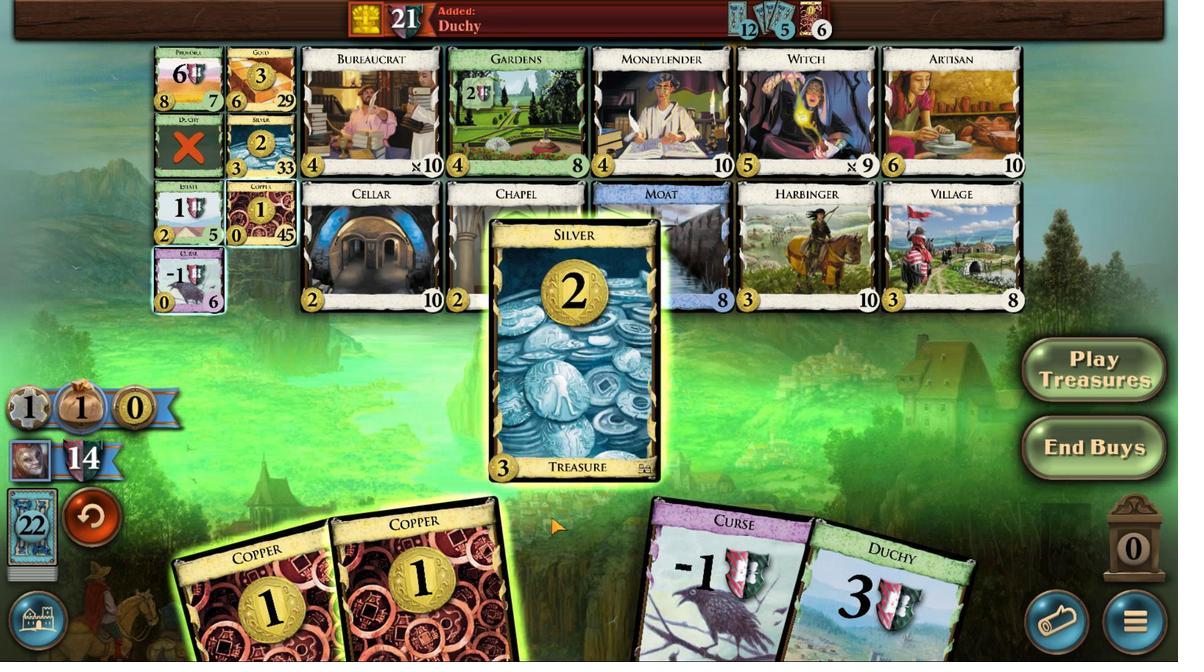 
Action: Mouse scrolled (507, 551) with delta (0, 0)
Screenshot: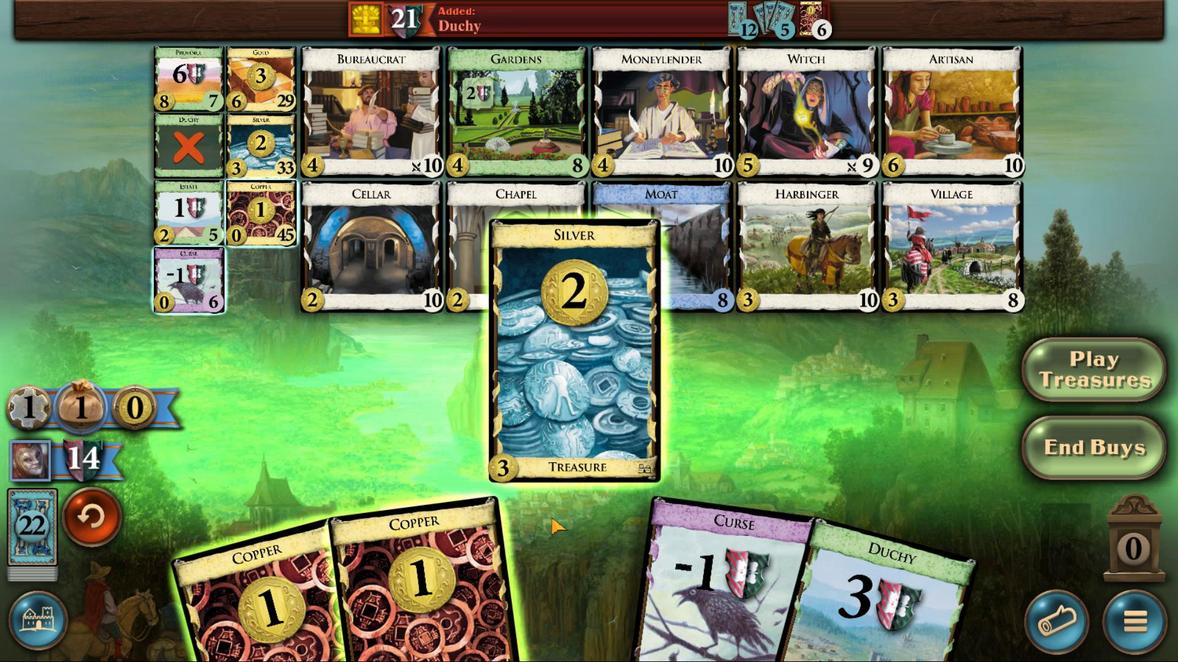 
Action: Mouse moved to (507, 551)
Screenshot: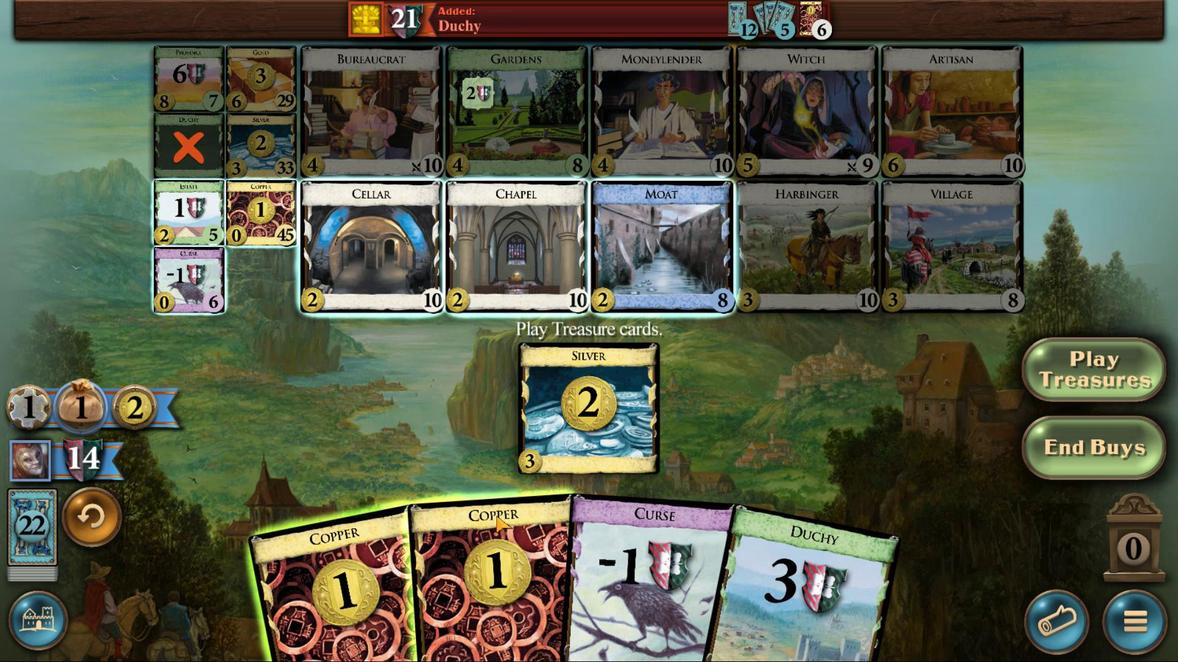 
Action: Mouse scrolled (507, 551) with delta (0, 0)
Screenshot: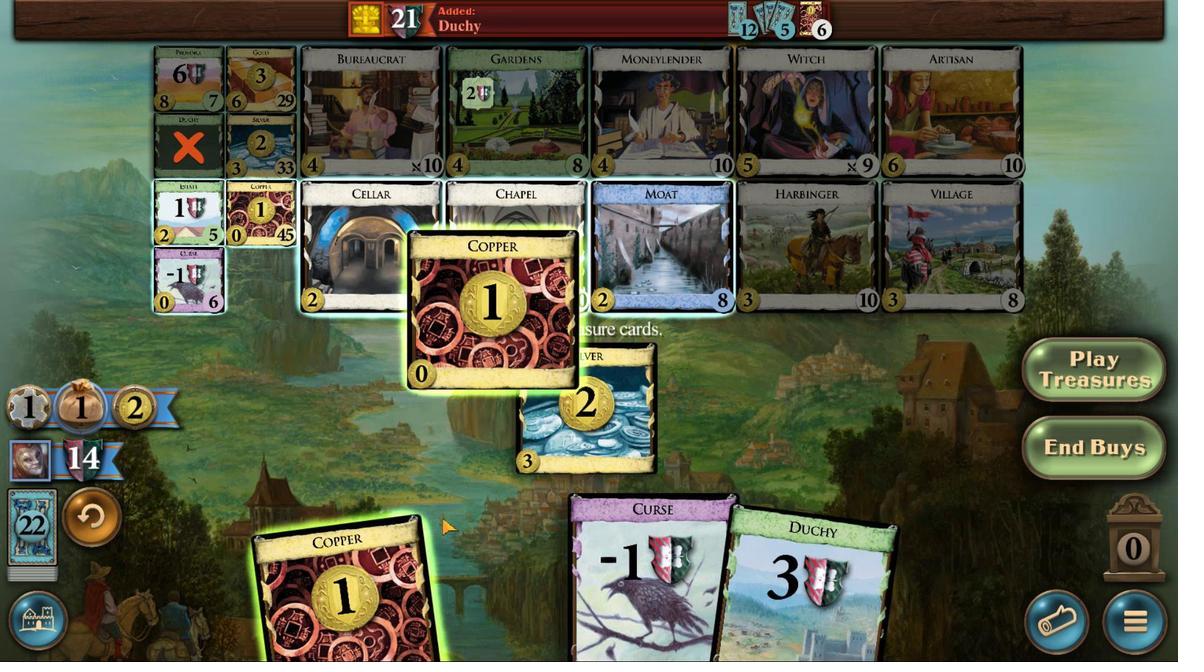 
Action: Mouse scrolled (507, 551) with delta (0, 0)
Screenshot: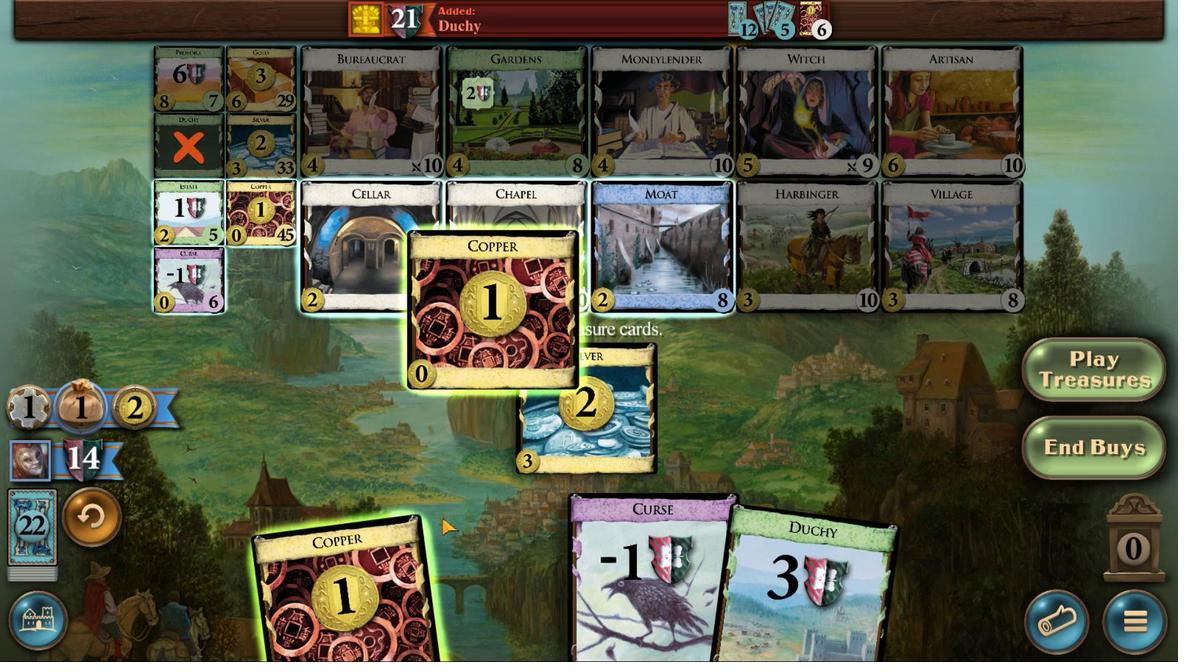 
Action: Mouse moved to (506, 551)
Screenshot: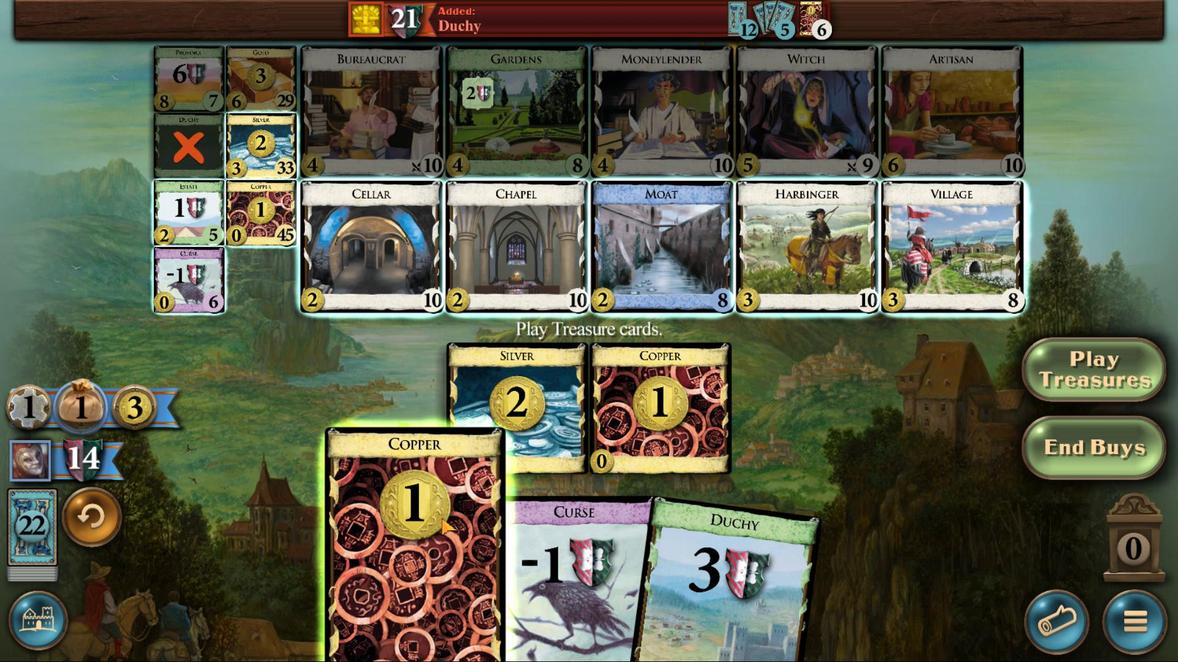 
Action: Mouse scrolled (506, 551) with delta (0, 0)
Screenshot: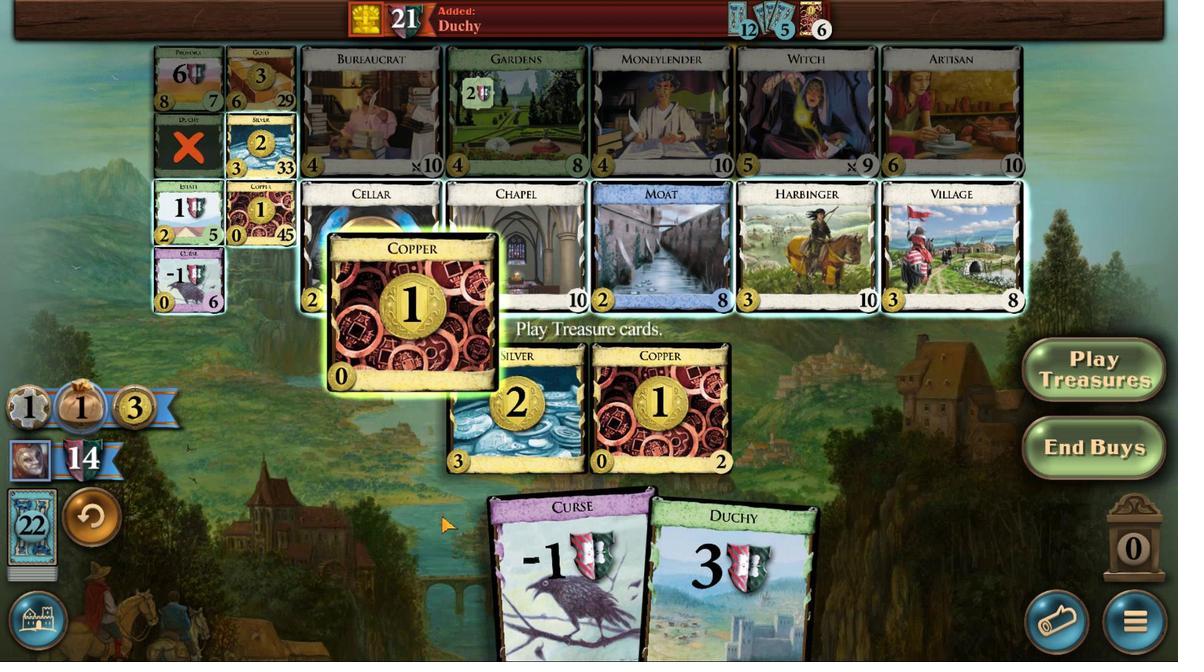 
Action: Mouse scrolled (506, 551) with delta (0, 0)
Screenshot: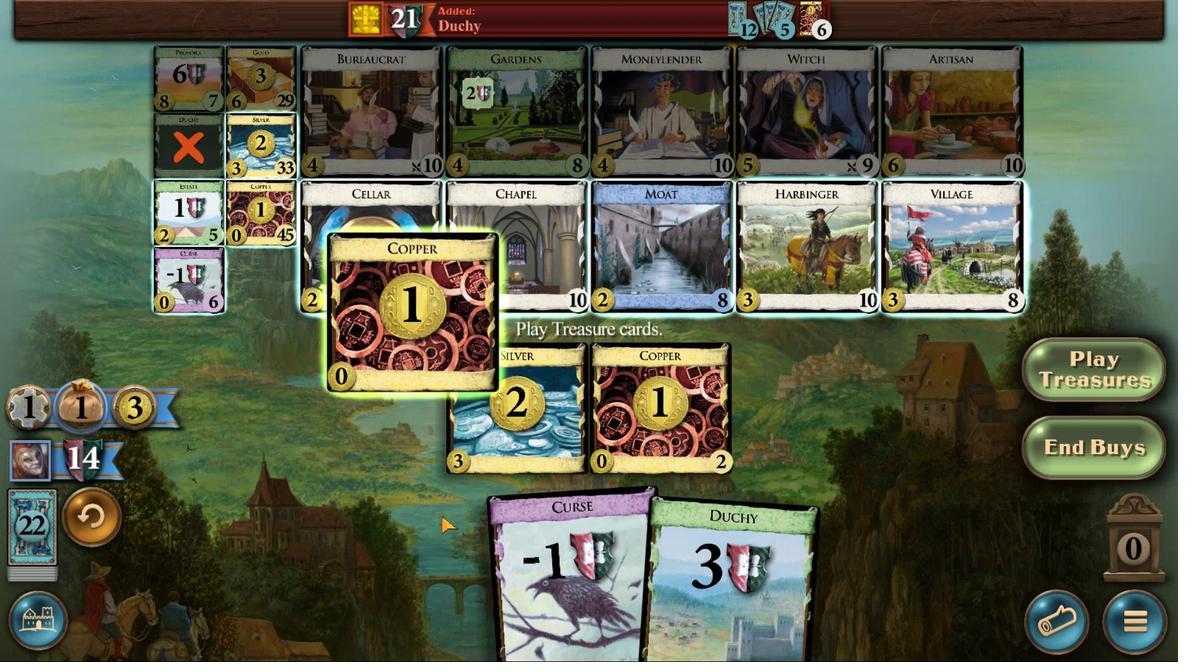 
Action: Mouse moved to (506, 498)
Screenshot: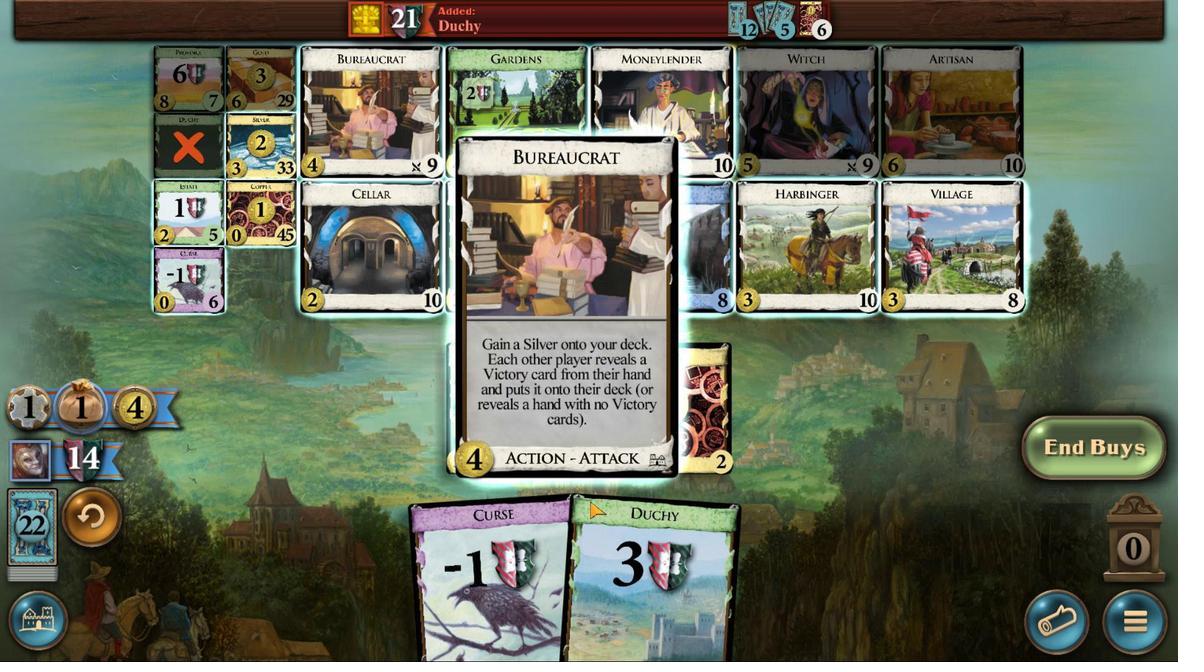 
Action: Mouse pressed left at (506, 498)
Screenshot: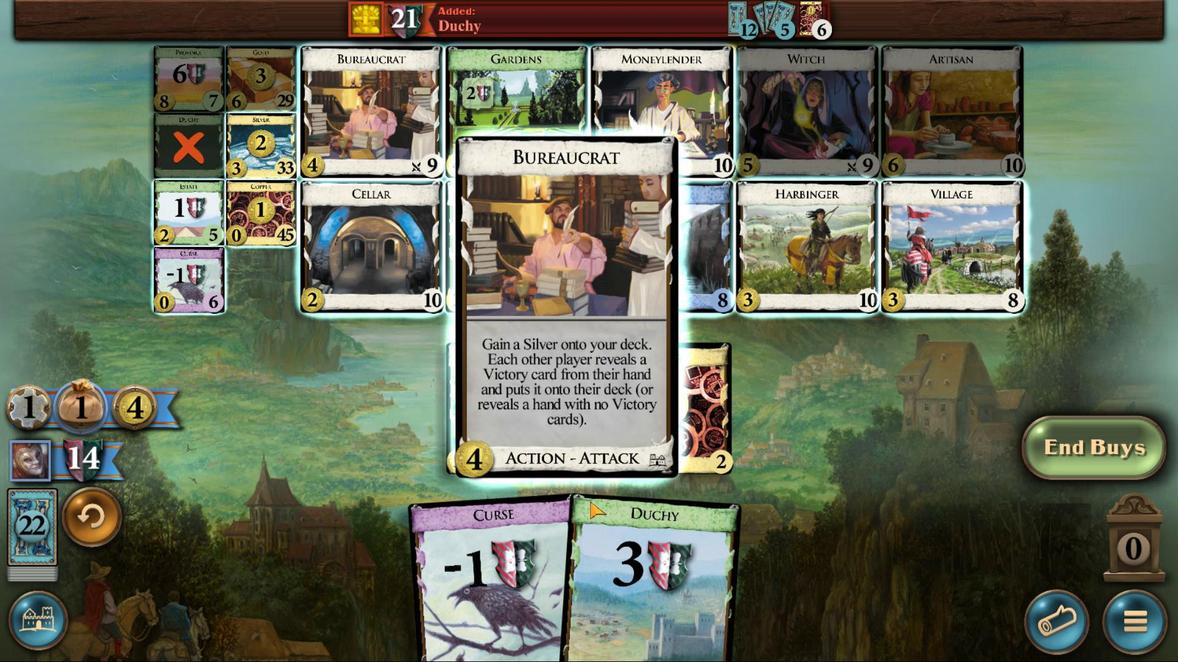 
Action: Mouse moved to (506, 559)
Screenshot: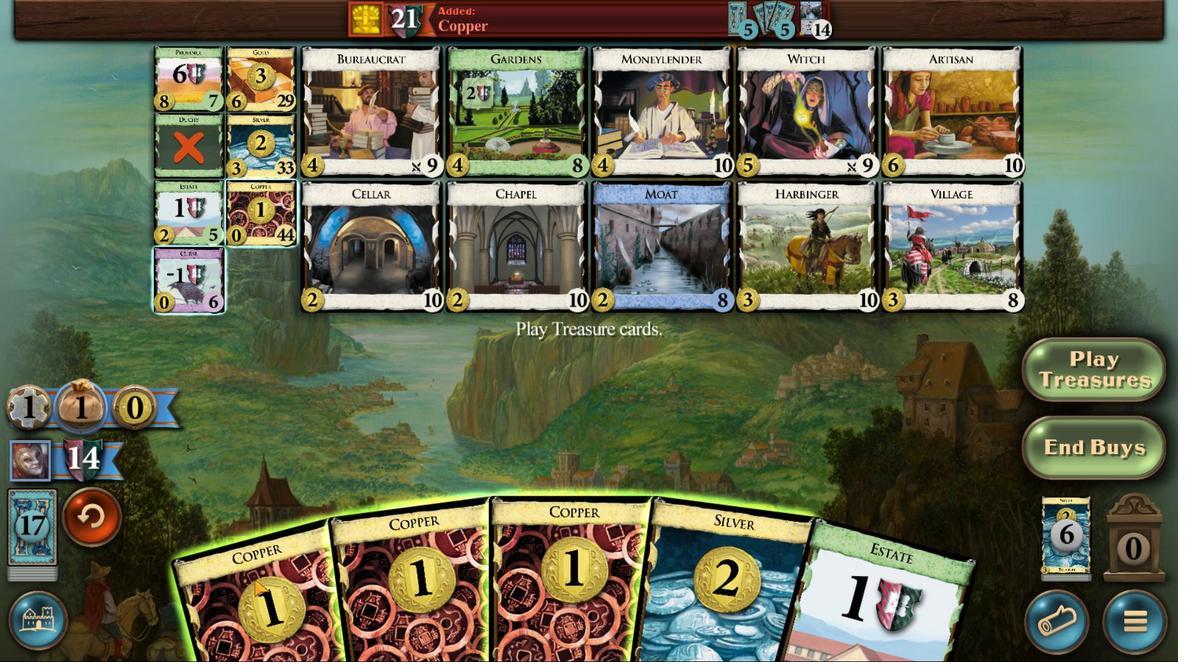 
Action: Mouse scrolled (506, 559) with delta (0, 0)
Screenshot: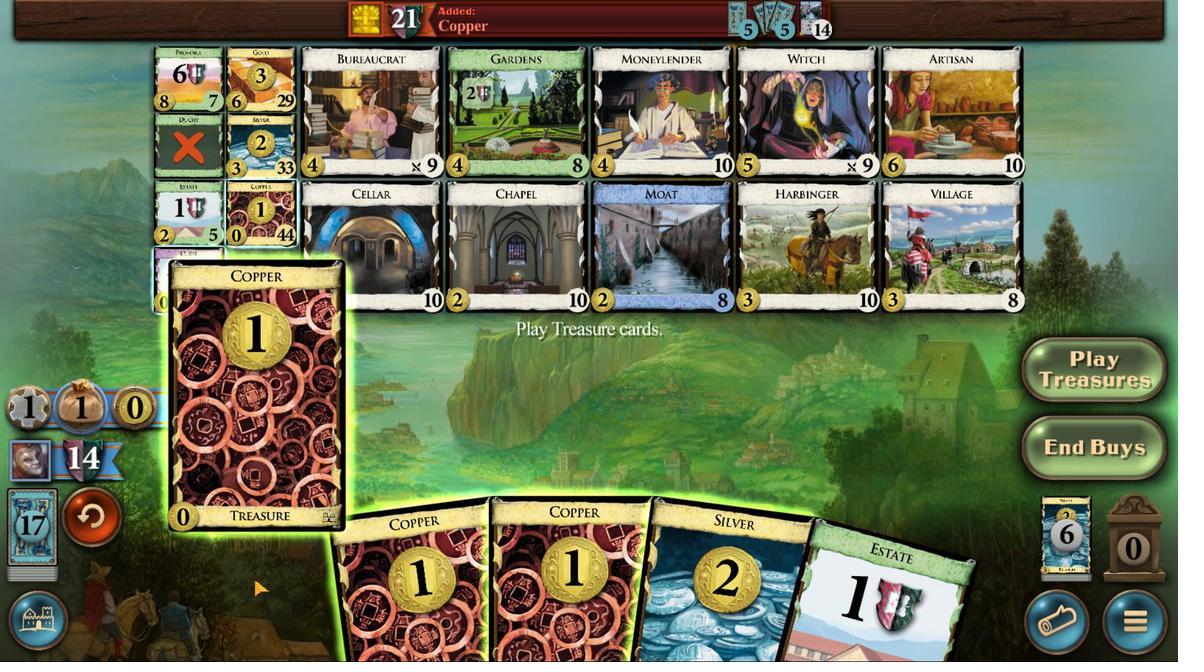
Action: Mouse scrolled (506, 559) with delta (0, 0)
Screenshot: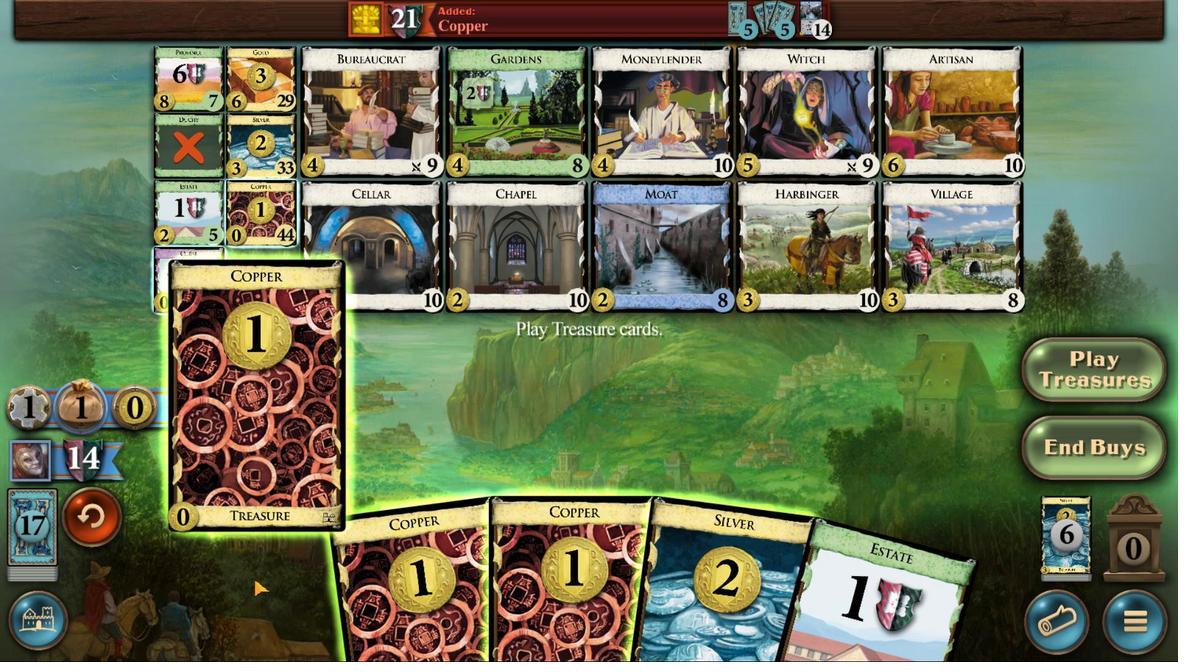 
Action: Mouse scrolled (506, 559) with delta (0, 0)
Screenshot: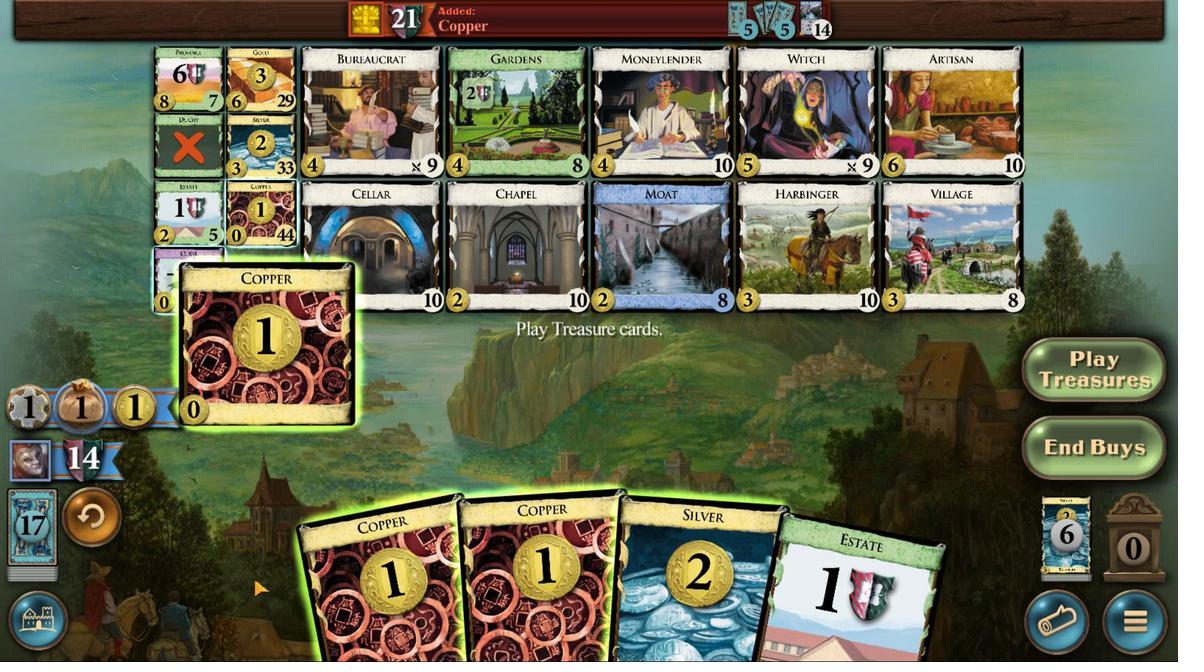 
Action: Mouse moved to (506, 559)
Screenshot: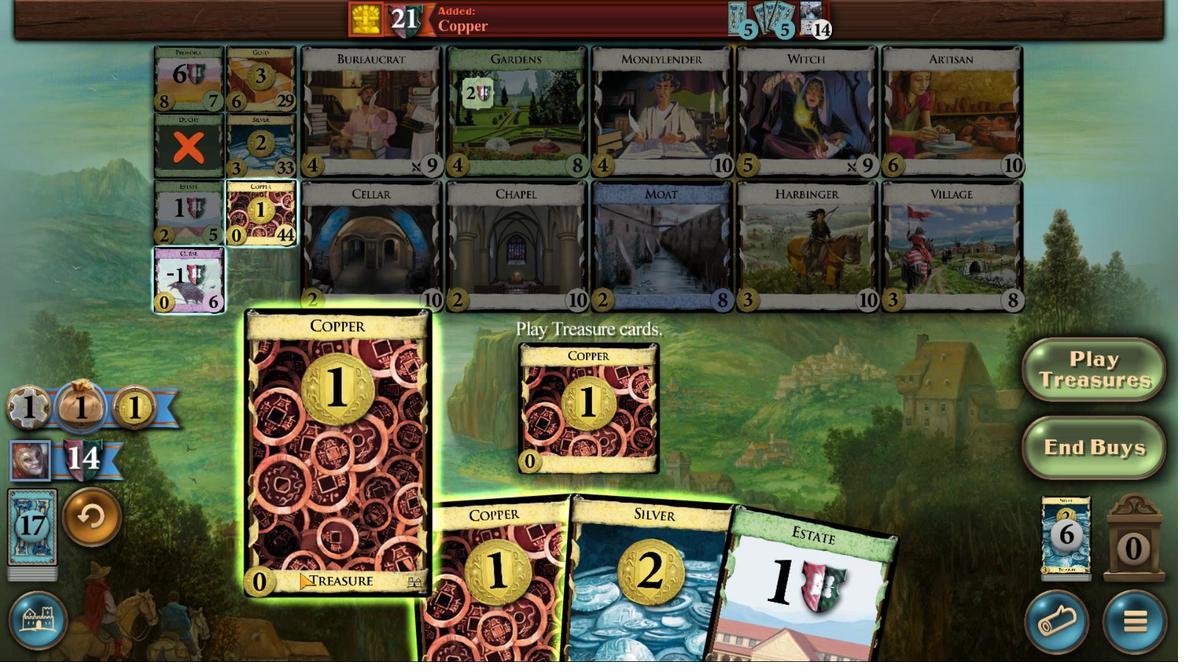 
Action: Mouse scrolled (506, 559) with delta (0, 0)
Screenshot: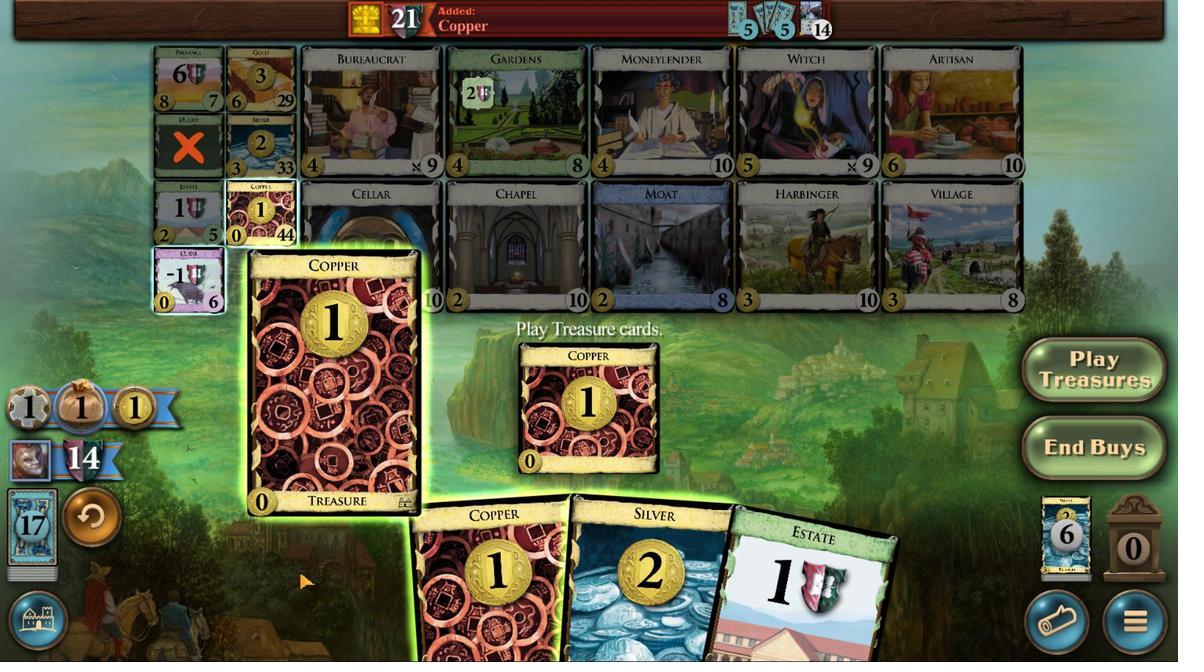 
Action: Mouse scrolled (506, 559) with delta (0, 0)
Screenshot: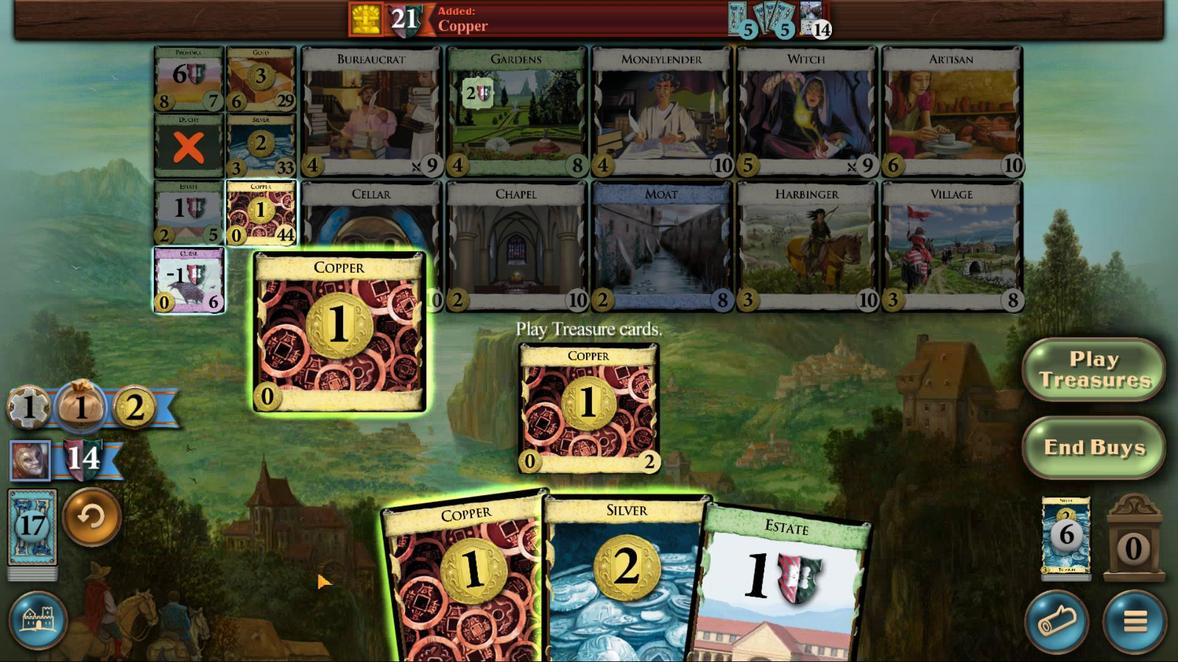
Action: Mouse moved to (506, 559)
Screenshot: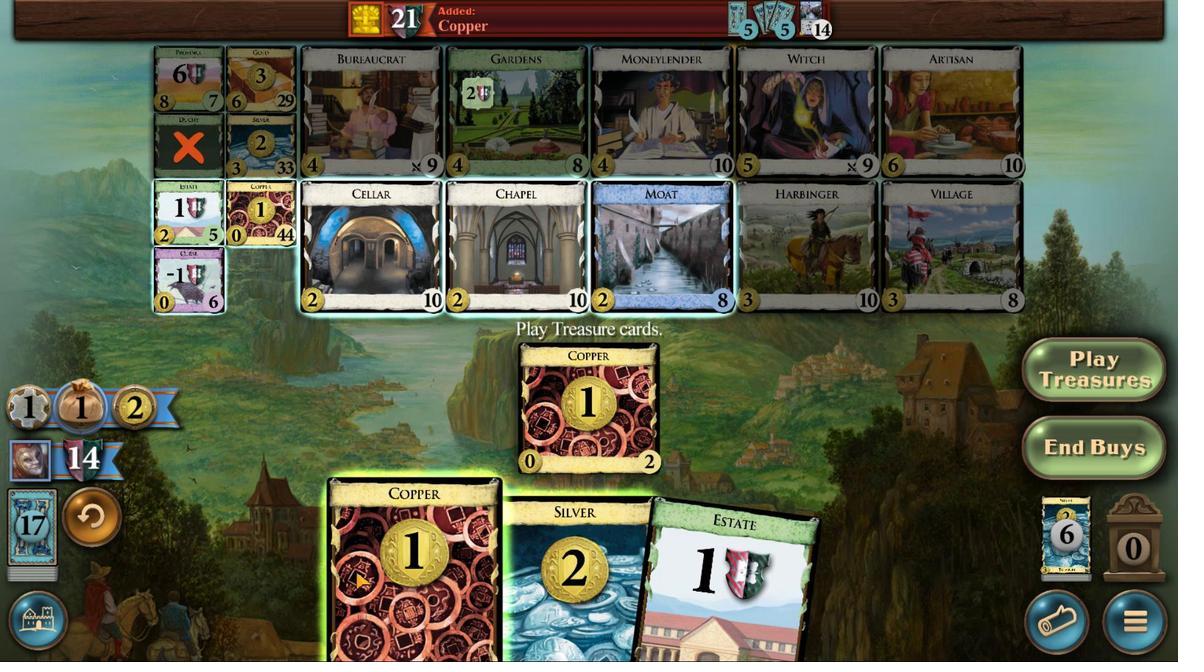 
Action: Mouse scrolled (506, 558) with delta (0, 0)
Screenshot: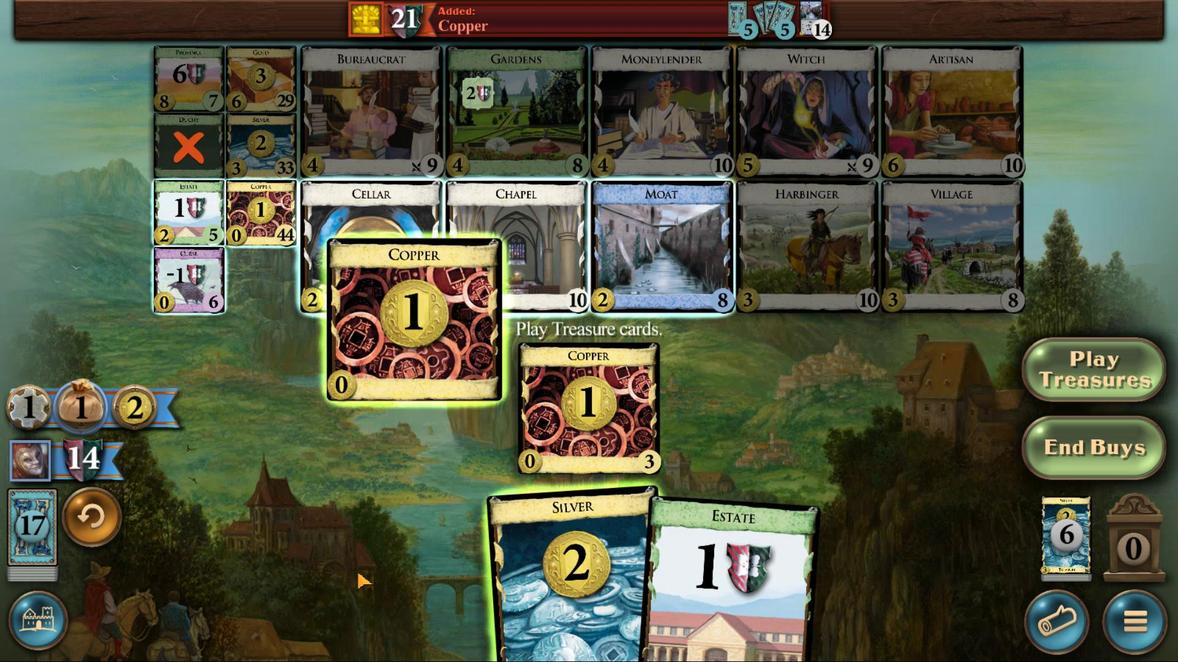 
Action: Mouse scrolled (506, 558) with delta (0, 0)
Screenshot: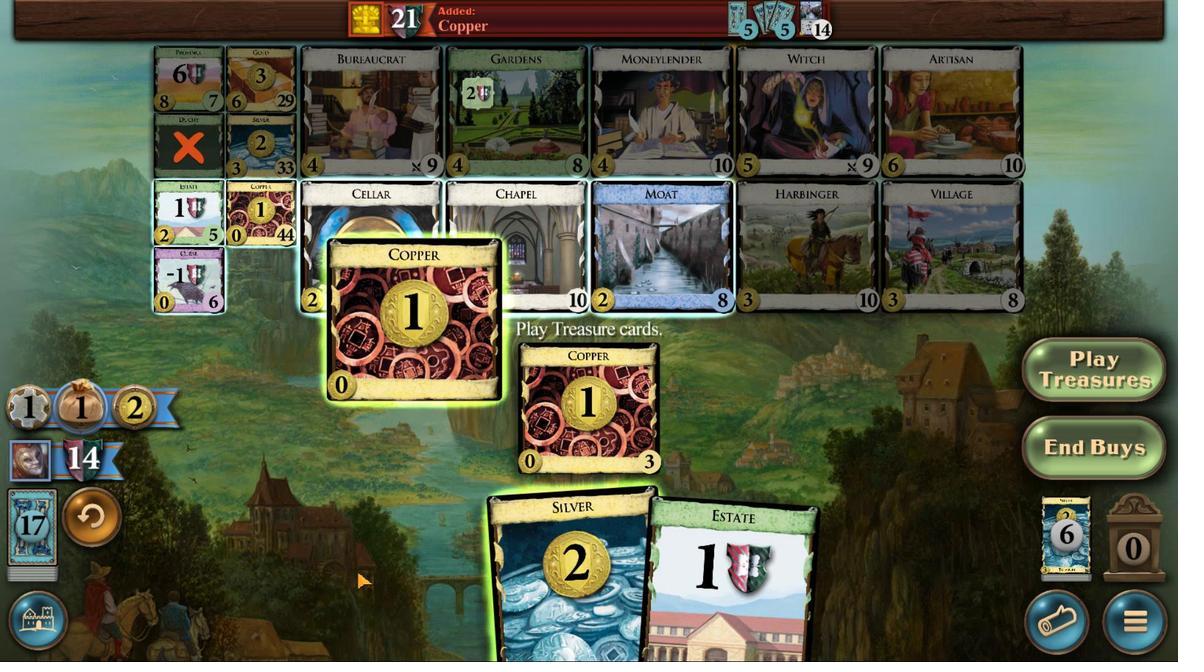 
Action: Mouse moved to (506, 559)
Screenshot: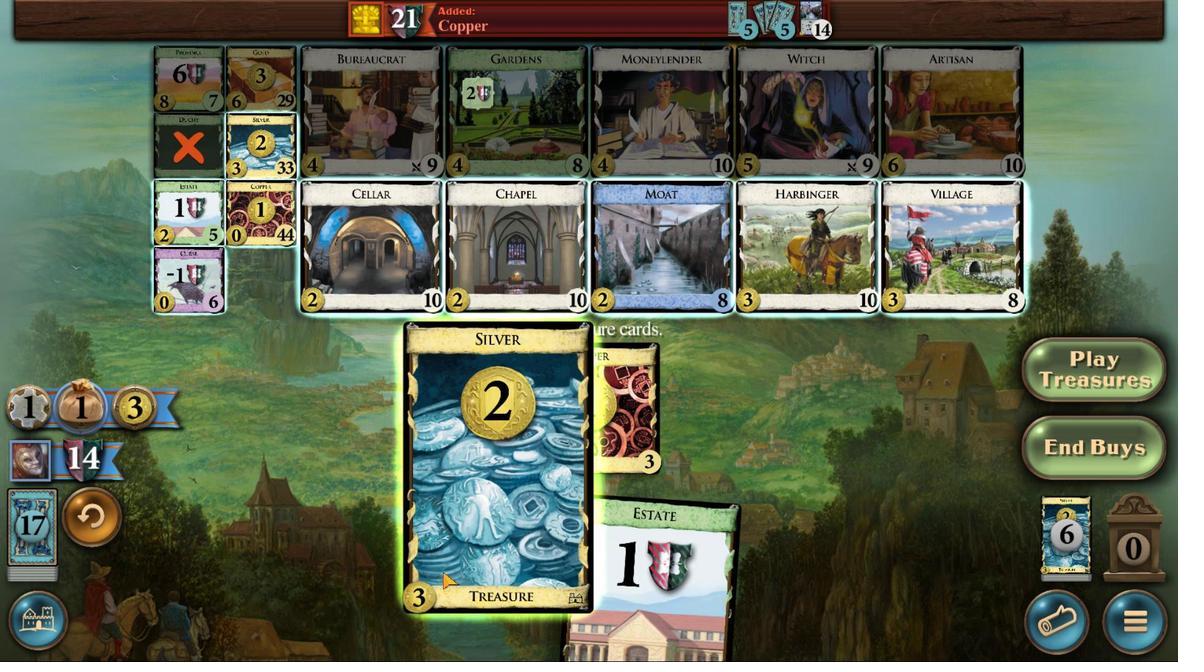 
Action: Mouse scrolled (506, 558) with delta (0, 0)
Screenshot: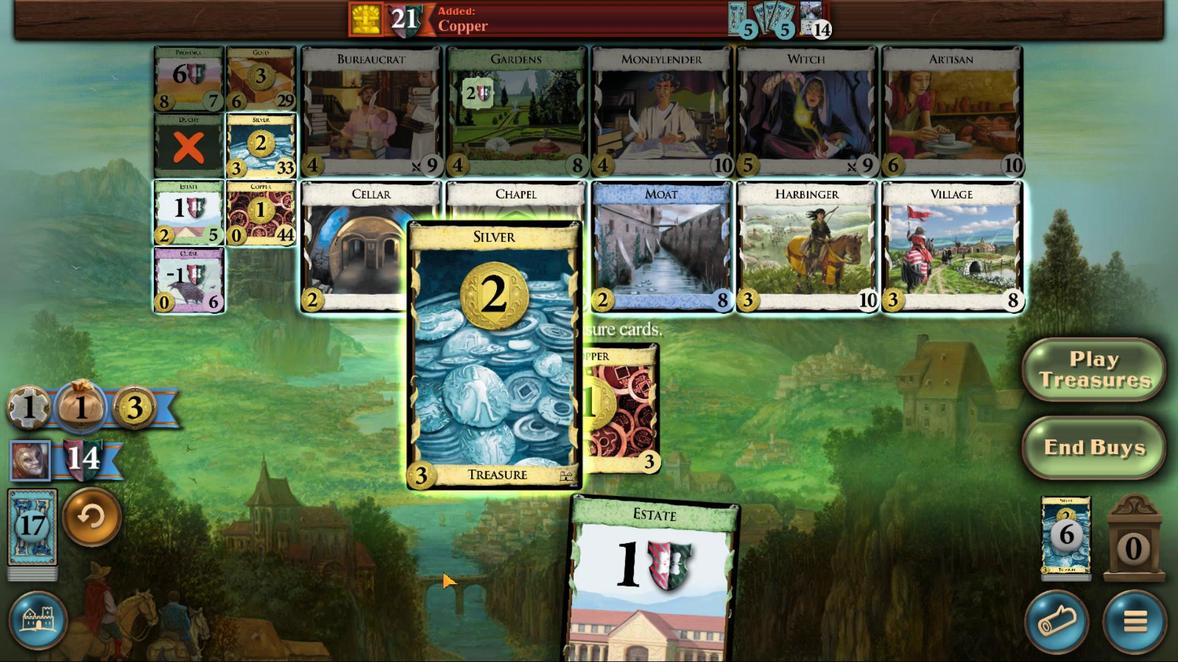 
Action: Mouse scrolled (506, 558) with delta (0, 0)
Screenshot: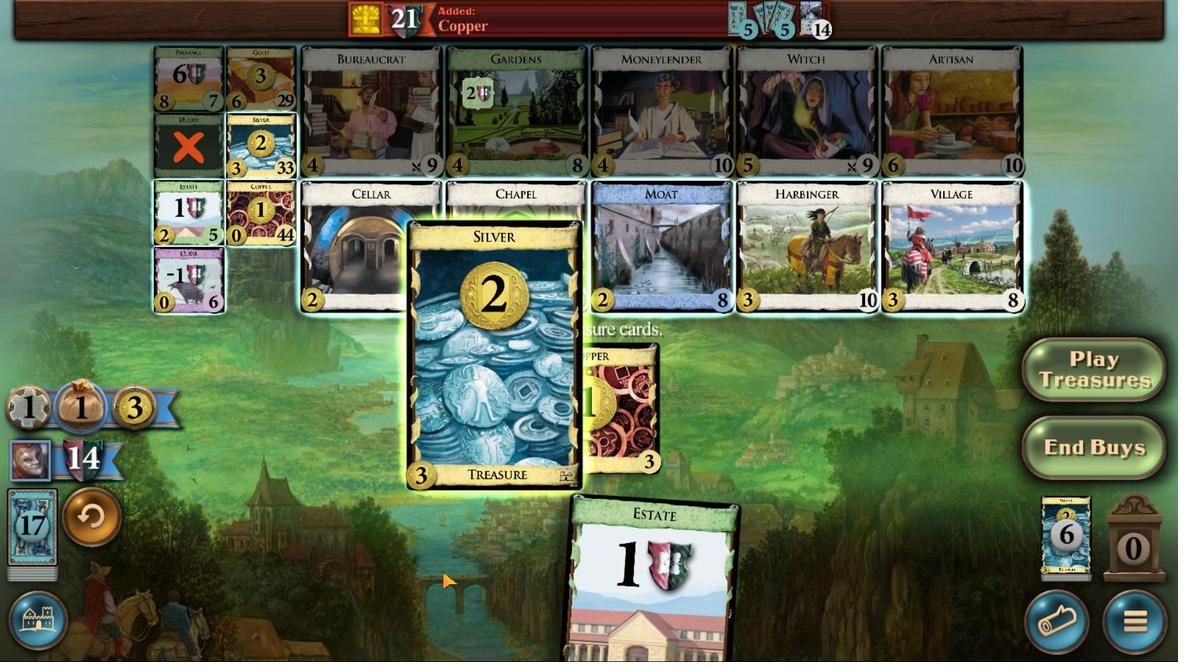 
Action: Mouse scrolled (506, 558) with delta (0, 0)
Screenshot: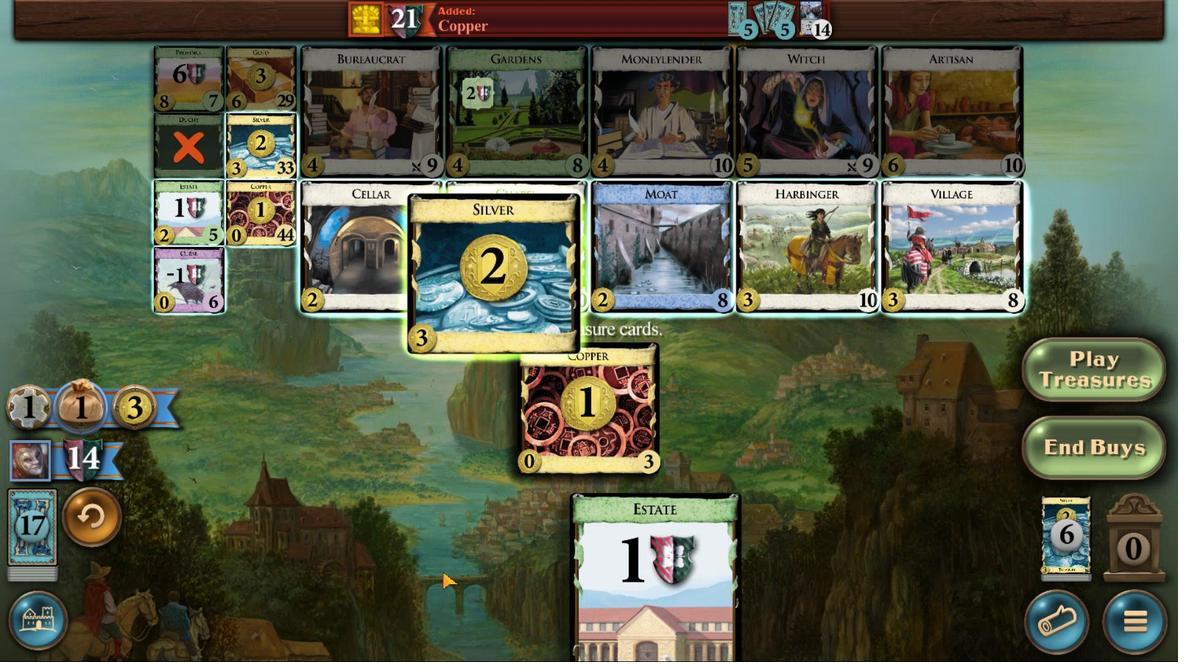 
Action: Mouse moved to (506, 510)
Screenshot: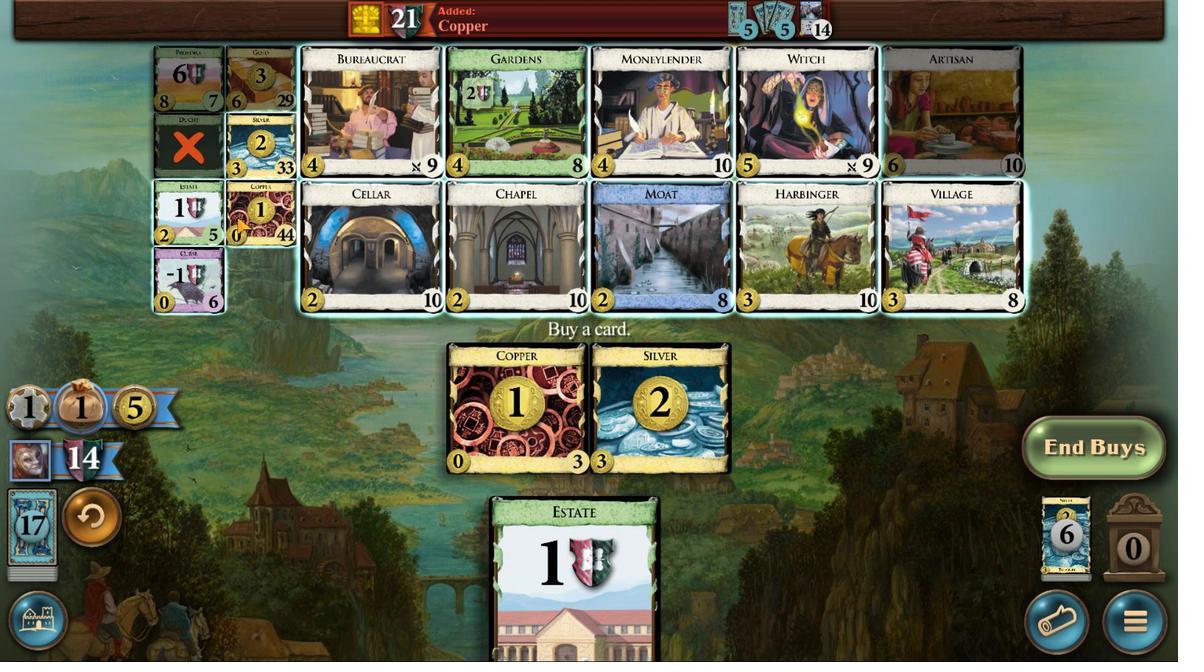 
Action: Mouse pressed left at (506, 510)
Screenshot: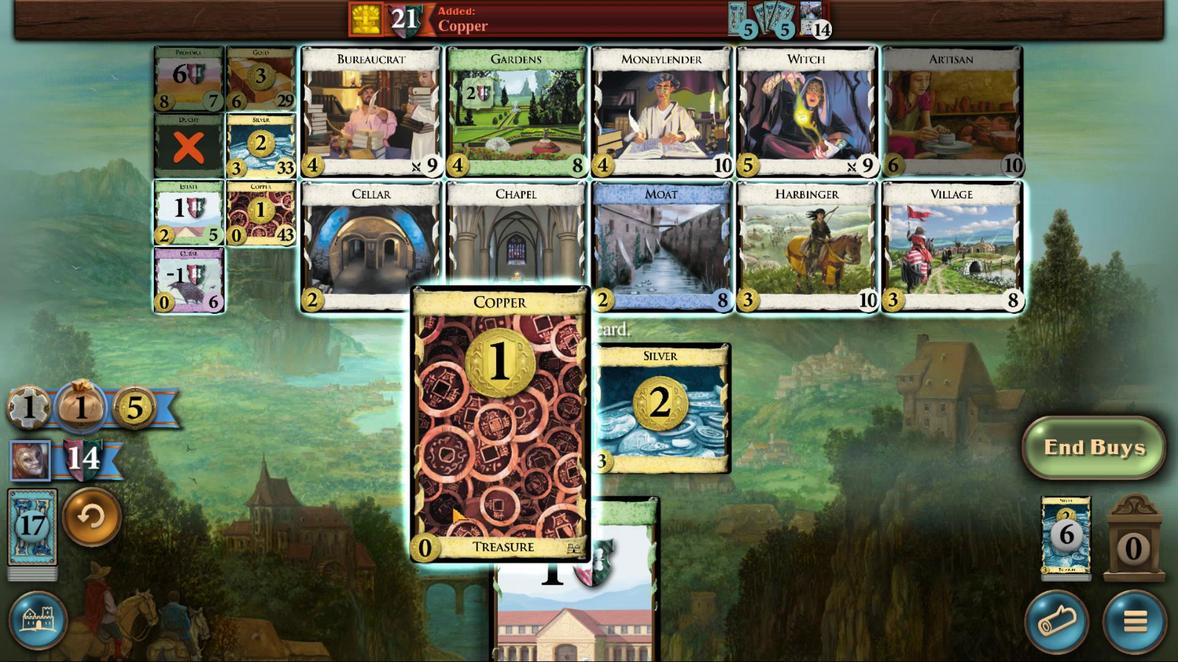 
Action: Mouse moved to (506, 555)
Screenshot: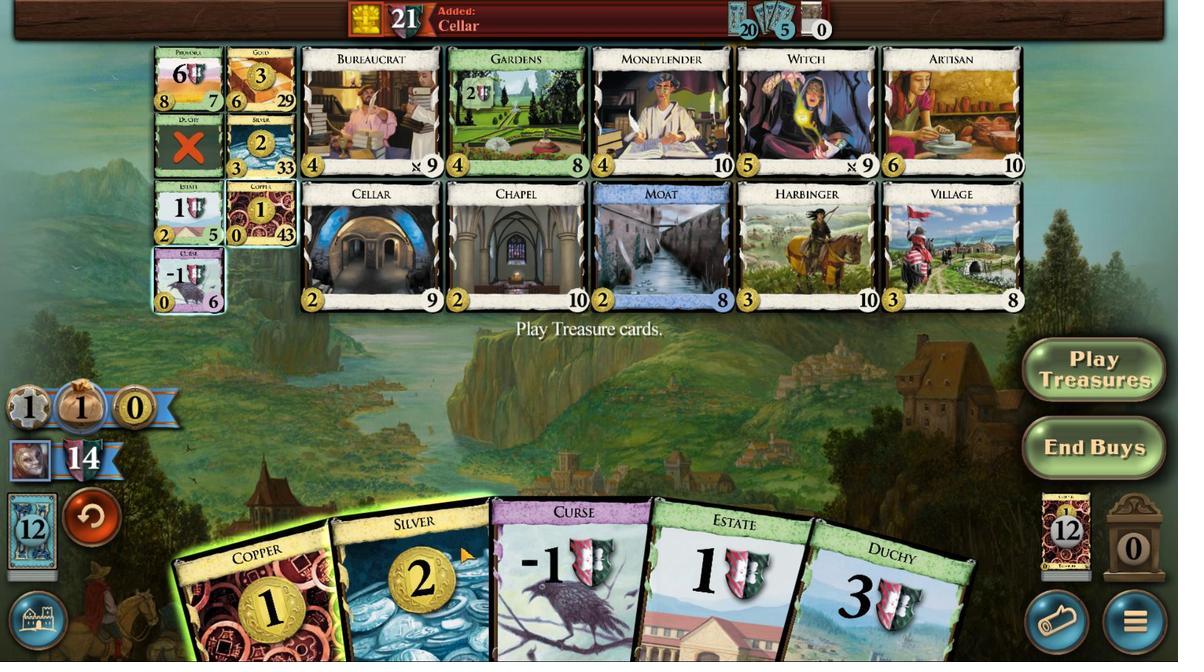 
Action: Mouse scrolled (506, 555) with delta (0, 0)
Screenshot: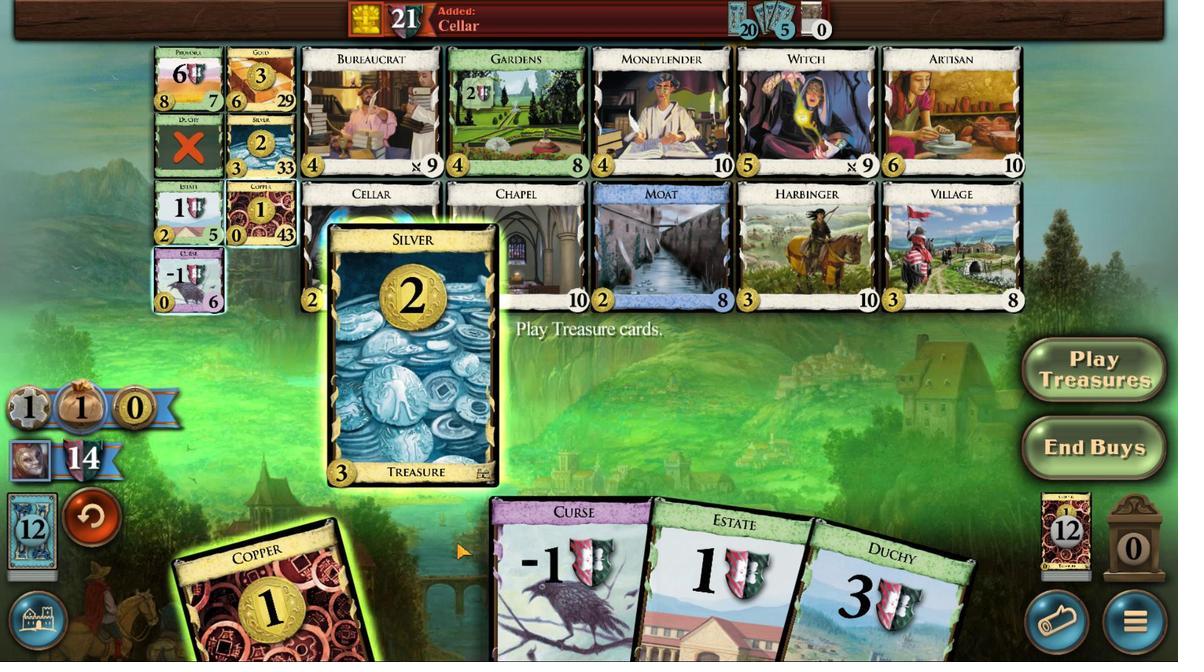 
Action: Mouse scrolled (506, 555) with delta (0, 0)
Screenshot: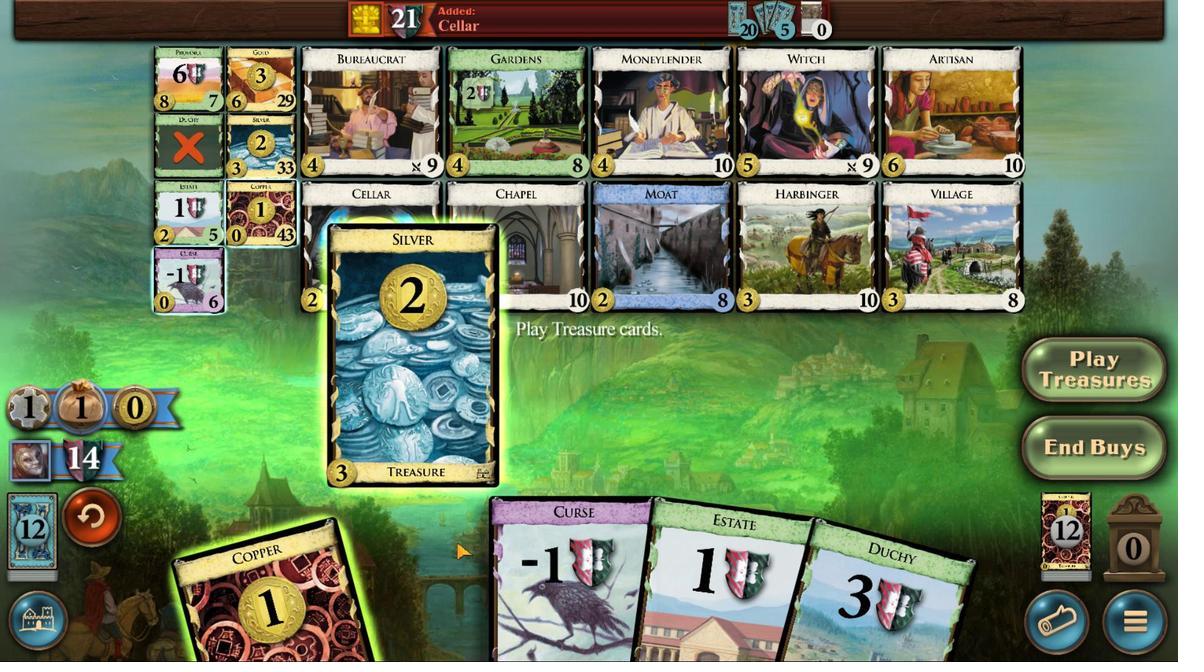 
Action: Mouse scrolled (506, 555) with delta (0, 0)
Screenshot: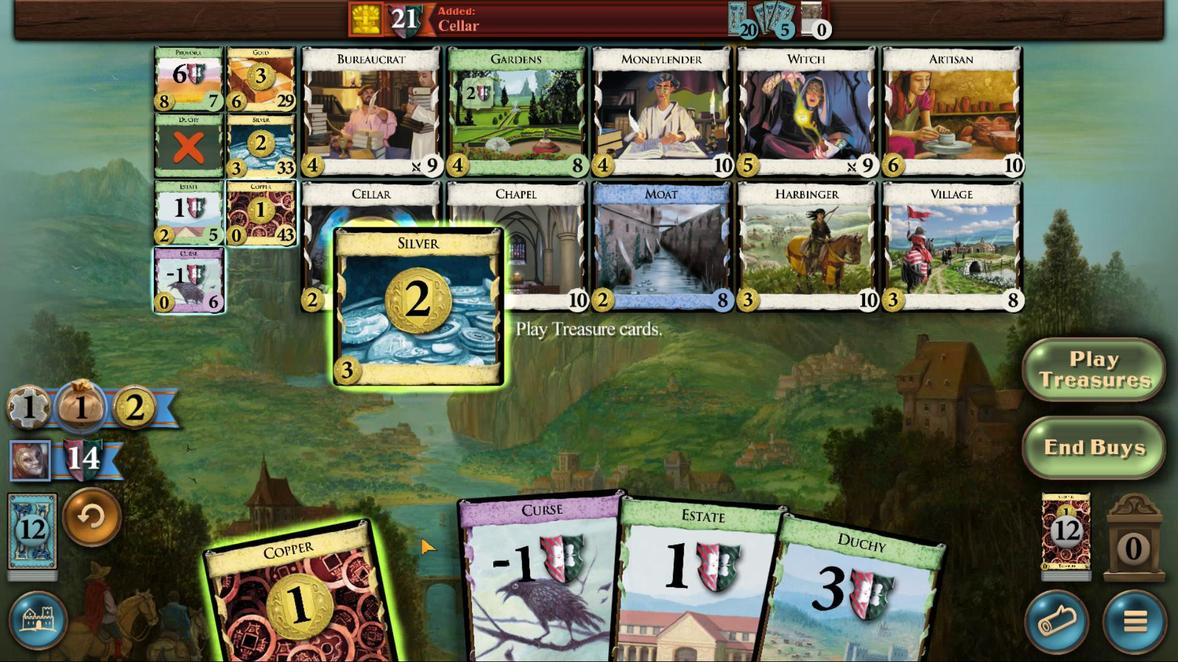 
Action: Mouse moved to (506, 553)
Screenshot: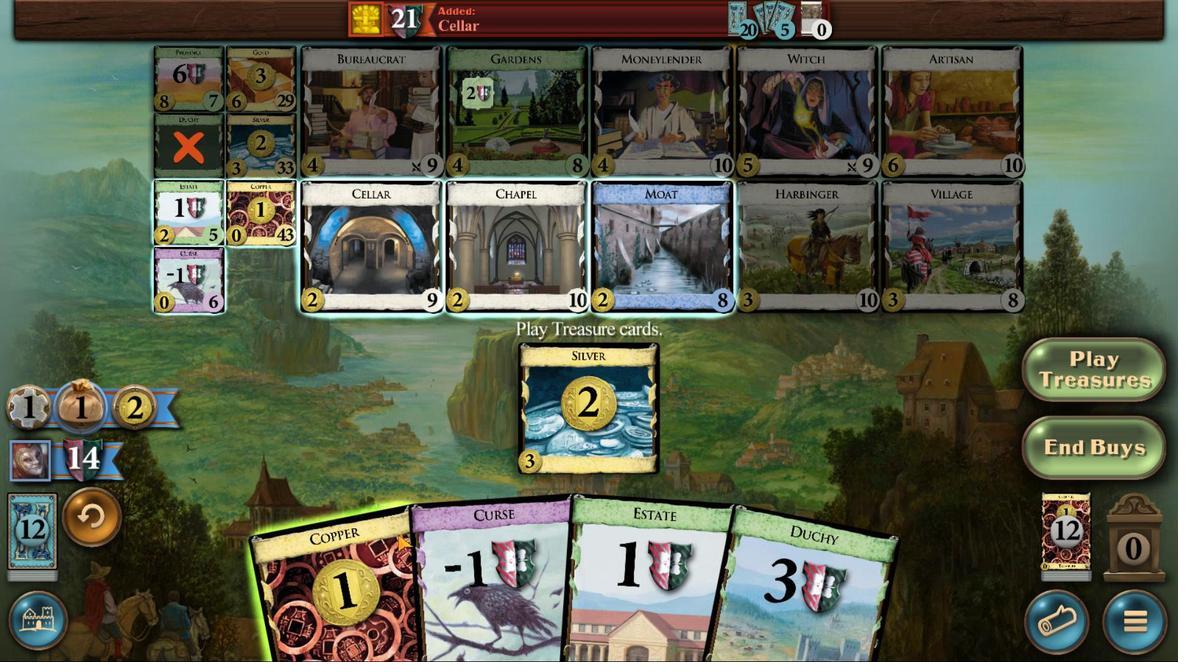 
Action: Mouse scrolled (506, 553) with delta (0, 0)
Screenshot: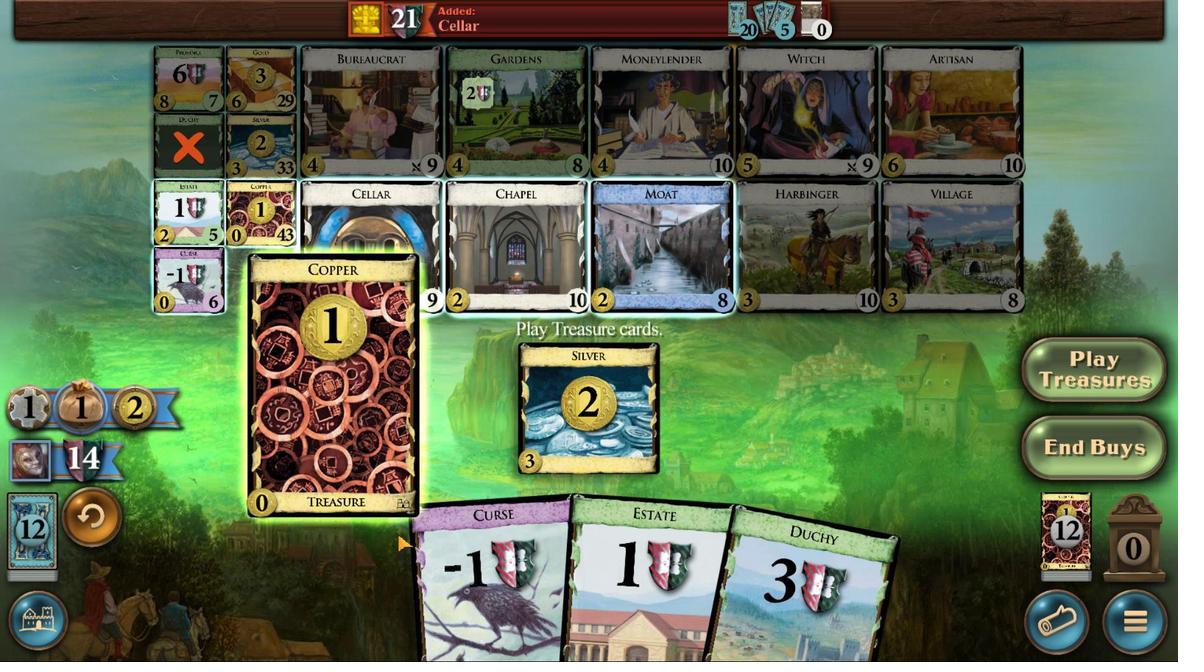 
Action: Mouse scrolled (506, 553) with delta (0, 0)
Screenshot: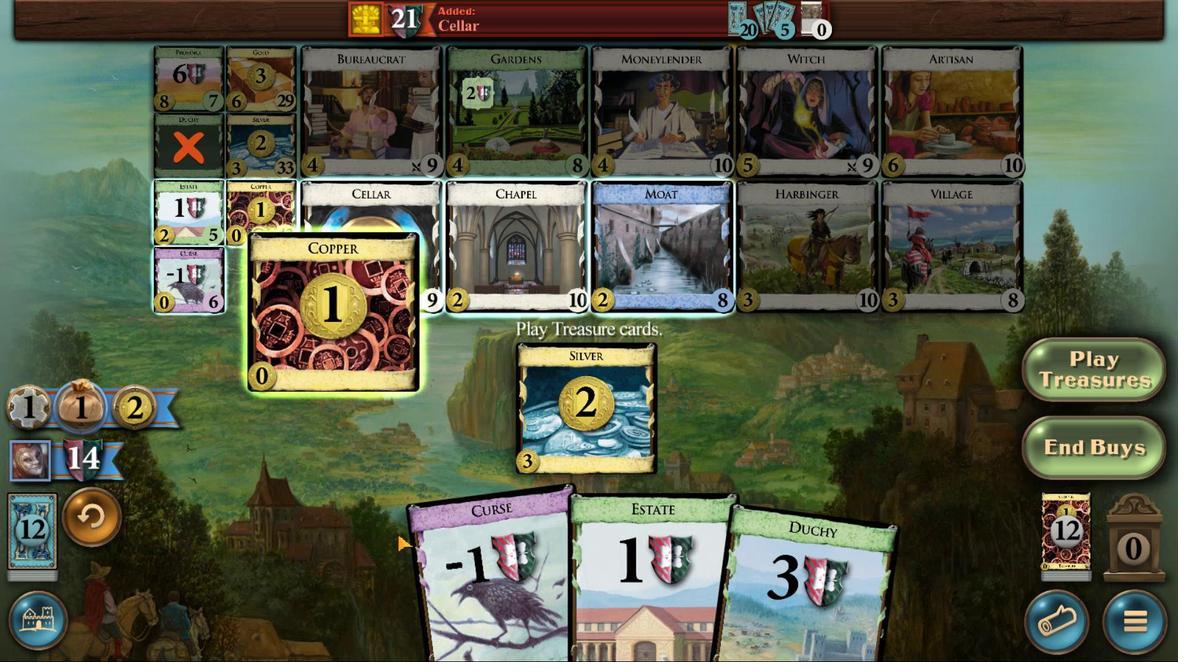 
Action: Mouse scrolled (506, 553) with delta (0, 0)
Screenshot: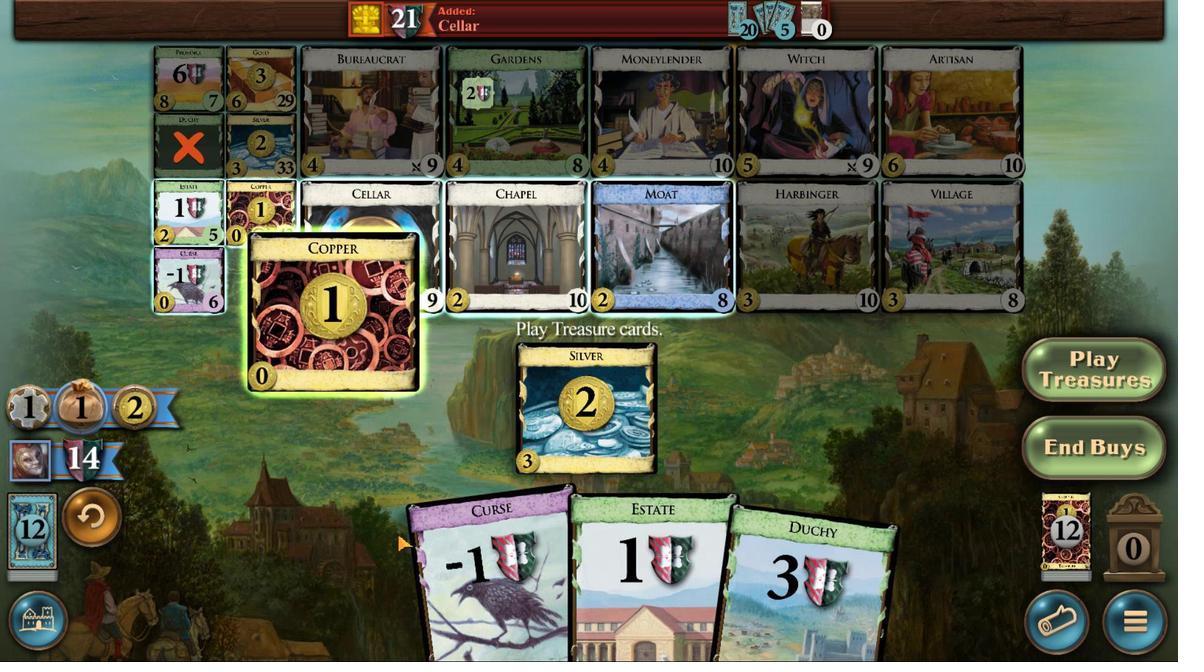 
Action: Mouse moved to (506, 500)
Screenshot: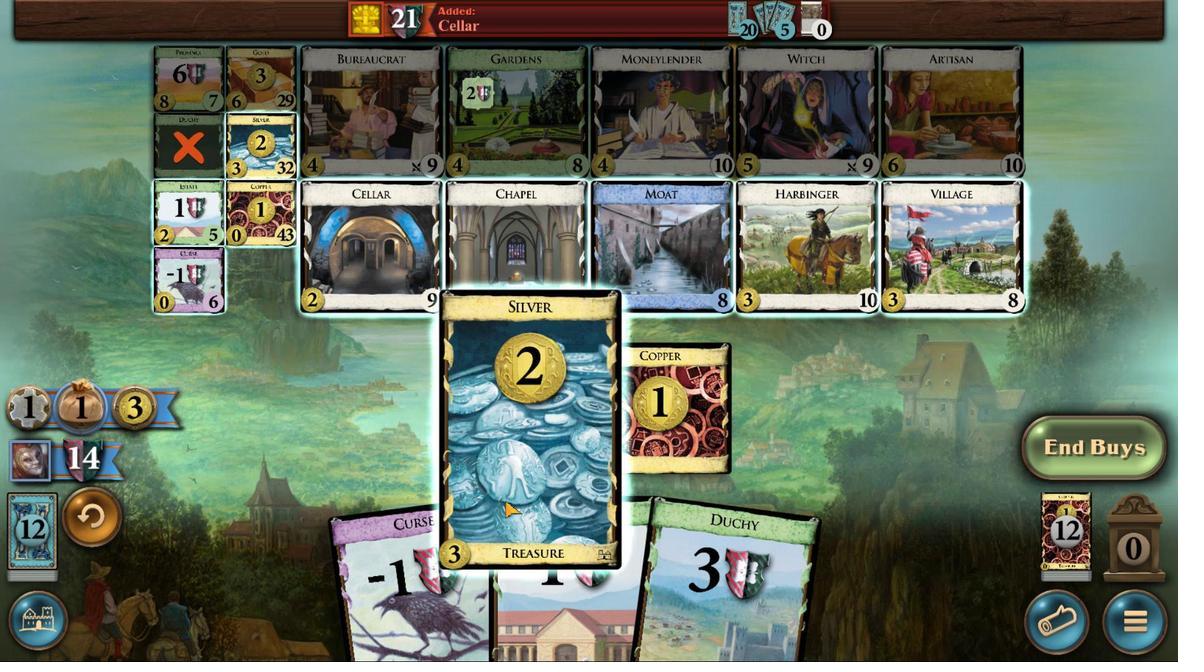 
Action: Mouse pressed left at (506, 500)
Screenshot: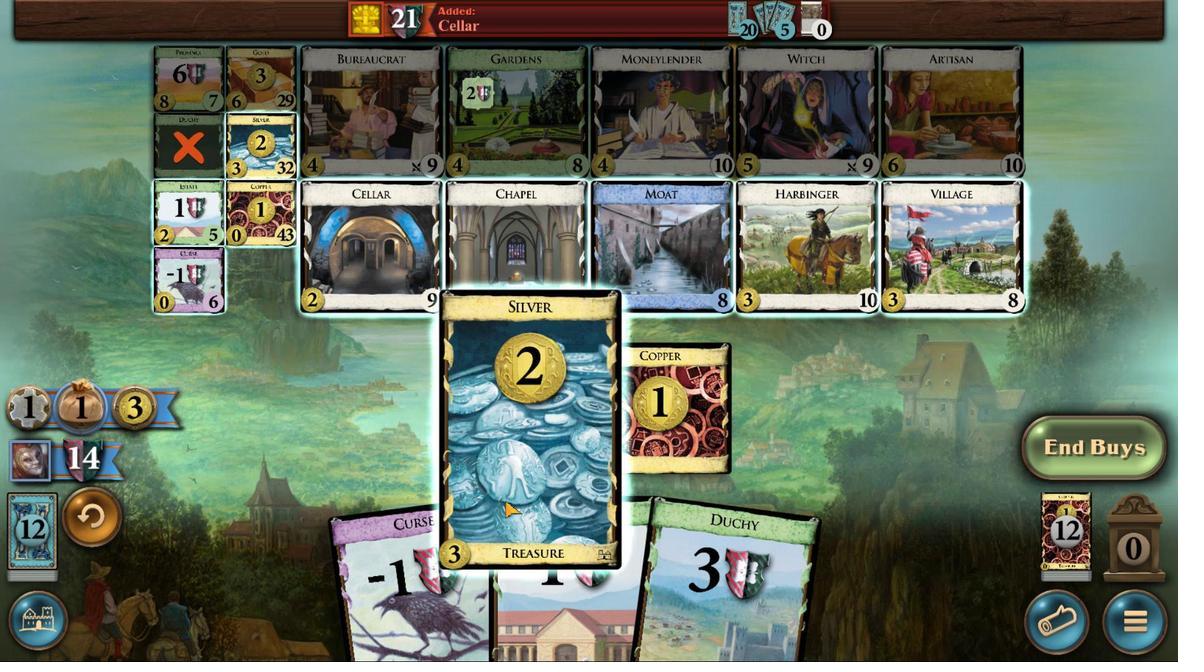 
Action: Mouse moved to (506, 509)
Screenshot: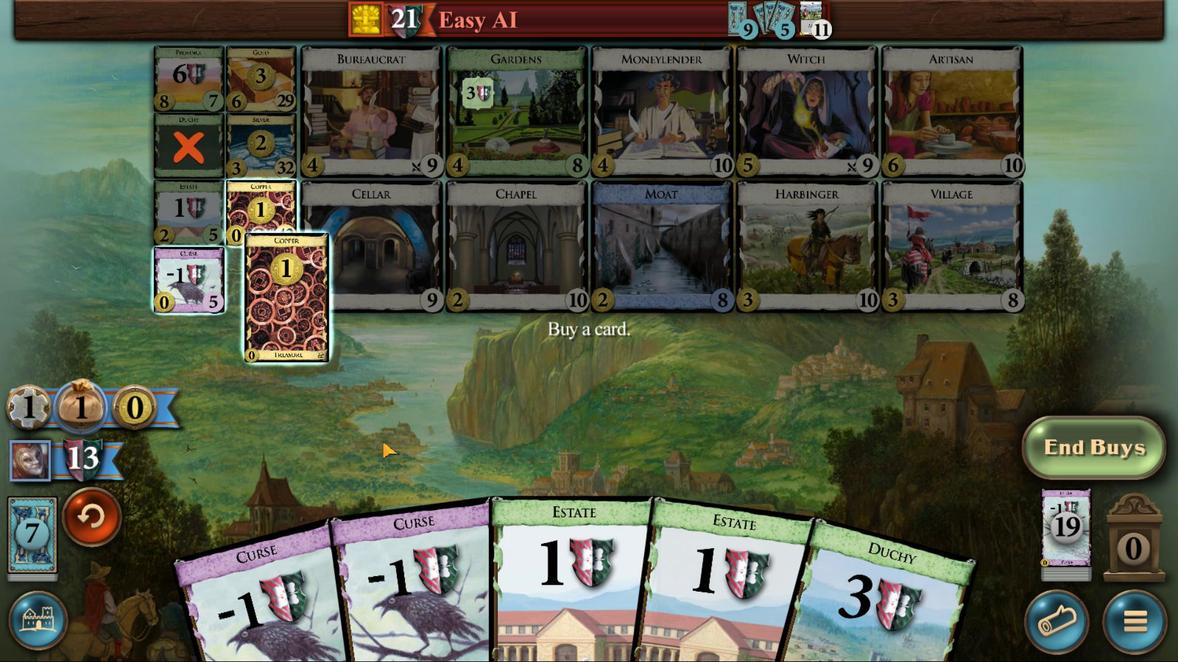 
Action: Mouse pressed left at (506, 509)
Screenshot: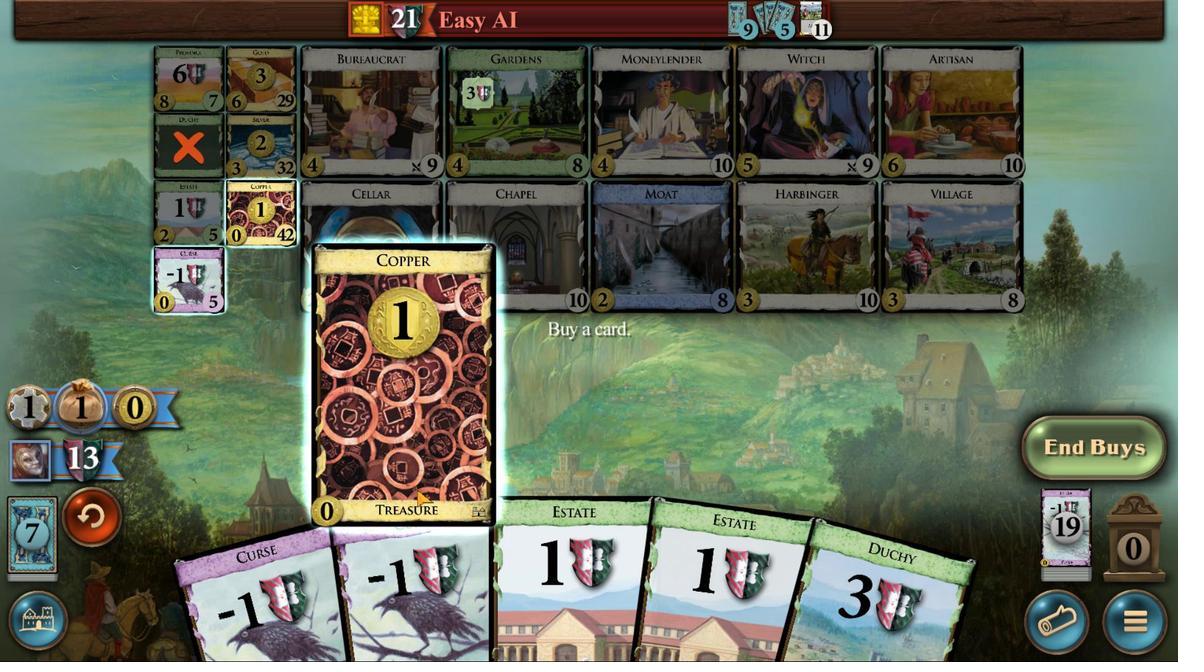 
Action: Mouse moved to (507, 557)
Screenshot: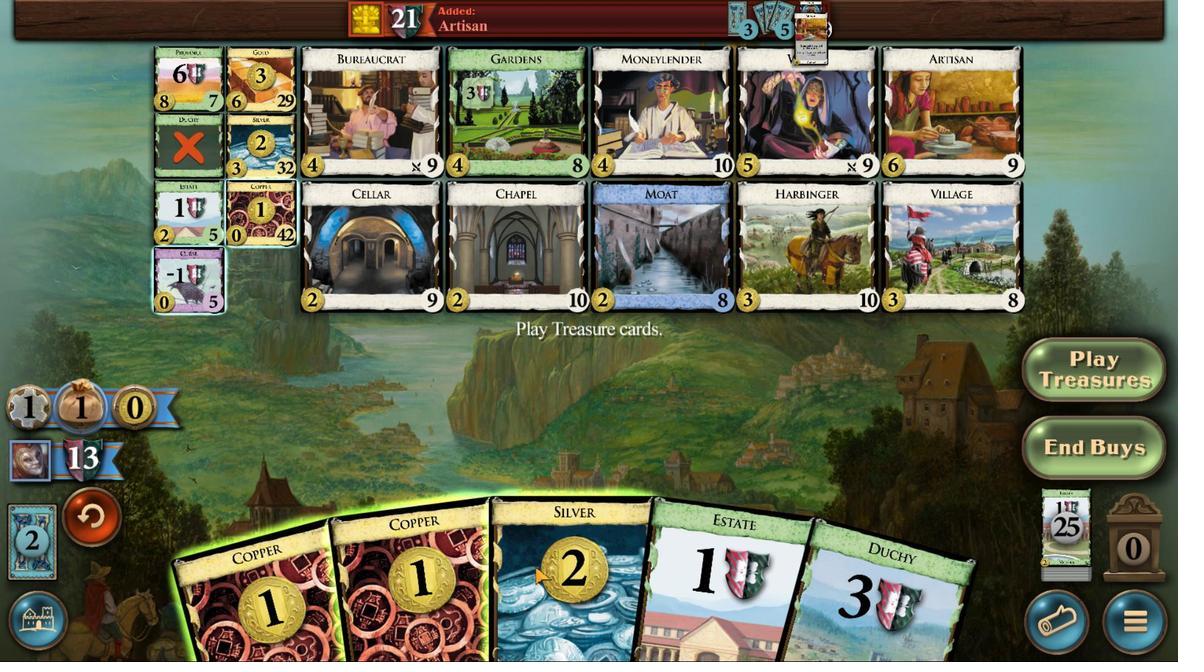 
Action: Mouse scrolled (507, 557) with delta (0, 0)
Screenshot: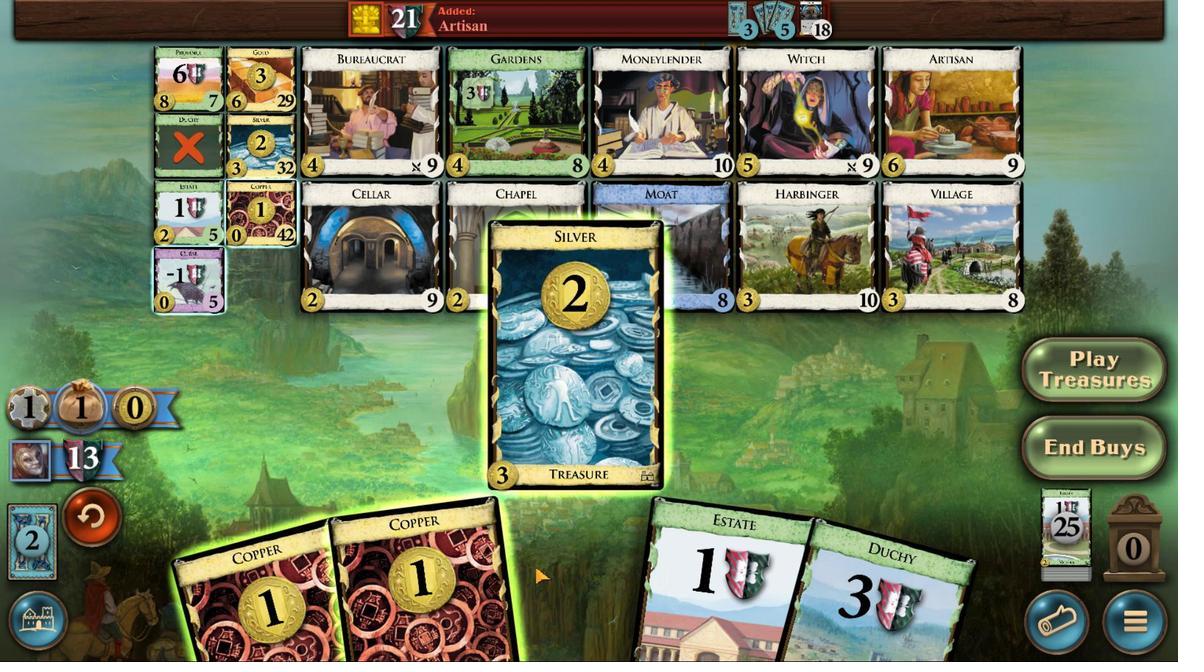 
Action: Mouse scrolled (507, 557) with delta (0, 0)
Screenshot: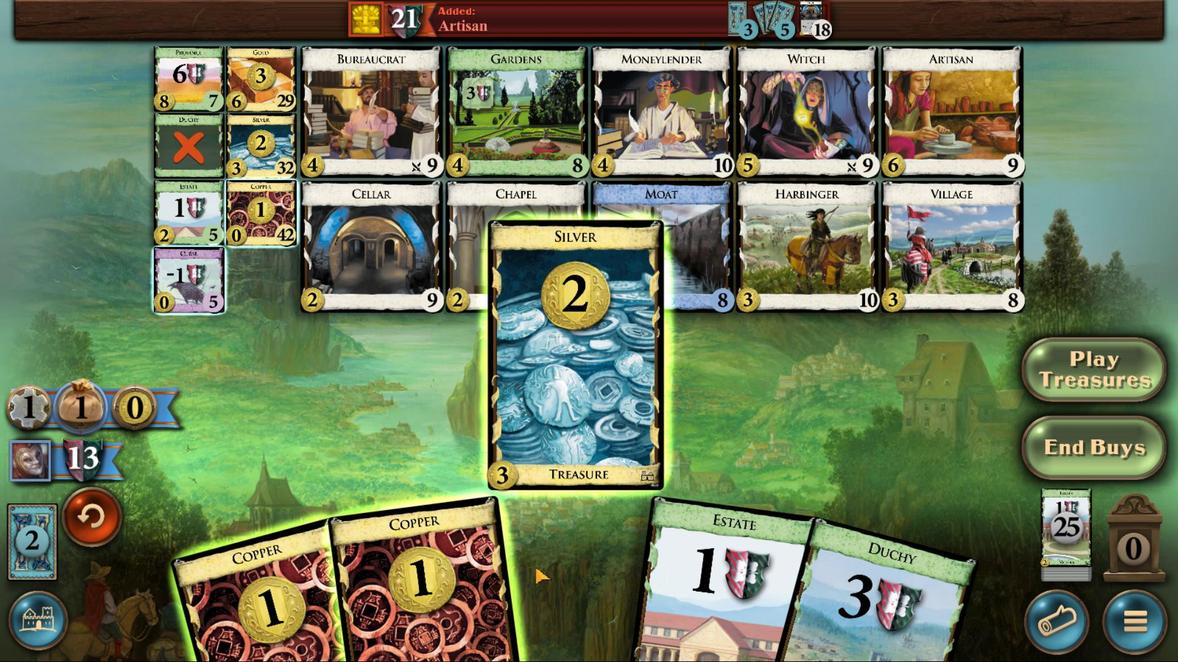 
Action: Mouse scrolled (507, 557) with delta (0, 0)
Screenshot: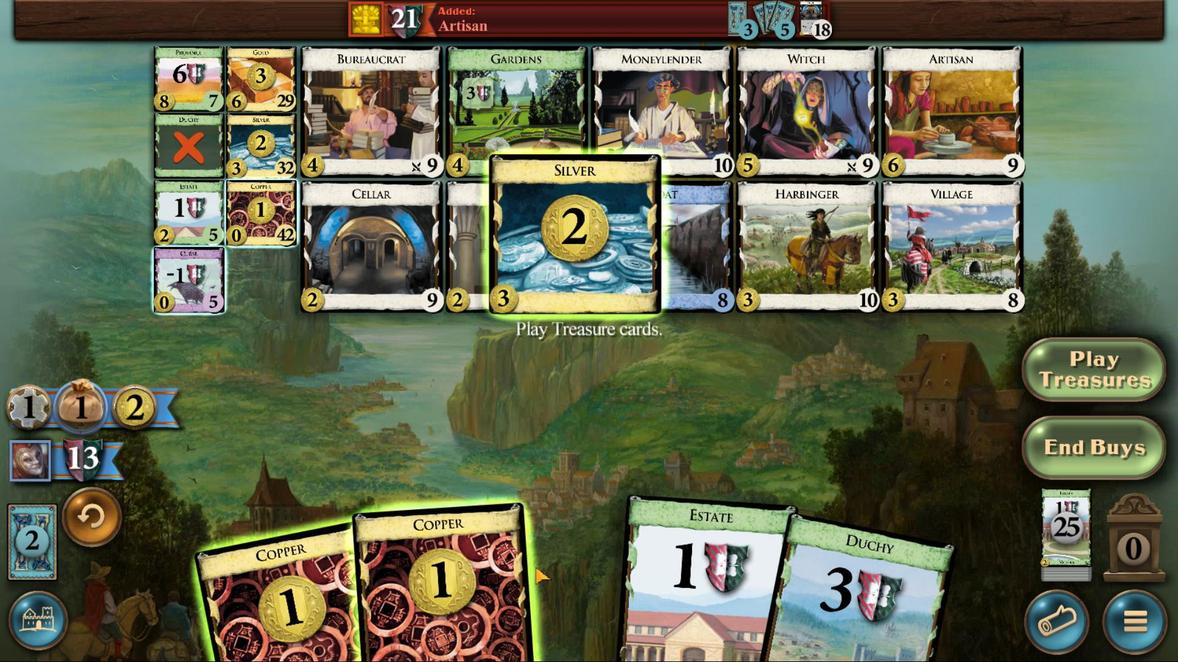 
Action: Mouse moved to (506, 556)
Screenshot: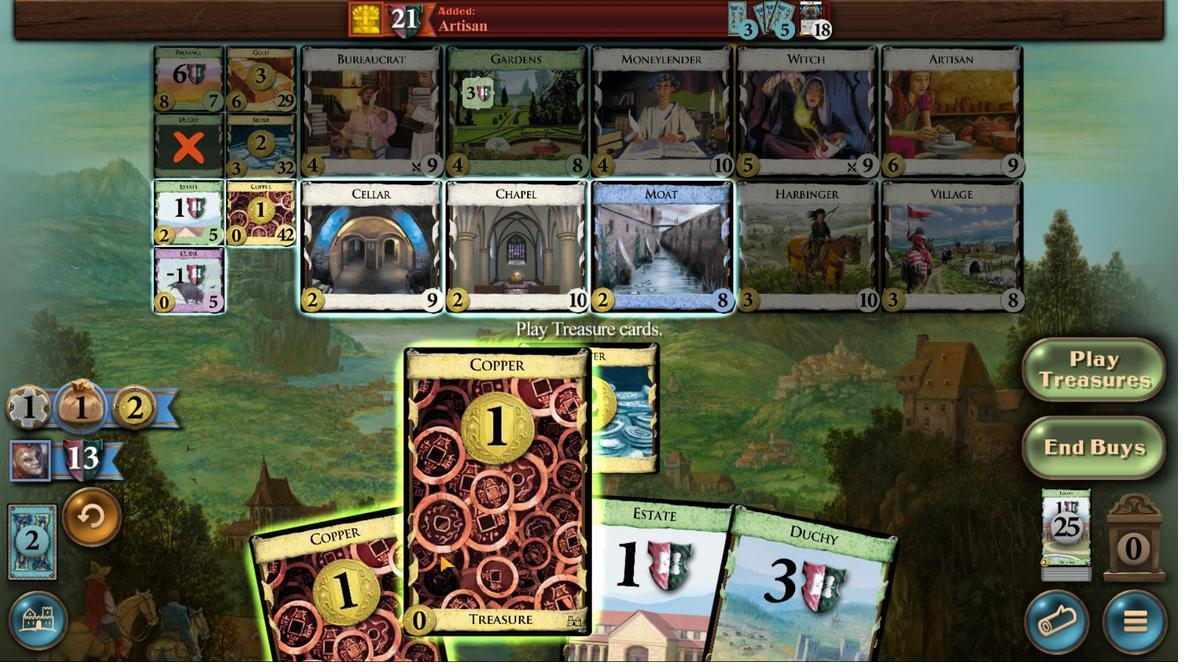 
Action: Mouse scrolled (506, 556) with delta (0, 0)
Screenshot: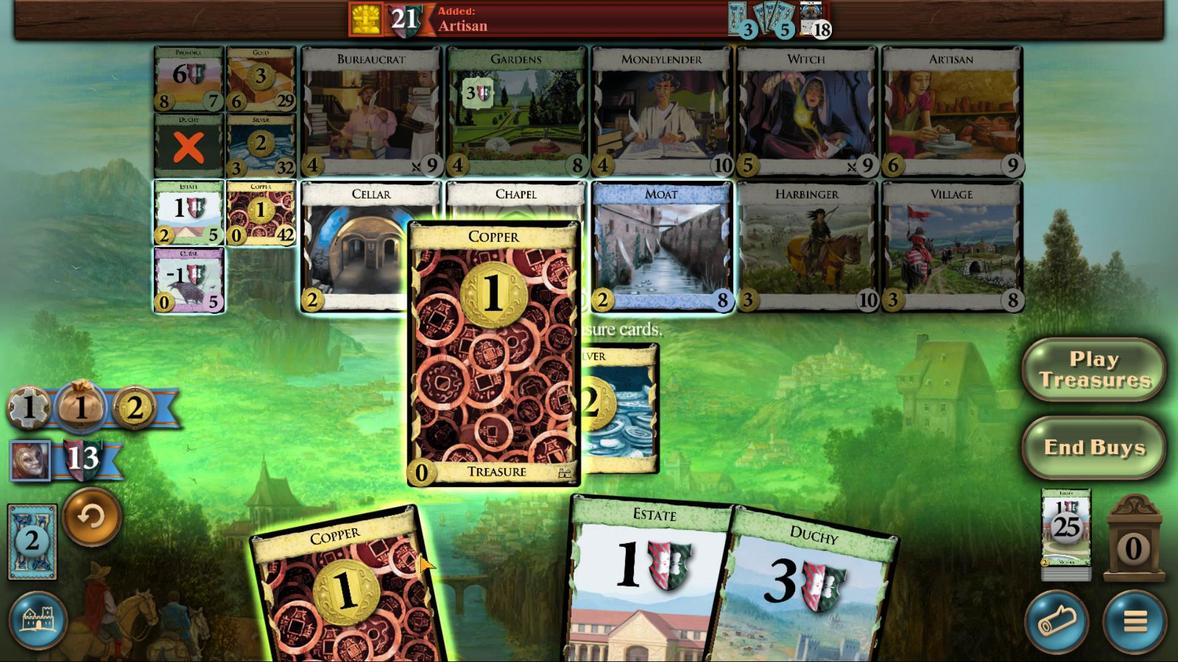 
Action: Mouse scrolled (506, 556) with delta (0, 0)
Screenshot: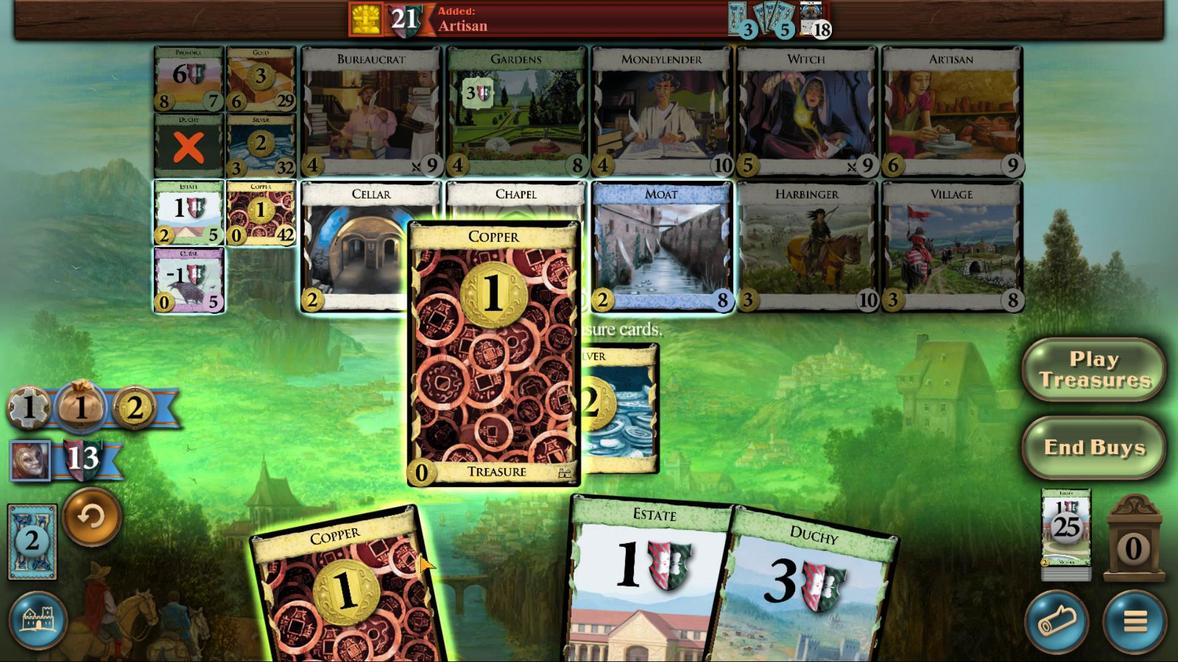 
Action: Mouse scrolled (506, 556) with delta (0, 0)
Screenshot: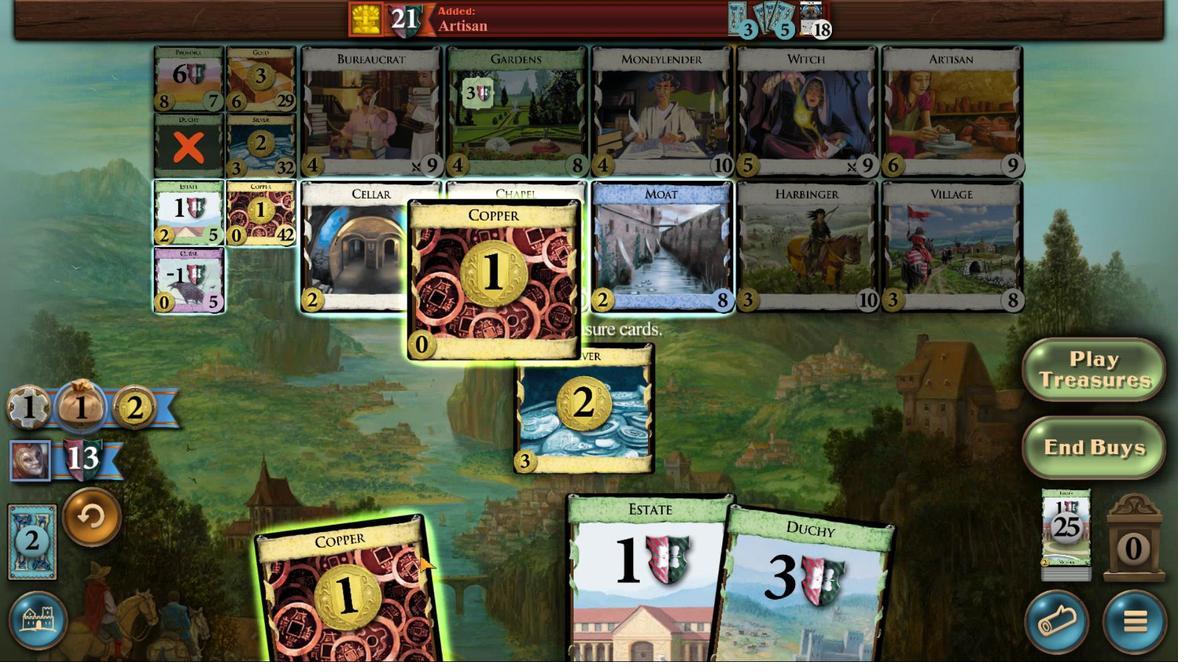 
Action: Mouse scrolled (506, 556) with delta (0, 0)
Screenshot: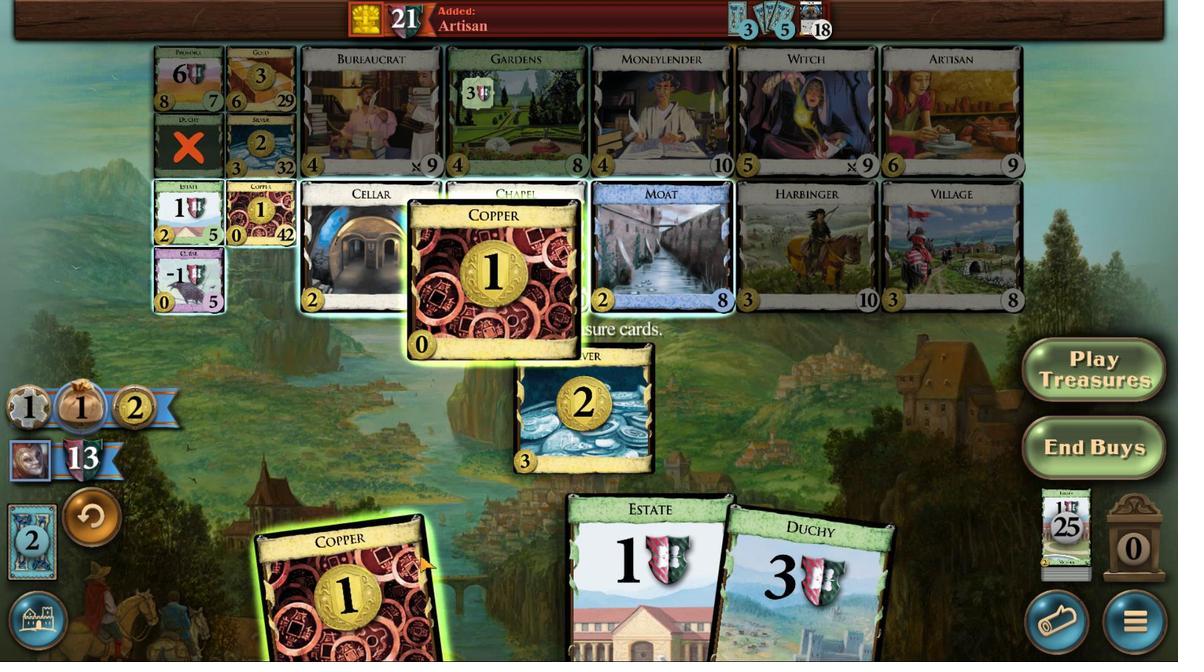 
Action: Mouse moved to (506, 556)
Screenshot: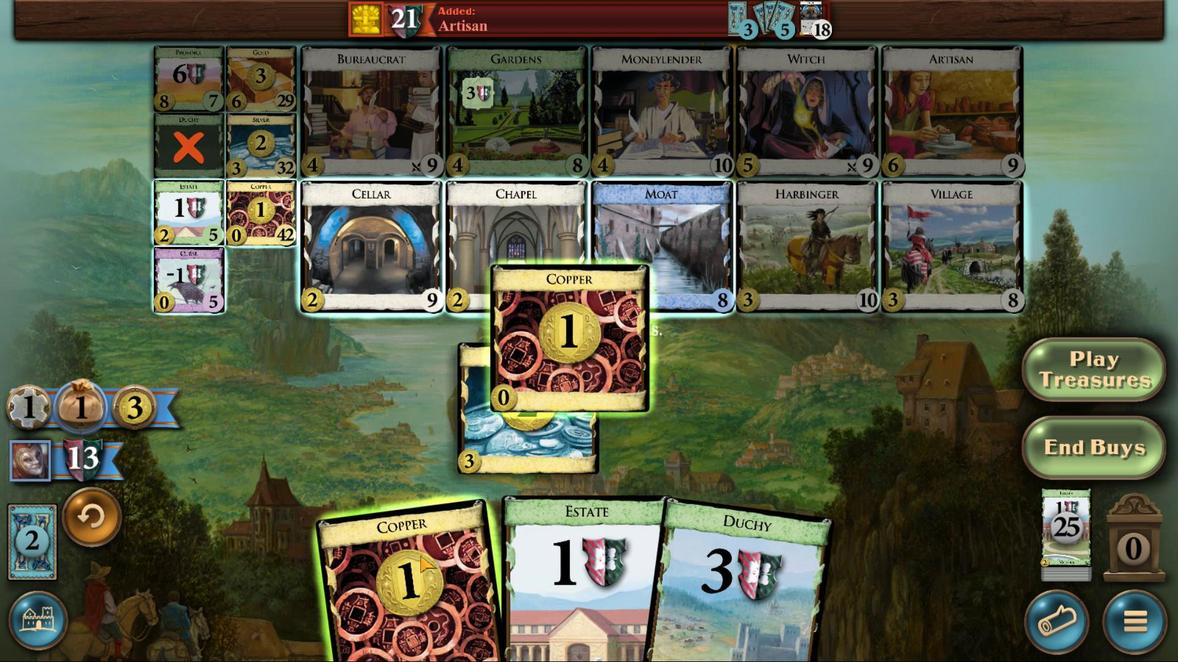 
Action: Mouse scrolled (506, 556) with delta (0, 0)
Screenshot: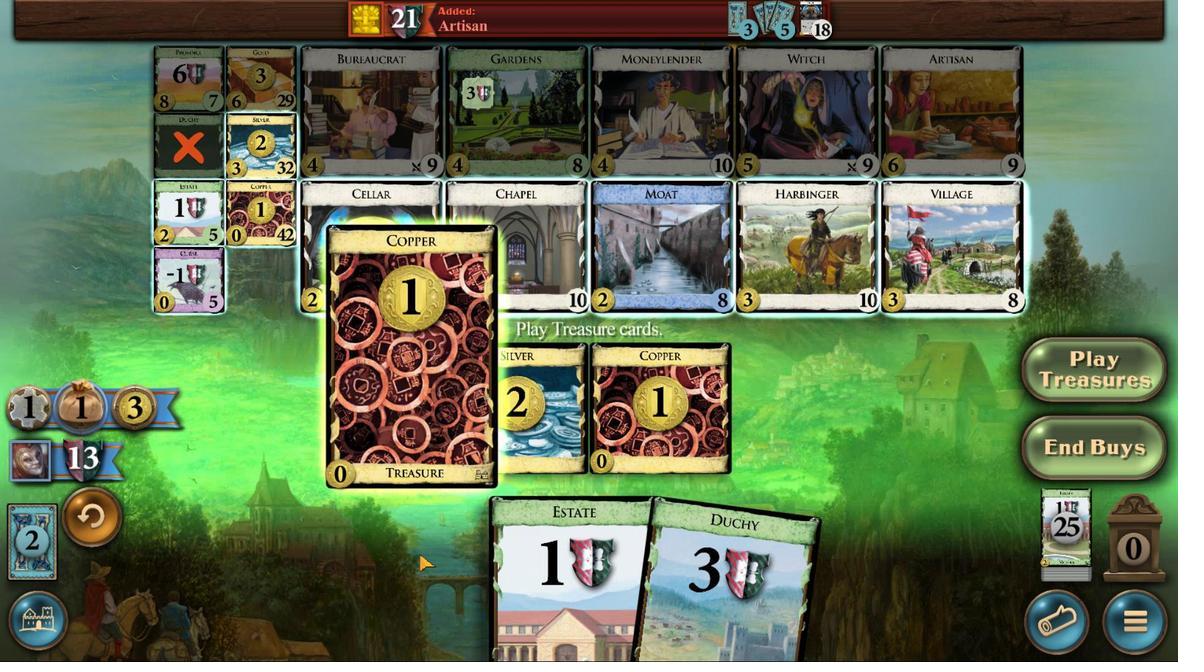 
Action: Mouse scrolled (506, 556) with delta (0, 0)
Screenshot: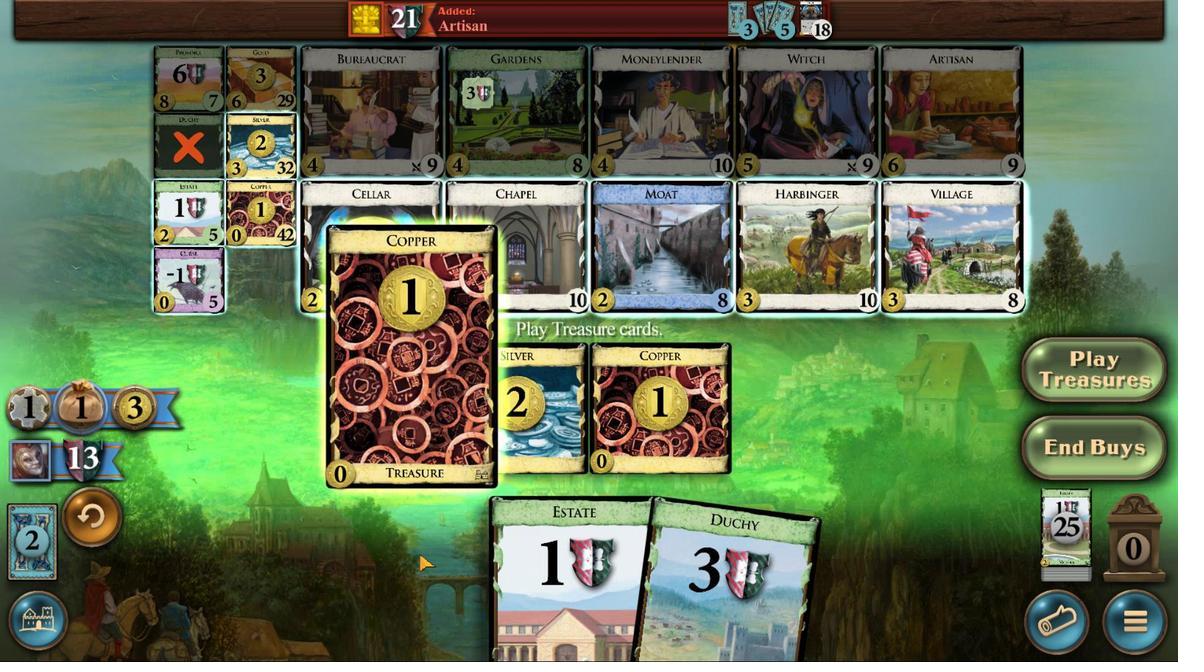 
Action: Mouse scrolled (506, 556) with delta (0, 0)
Screenshot: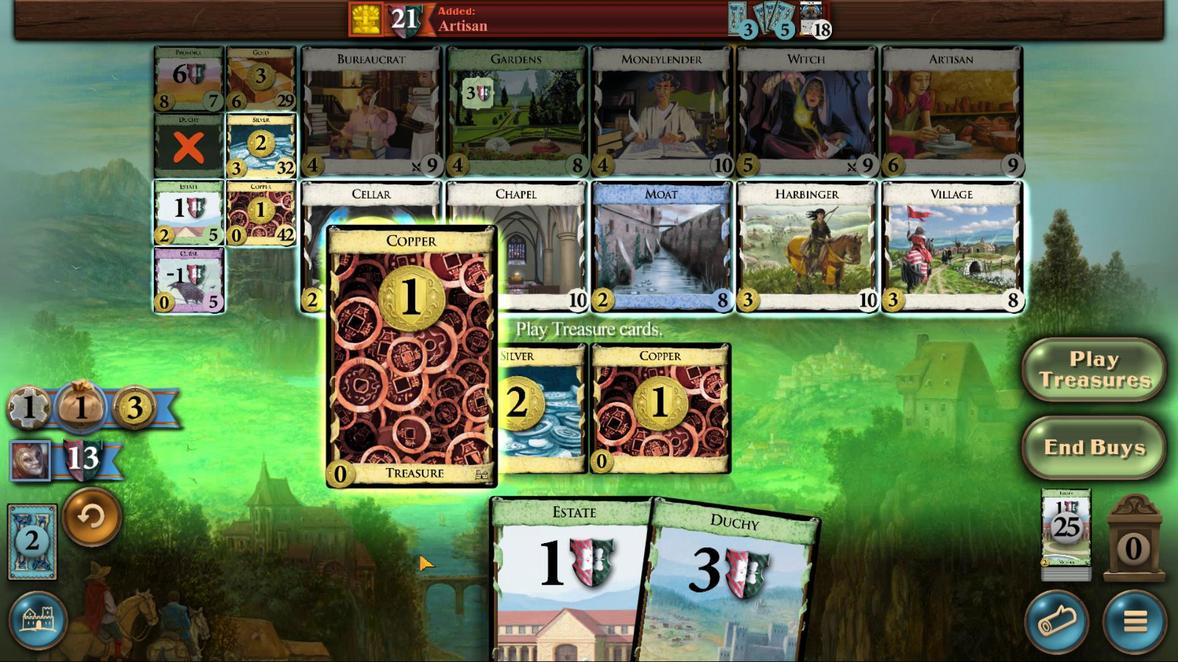 
Action: Mouse moved to (506, 498)
Screenshot: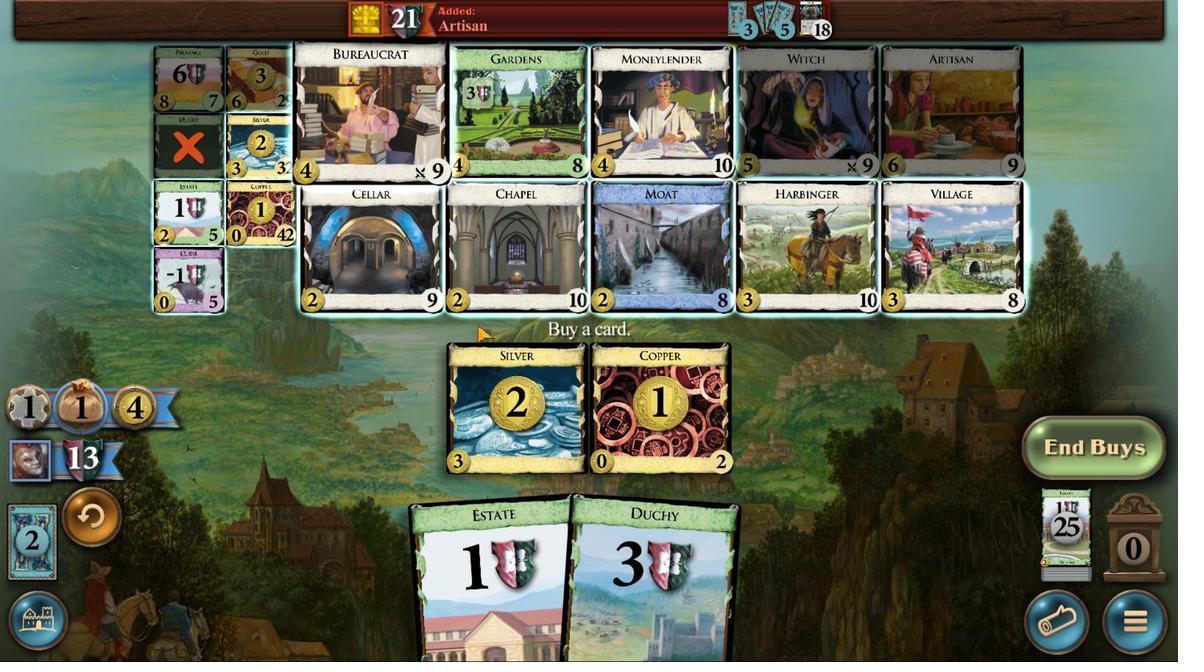 
Action: Mouse pressed left at (506, 498)
Screenshot: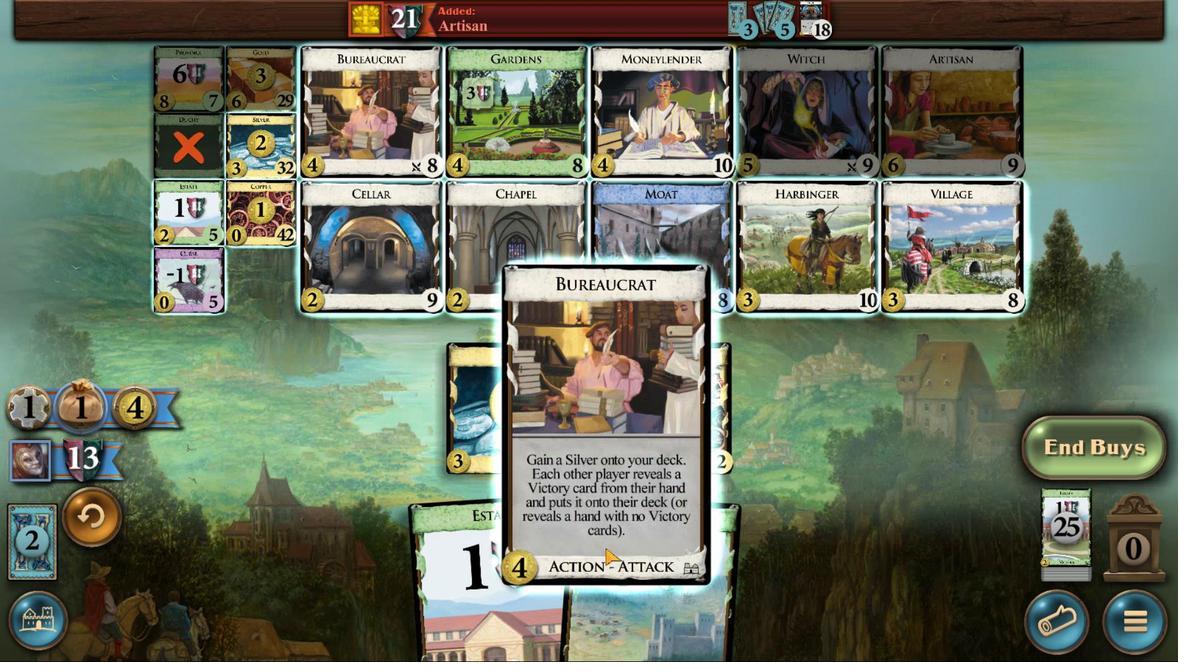 
Action: Mouse moved to (506, 557)
Screenshot: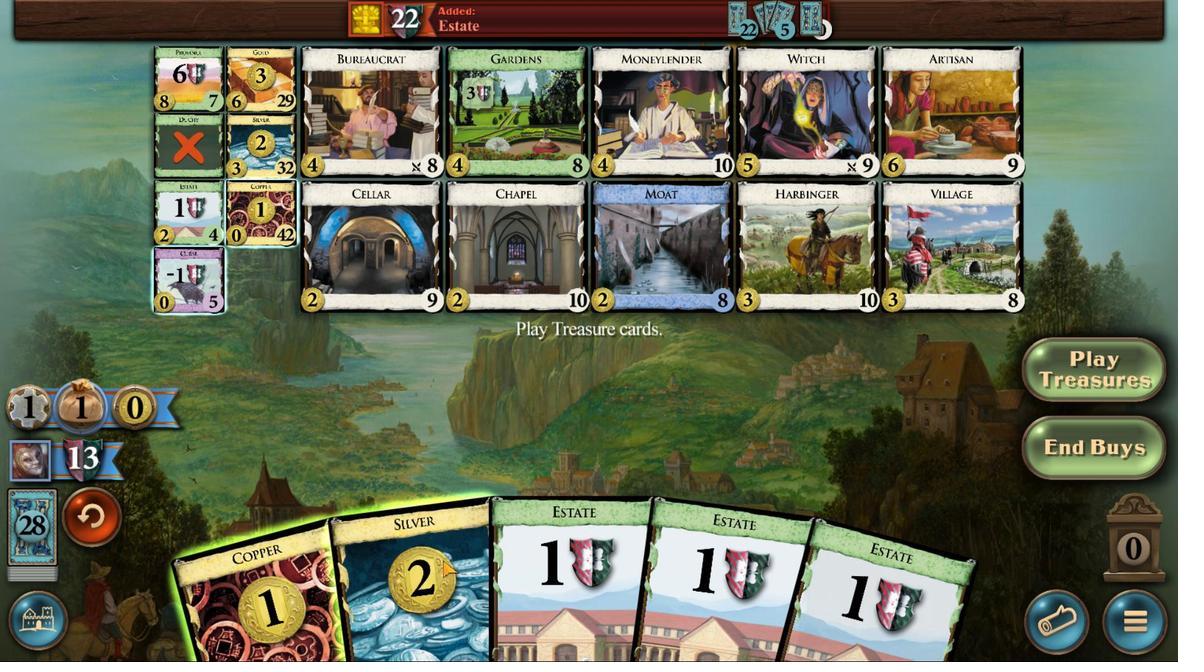 
Action: Mouse scrolled (506, 557) with delta (0, 0)
Screenshot: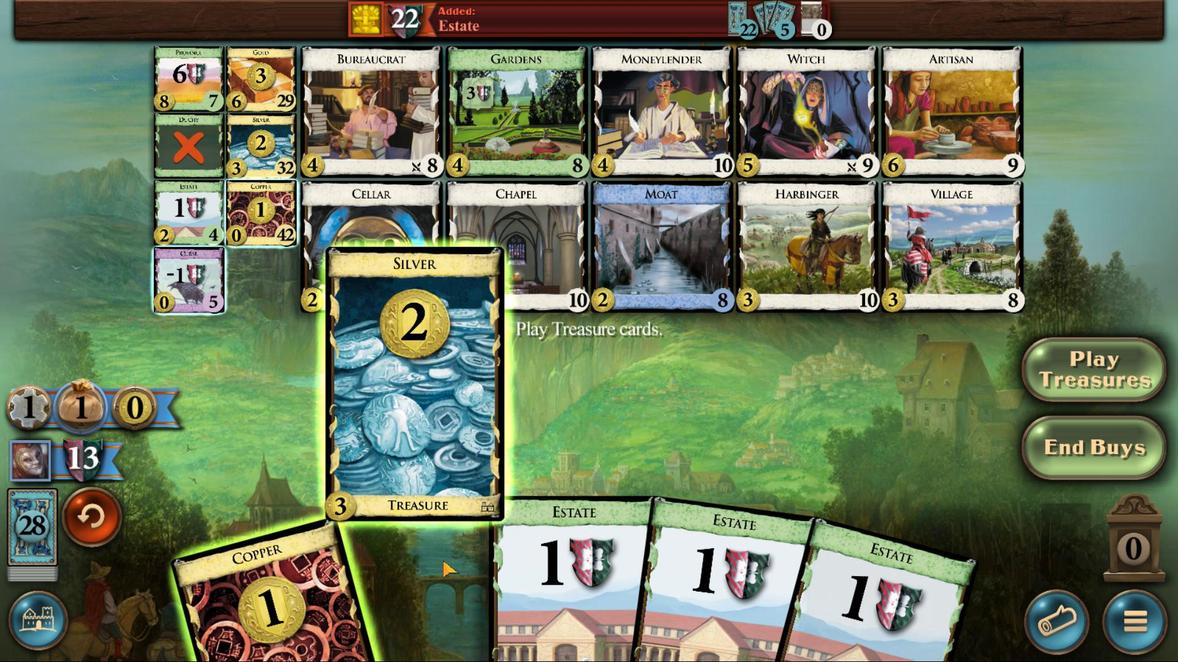 
Action: Mouse scrolled (506, 557) with delta (0, 0)
Screenshot: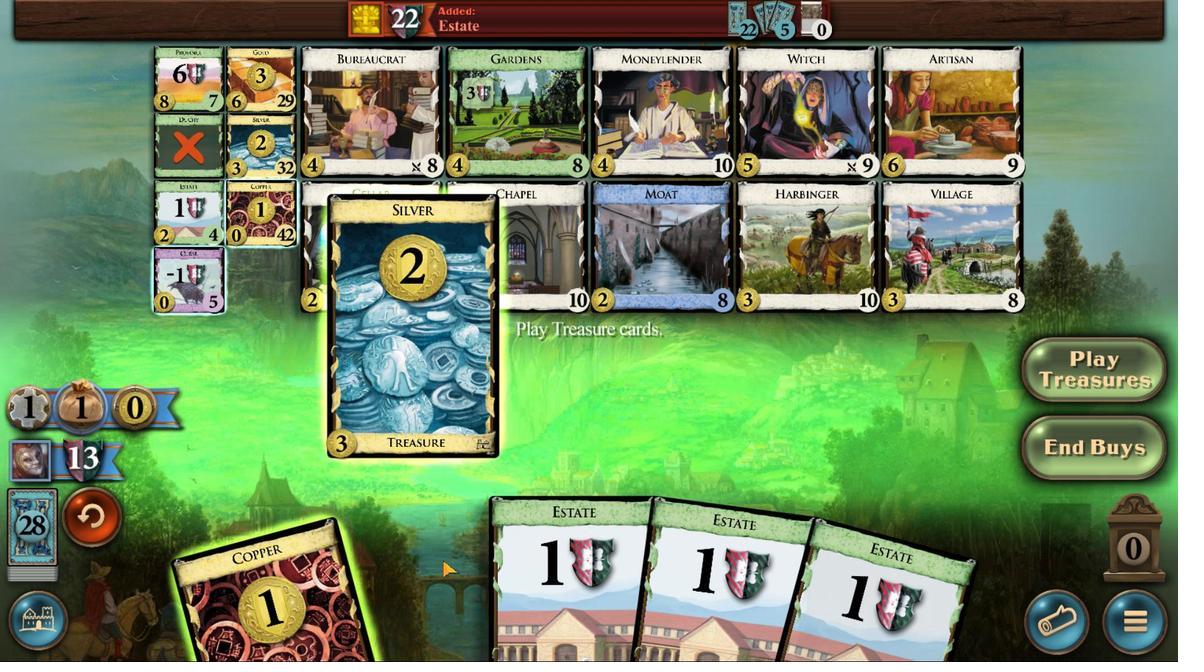 
Action: Mouse scrolled (506, 557) with delta (0, 0)
Screenshot: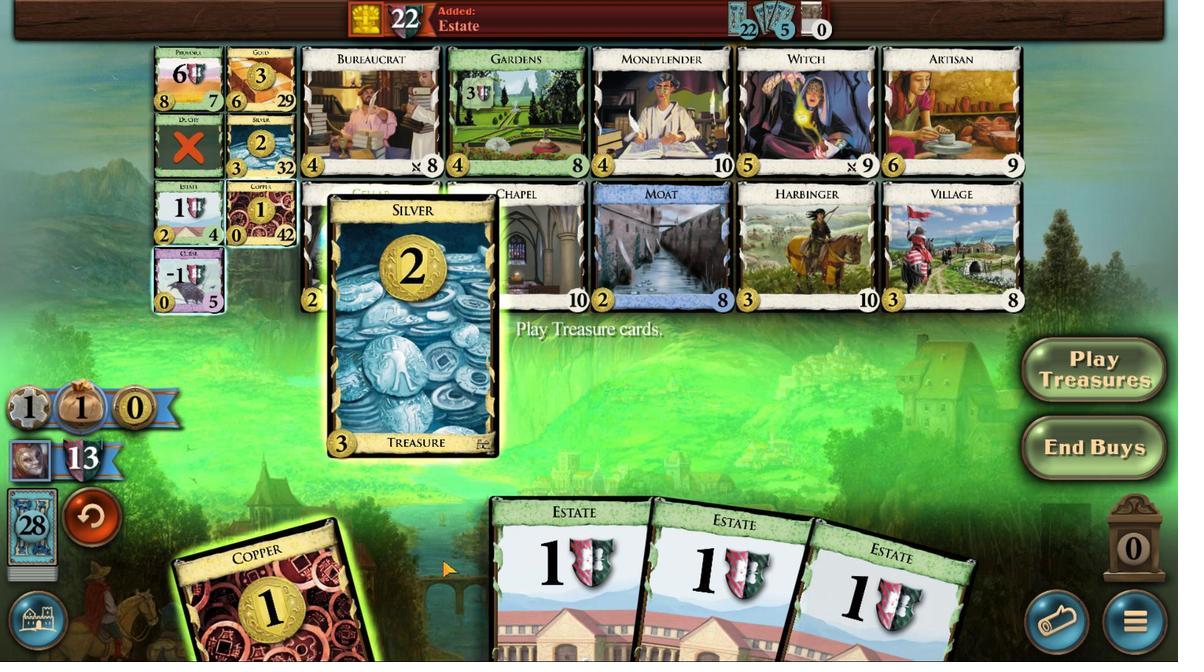 
Action: Mouse moved to (506, 557)
Screenshot: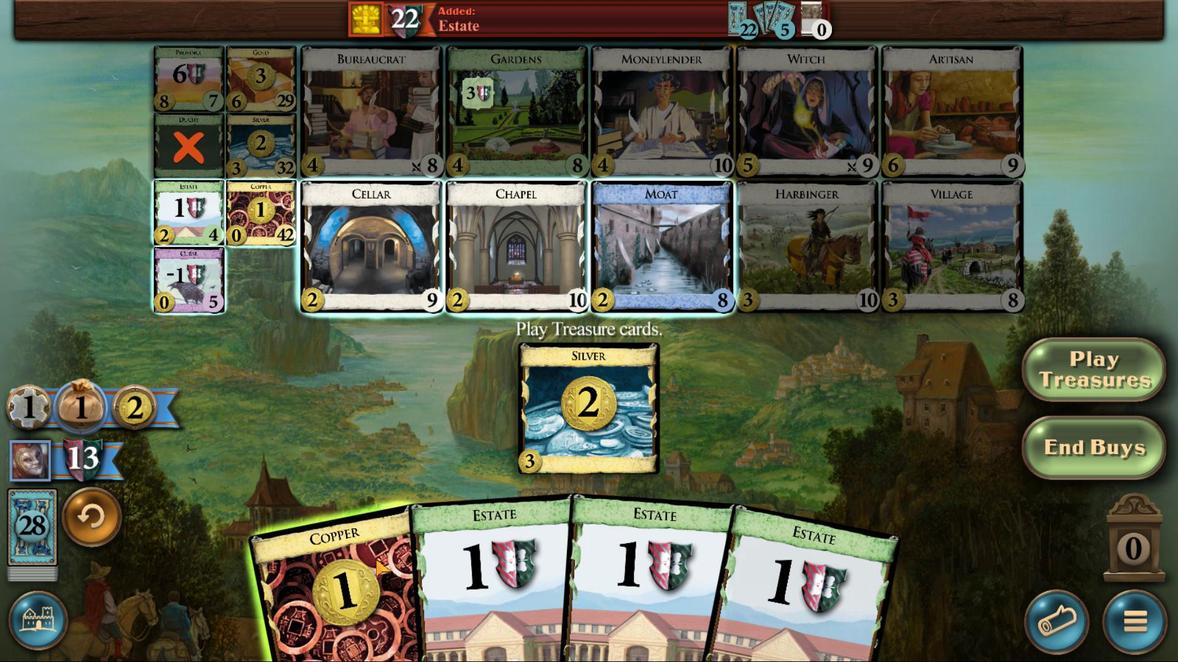 
Action: Mouse scrolled (506, 557) with delta (0, 0)
Screenshot: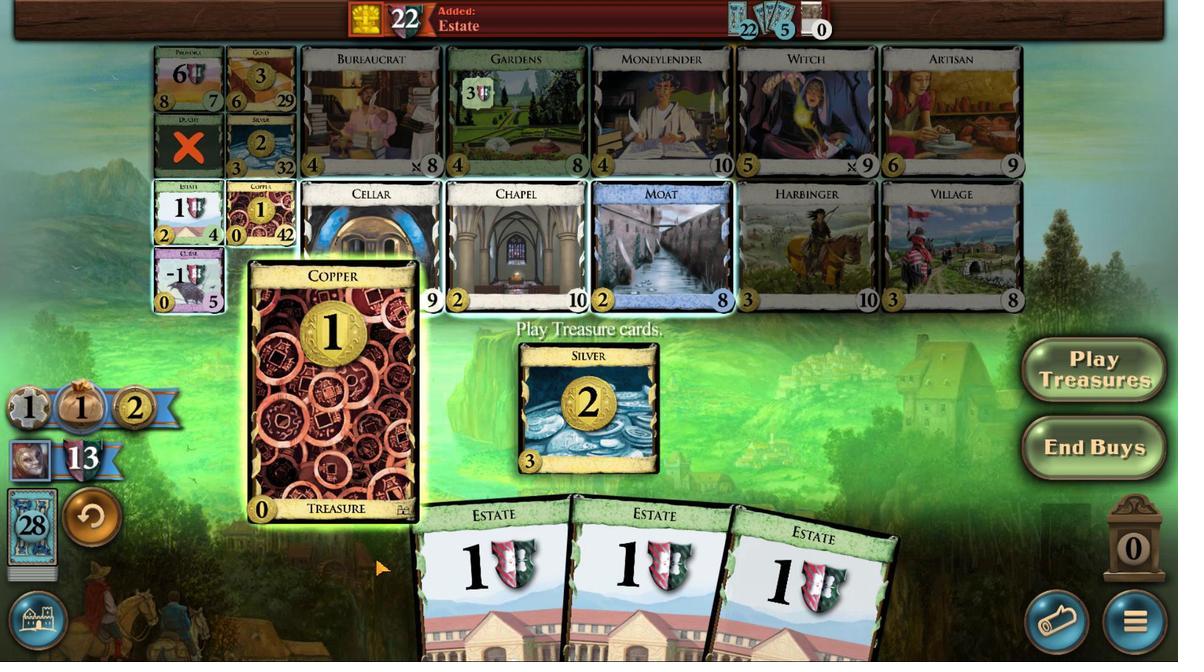 
Action: Mouse scrolled (506, 557) with delta (0, 0)
Screenshot: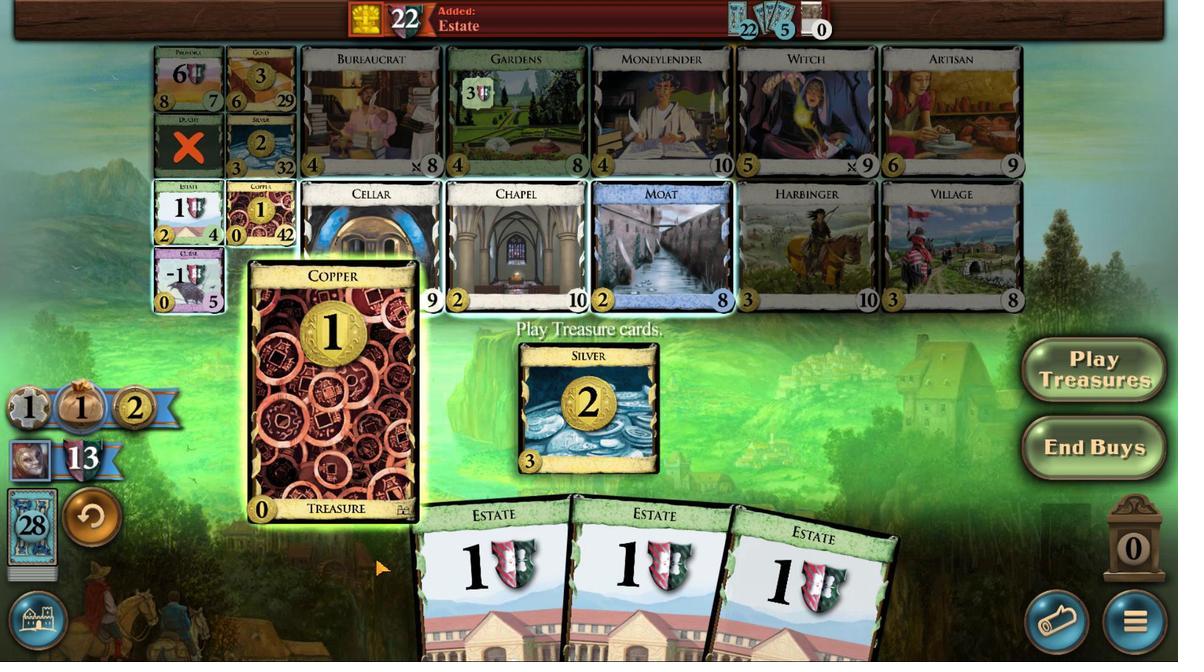 
Action: Mouse scrolled (506, 557) with delta (0, 0)
Screenshot: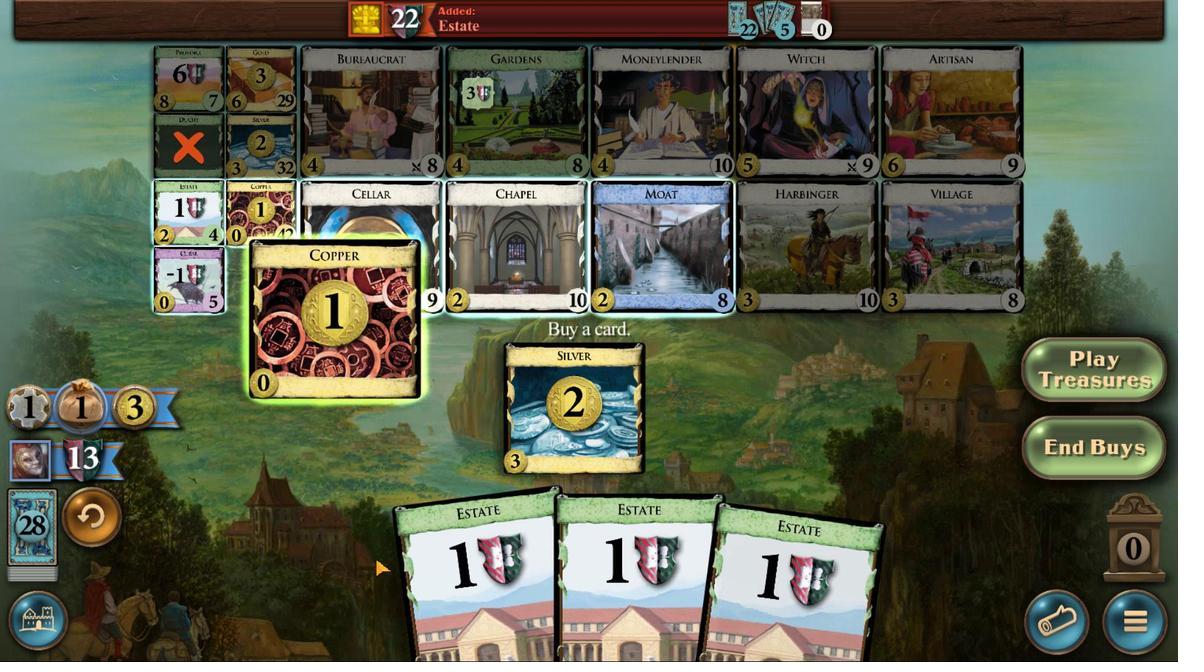 
Action: Mouse scrolled (506, 557) with delta (0, 0)
Screenshot: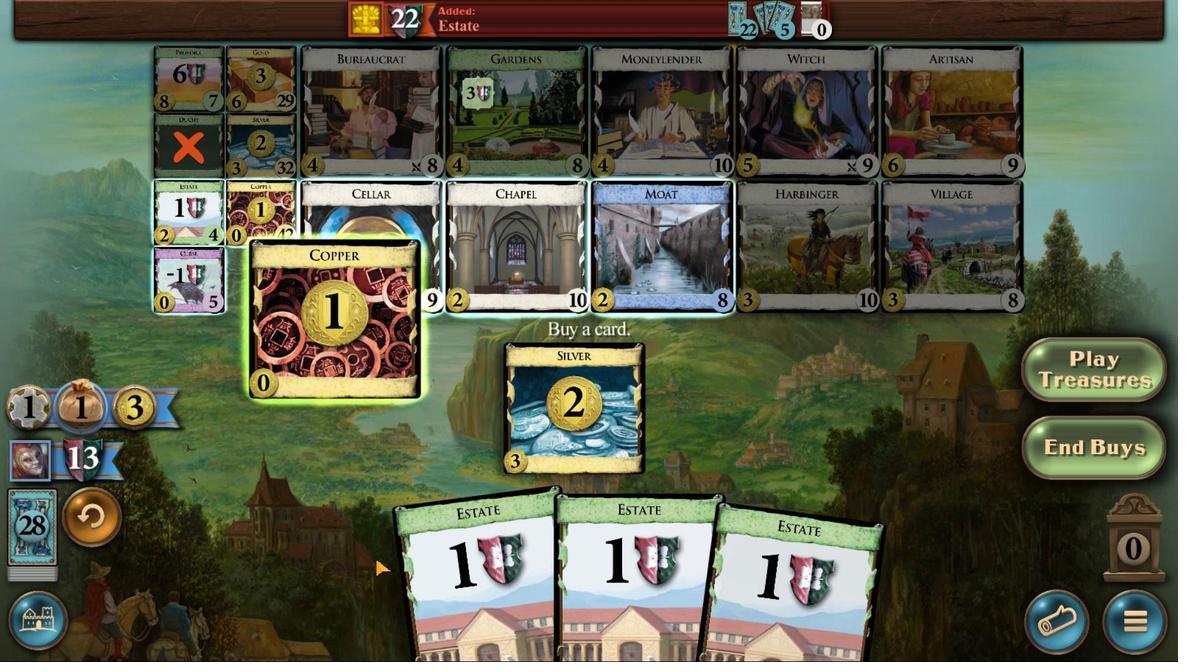 
Action: Mouse moved to (506, 500)
Screenshot: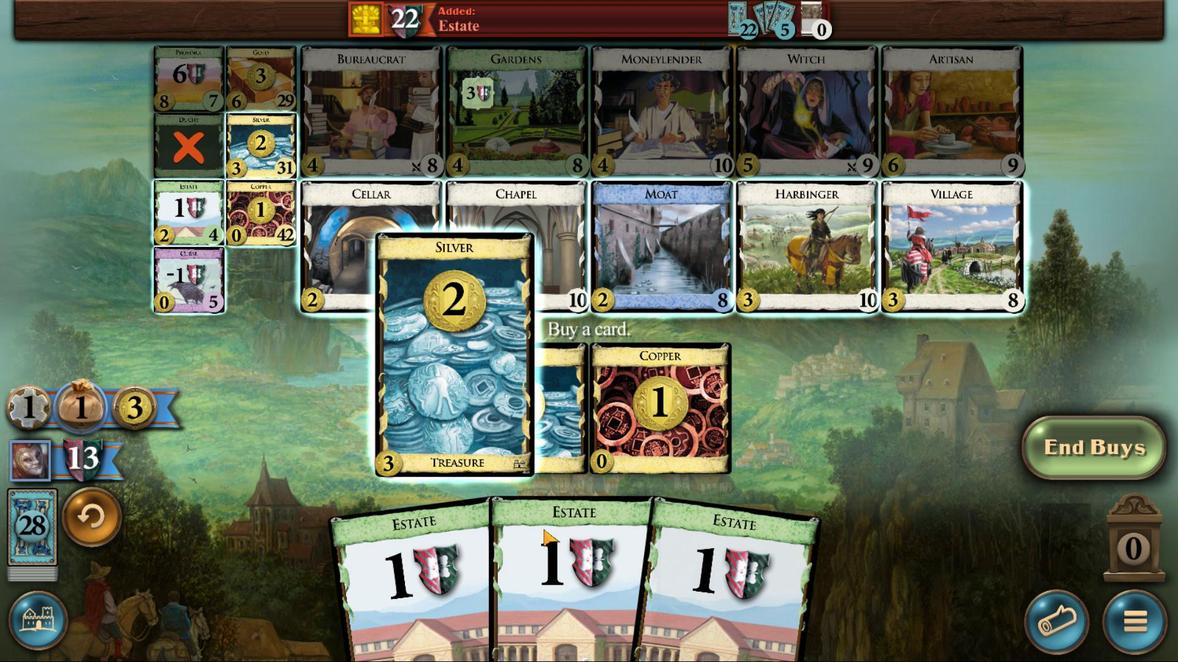 
Action: Mouse pressed left at (506, 500)
Screenshot: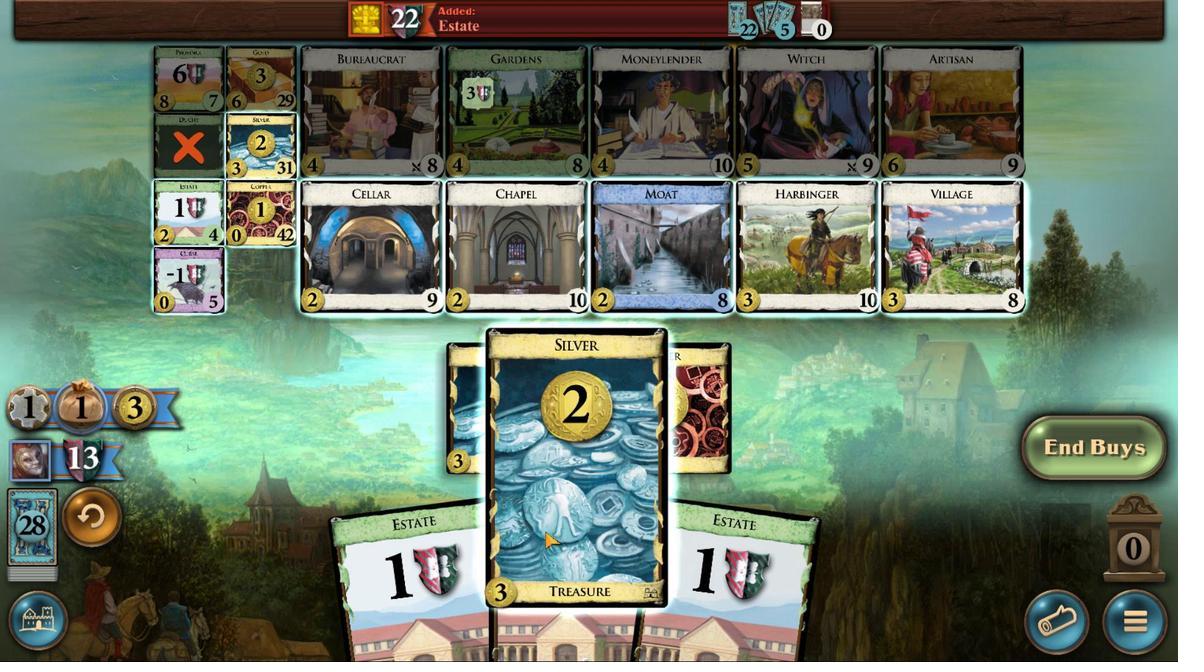 
Action: Mouse moved to (506, 555)
Screenshot: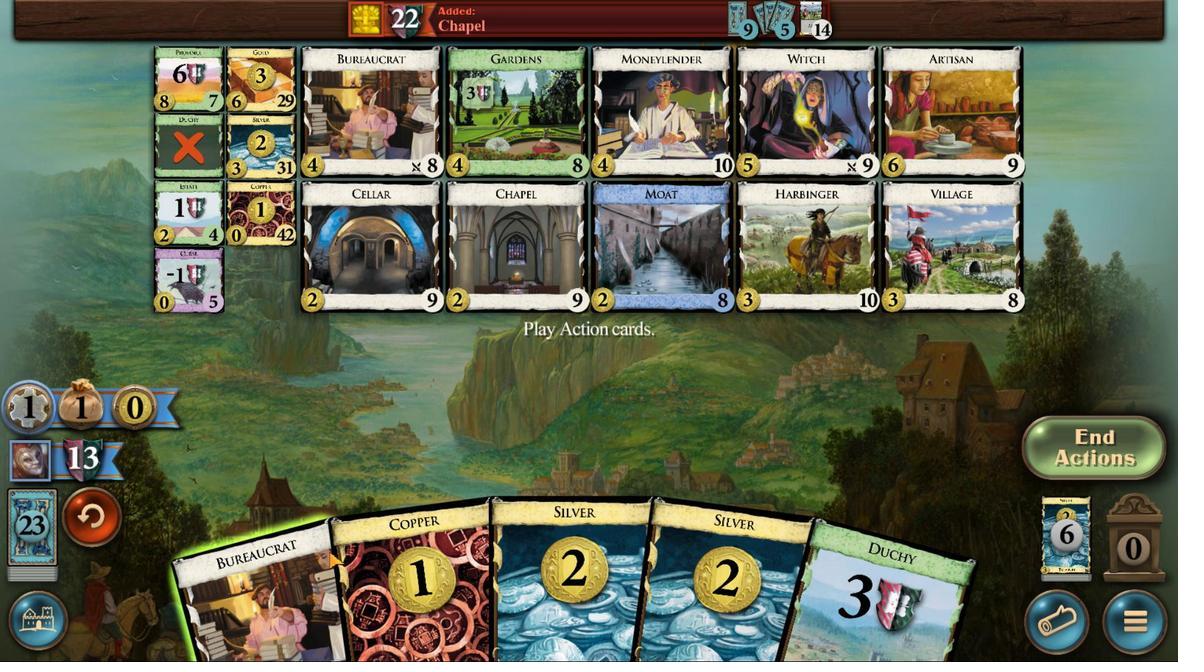 
Action: Mouse scrolled (506, 555) with delta (0, 0)
Screenshot: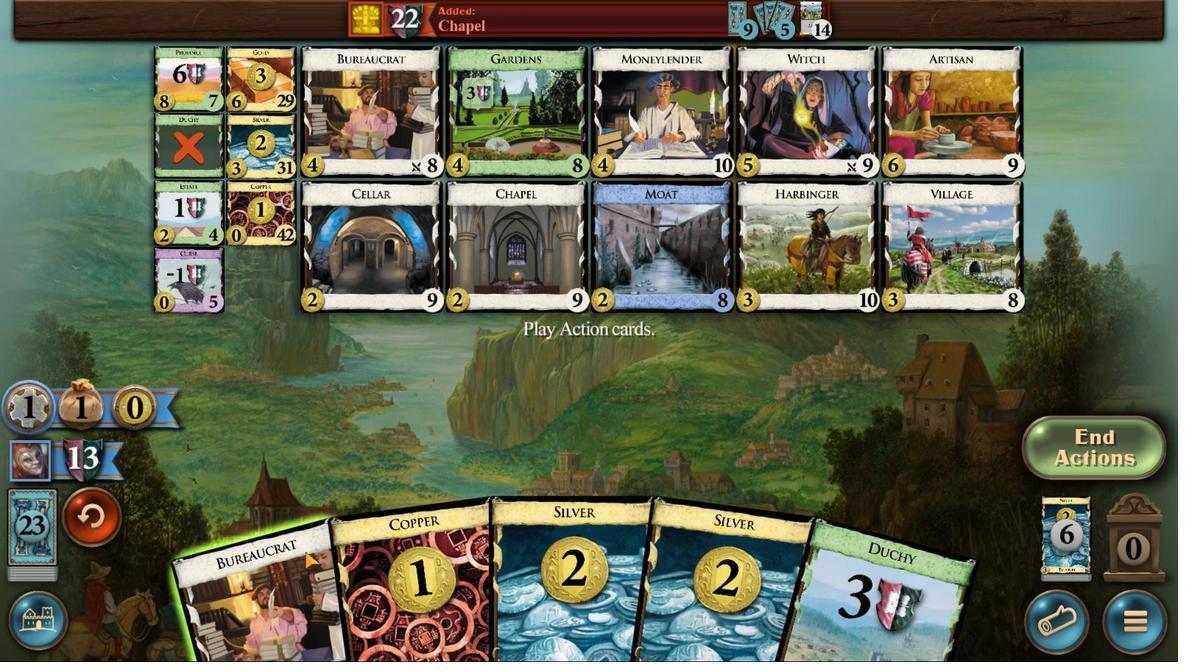 
Action: Mouse scrolled (506, 555) with delta (0, 0)
Screenshot: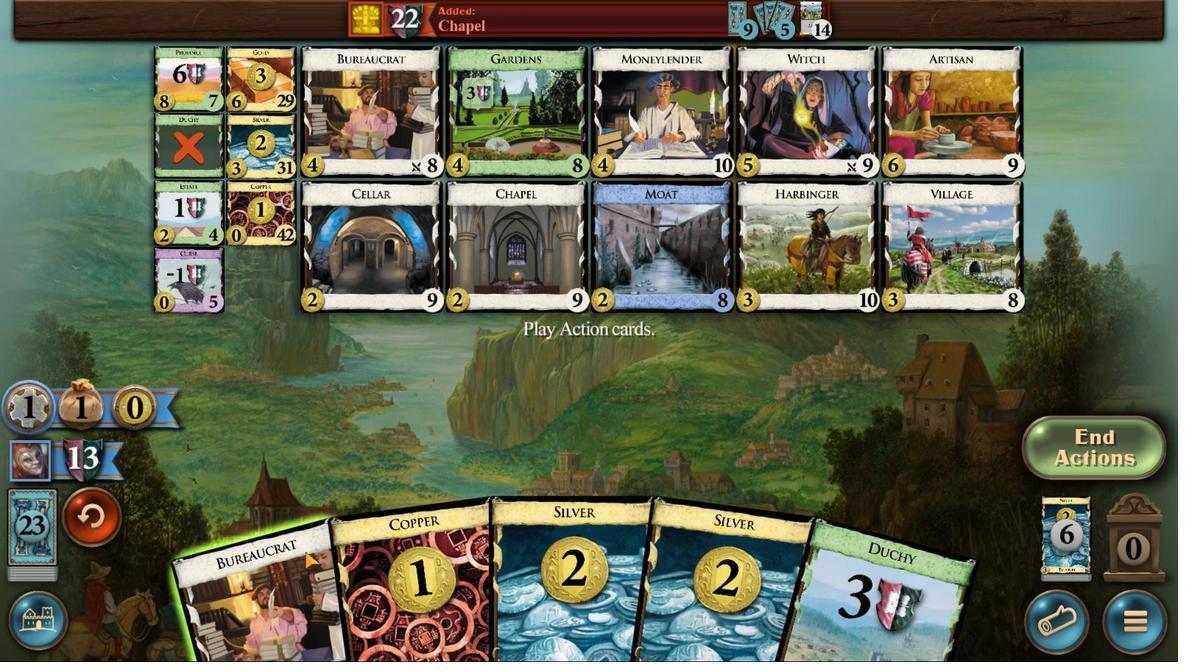 
Action: Mouse moved to (506, 555)
Screenshot: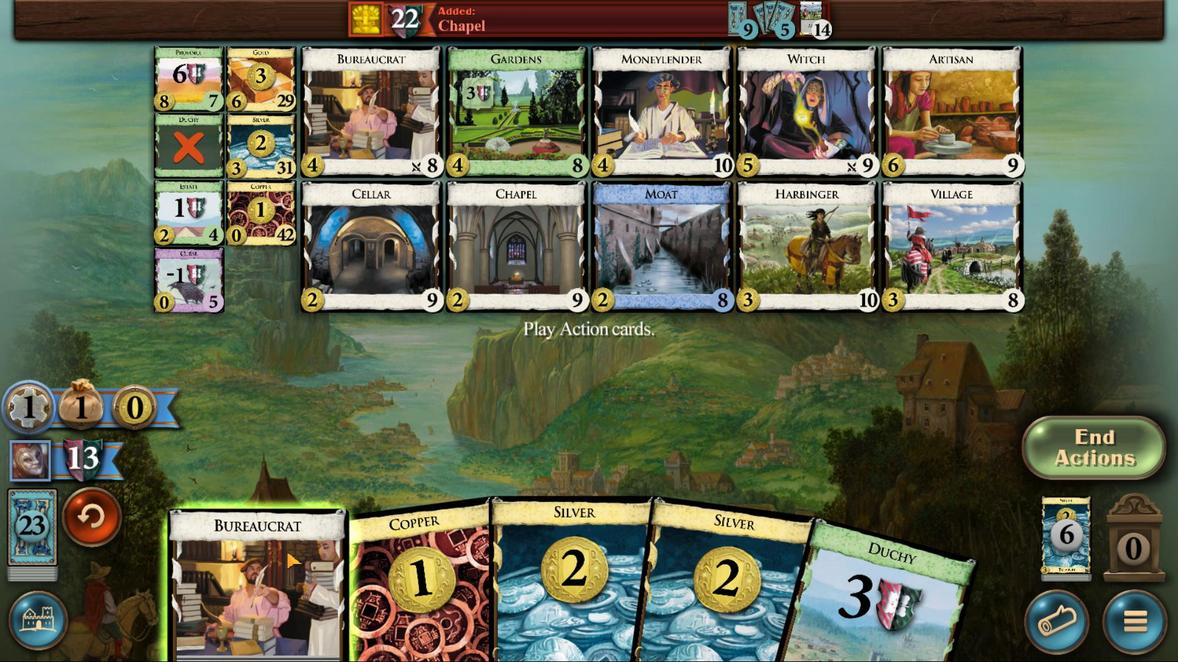 
Action: Mouse scrolled (506, 555) with delta (0, 0)
Screenshot: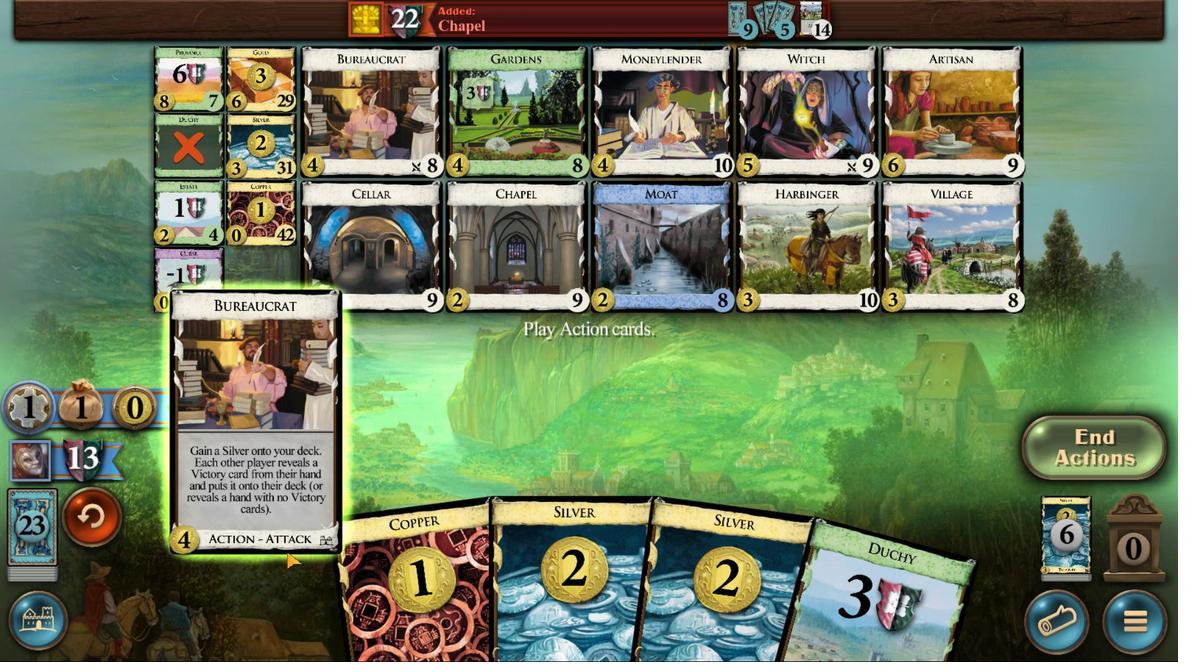 
Action: Mouse scrolled (506, 555) with delta (0, 0)
Screenshot: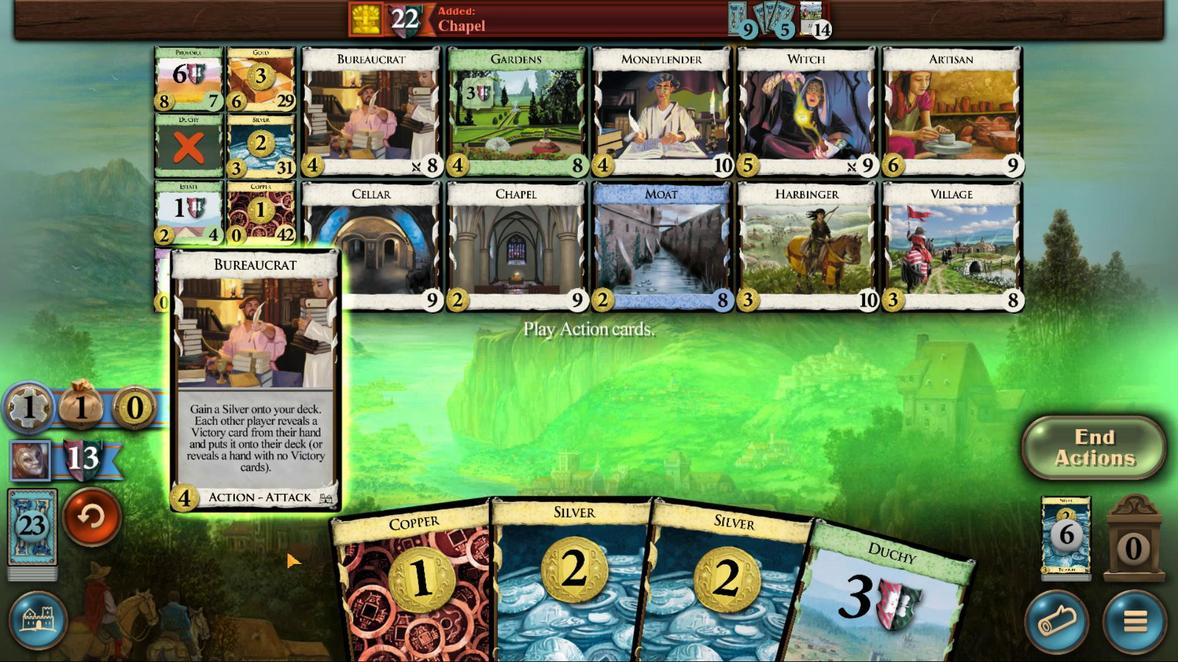 
Action: Mouse scrolled (506, 555) with delta (0, 0)
Screenshot: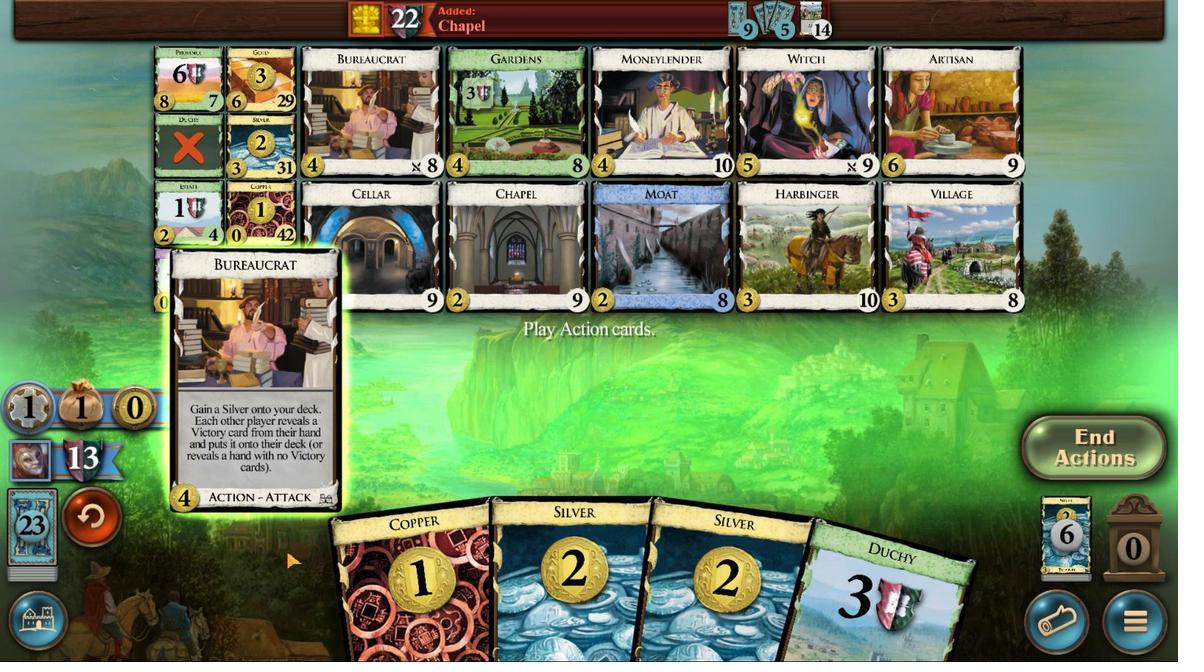 
Action: Mouse moved to (506, 555)
Screenshot: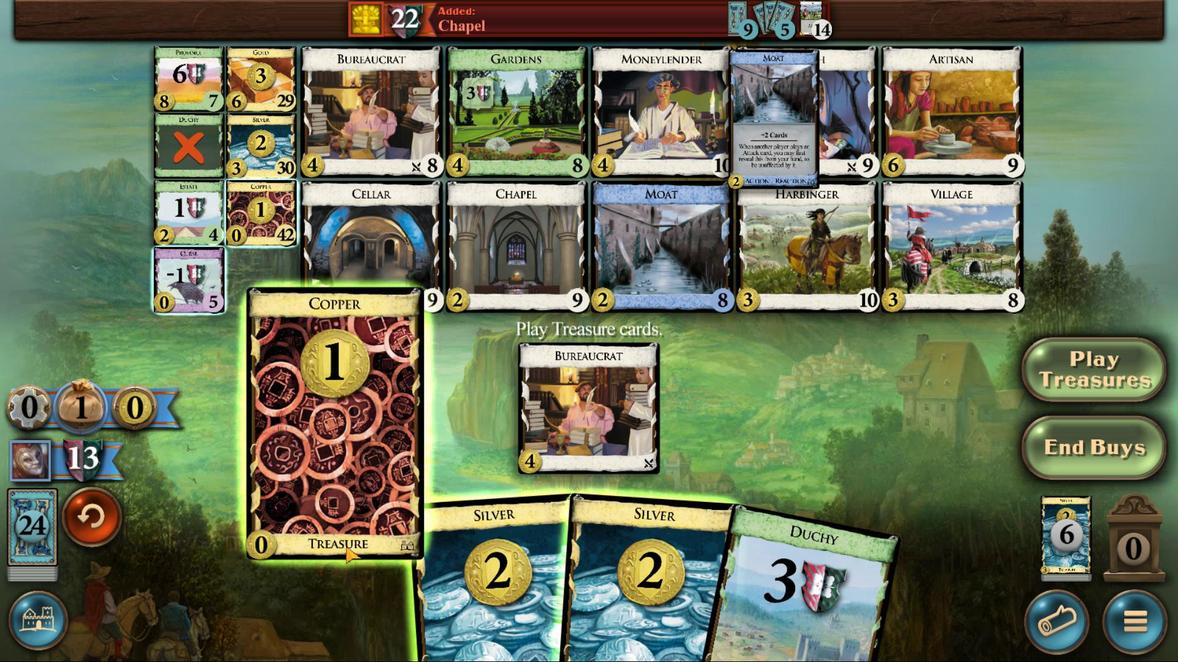 
Action: Mouse scrolled (506, 555) with delta (0, 0)
Screenshot: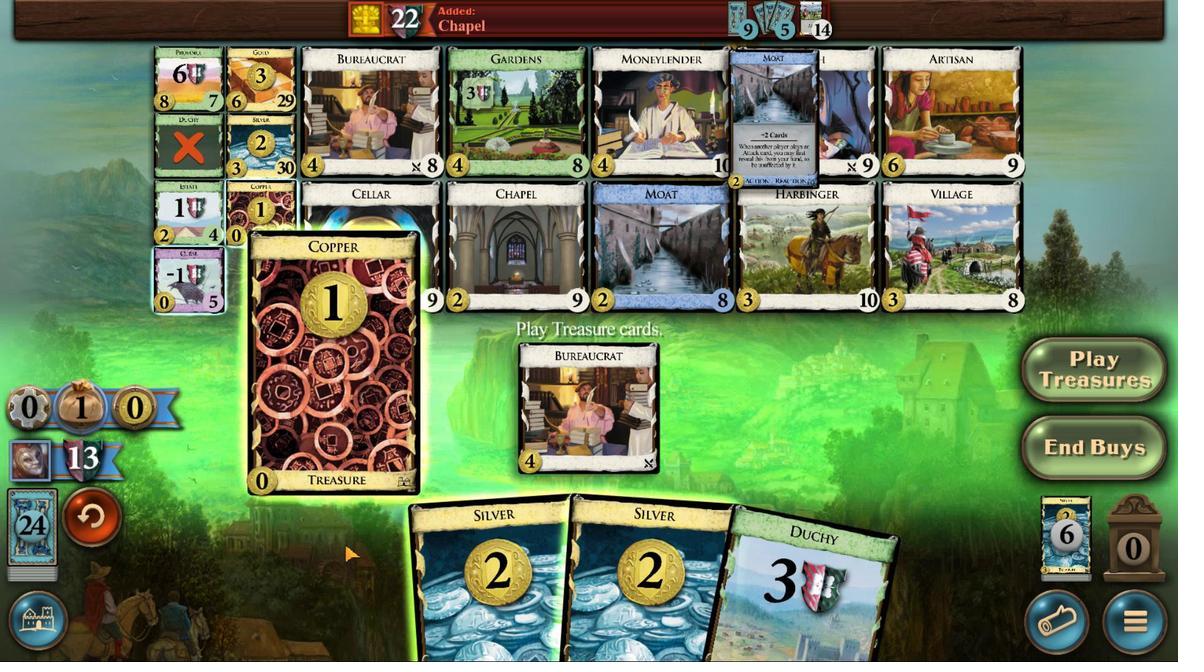 
Action: Mouse scrolled (506, 555) with delta (0, 0)
